 Task: Go to Program & Features. Select Whole Food Market. Add to cart Organic Energy Drinks-2. Place order for Karla Gonzalez, _x000D_
5440 Windswept Trce_x000D_
Buford, Georgia(GA), 30518, Cell Number (678) 714-9141
Action: Mouse moved to (33, 72)
Screenshot: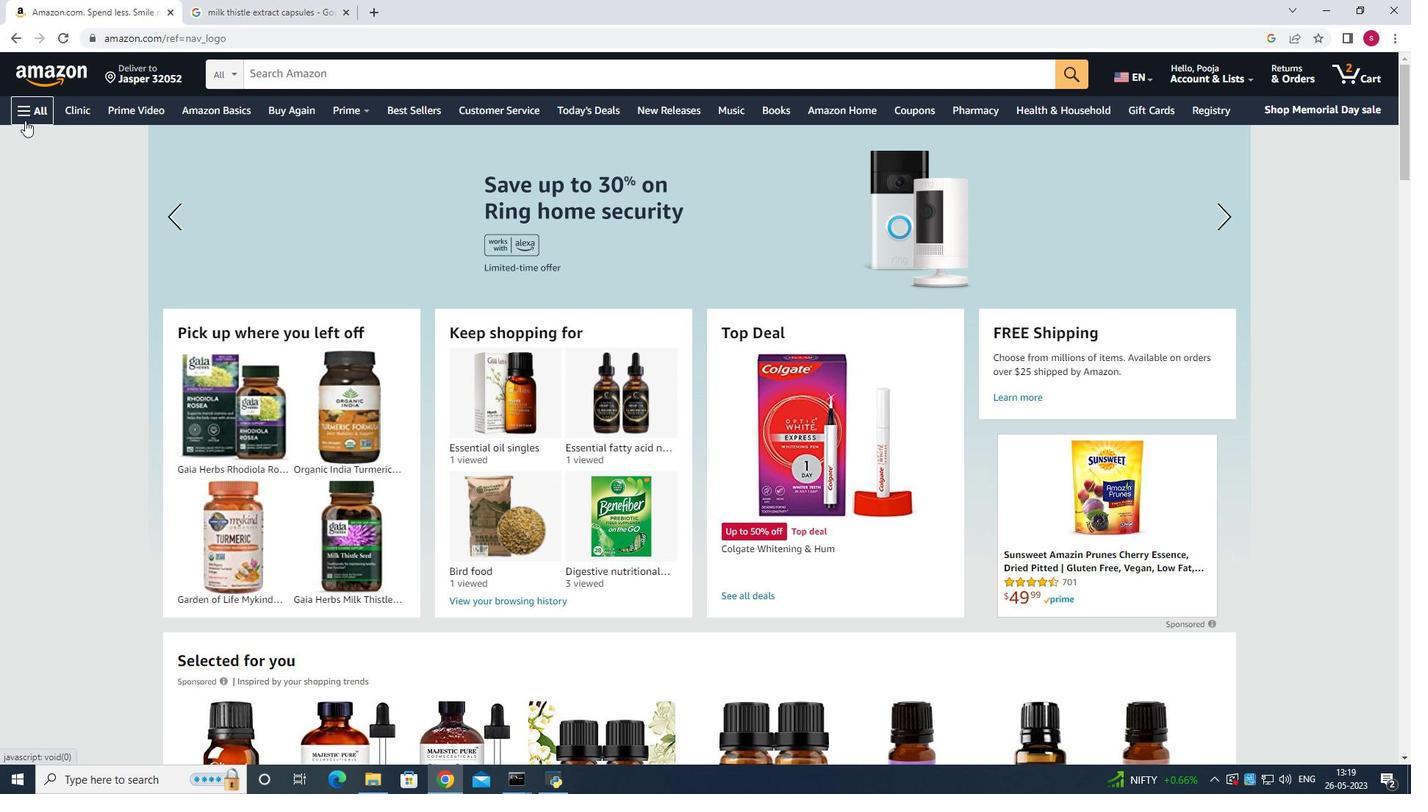 
Action: Mouse pressed left at (33, 72)
Screenshot: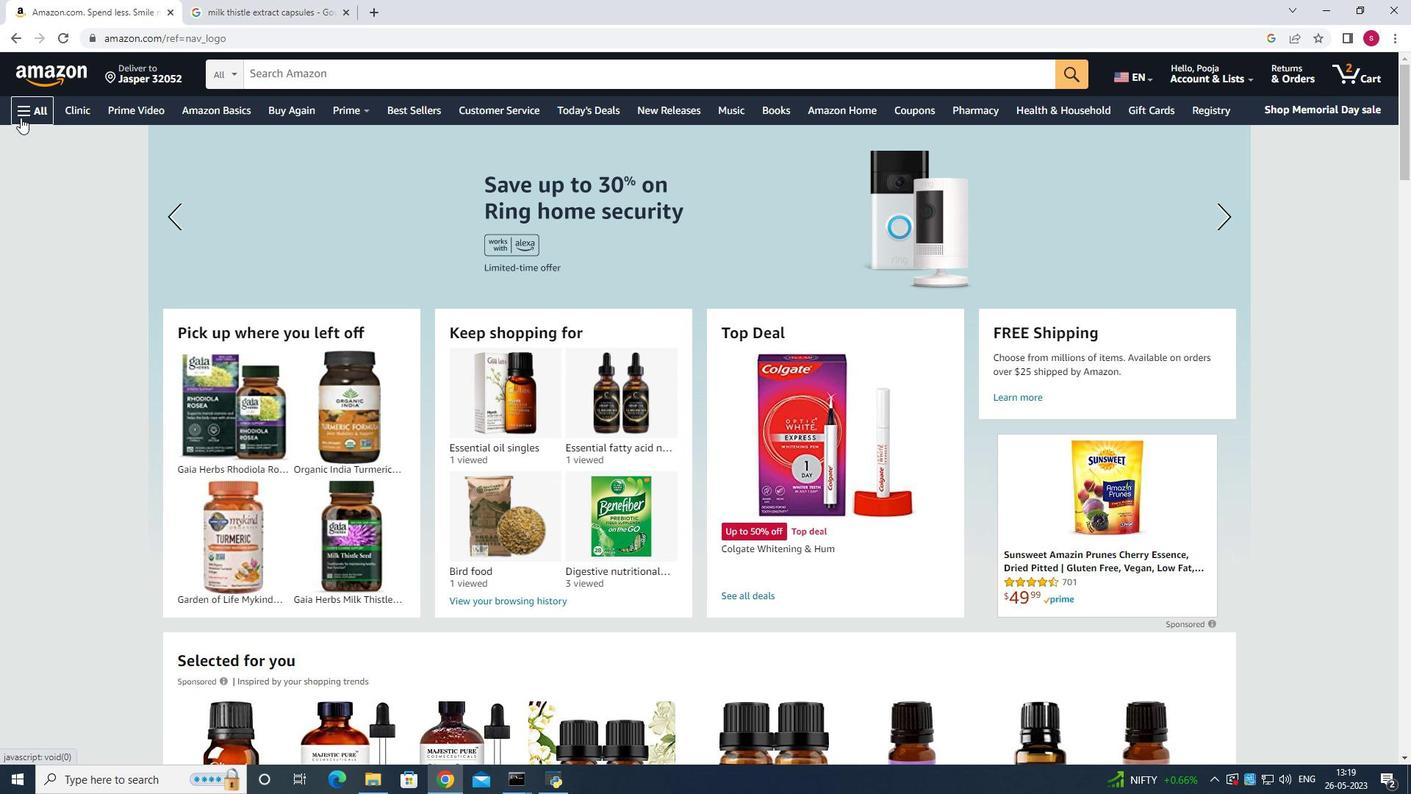 
Action: Mouse moved to (20, 105)
Screenshot: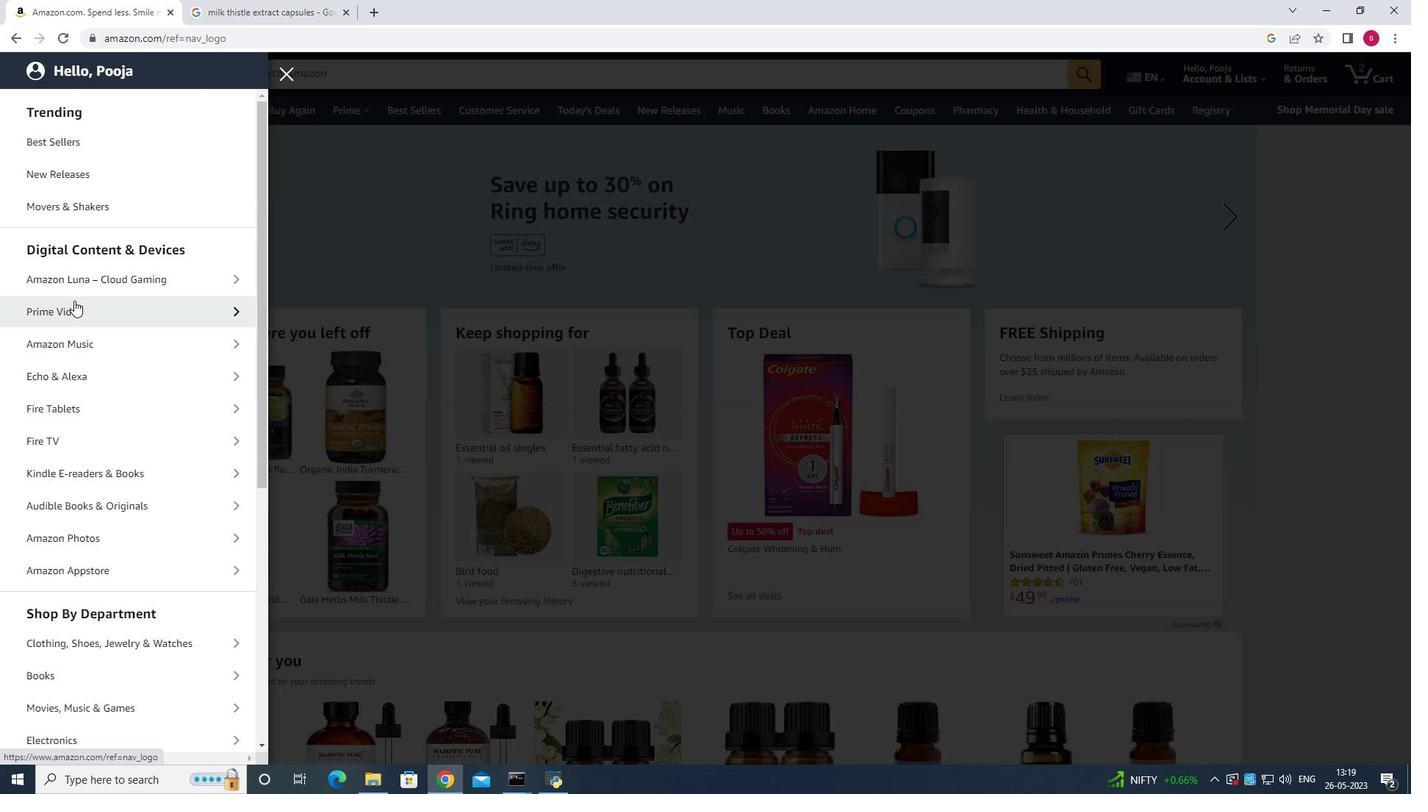 
Action: Mouse pressed left at (20, 105)
Screenshot: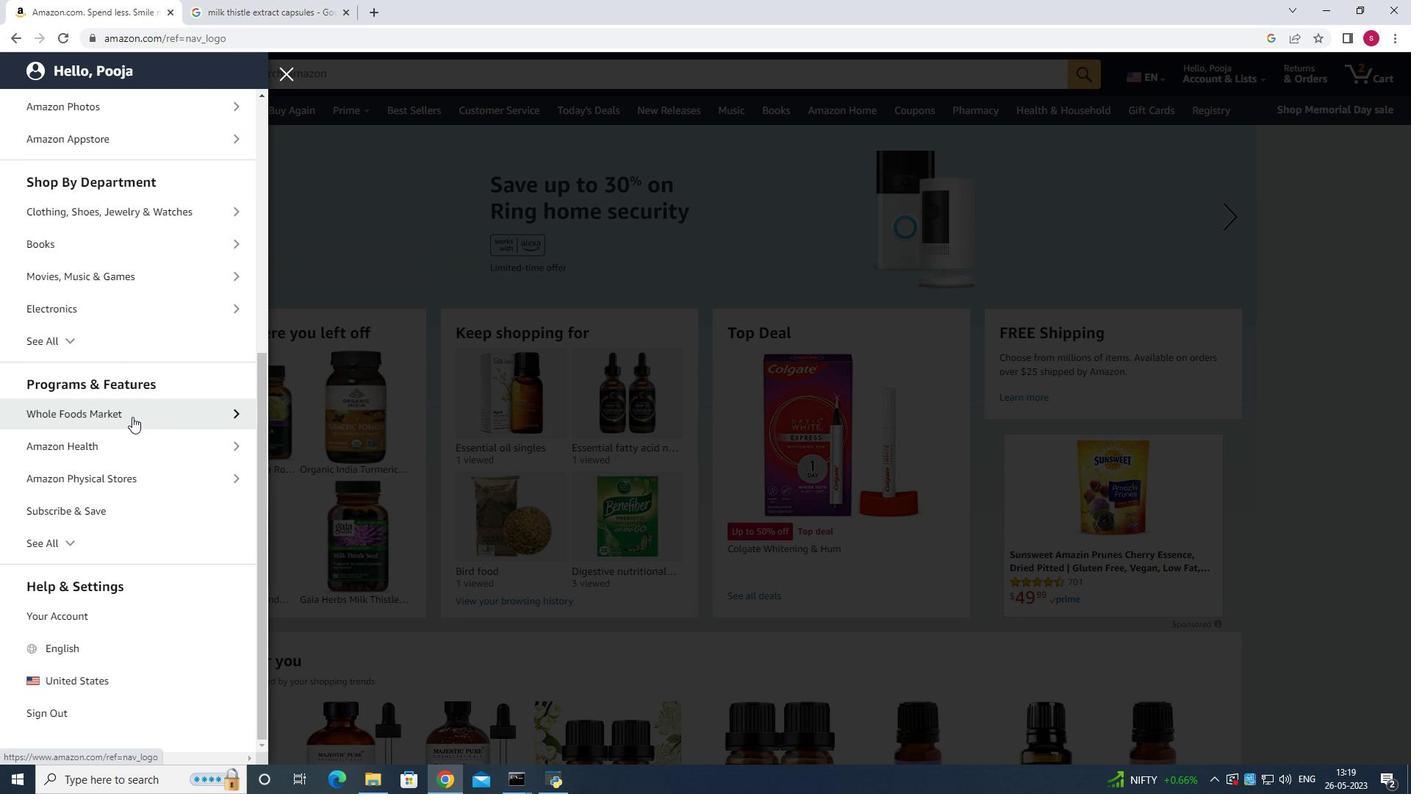 
Action: Mouse moved to (90, 335)
Screenshot: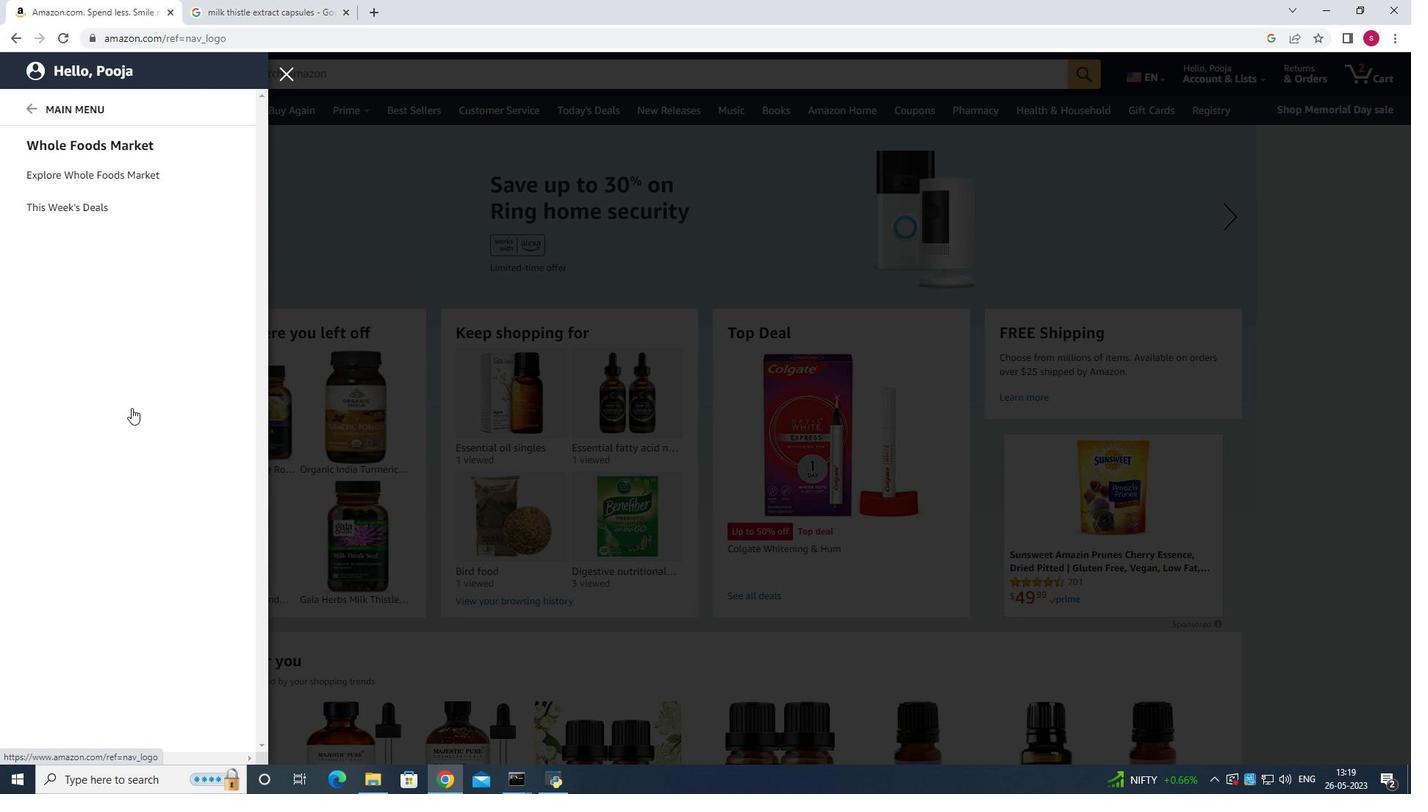 
Action: Mouse scrolled (90, 334) with delta (0, 0)
Screenshot: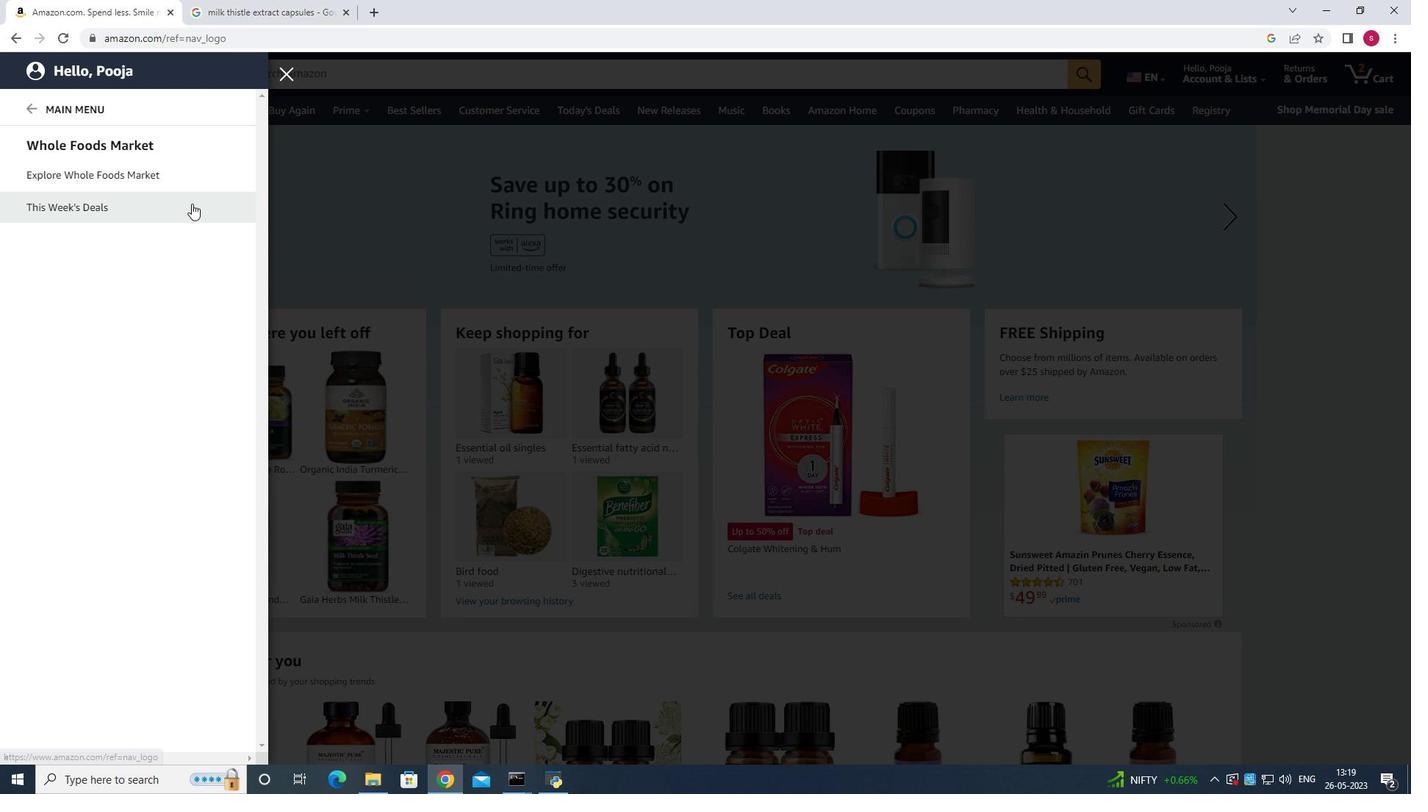 
Action: Mouse scrolled (90, 334) with delta (0, 0)
Screenshot: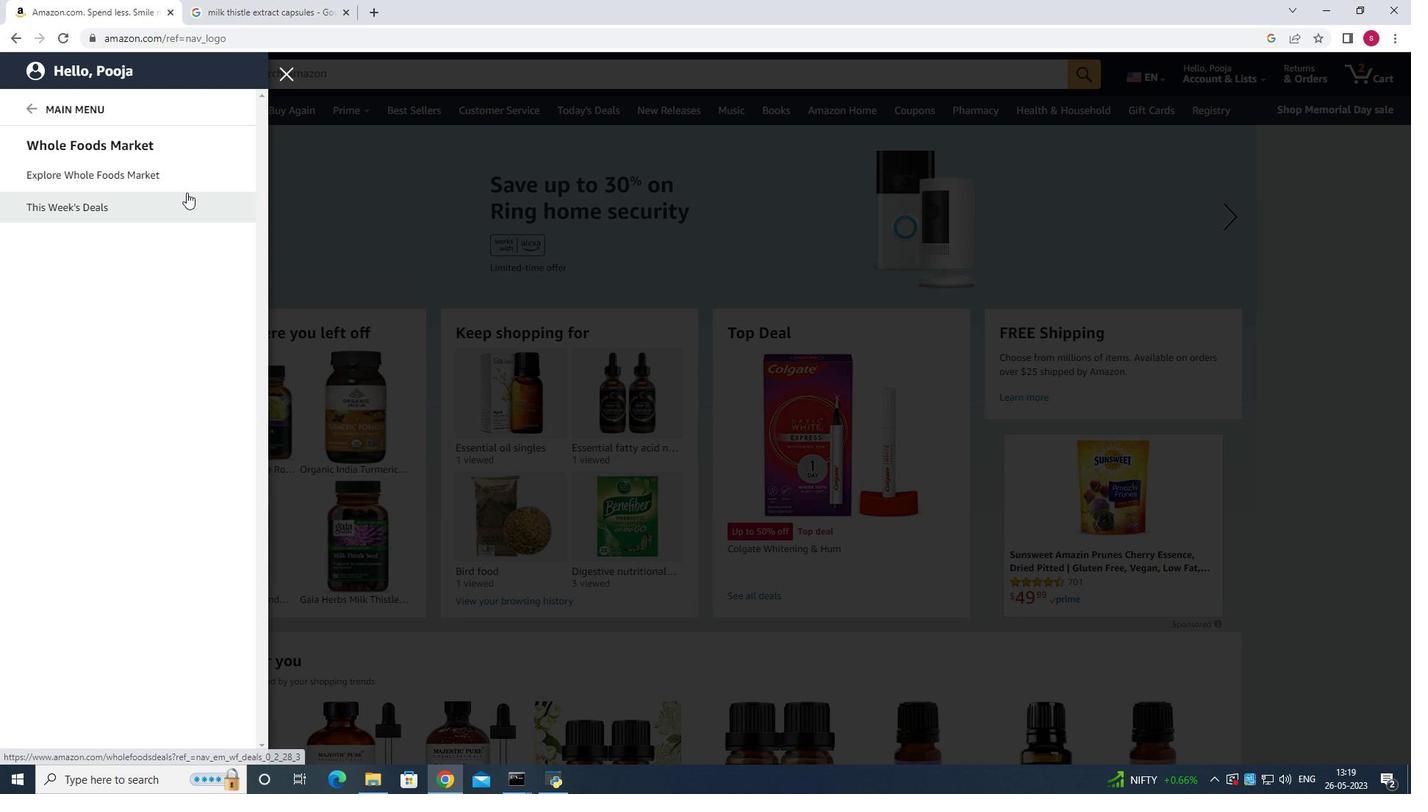 
Action: Mouse moved to (90, 335)
Screenshot: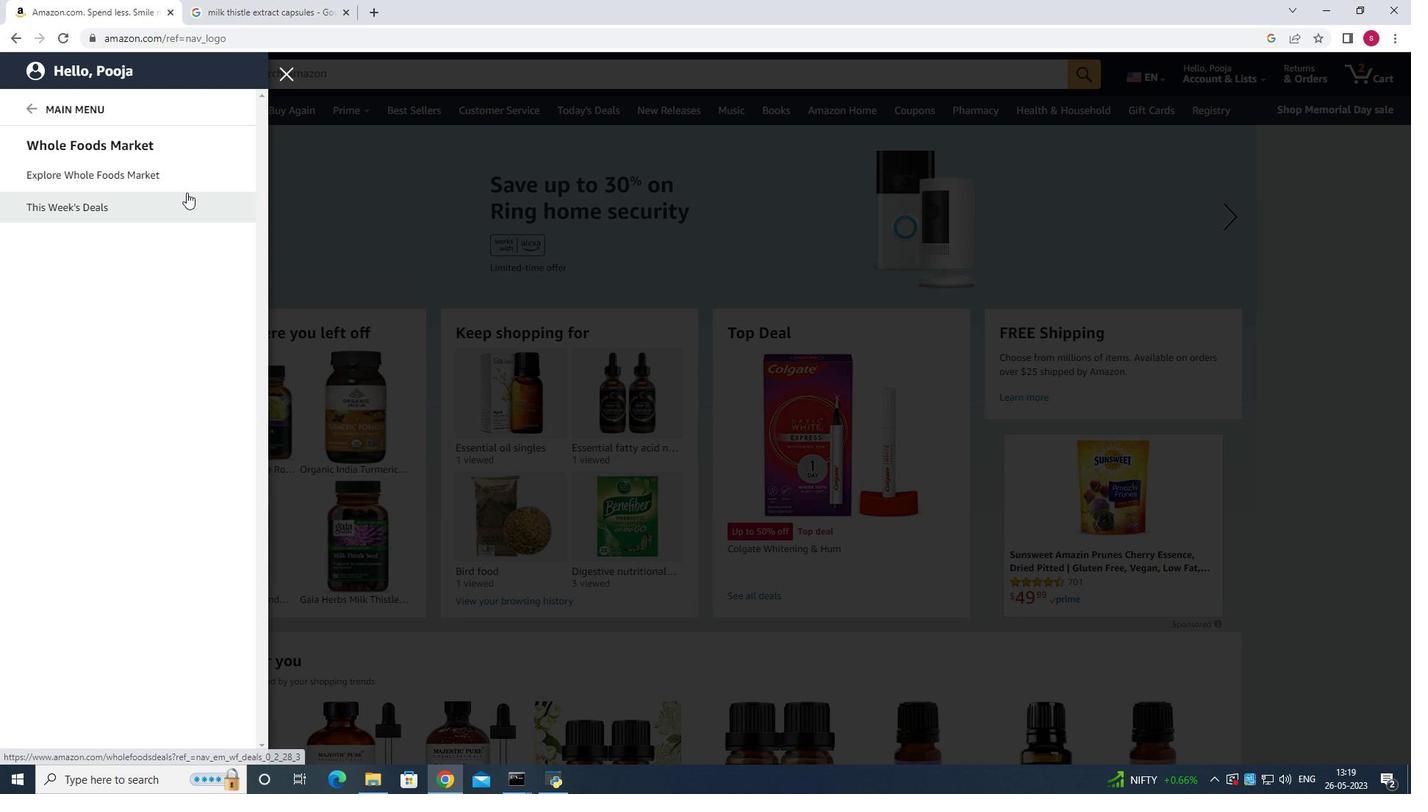 
Action: Mouse scrolled (90, 334) with delta (0, 0)
Screenshot: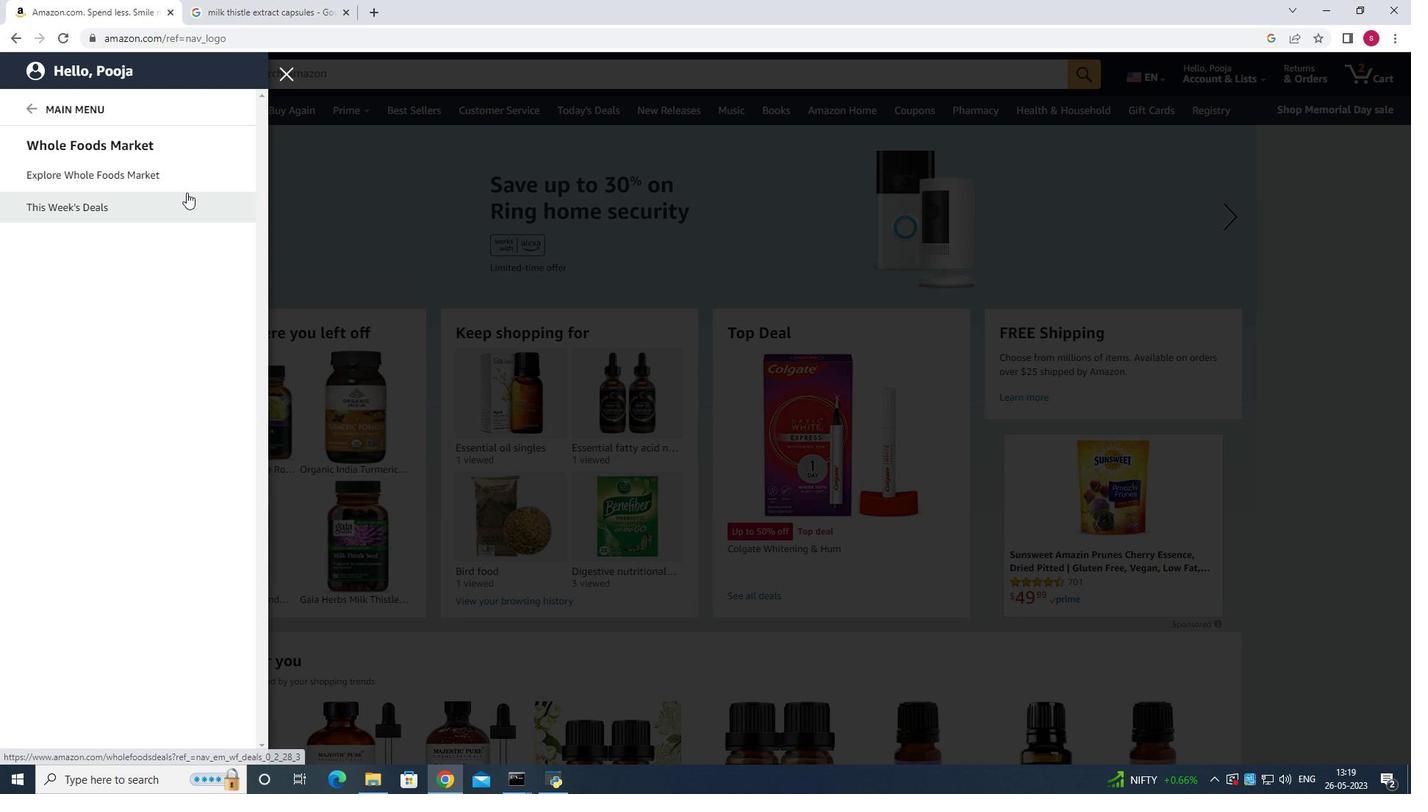 
Action: Mouse scrolled (90, 334) with delta (0, 0)
Screenshot: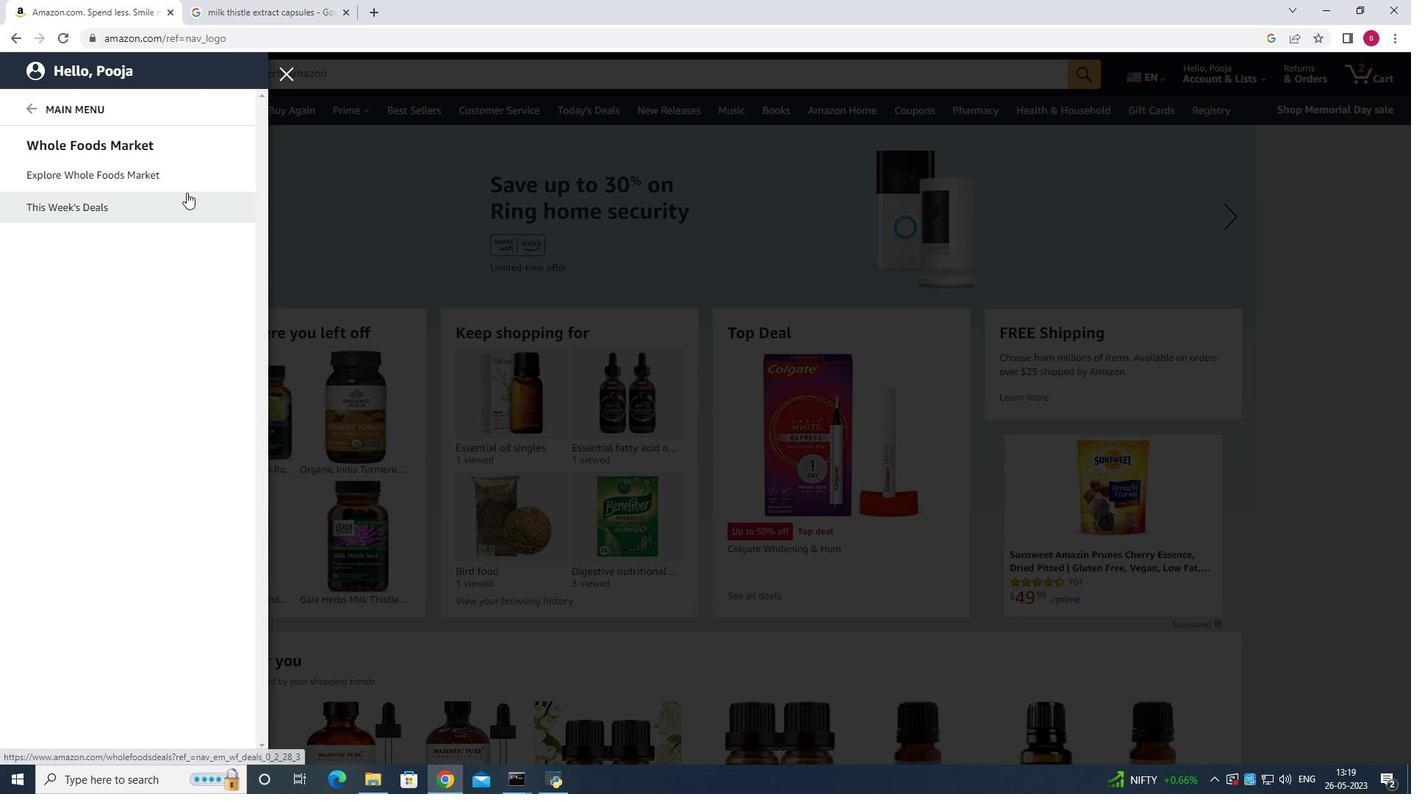 
Action: Mouse scrolled (90, 334) with delta (0, 0)
Screenshot: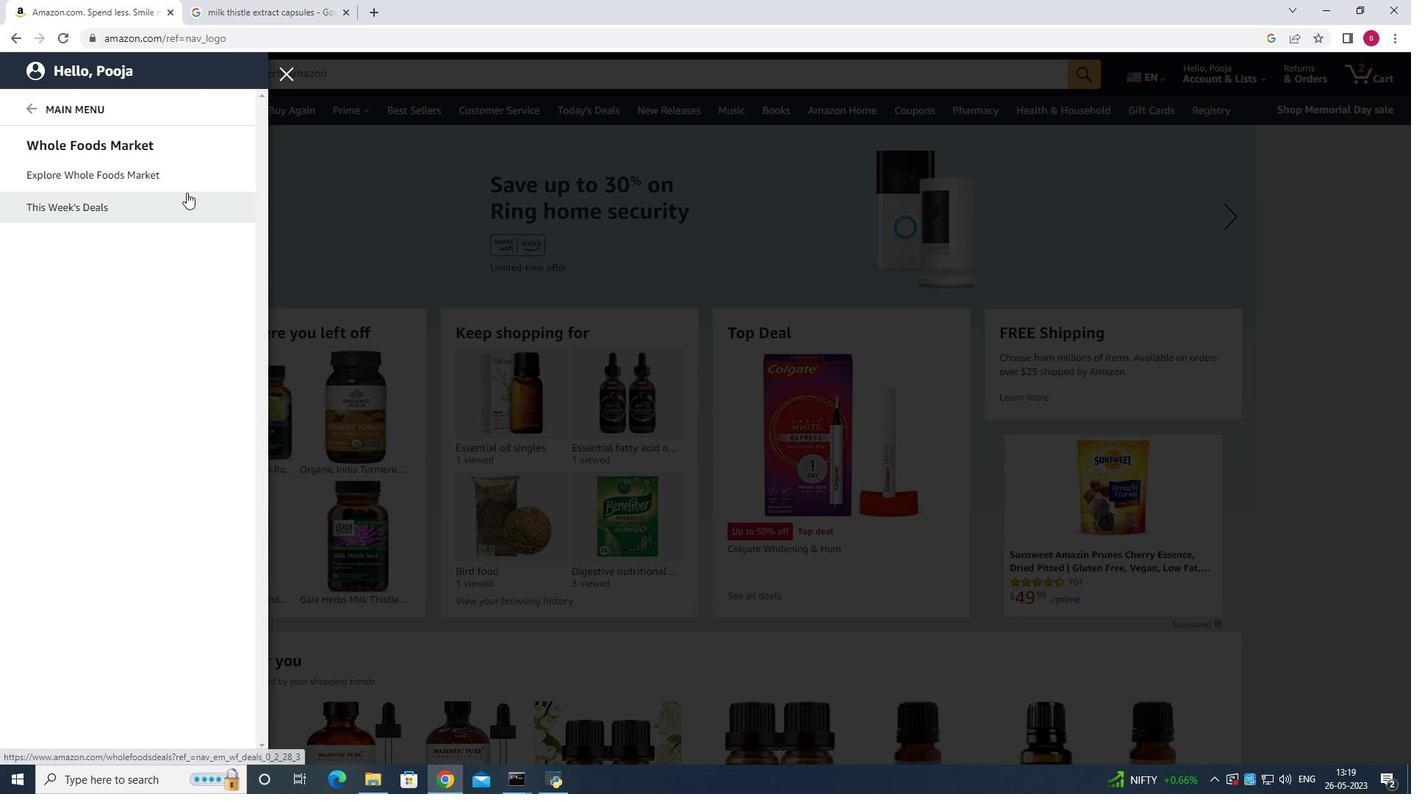 
Action: Mouse scrolled (90, 334) with delta (0, 0)
Screenshot: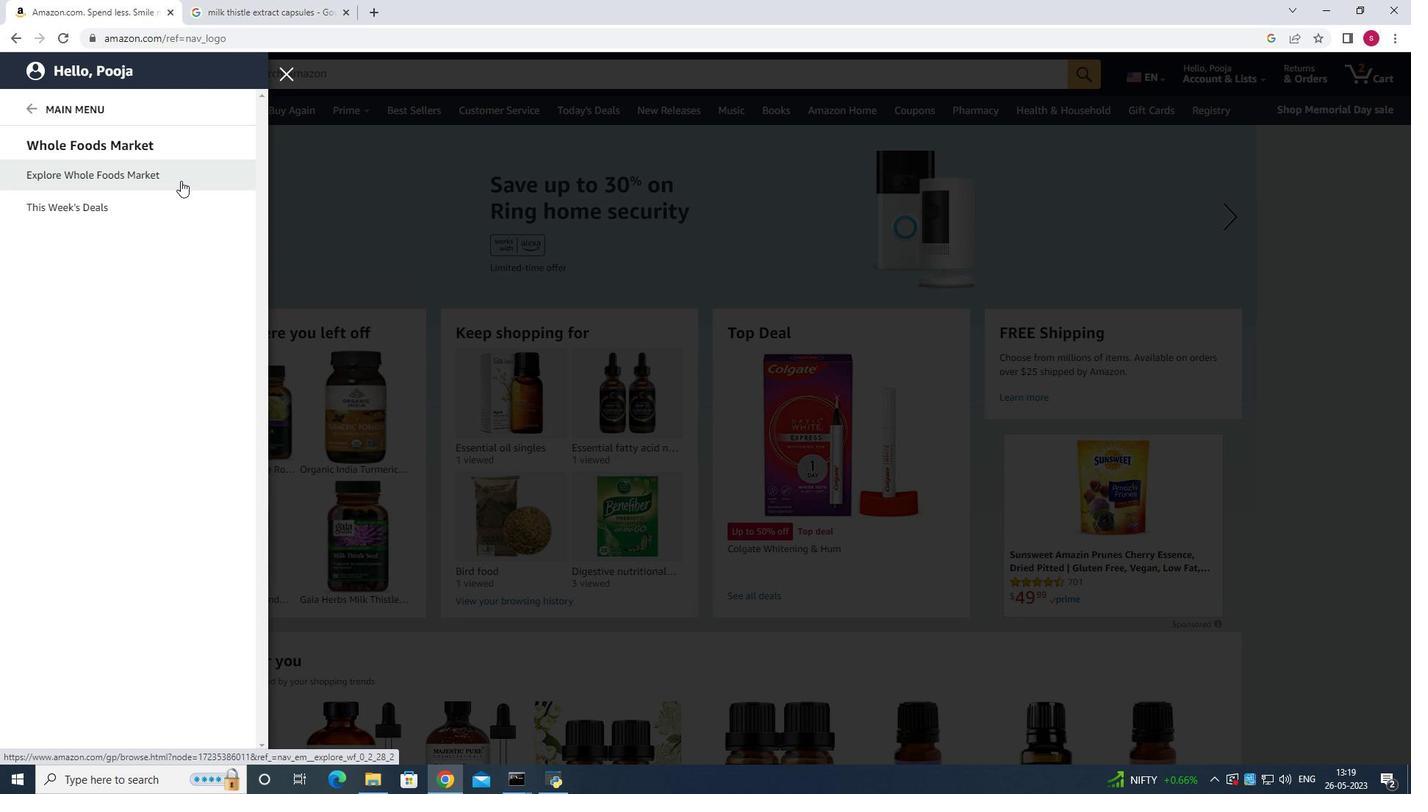 
Action: Mouse scrolled (90, 334) with delta (0, 0)
Screenshot: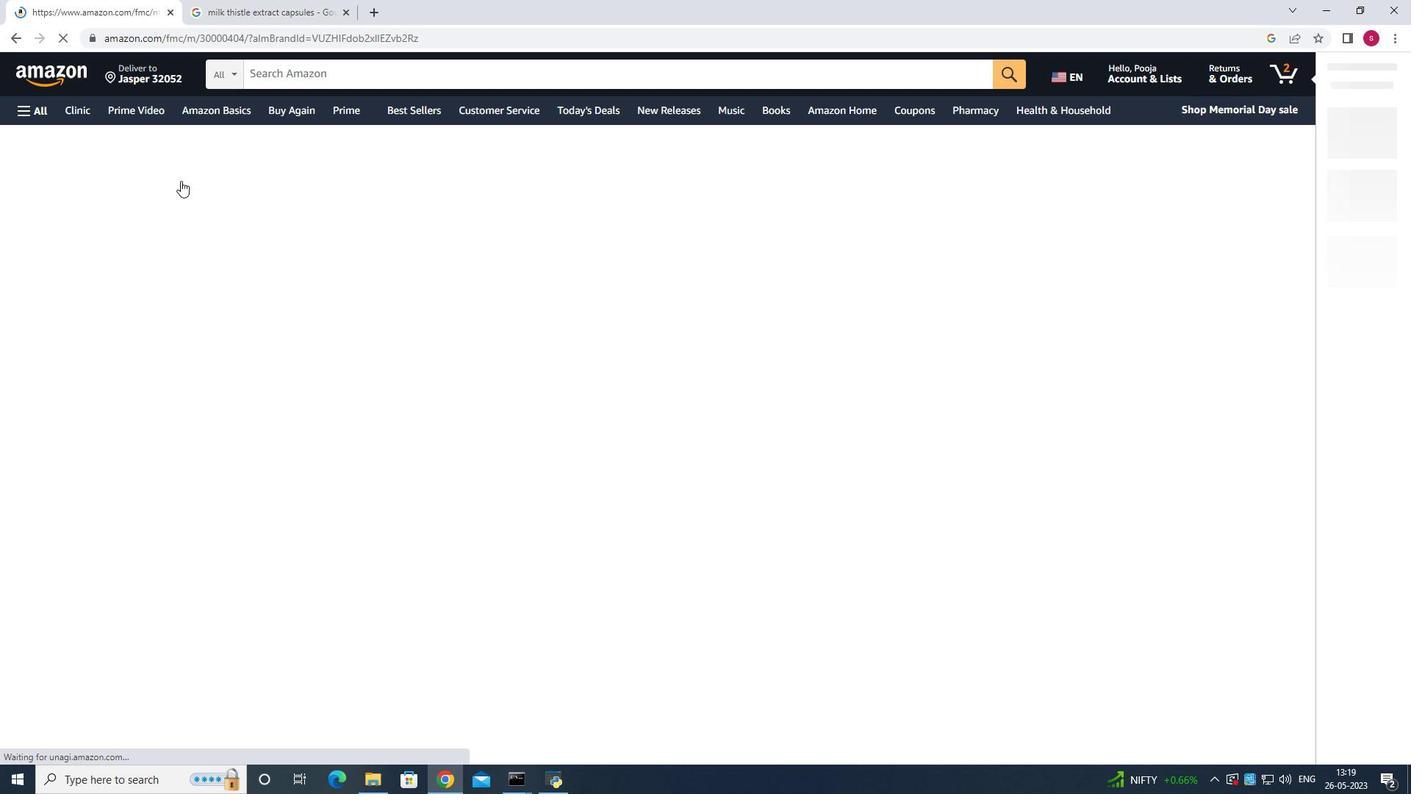 
Action: Mouse scrolled (90, 334) with delta (0, 0)
Screenshot: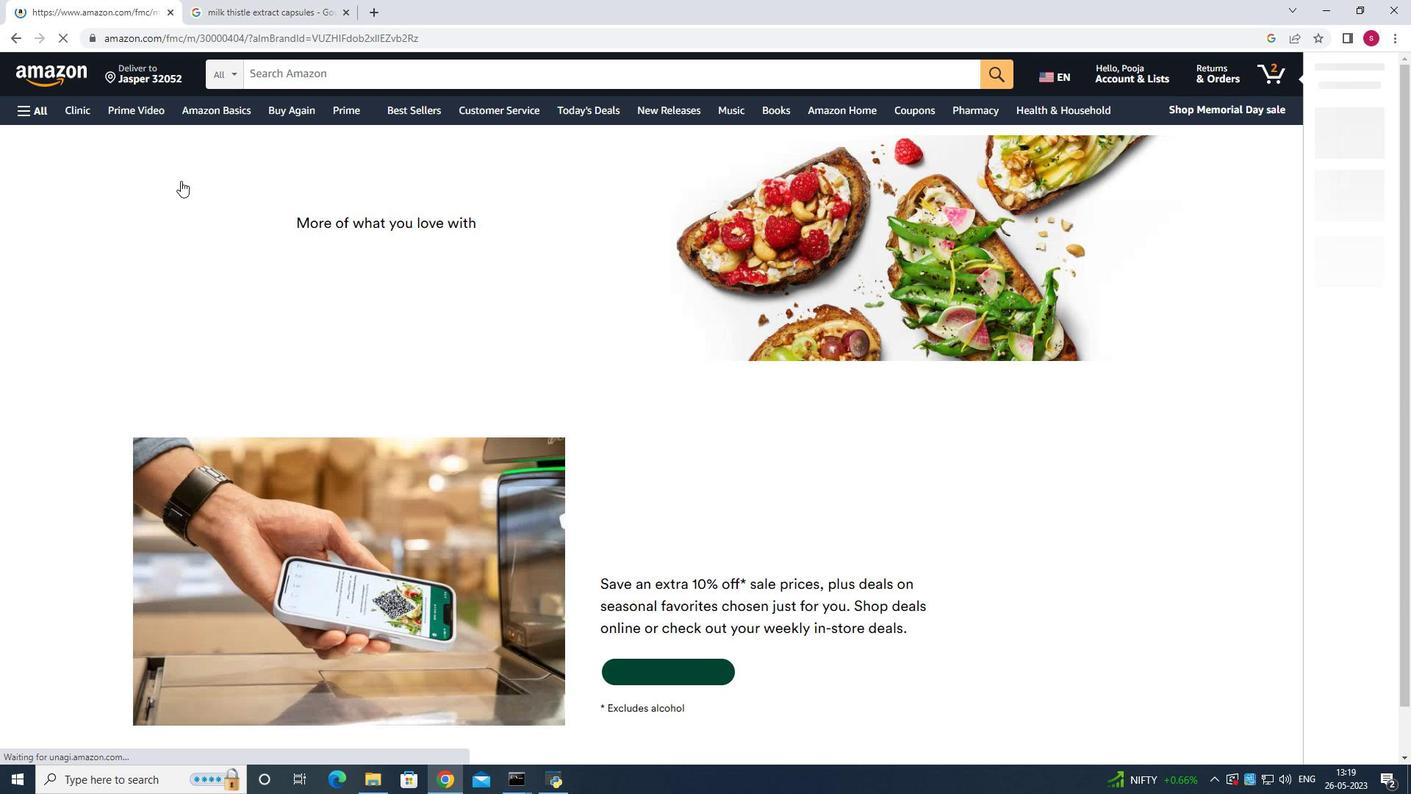 
Action: Mouse moved to (19, 116)
Screenshot: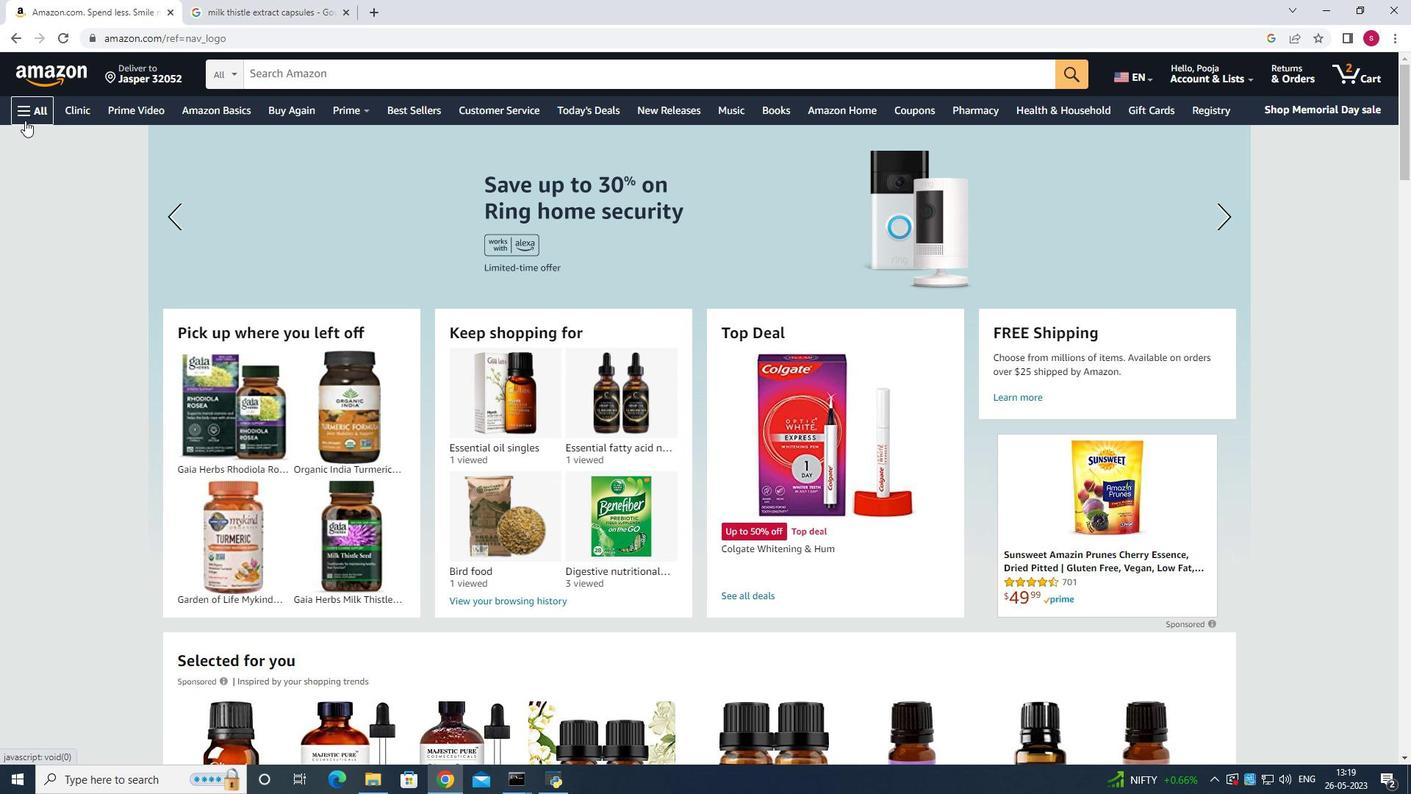 
Action: Mouse pressed left at (19, 116)
Screenshot: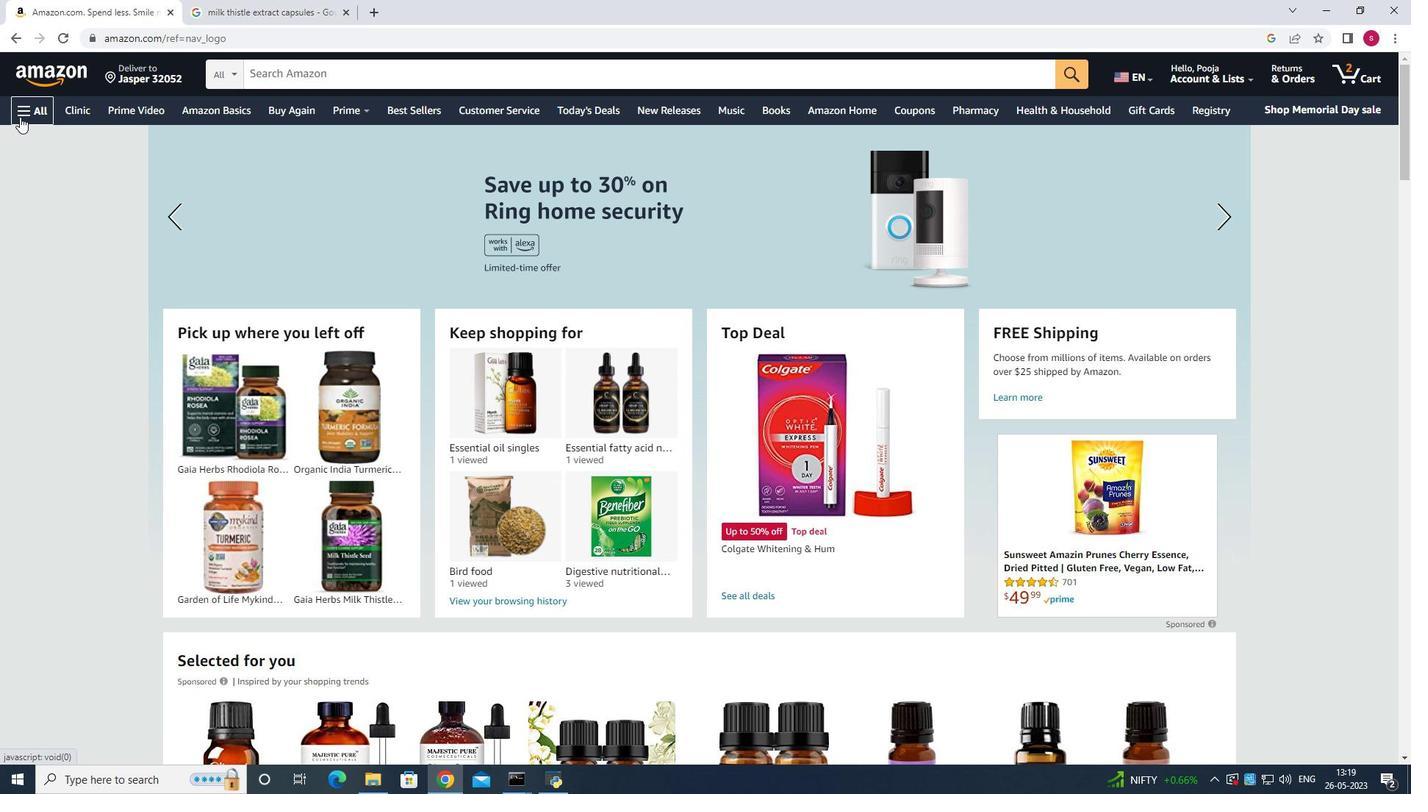 
Action: Mouse moved to (103, 353)
Screenshot: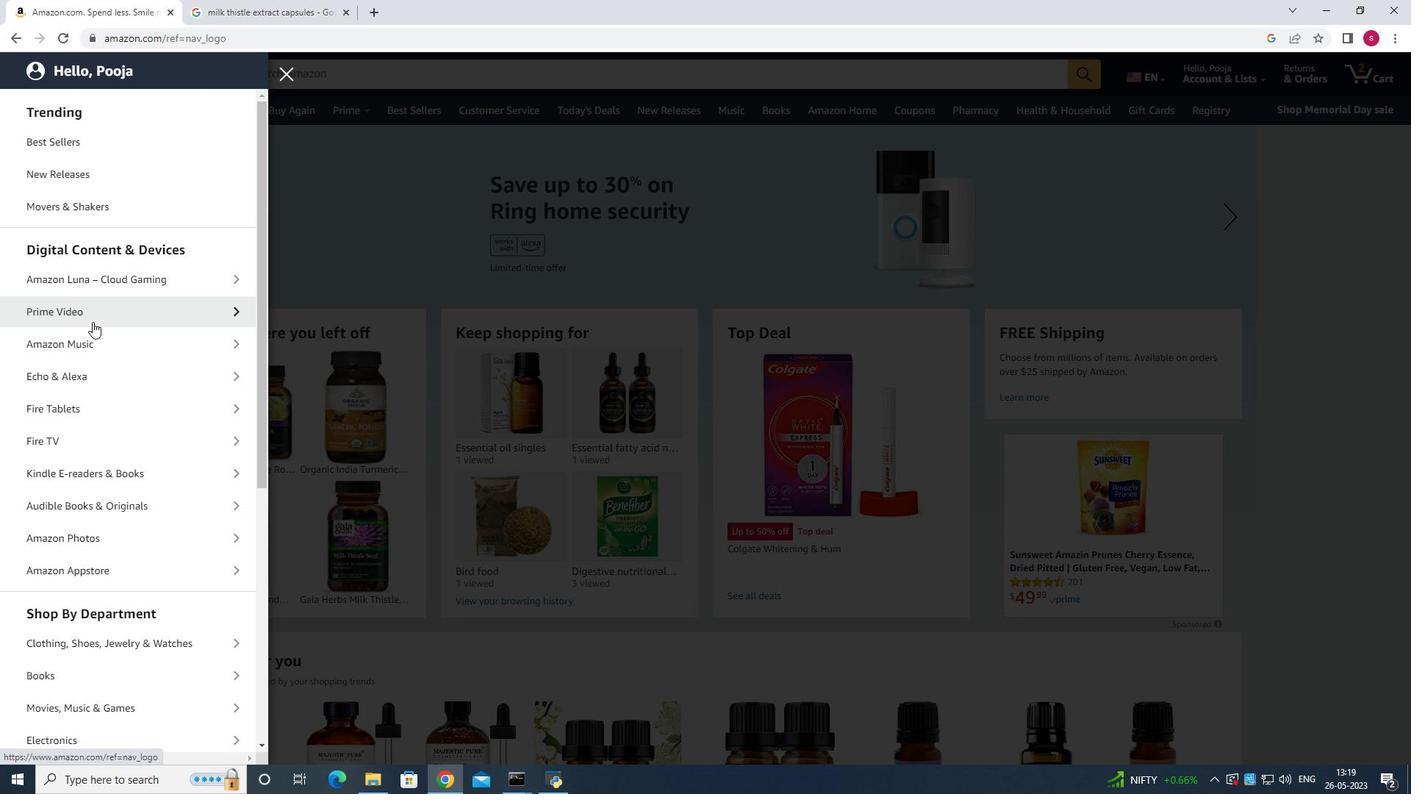 
Action: Mouse scrolled (103, 352) with delta (0, 0)
Screenshot: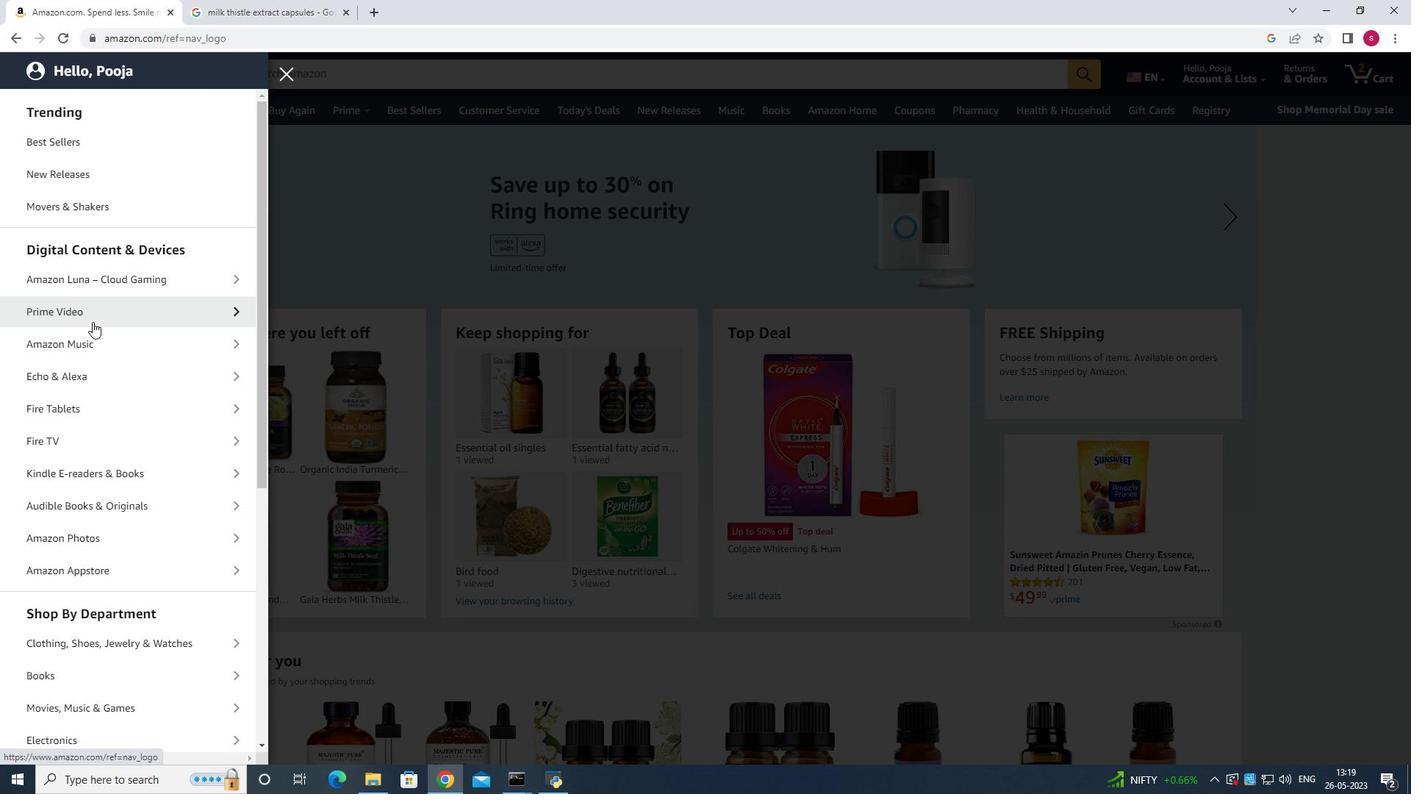 
Action: Mouse moved to (108, 358)
Screenshot: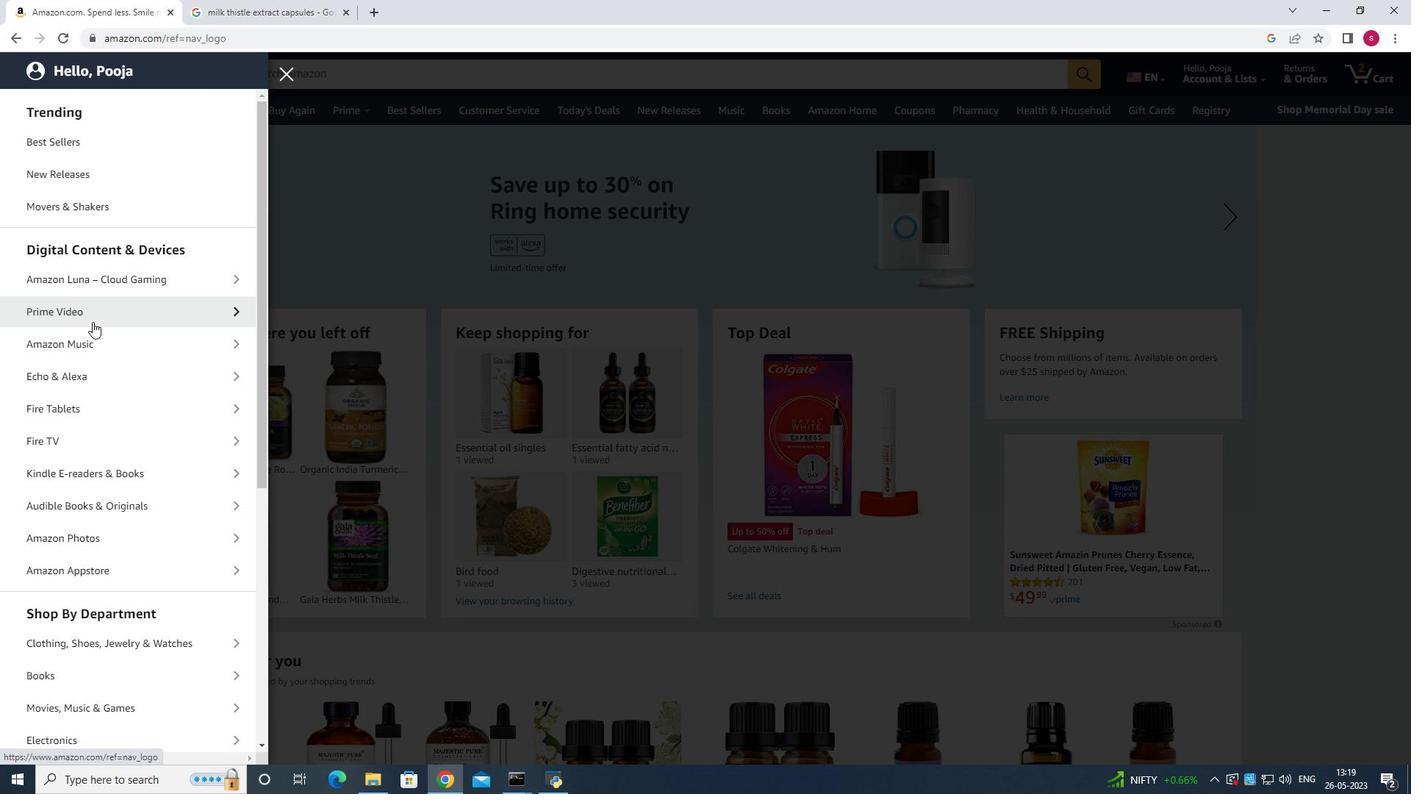 
Action: Mouse scrolled (108, 358) with delta (0, 0)
Screenshot: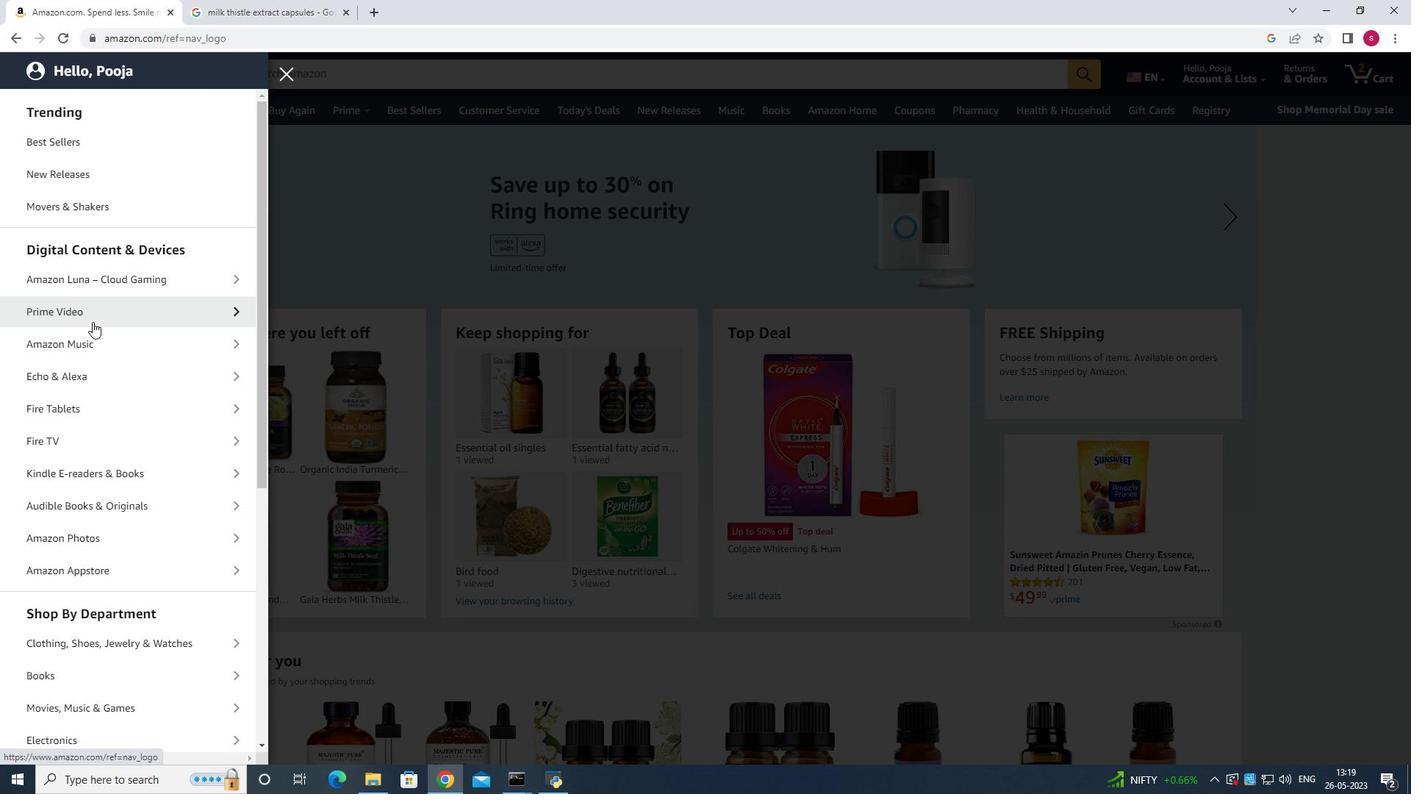 
Action: Mouse moved to (111, 360)
Screenshot: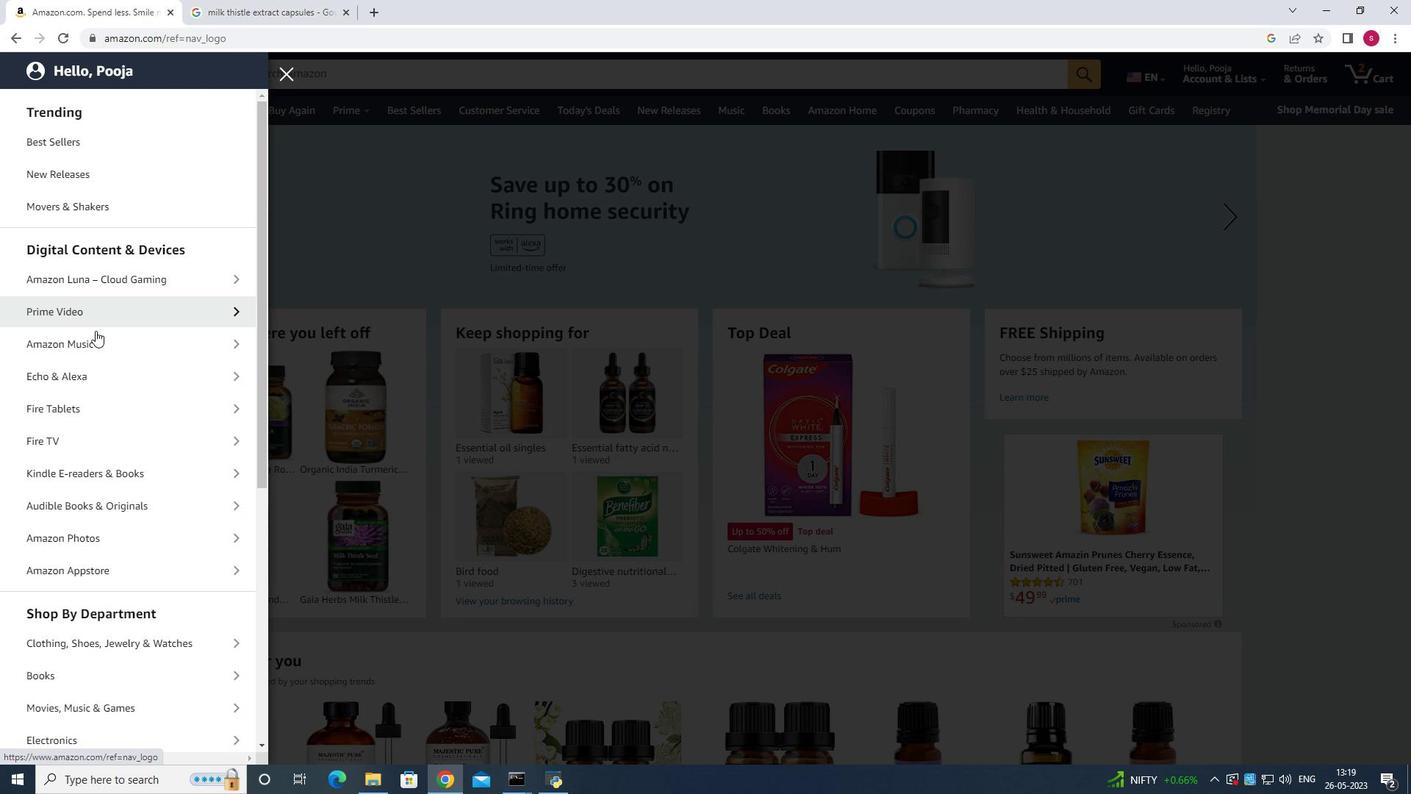 
Action: Mouse scrolled (111, 359) with delta (0, 0)
Screenshot: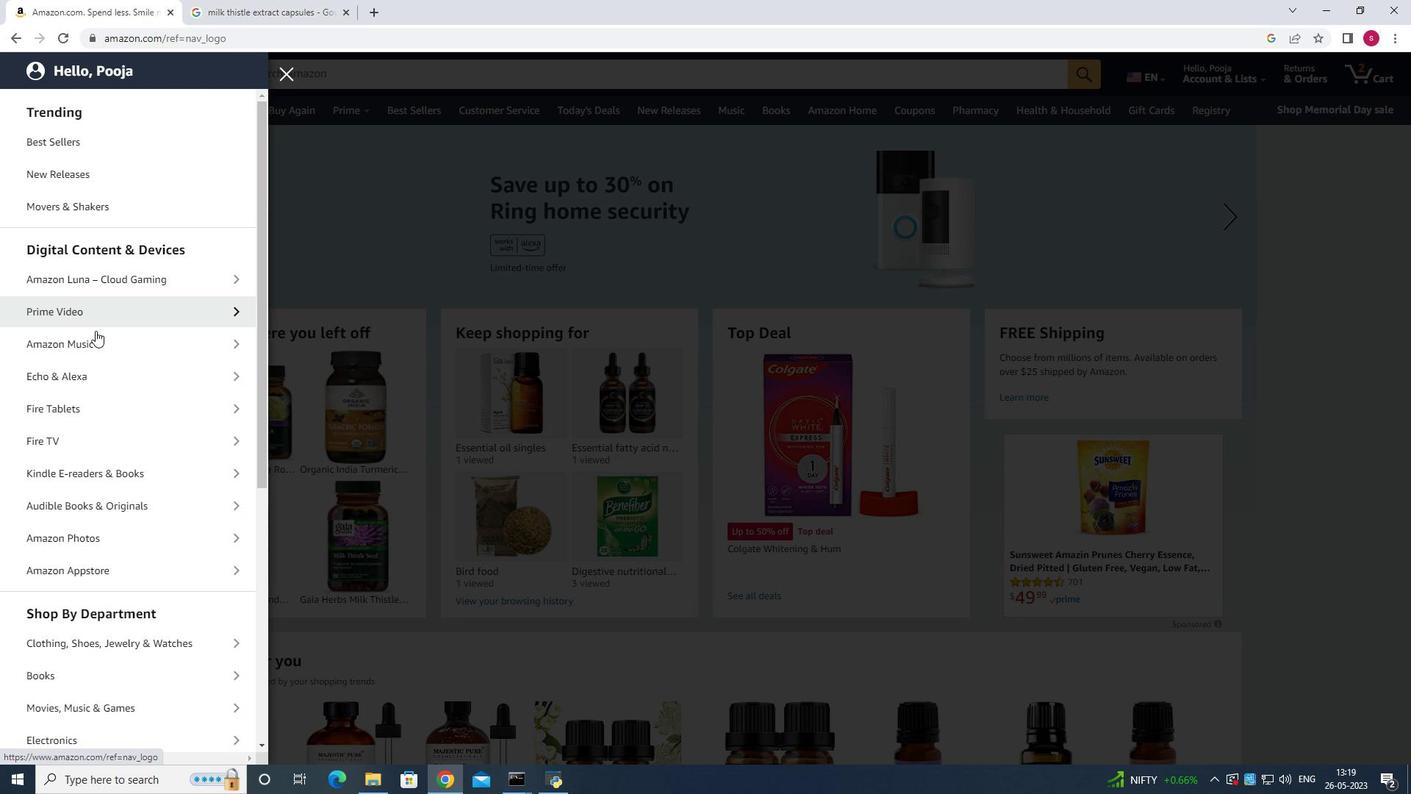 
Action: Mouse moved to (112, 361)
Screenshot: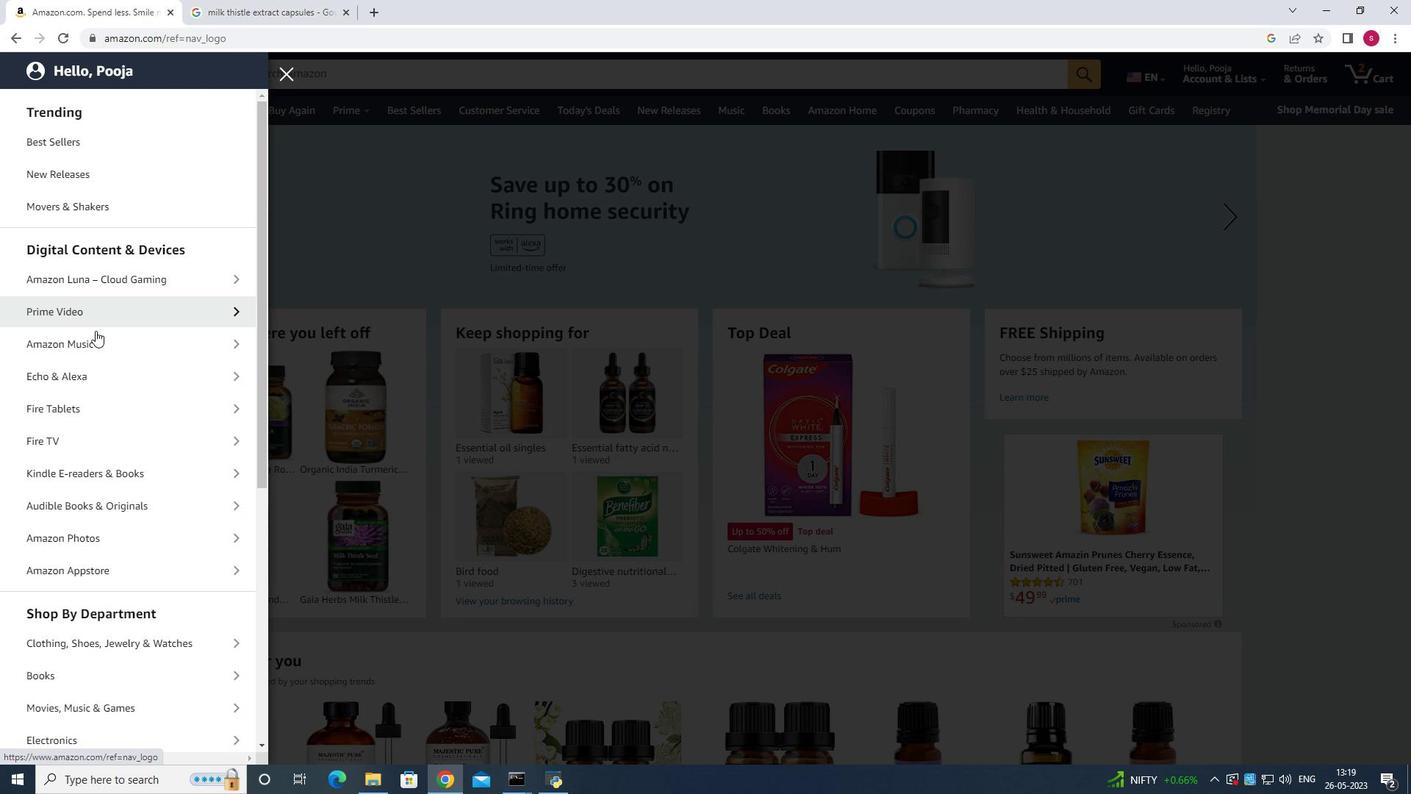 
Action: Mouse scrolled (112, 360) with delta (0, 0)
Screenshot: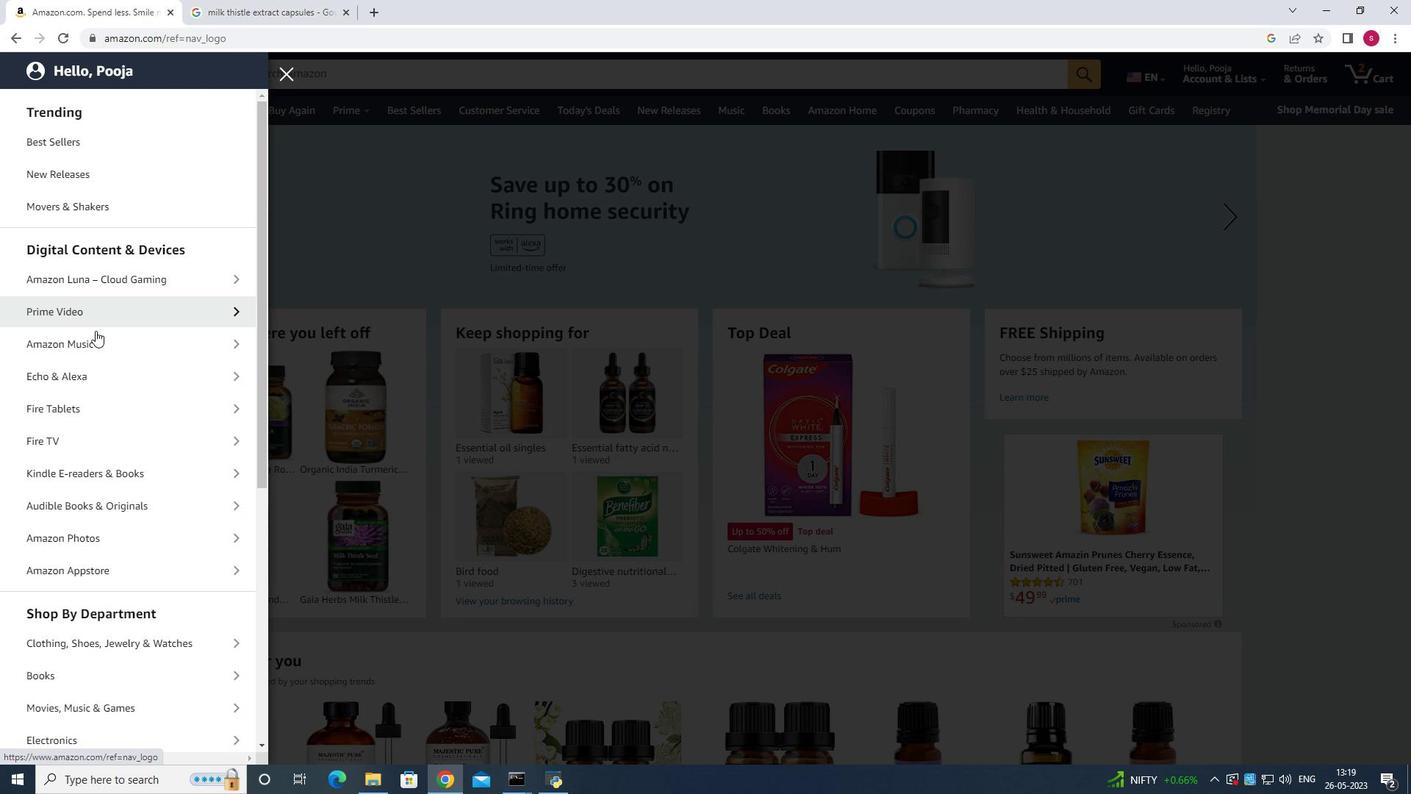 
Action: Mouse moved to (114, 364)
Screenshot: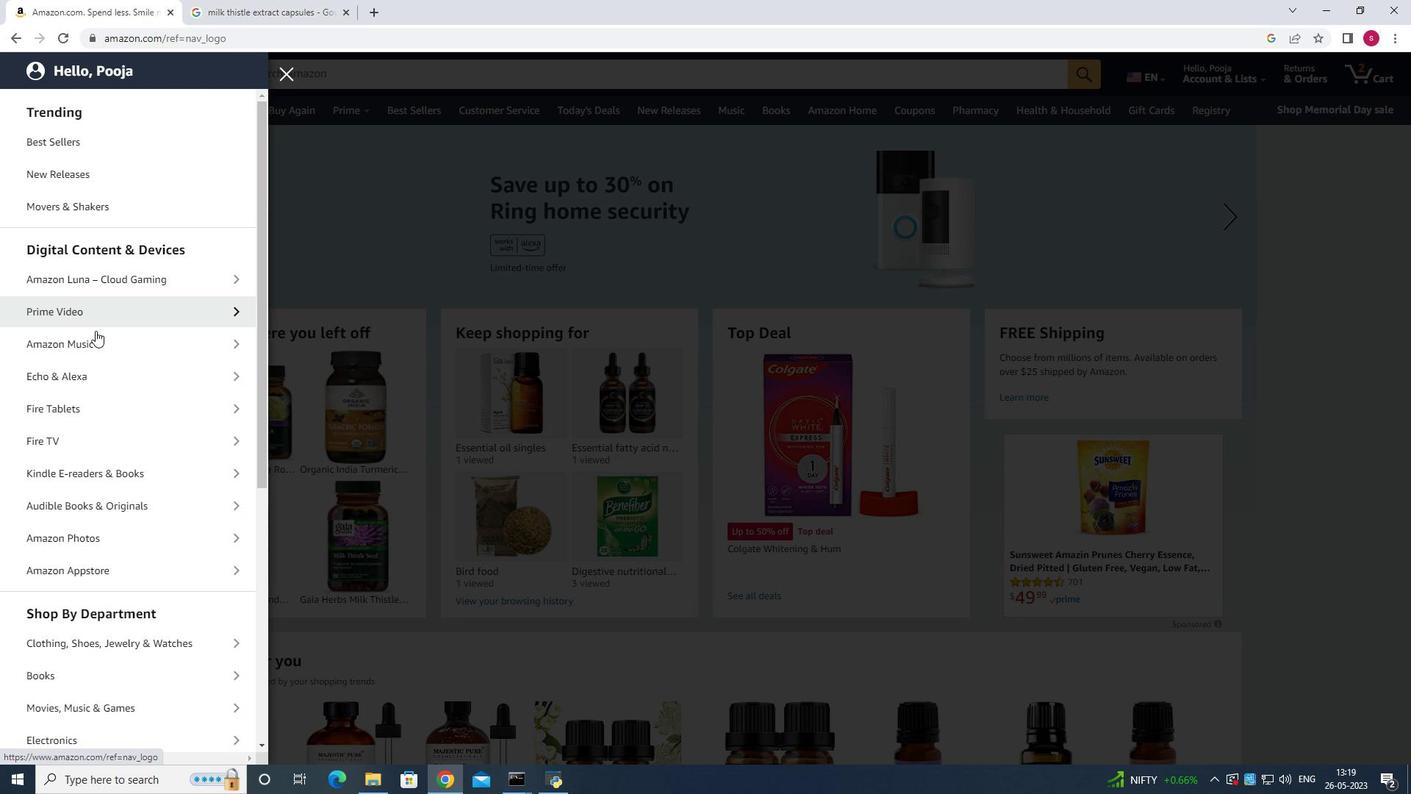 
Action: Mouse scrolled (114, 363) with delta (0, 0)
Screenshot: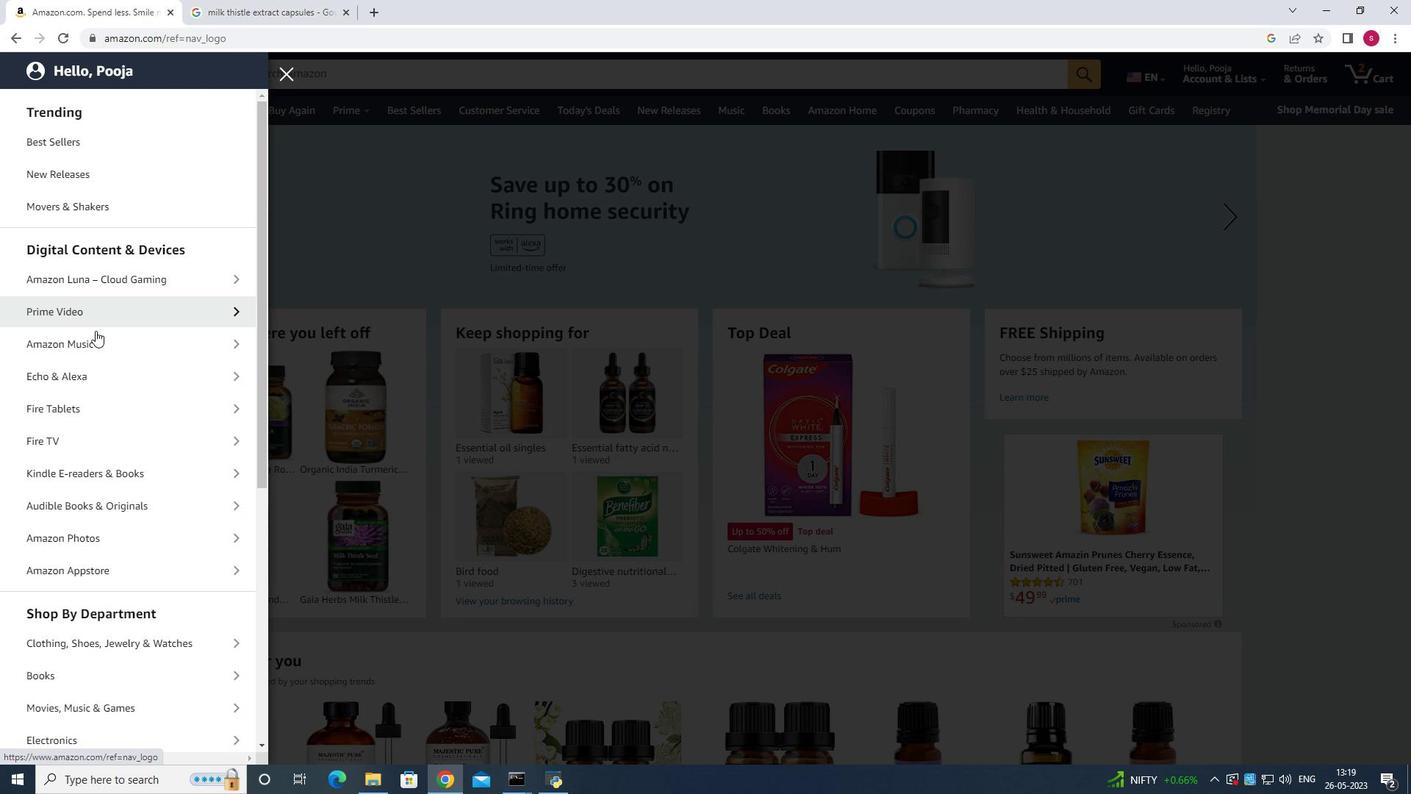 
Action: Mouse moved to (114, 367)
Screenshot: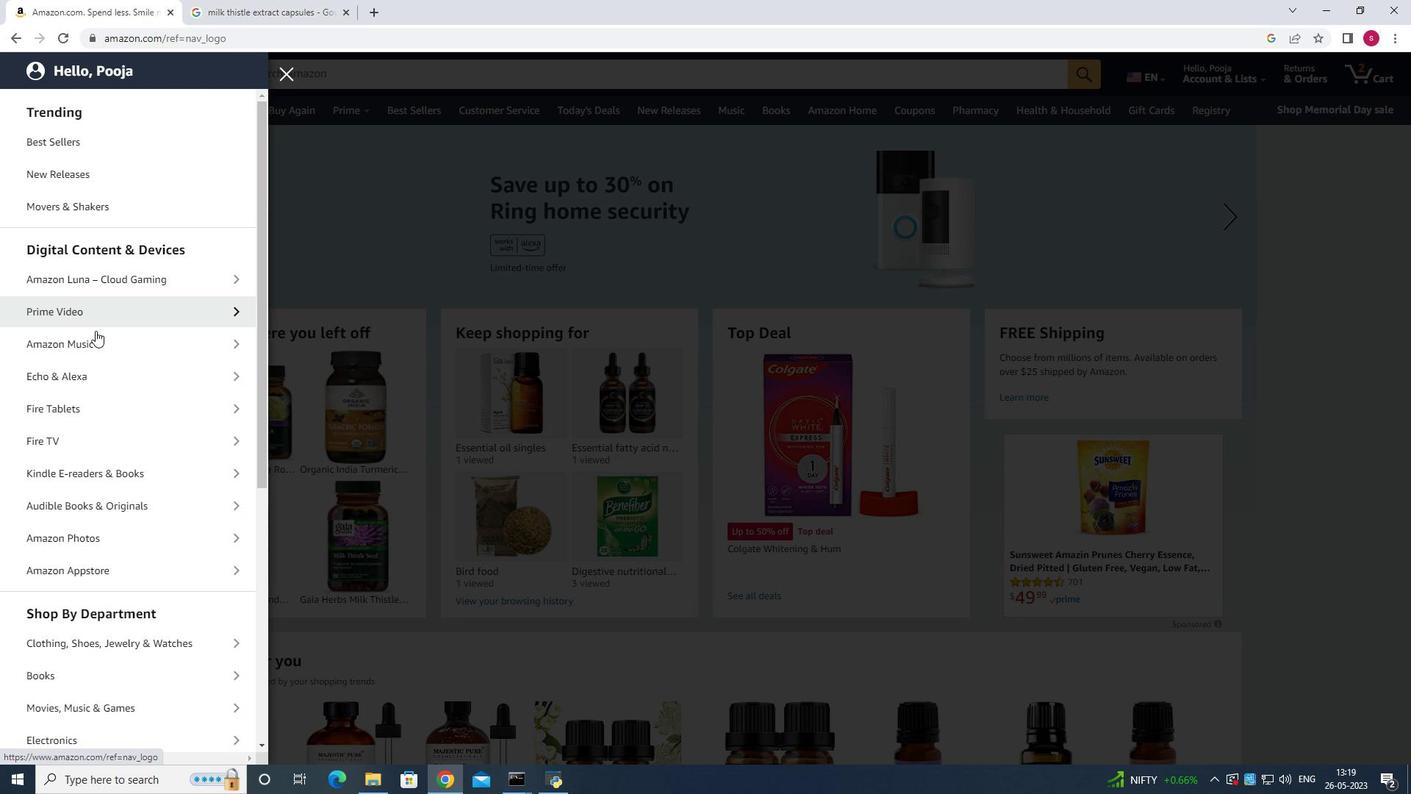 
Action: Mouse scrolled (114, 366) with delta (0, 0)
Screenshot: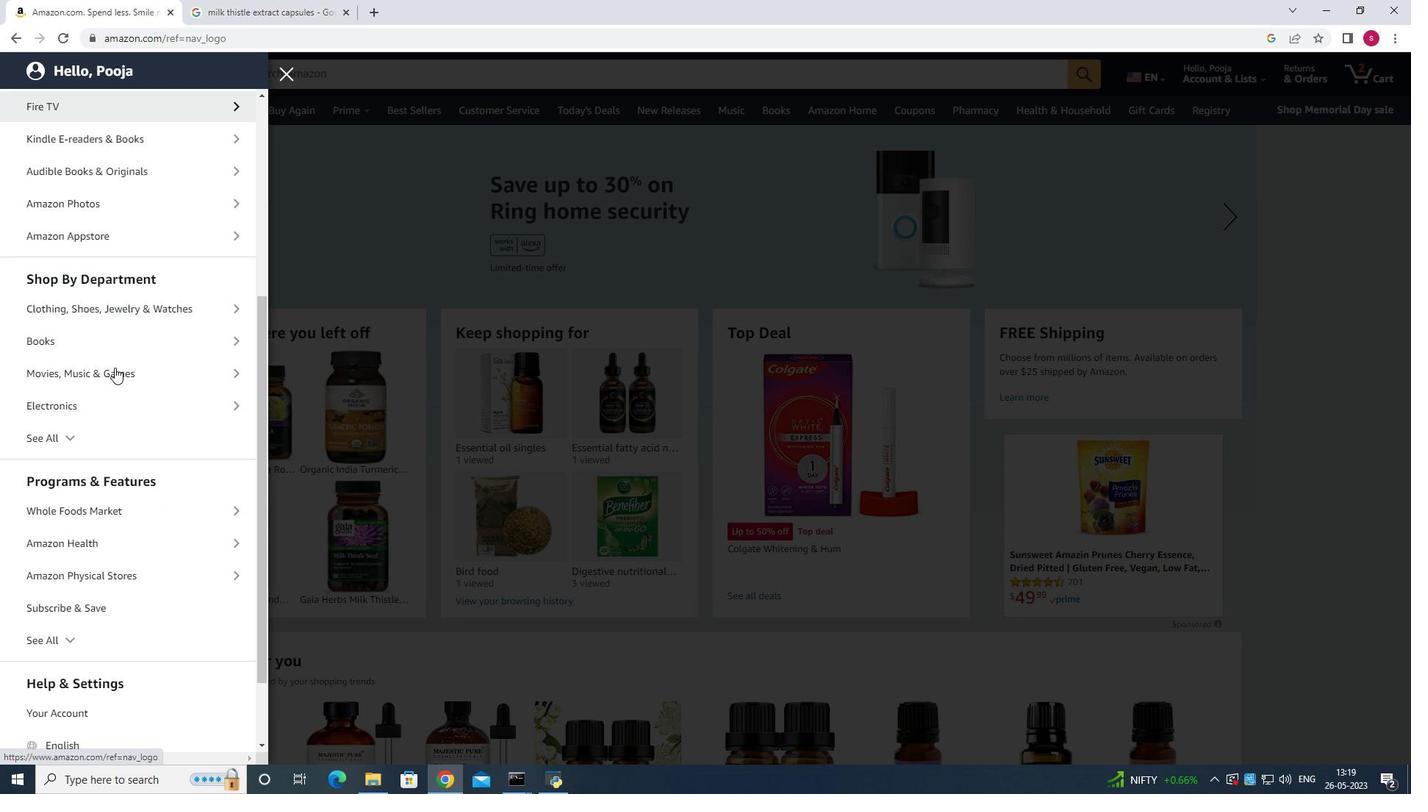 
Action: Mouse scrolled (114, 366) with delta (0, 0)
Screenshot: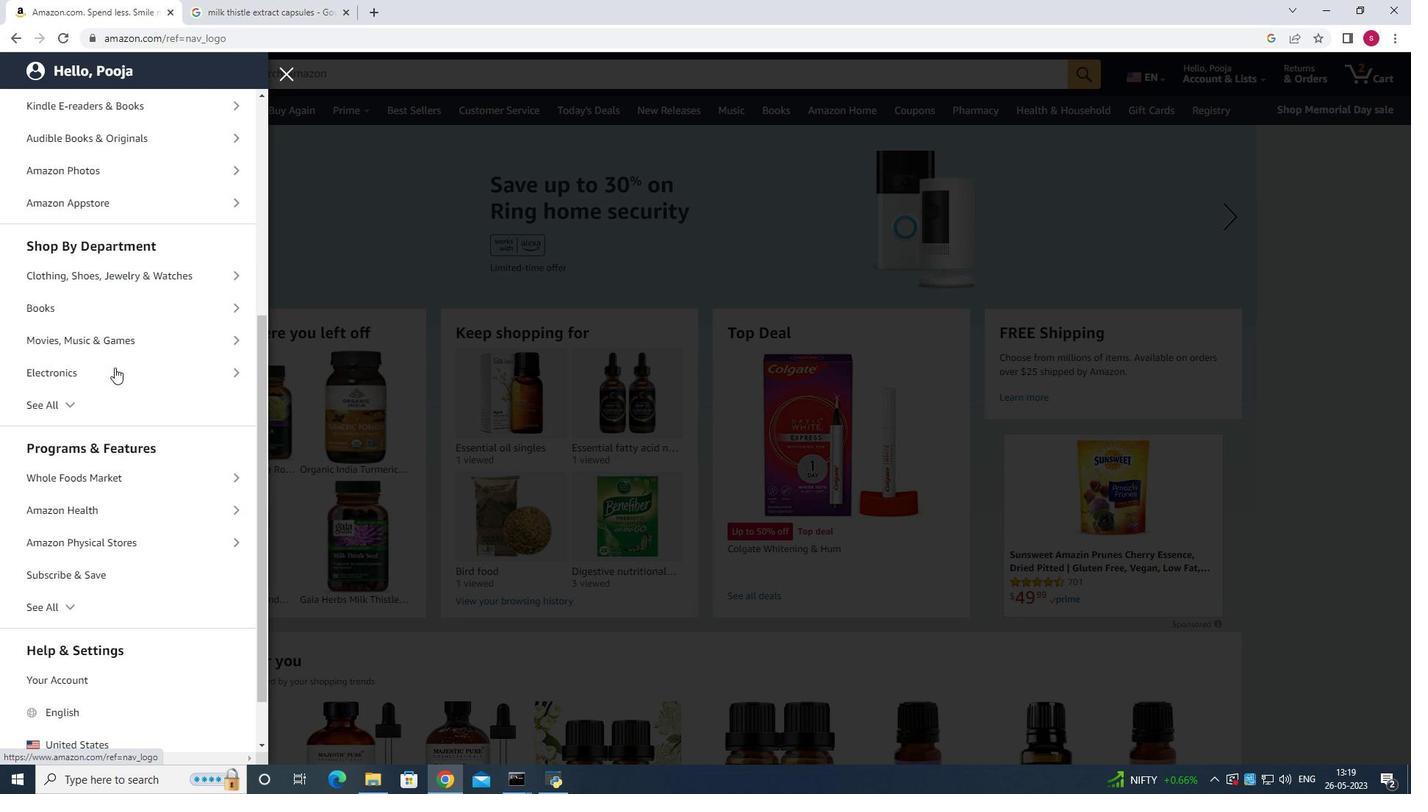
Action: Mouse scrolled (114, 366) with delta (0, 0)
Screenshot: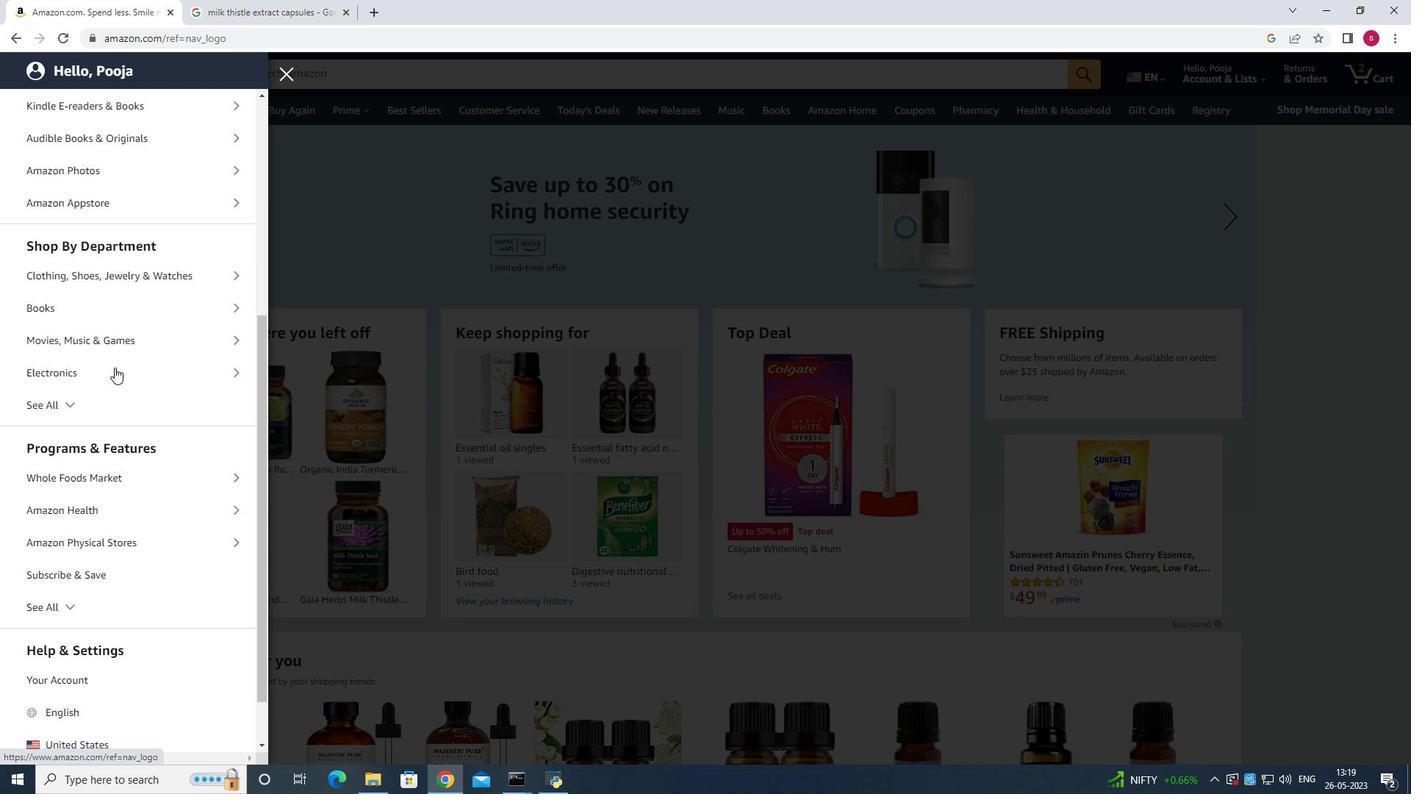 
Action: Mouse moved to (115, 368)
Screenshot: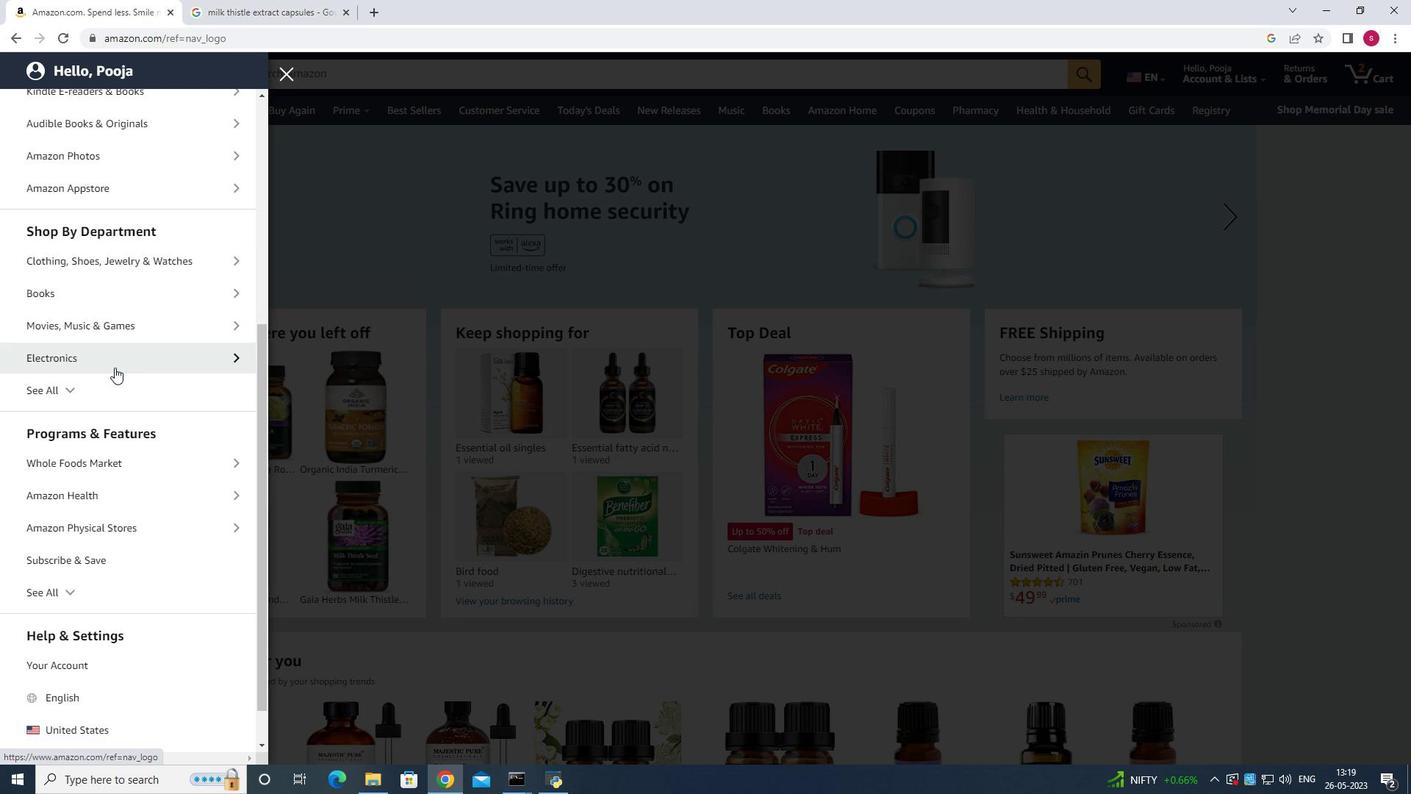 
Action: Mouse scrolled (115, 367) with delta (0, 0)
Screenshot: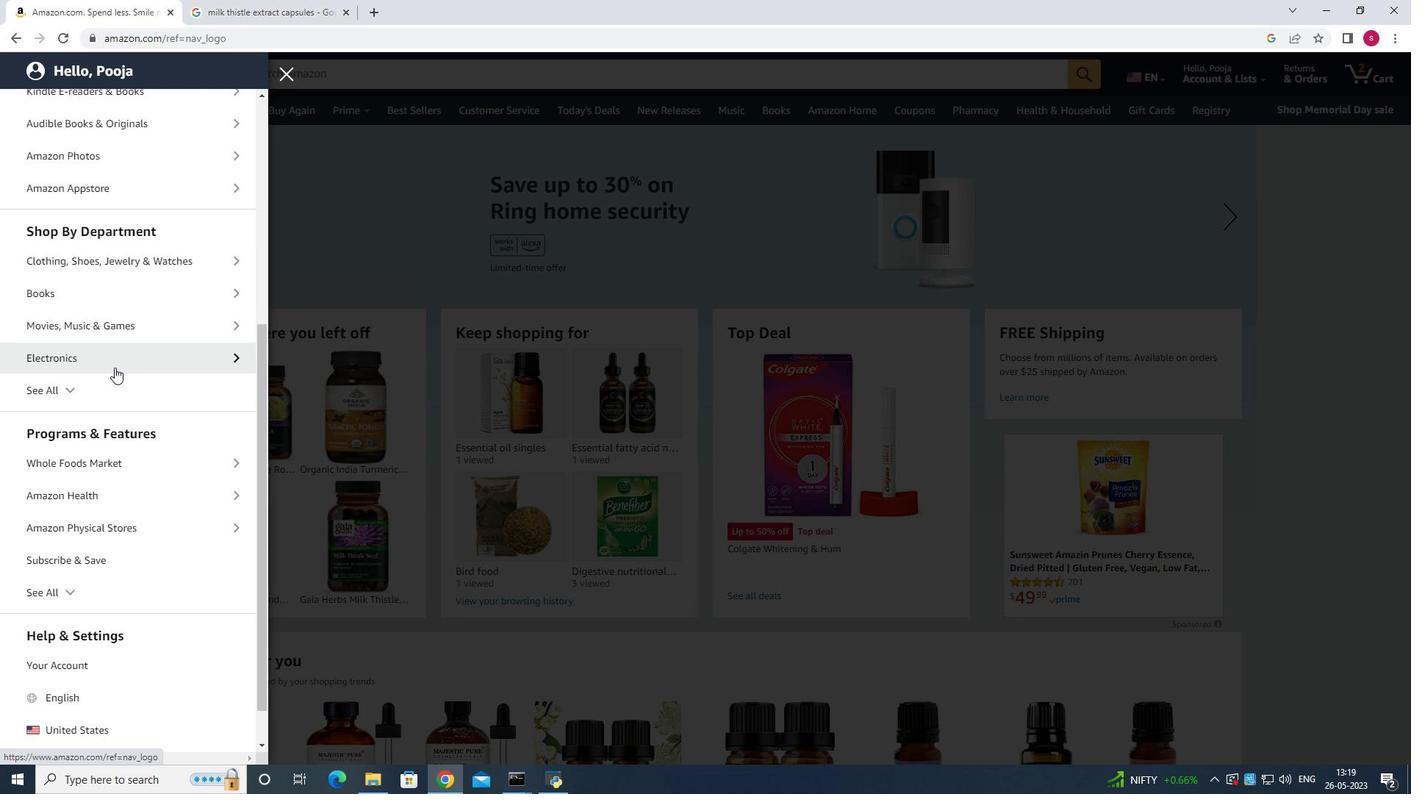 
Action: Mouse scrolled (115, 367) with delta (0, 0)
Screenshot: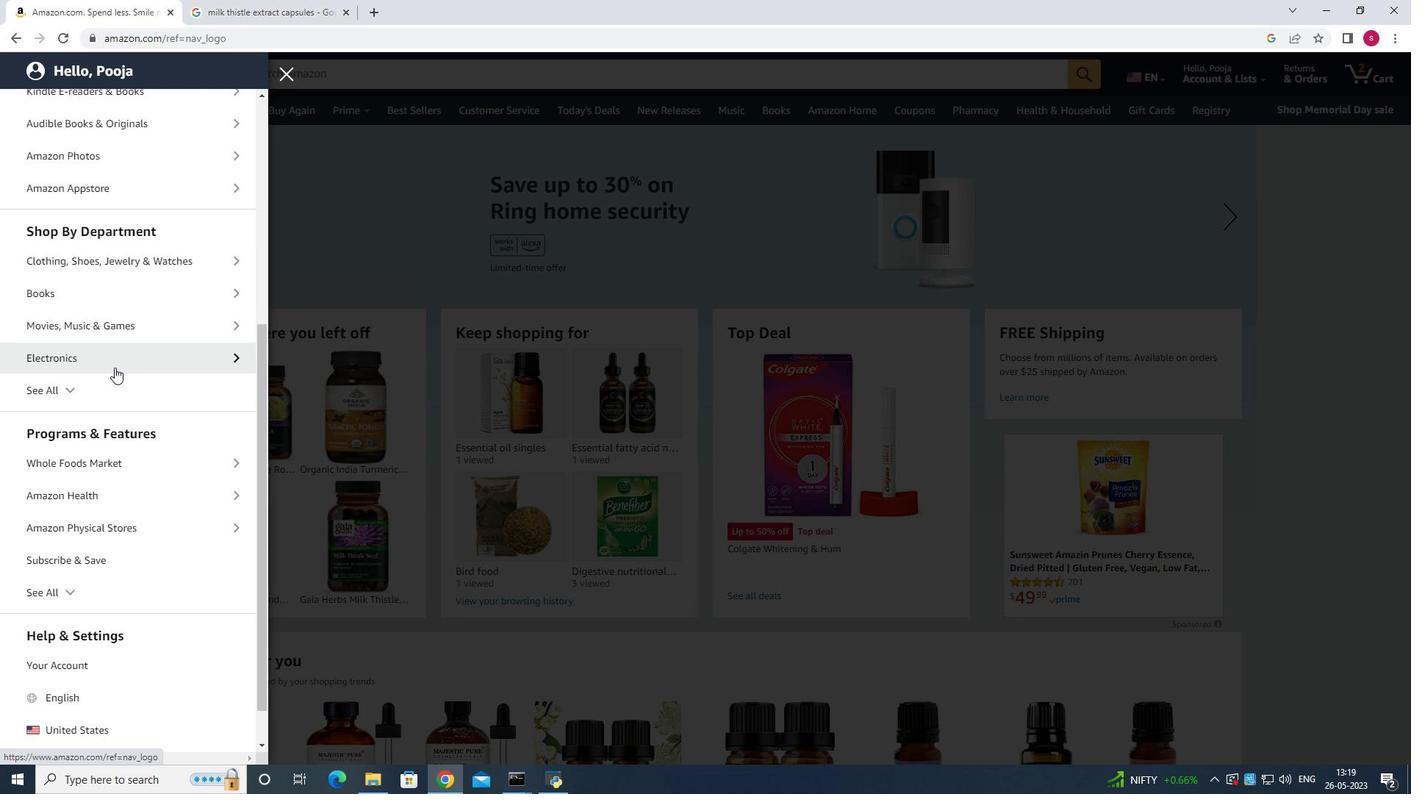 
Action: Mouse scrolled (115, 367) with delta (0, 0)
Screenshot: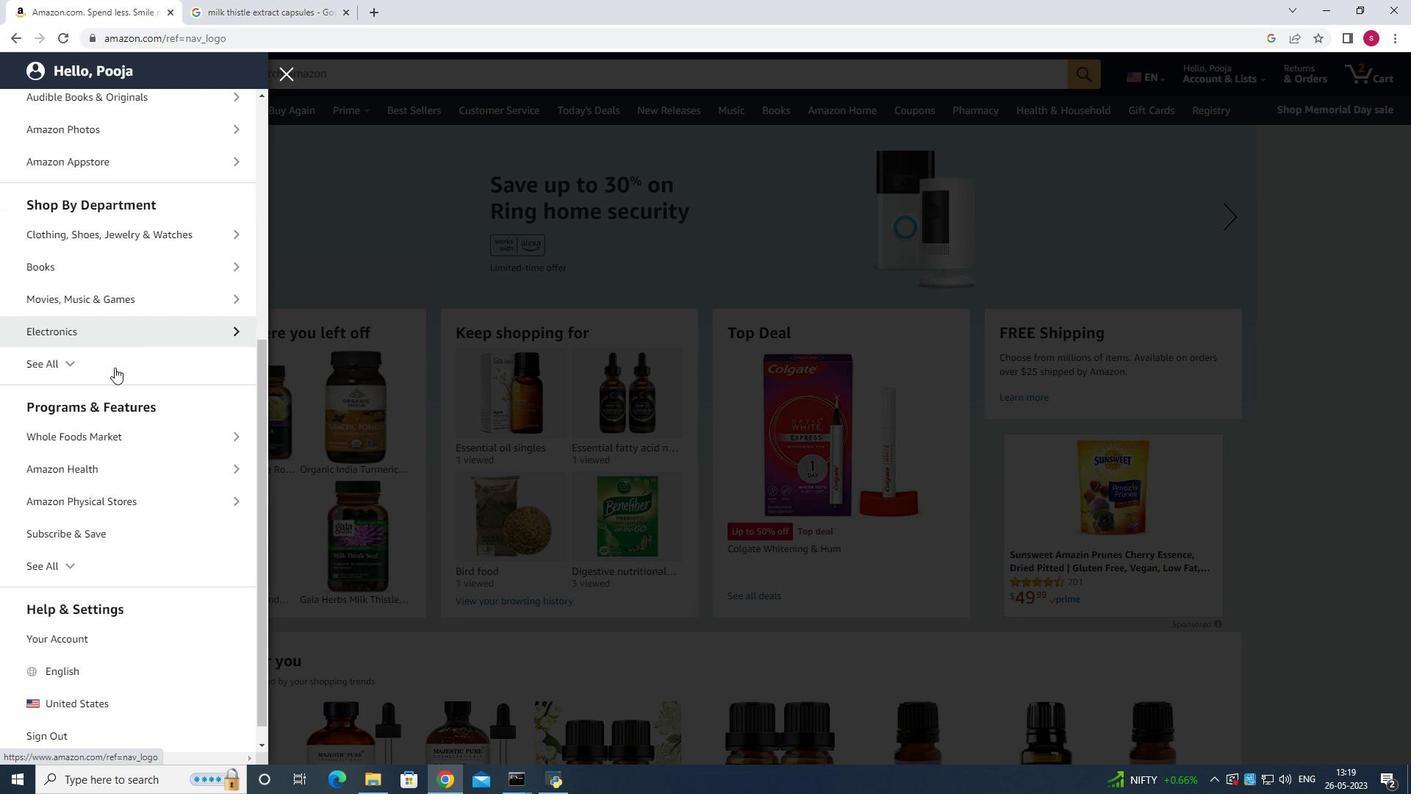 
Action: Mouse moved to (116, 369)
Screenshot: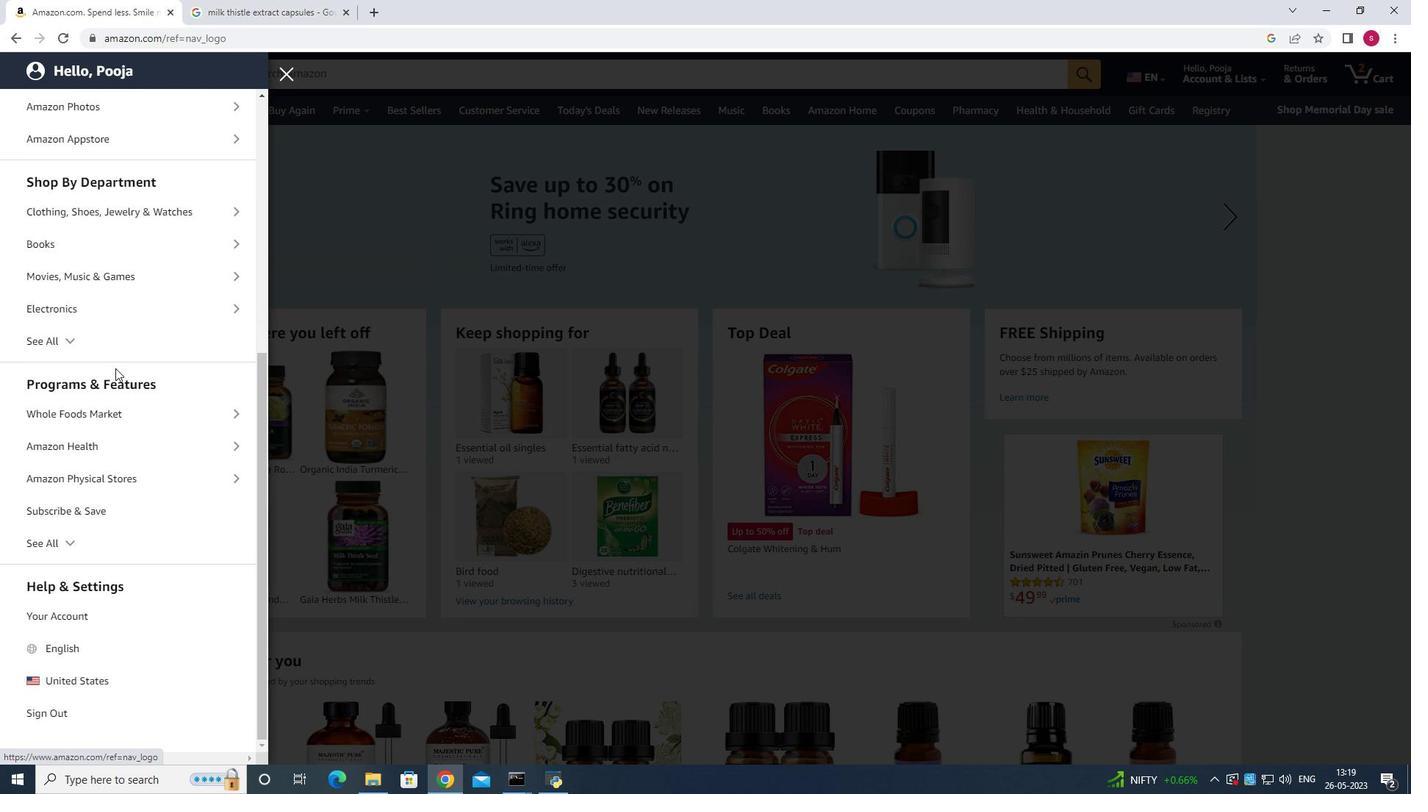 
Action: Mouse scrolled (116, 369) with delta (0, 0)
Screenshot: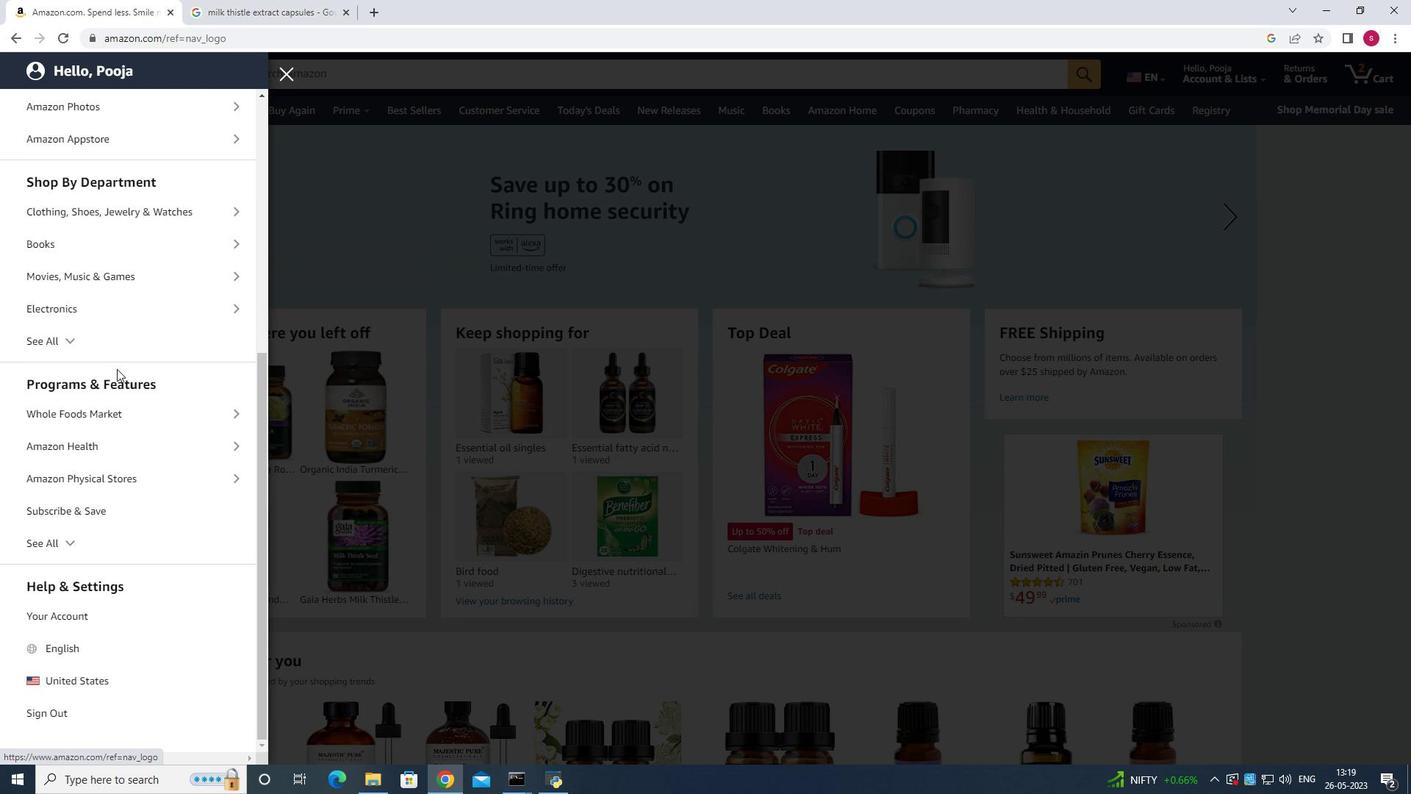 
Action: Mouse scrolled (116, 369) with delta (0, 0)
Screenshot: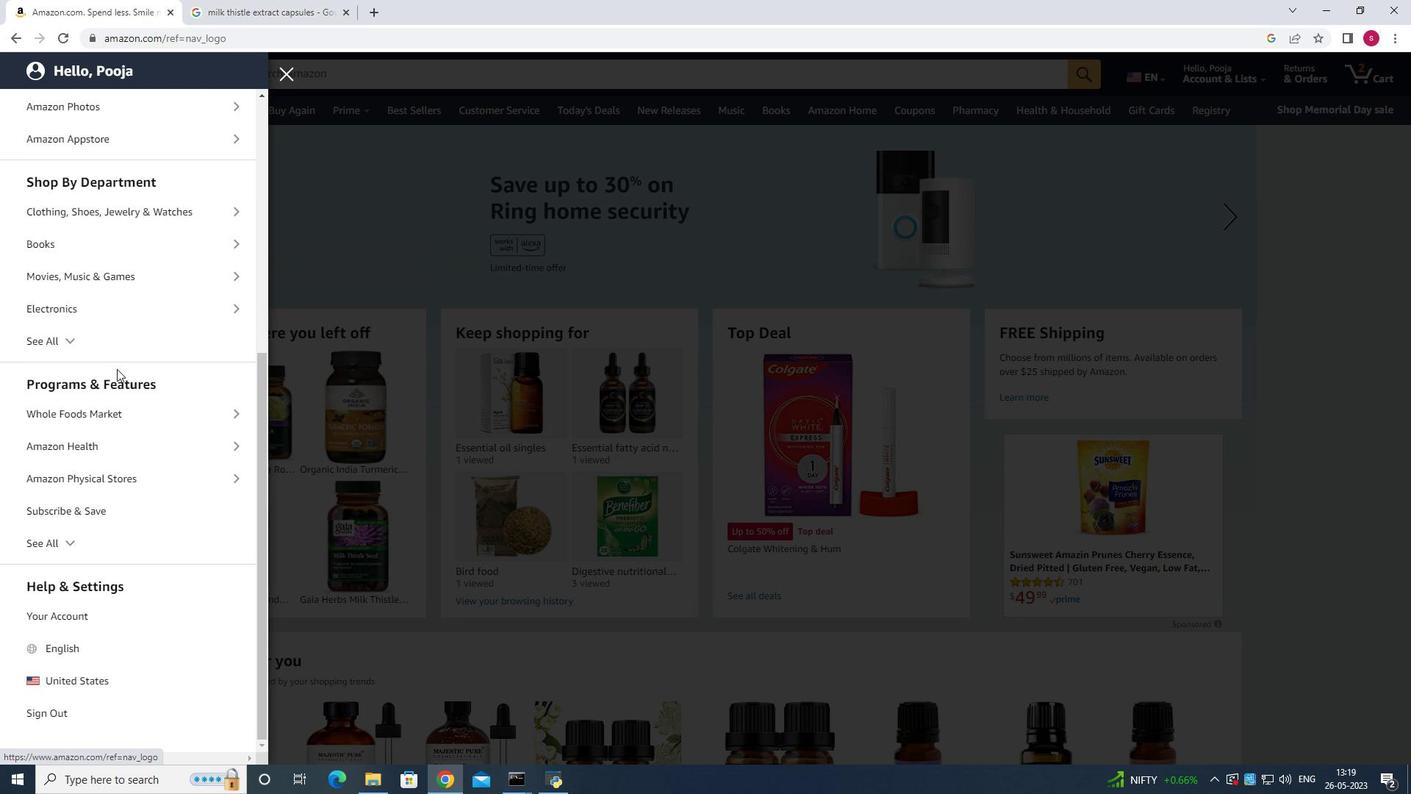 
Action: Mouse moved to (131, 408)
Screenshot: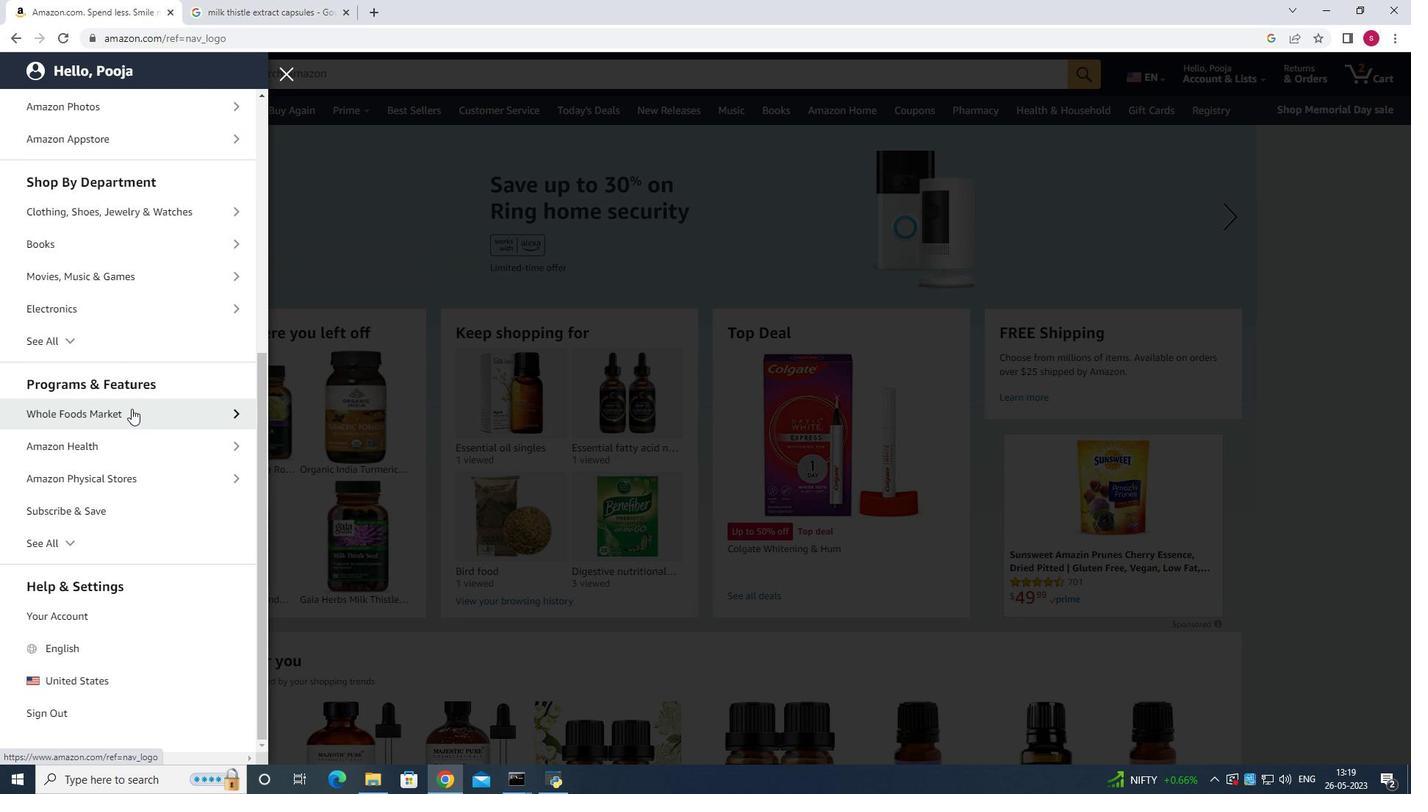 
Action: Mouse pressed left at (131, 408)
Screenshot: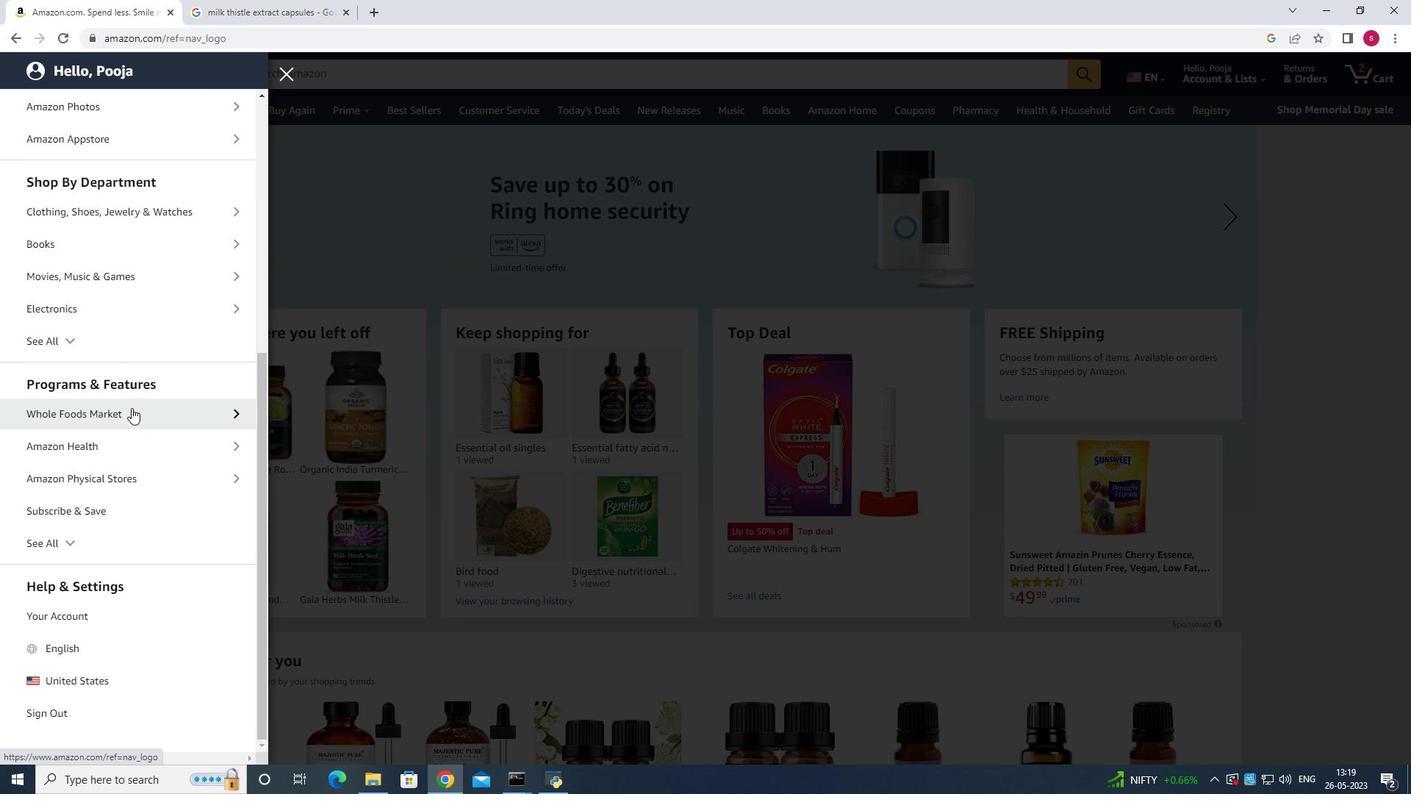 
Action: Mouse moved to (180, 180)
Screenshot: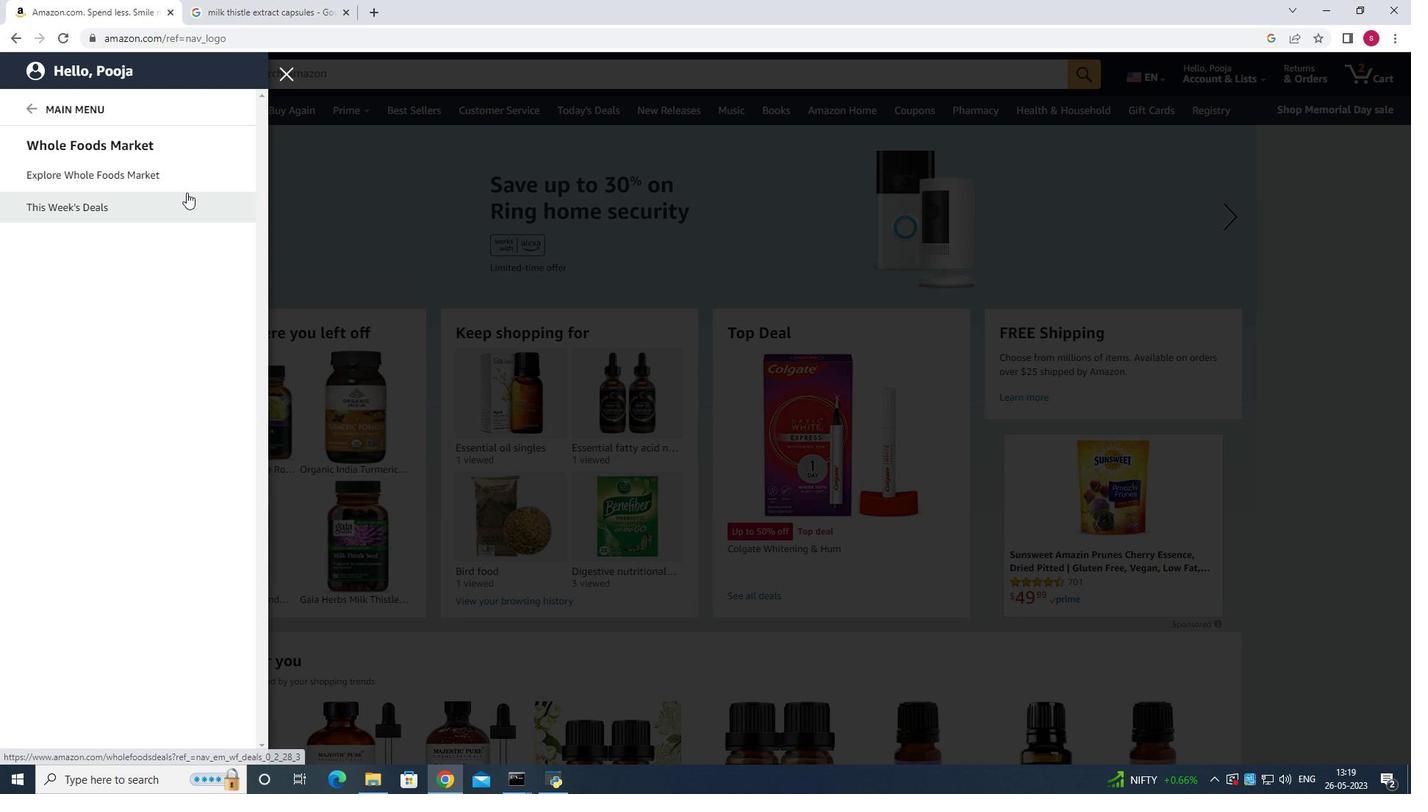 
Action: Mouse pressed left at (180, 180)
Screenshot: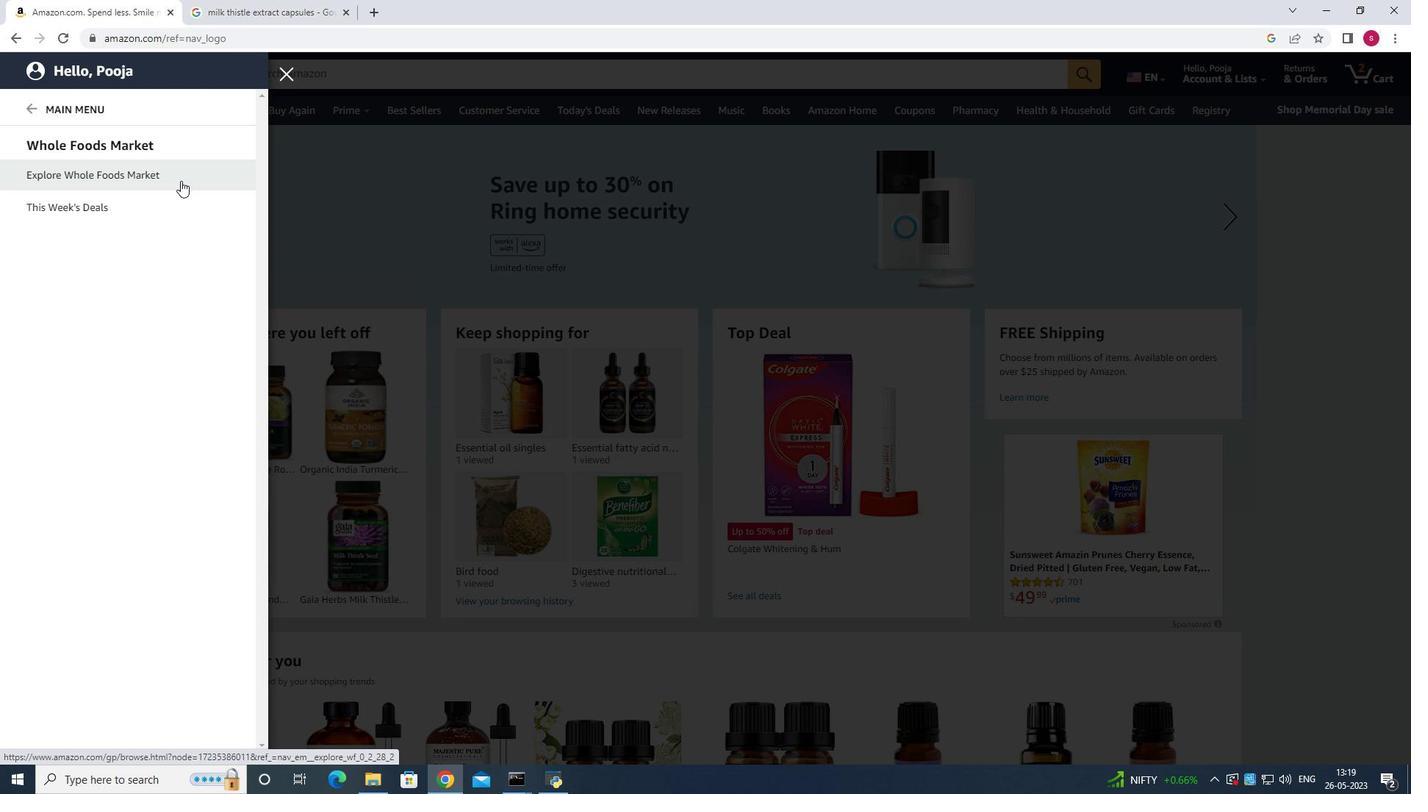 
Action: Mouse moved to (286, 82)
Screenshot: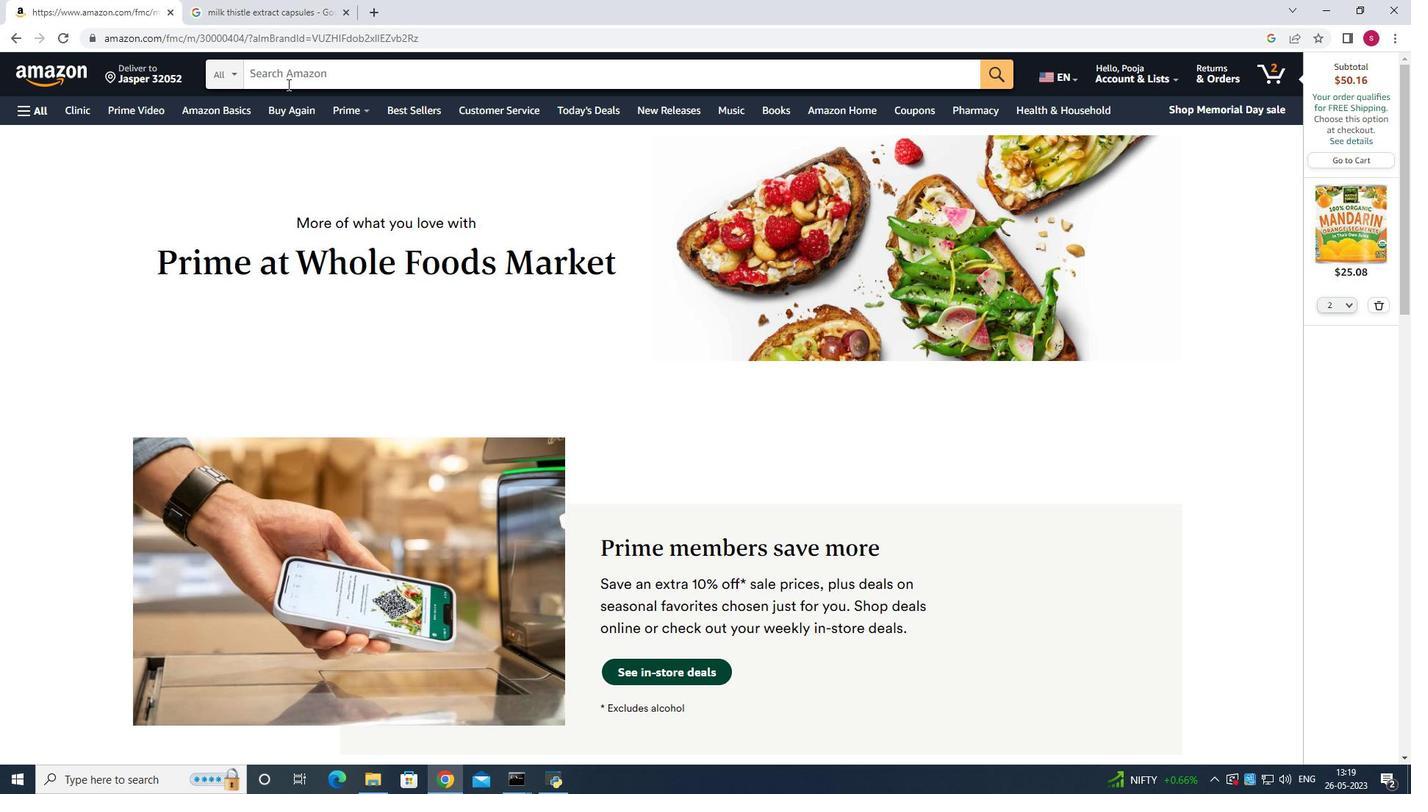 
Action: Mouse pressed left at (286, 82)
Screenshot: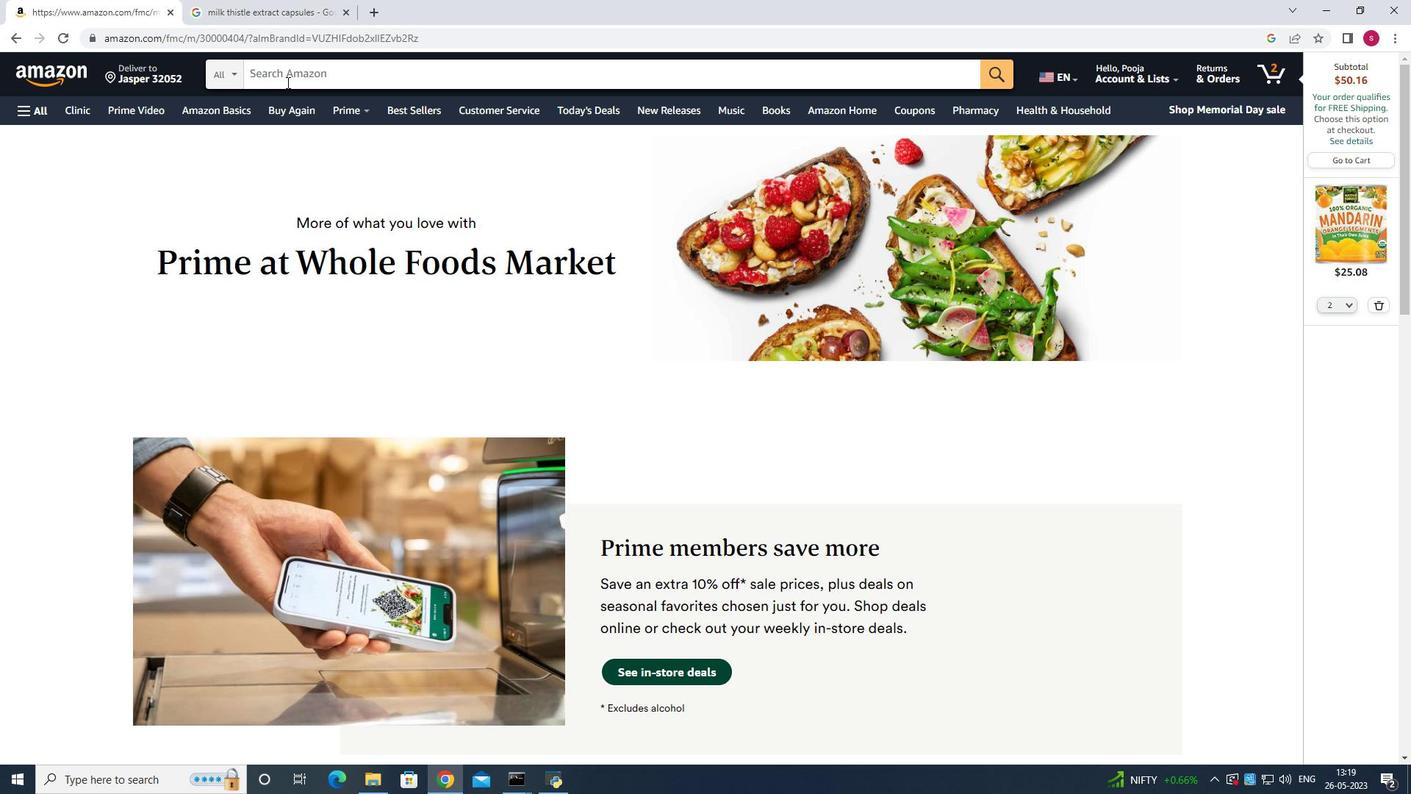
Action: Mouse moved to (286, 82)
Screenshot: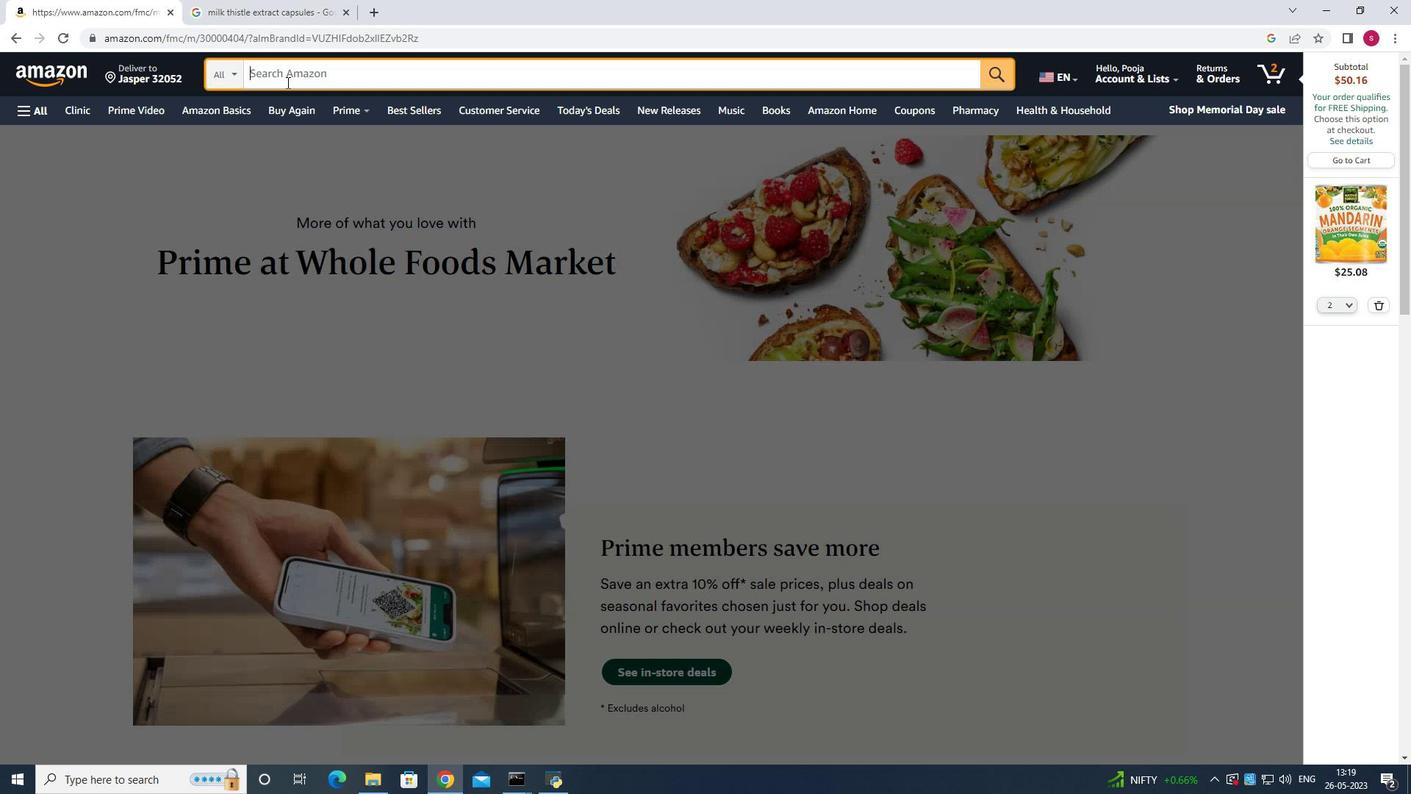 
Action: Key pressed <Key.shift>Organic<Key.space>enrgy<Key.space>dr<Key.down><Key.enter>
Screenshot: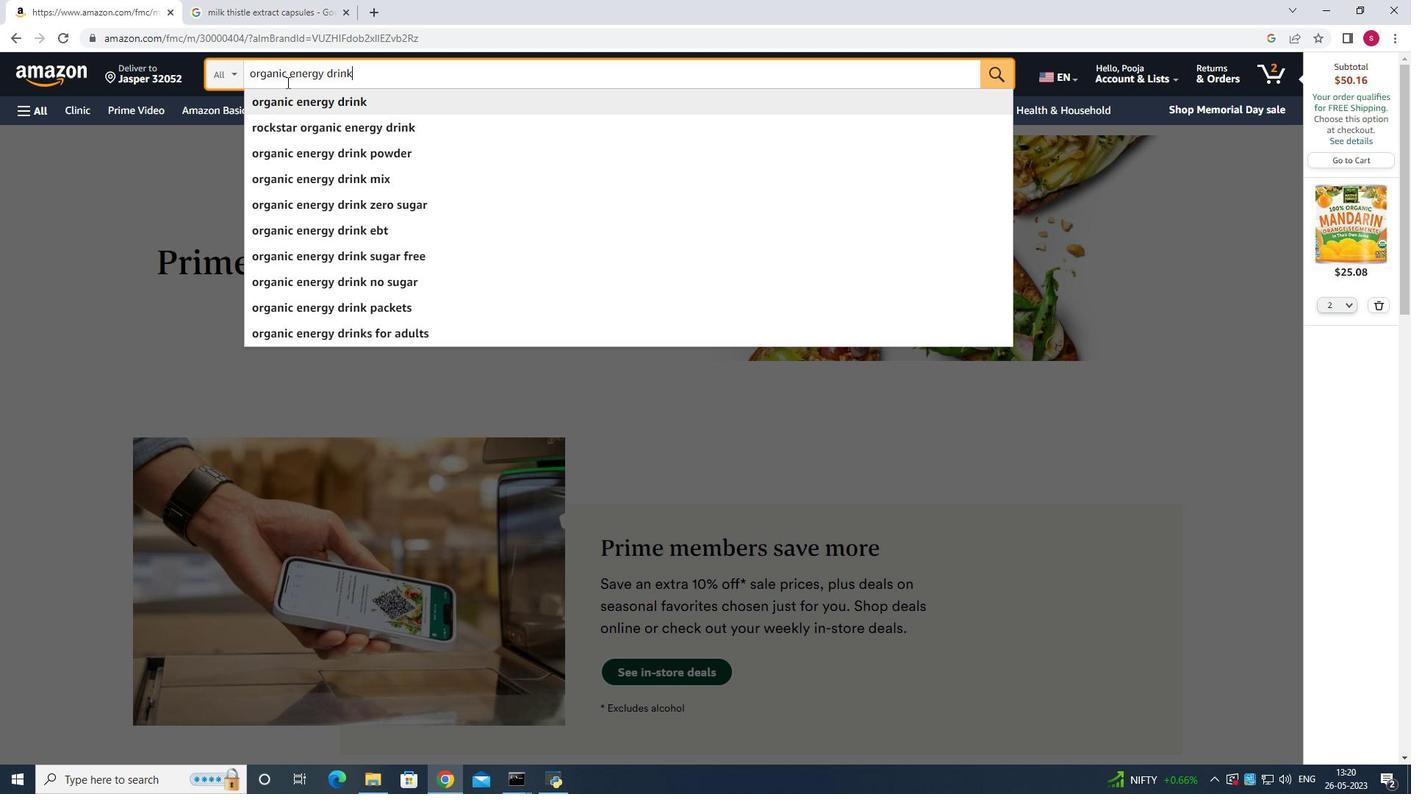
Action: Mouse moved to (297, 88)
Screenshot: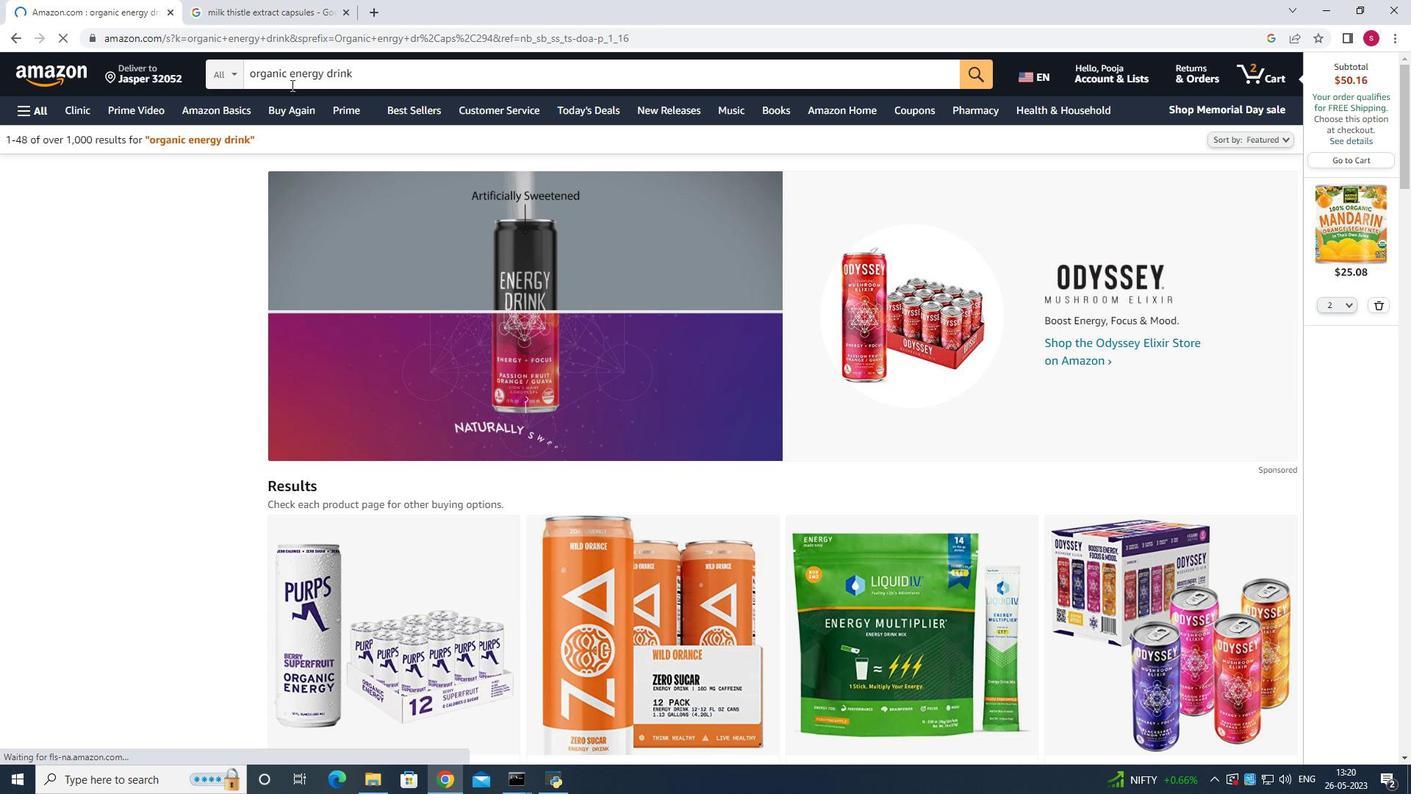 
Action: Mouse scrolled (297, 87) with delta (0, 0)
Screenshot: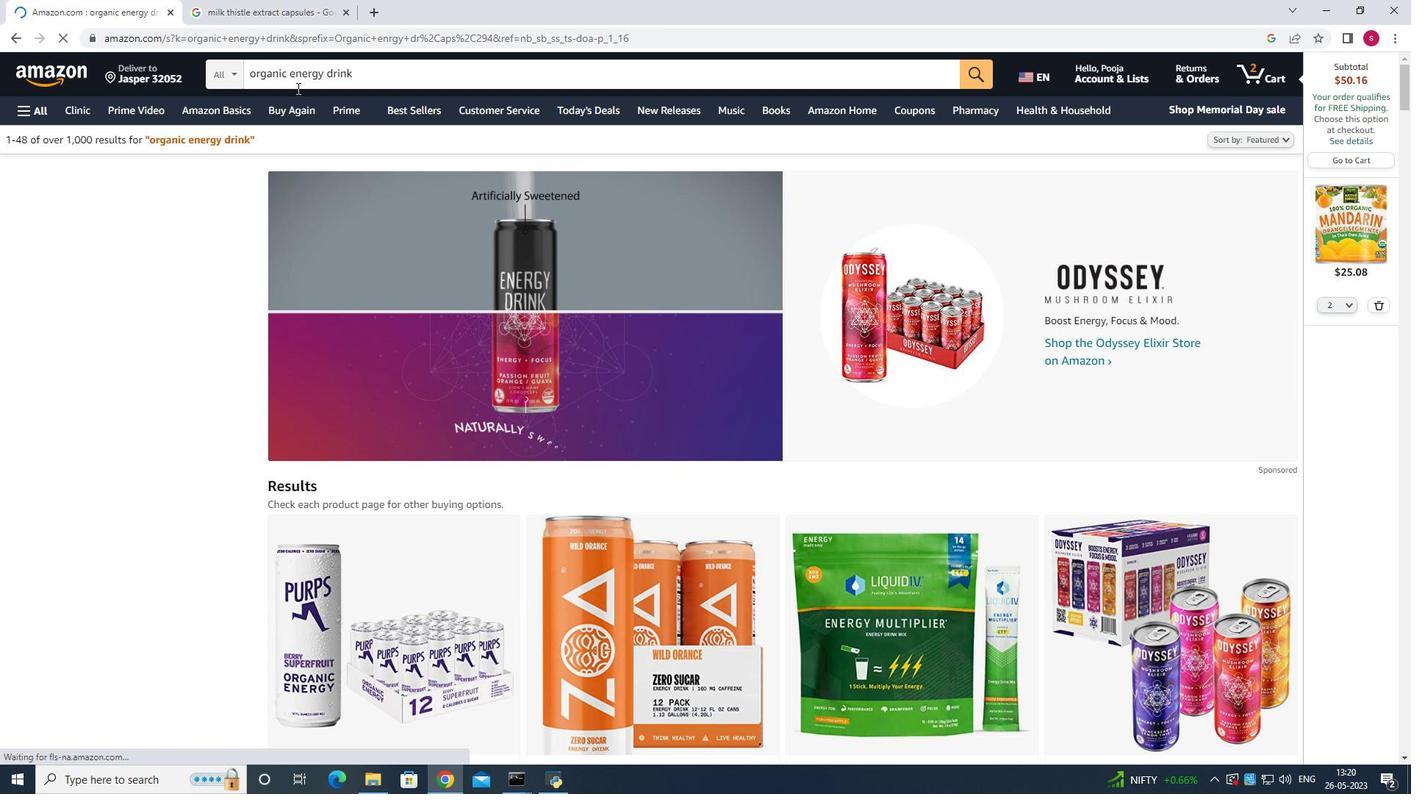 
Action: Mouse moved to (322, 230)
Screenshot: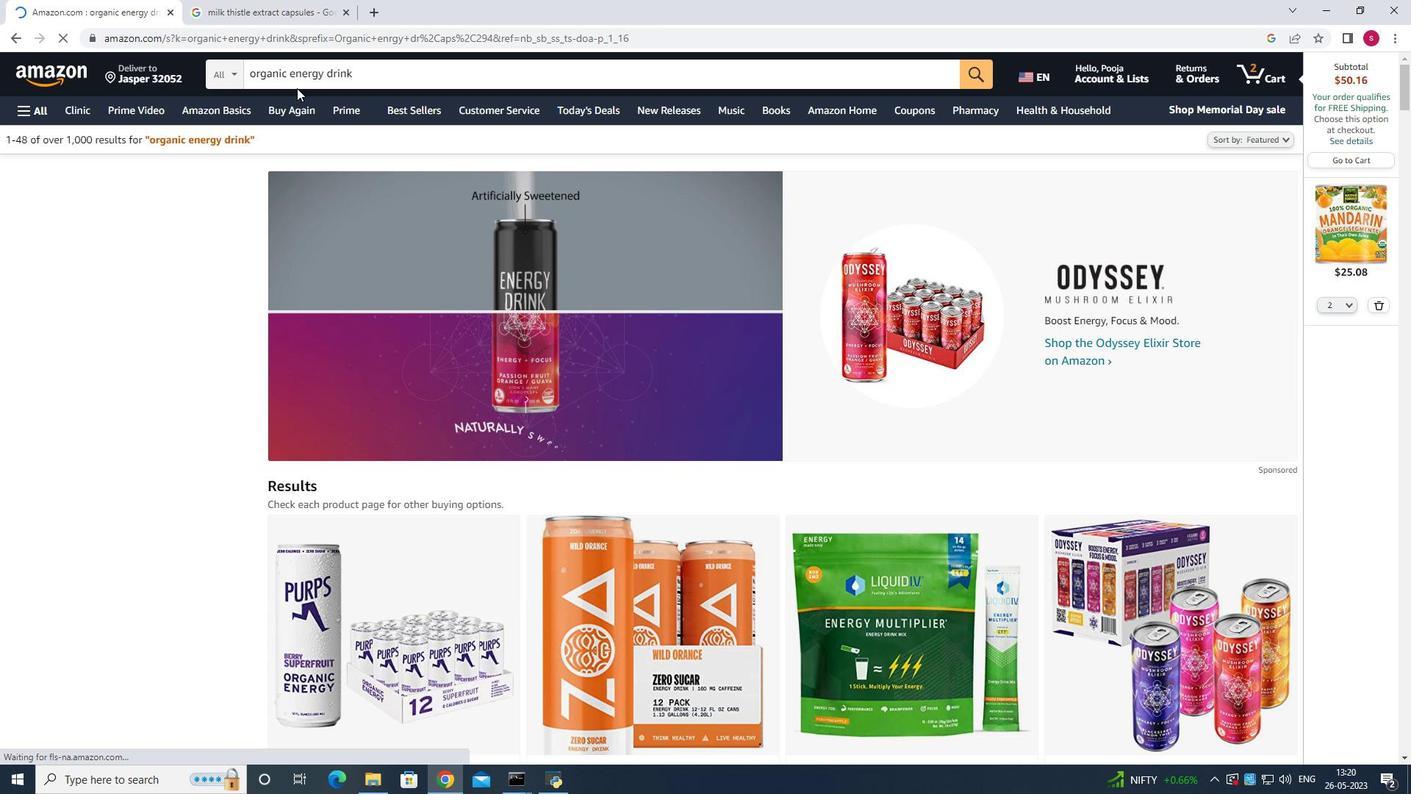
Action: Mouse scrolled (322, 229) with delta (0, 0)
Screenshot: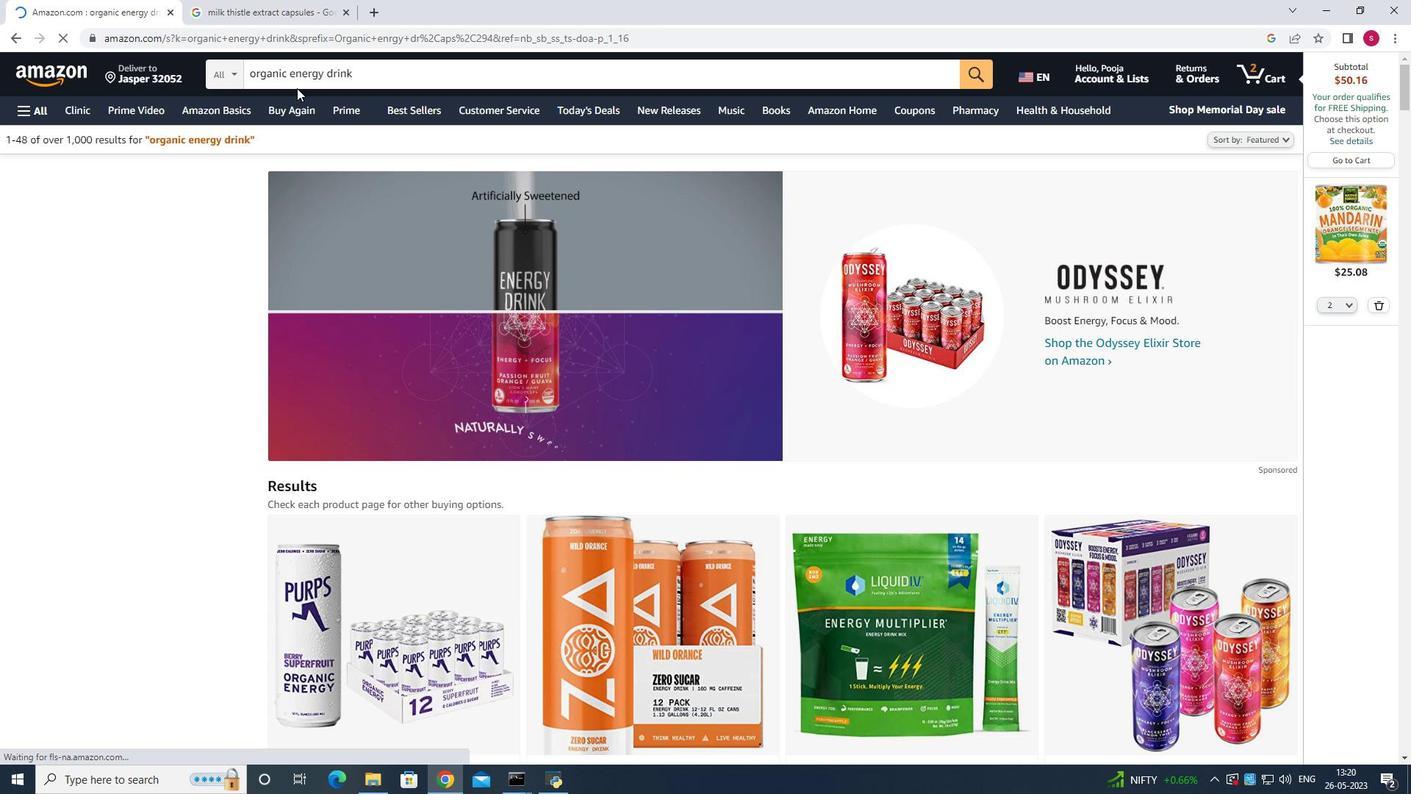 
Action: Mouse moved to (610, 433)
Screenshot: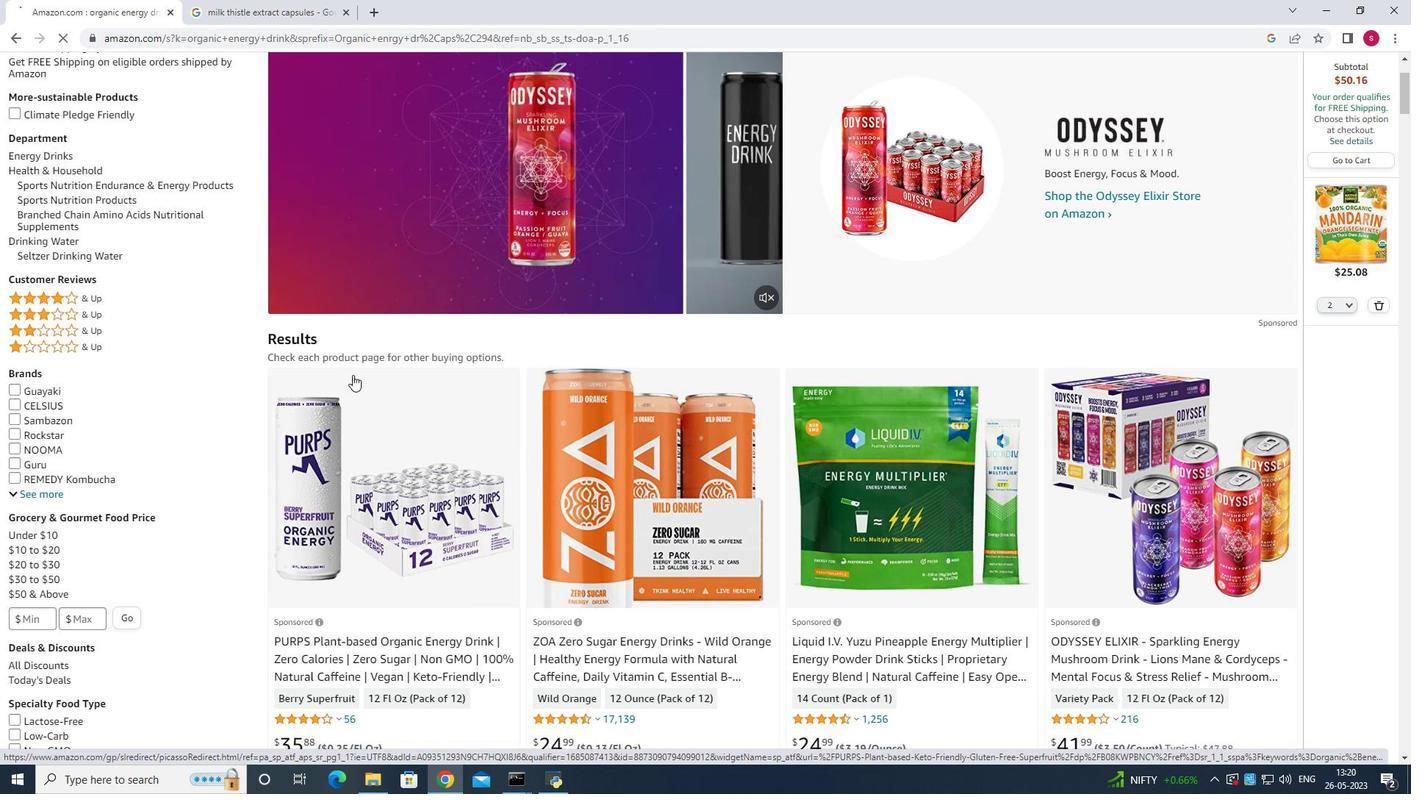 
Action: Mouse scrolled (610, 433) with delta (0, 0)
Screenshot: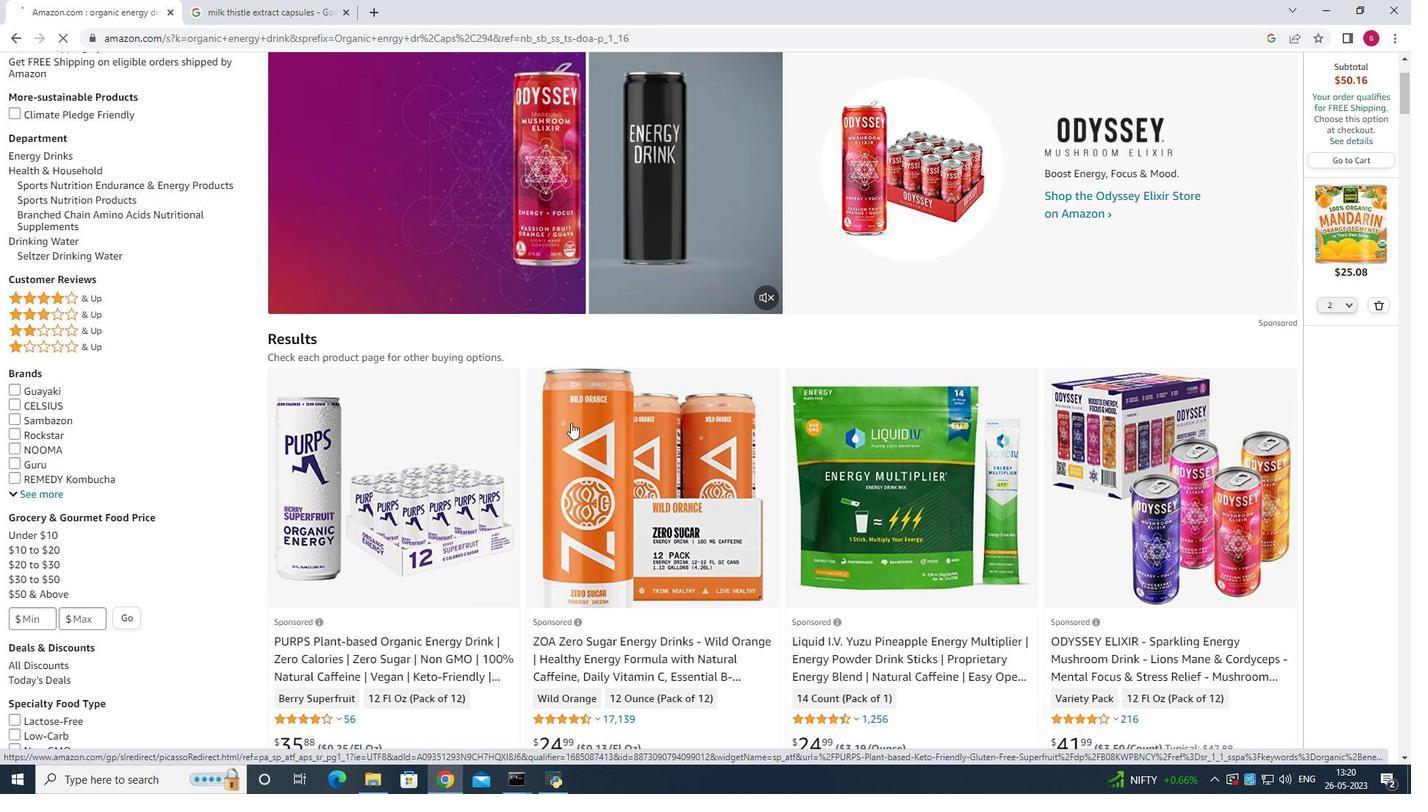 
Action: Mouse moved to (852, 331)
Screenshot: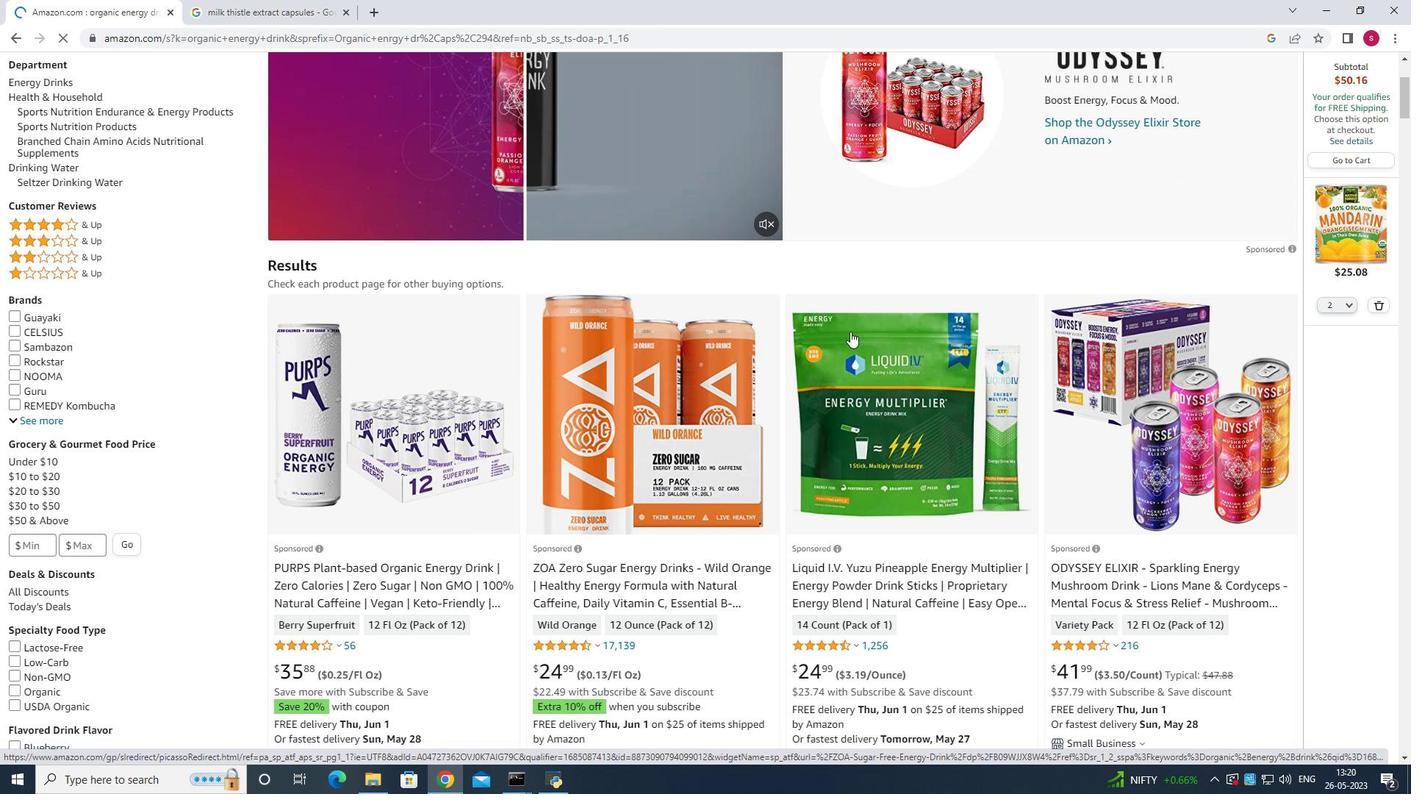 
Action: Mouse scrolled (852, 330) with delta (0, 0)
Screenshot: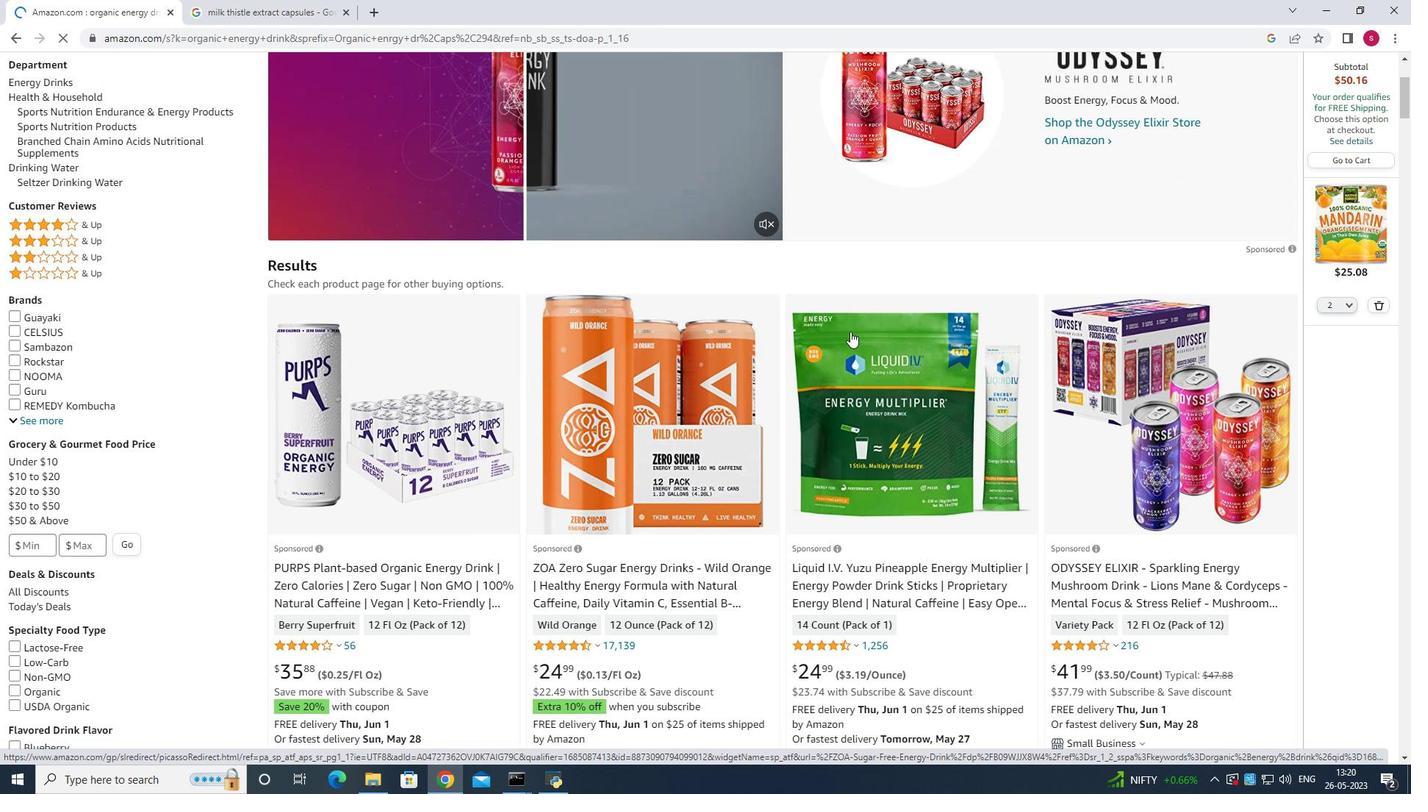 
Action: Mouse moved to (852, 331)
Screenshot: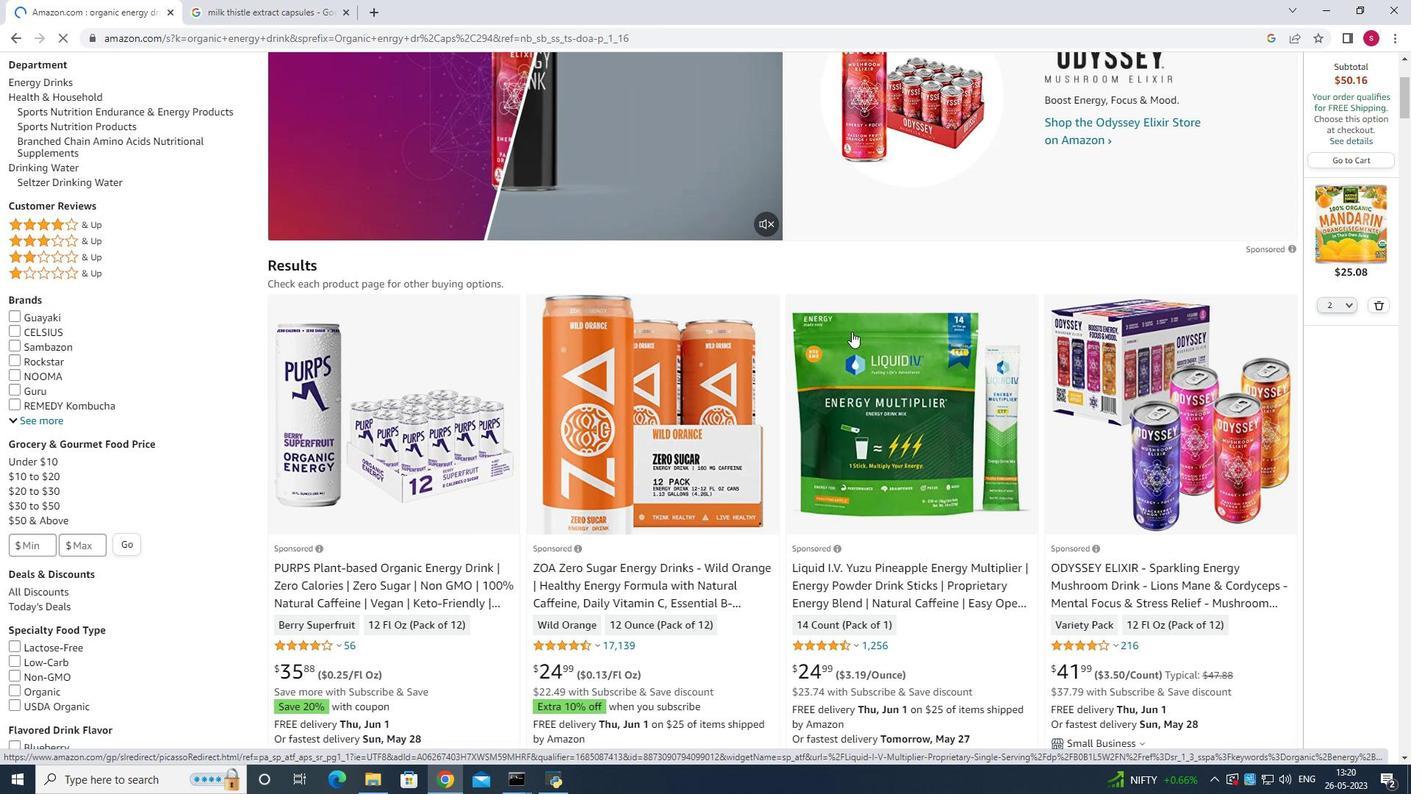 
Action: Mouse scrolled (852, 330) with delta (0, 0)
Screenshot: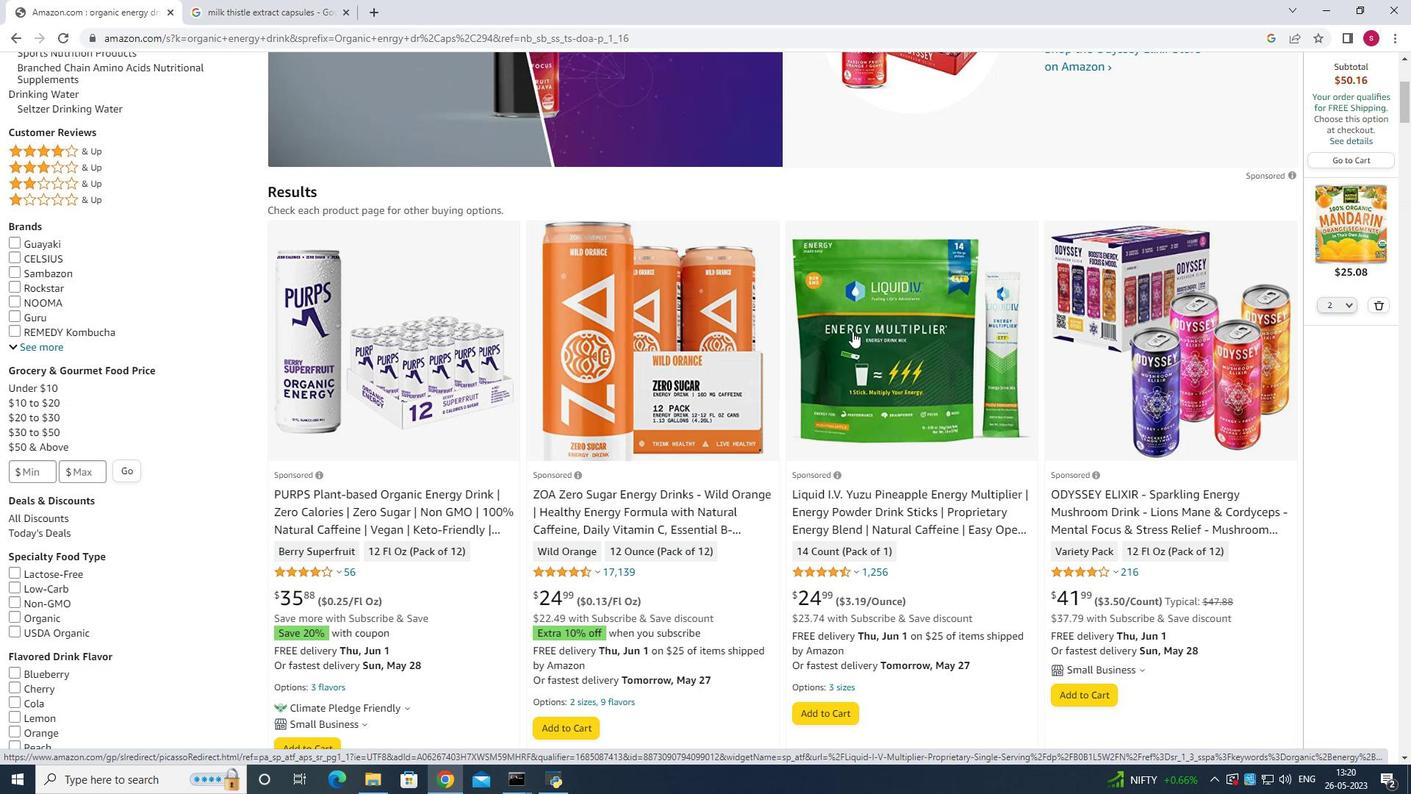 
Action: Mouse scrolled (852, 330) with delta (0, 0)
Screenshot: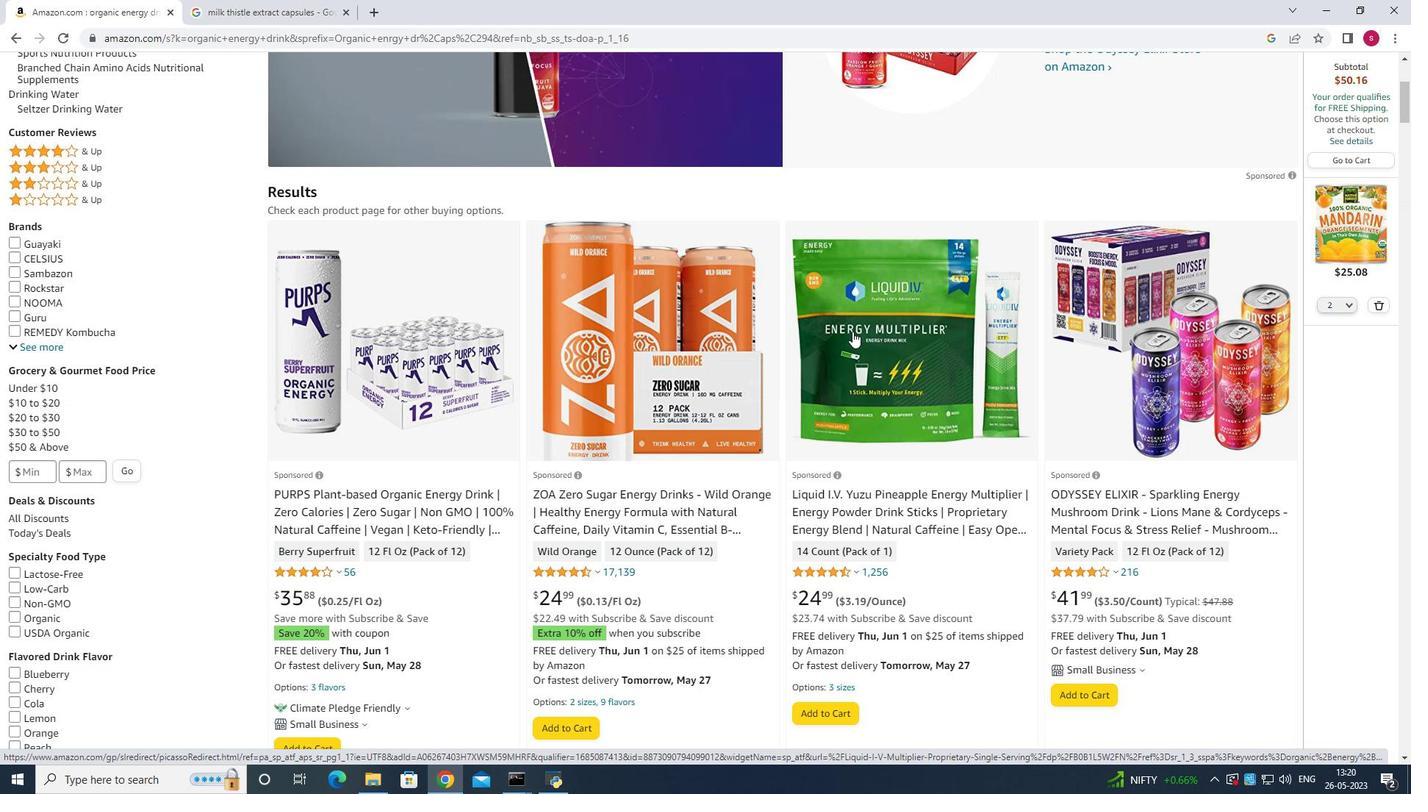 
Action: Mouse scrolled (852, 330) with delta (0, 0)
Screenshot: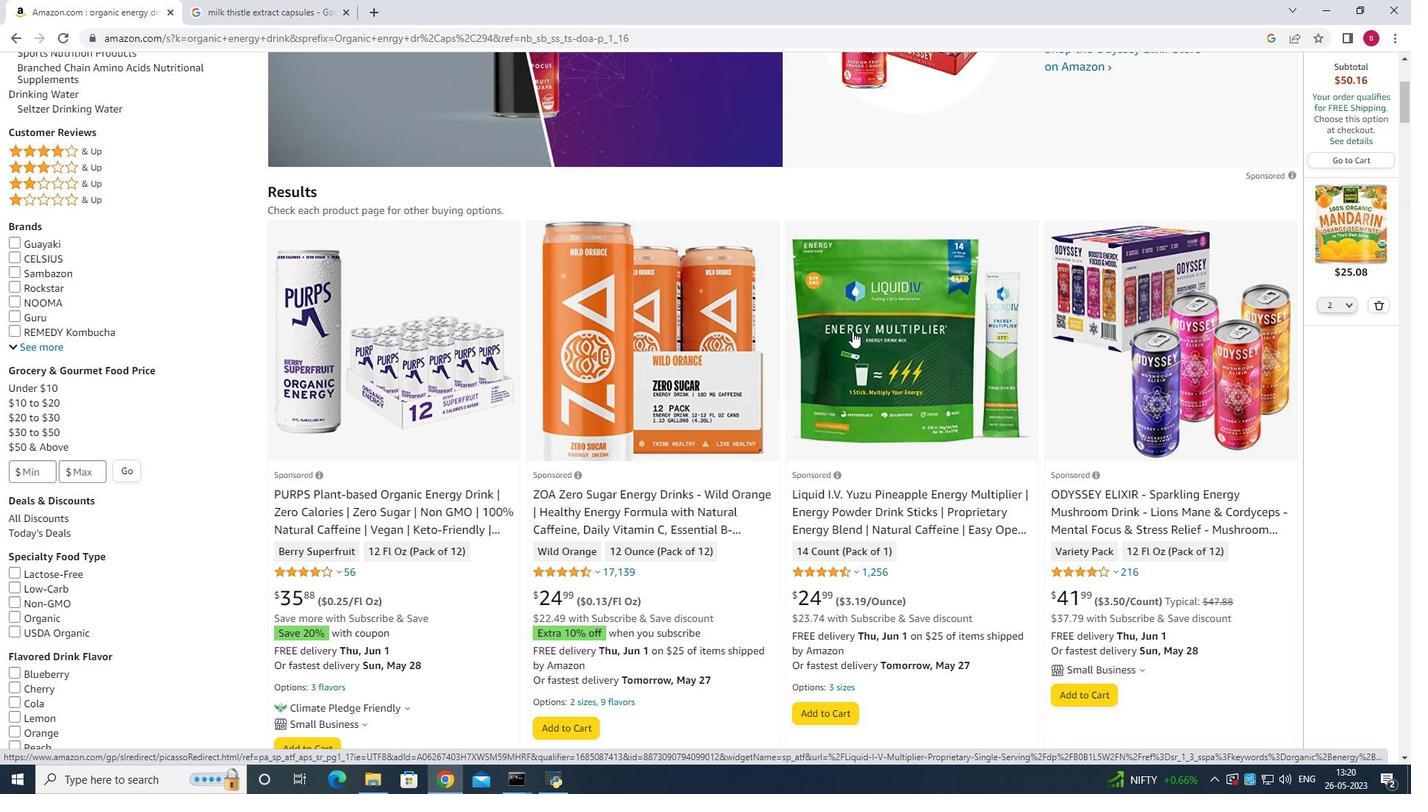 
Action: Mouse scrolled (852, 330) with delta (0, 0)
Screenshot: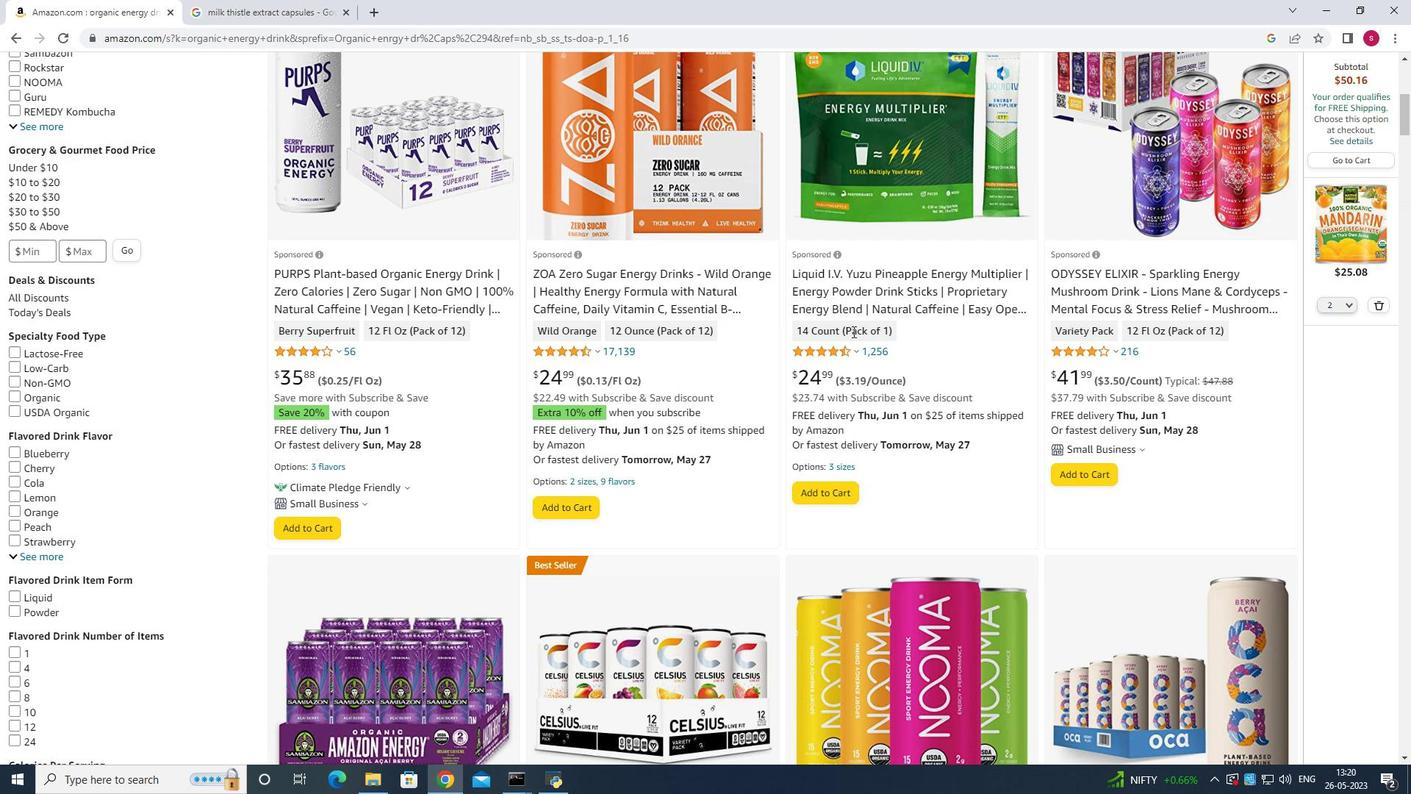 
Action: Mouse scrolled (852, 330) with delta (0, 0)
Screenshot: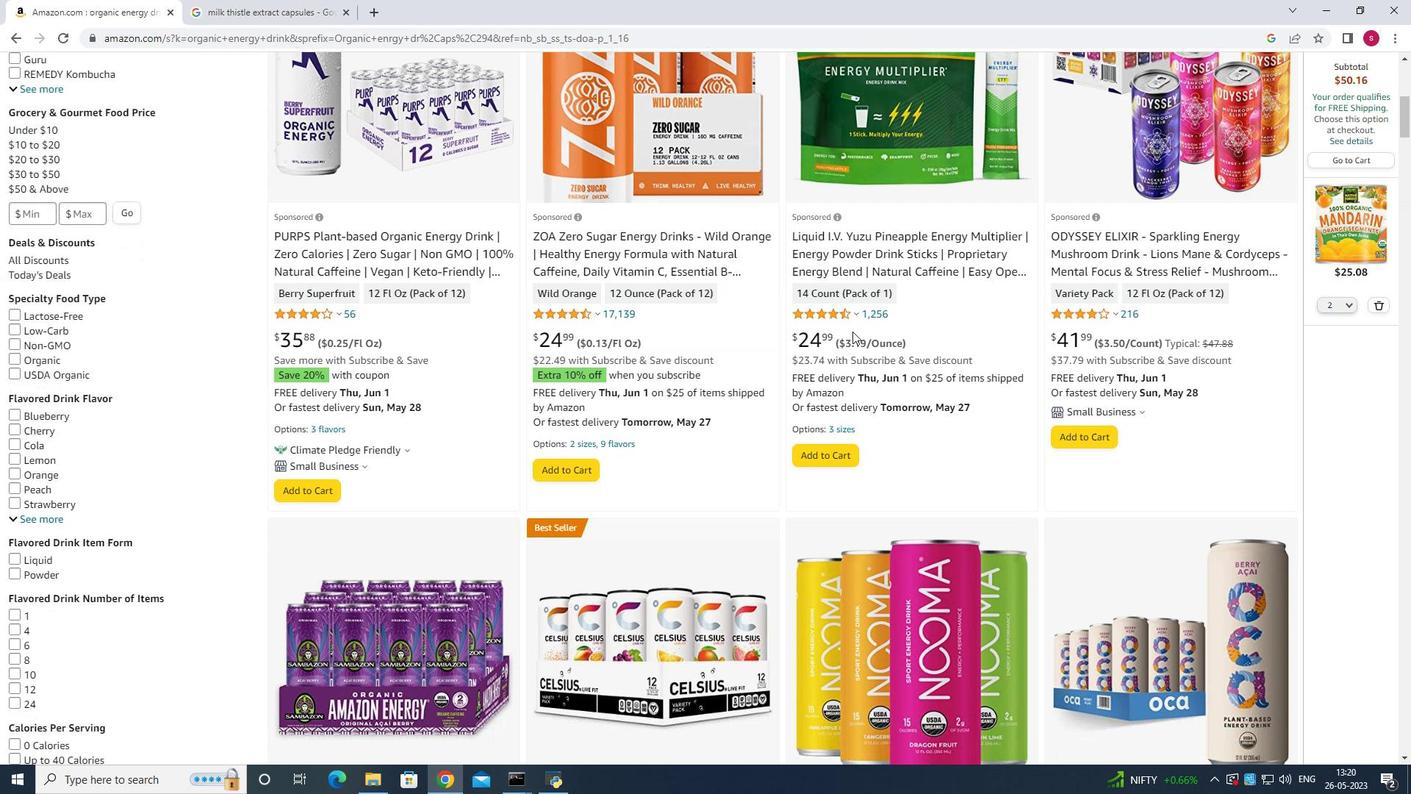 
Action: Mouse scrolled (852, 330) with delta (0, 0)
Screenshot: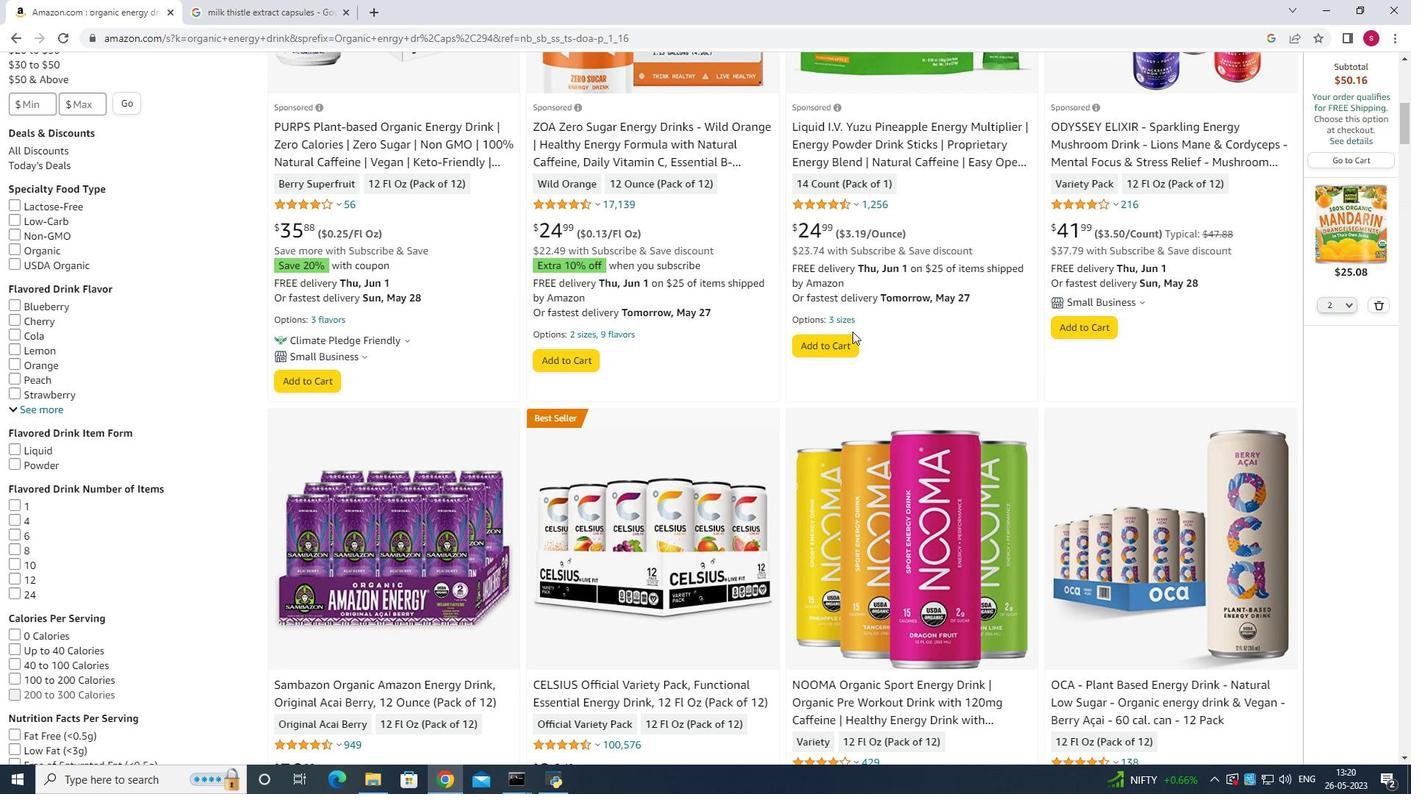 
Action: Mouse scrolled (852, 330) with delta (0, 0)
Screenshot: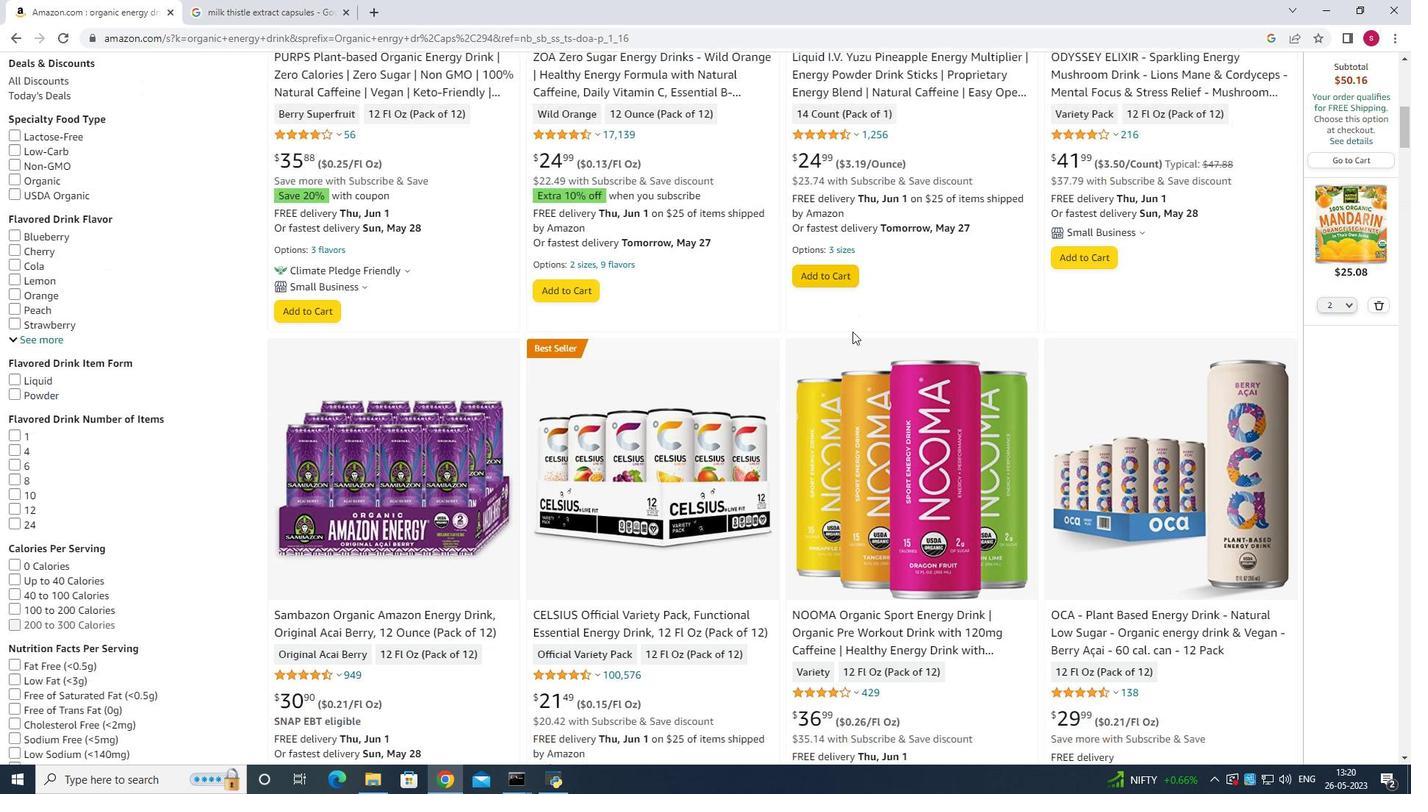 
Action: Mouse scrolled (852, 330) with delta (0, 0)
Screenshot: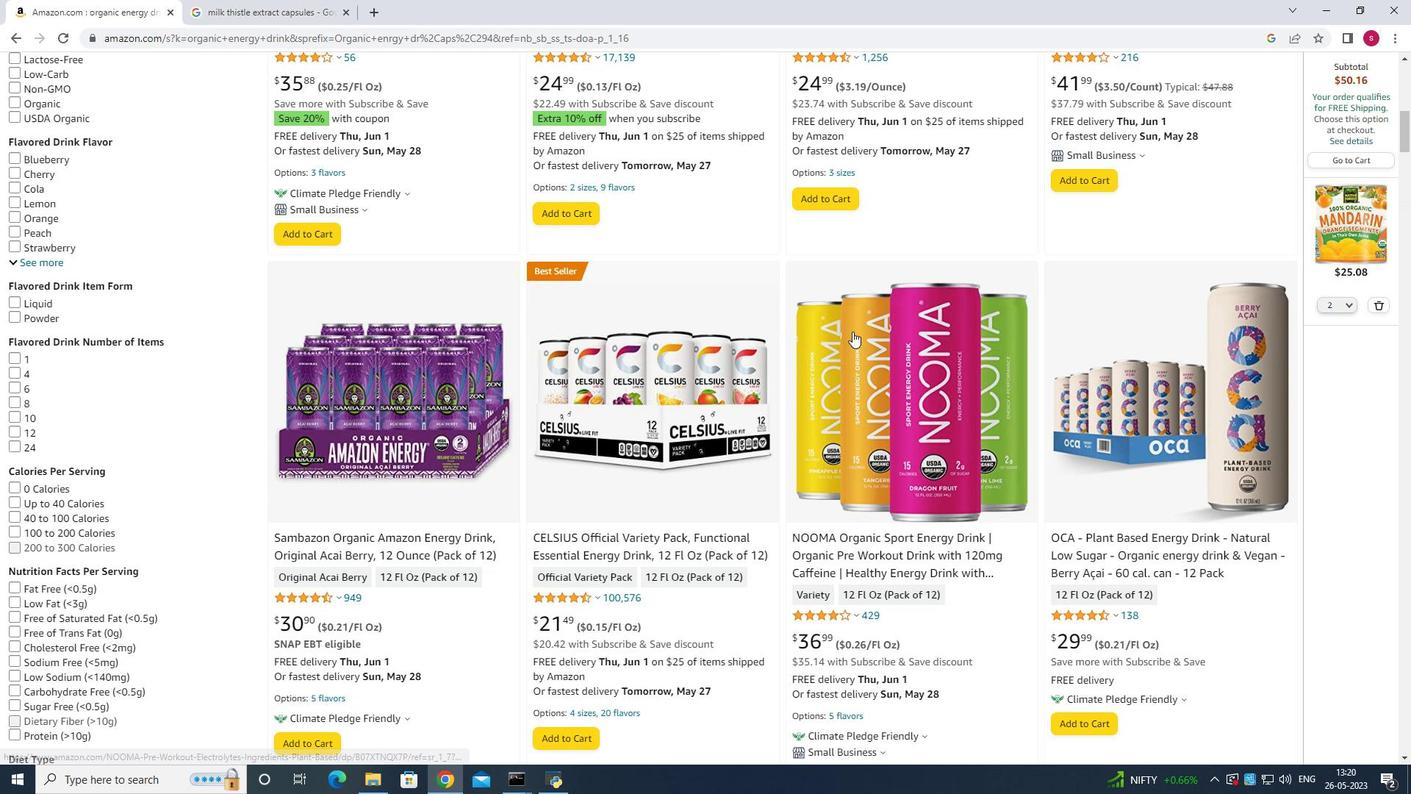 
Action: Mouse scrolled (852, 330) with delta (0, 0)
Screenshot: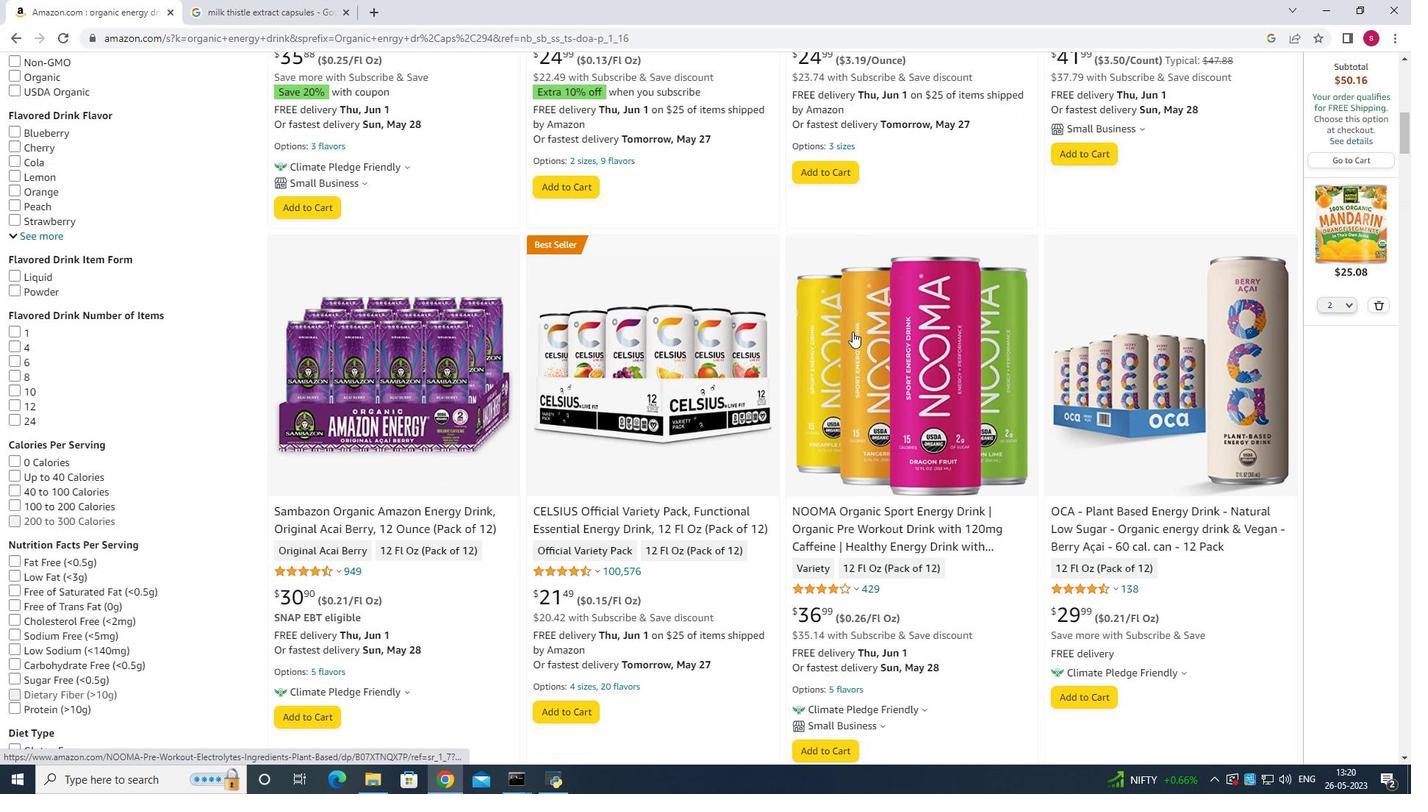 
Action: Mouse scrolled (852, 330) with delta (0, 0)
Screenshot: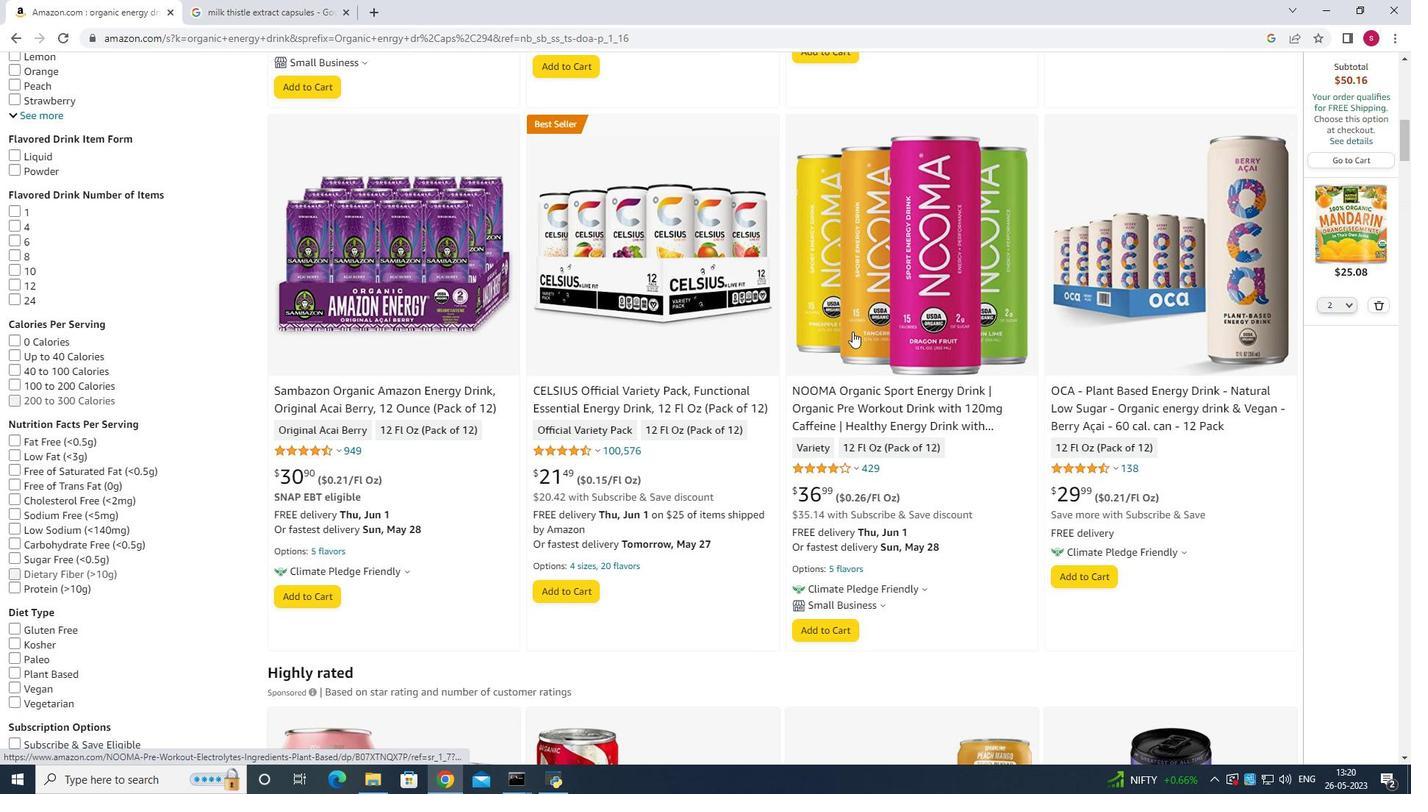 
Action: Mouse scrolled (852, 330) with delta (0, 0)
Screenshot: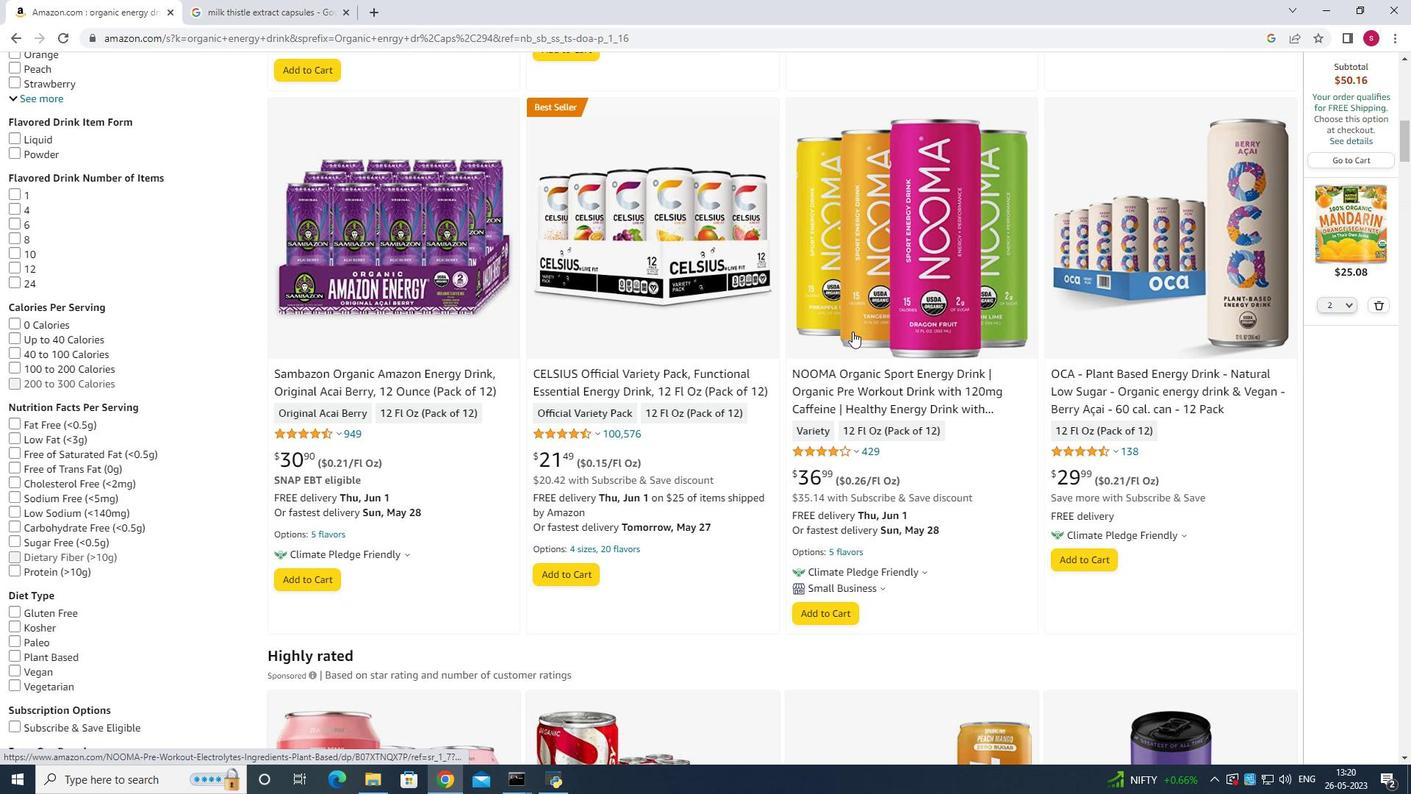 
Action: Mouse scrolled (852, 330) with delta (0, 0)
Screenshot: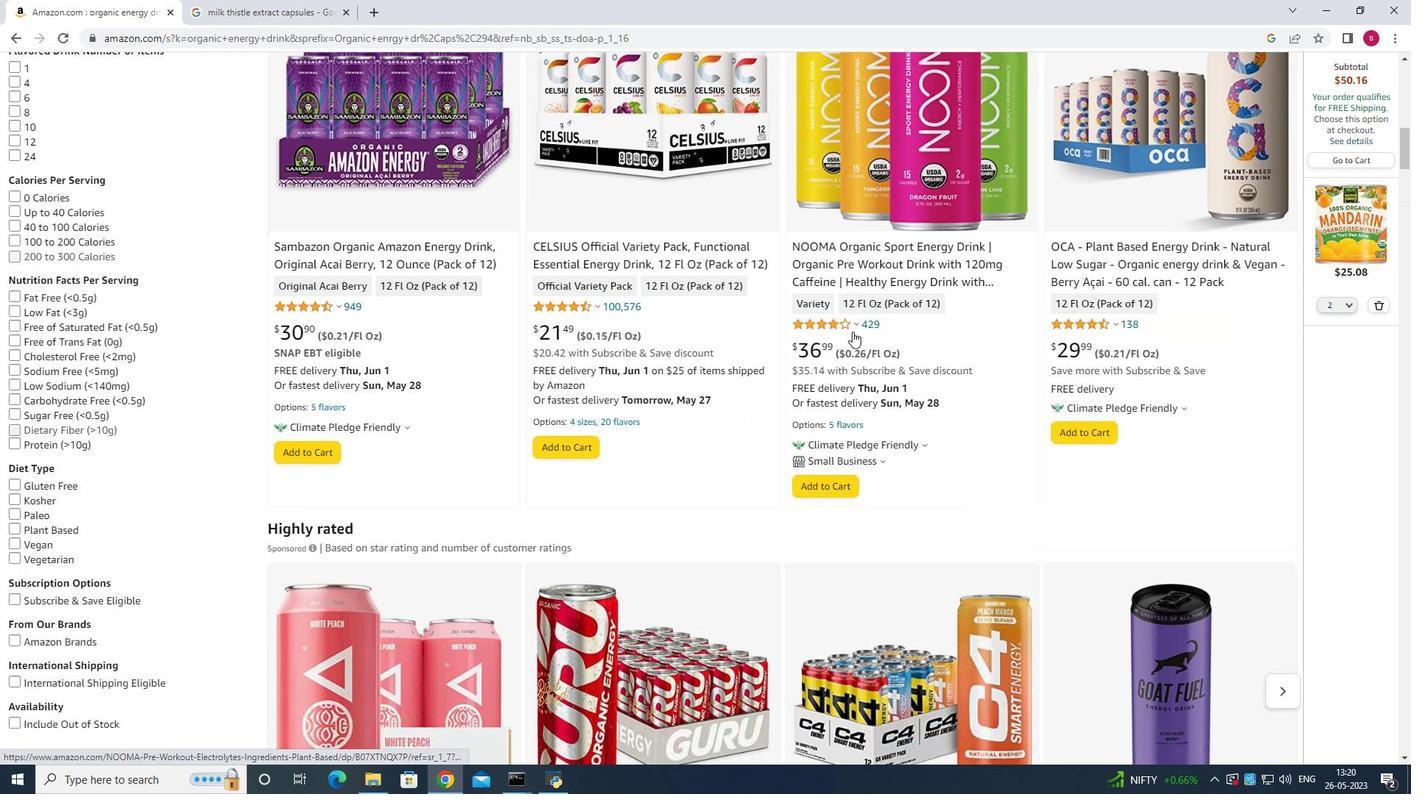 
Action: Mouse scrolled (852, 330) with delta (0, 0)
Screenshot: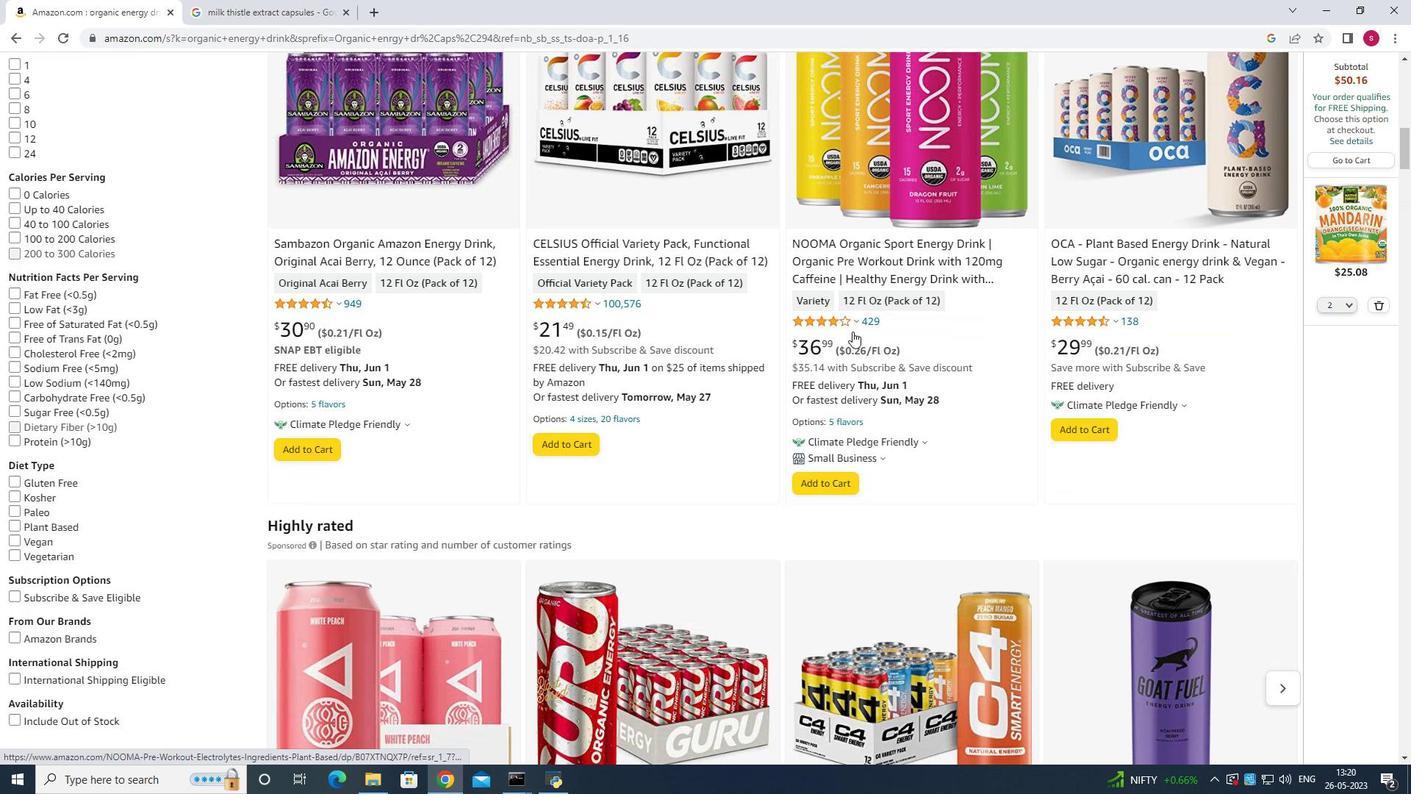 
Action: Mouse scrolled (852, 330) with delta (0, 0)
Screenshot: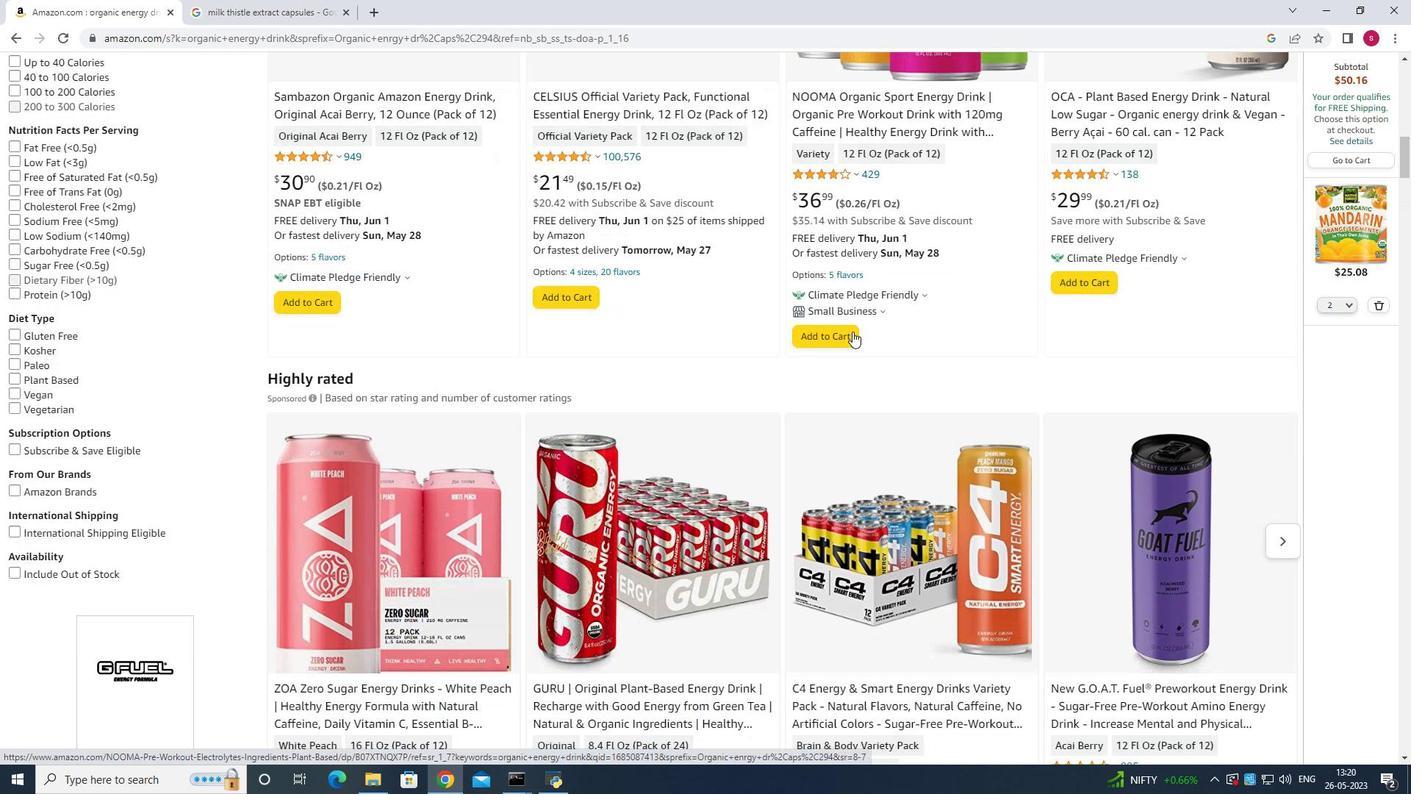 
Action: Mouse scrolled (852, 330) with delta (0, 0)
Screenshot: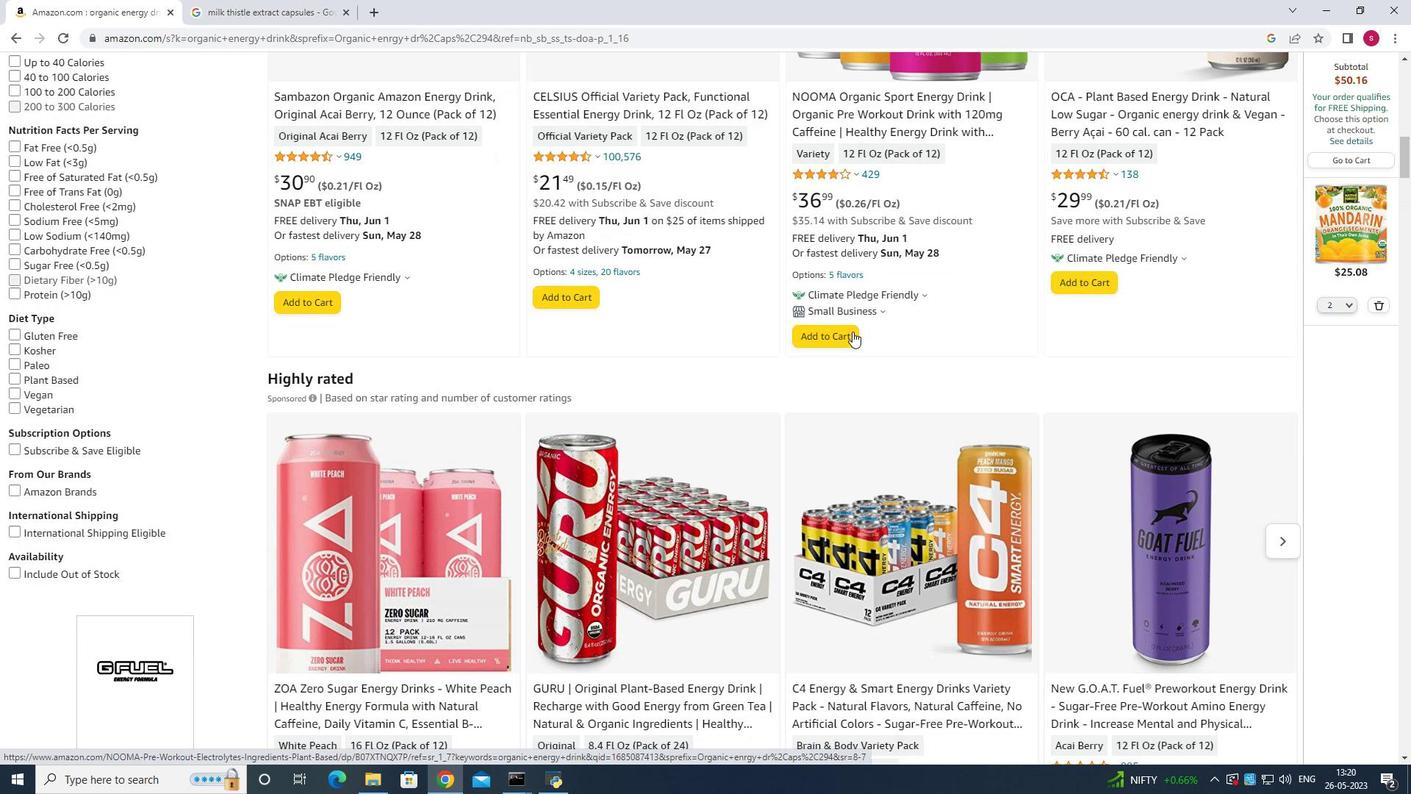 
Action: Mouse scrolled (852, 330) with delta (0, 0)
Screenshot: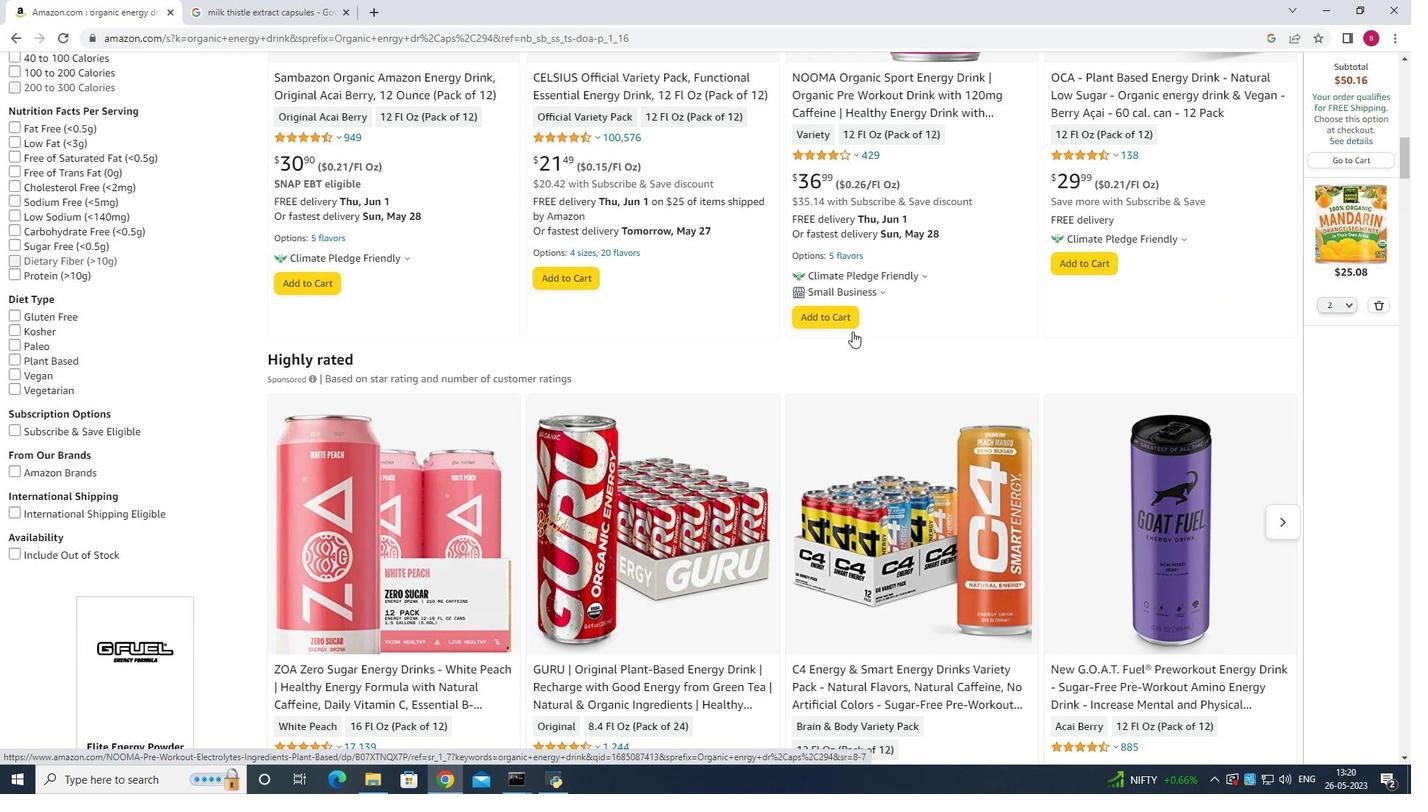 
Action: Mouse moved to (680, 358)
Screenshot: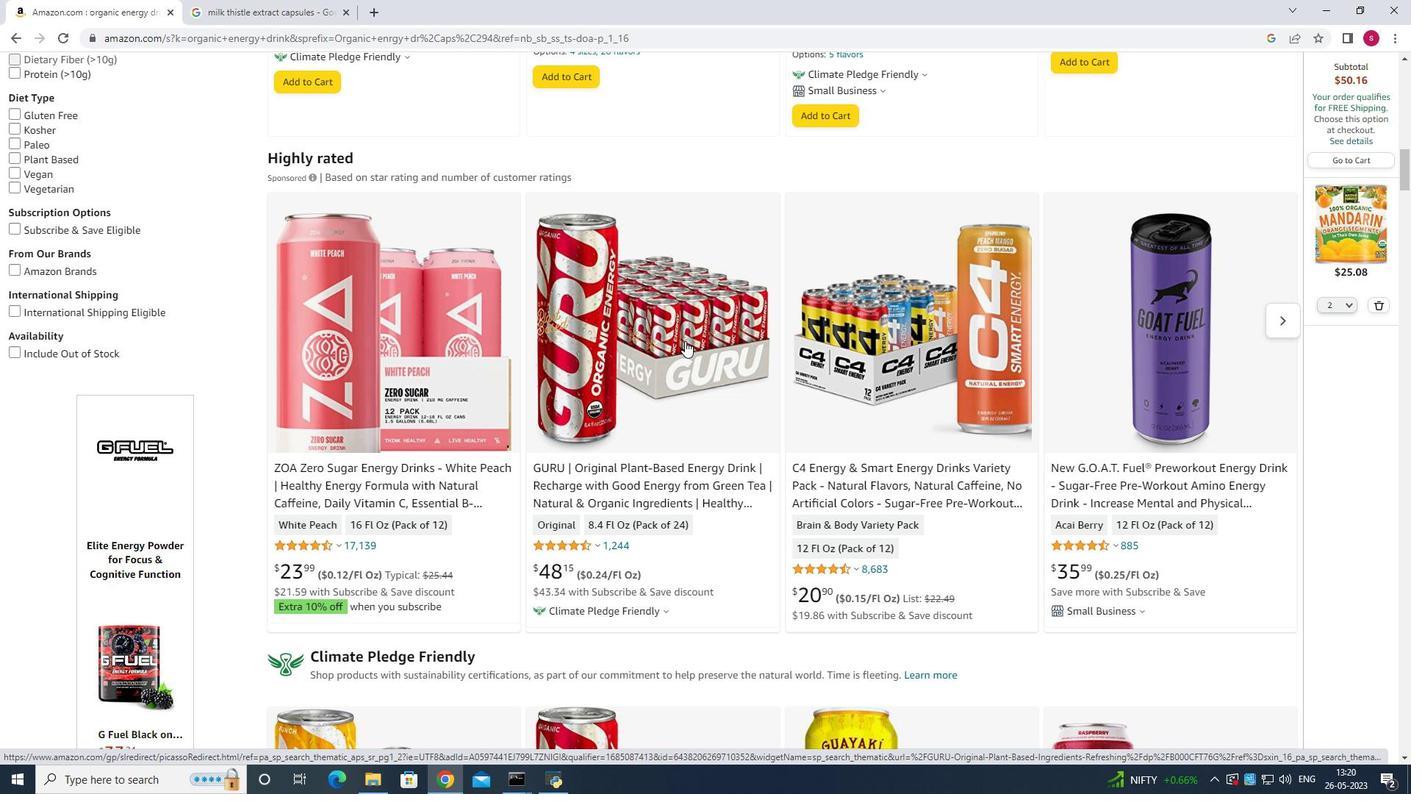 
Action: Mouse scrolled (680, 357) with delta (0, 0)
Screenshot: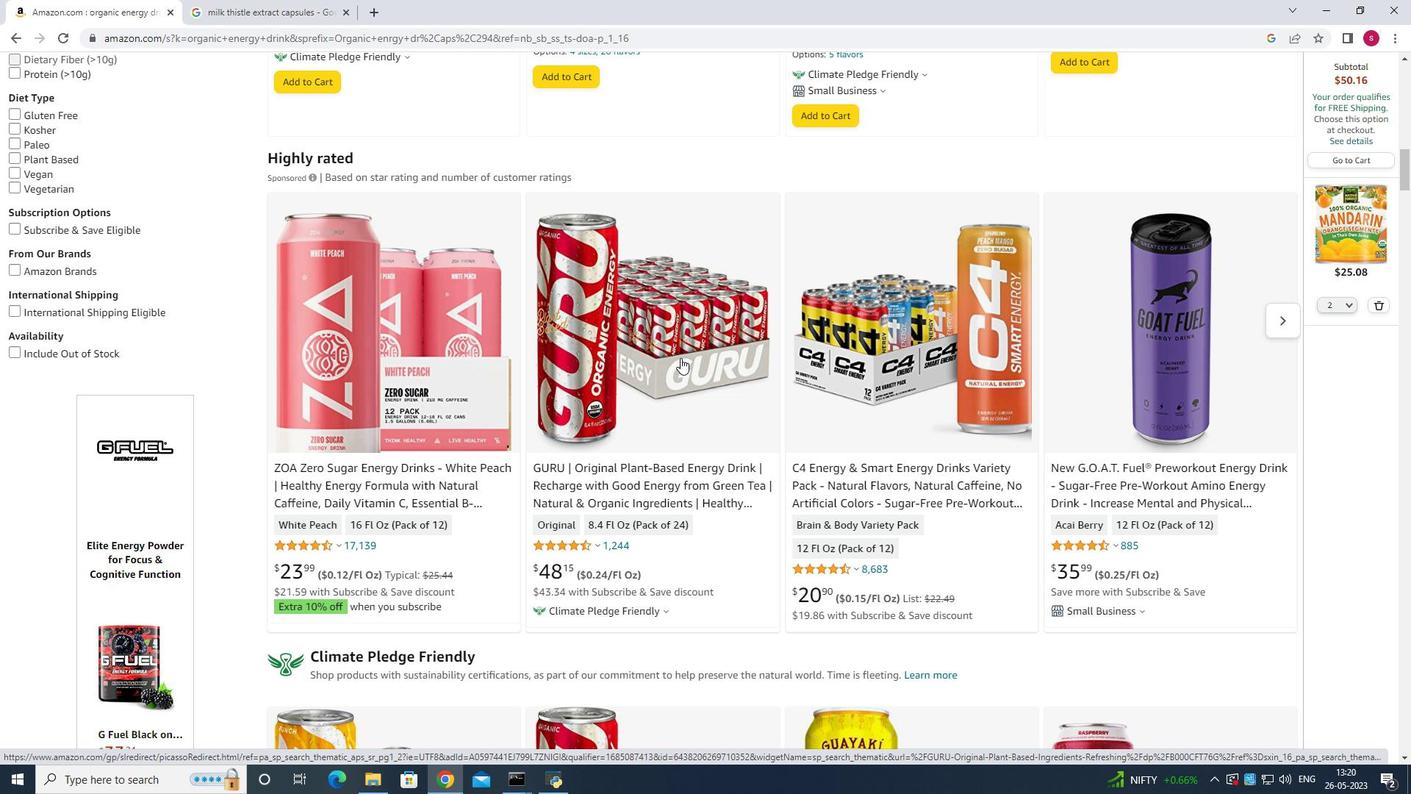 
Action: Mouse scrolled (680, 357) with delta (0, 0)
Screenshot: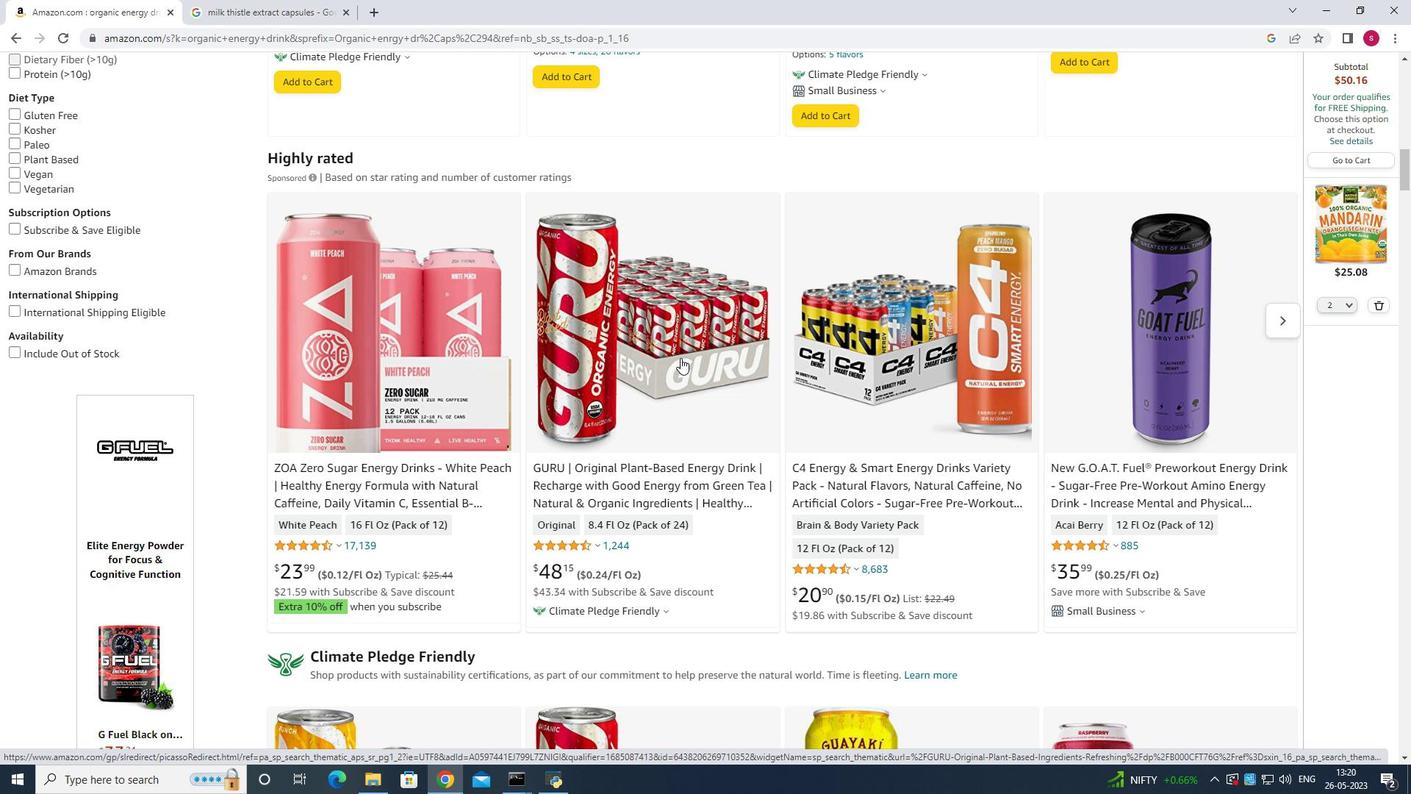 
Action: Mouse scrolled (680, 357) with delta (0, 0)
Screenshot: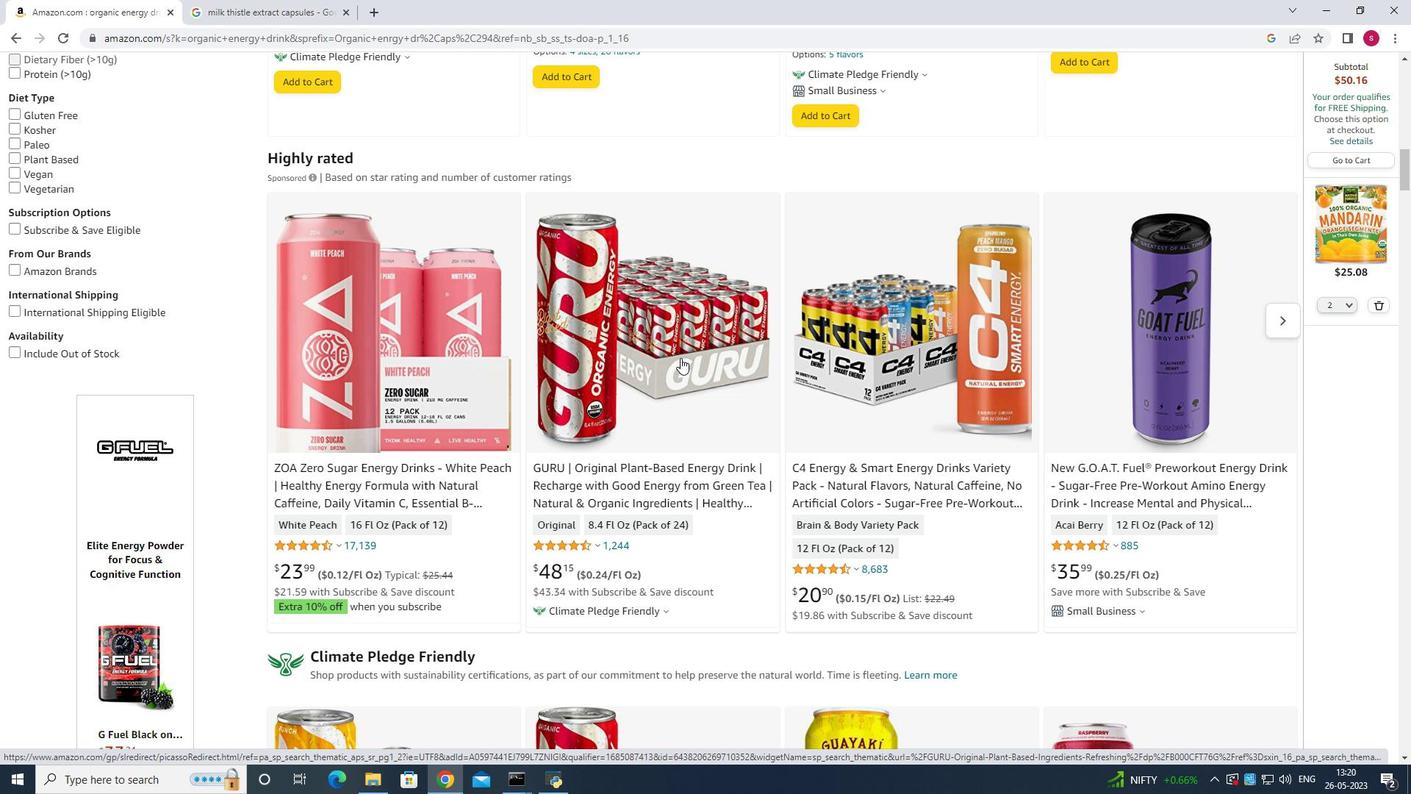 
Action: Mouse scrolled (680, 357) with delta (0, 0)
Screenshot: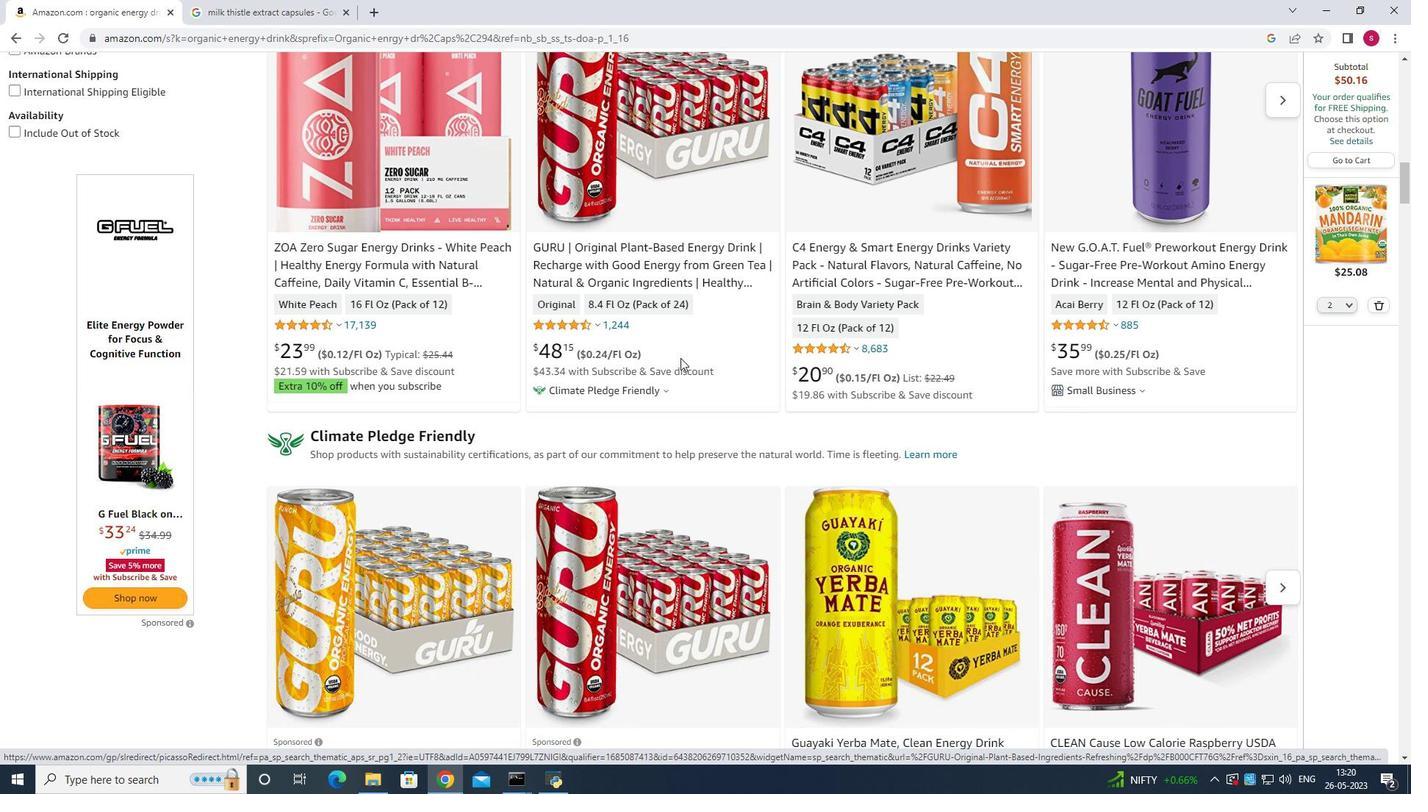 
Action: Mouse moved to (658, 349)
Screenshot: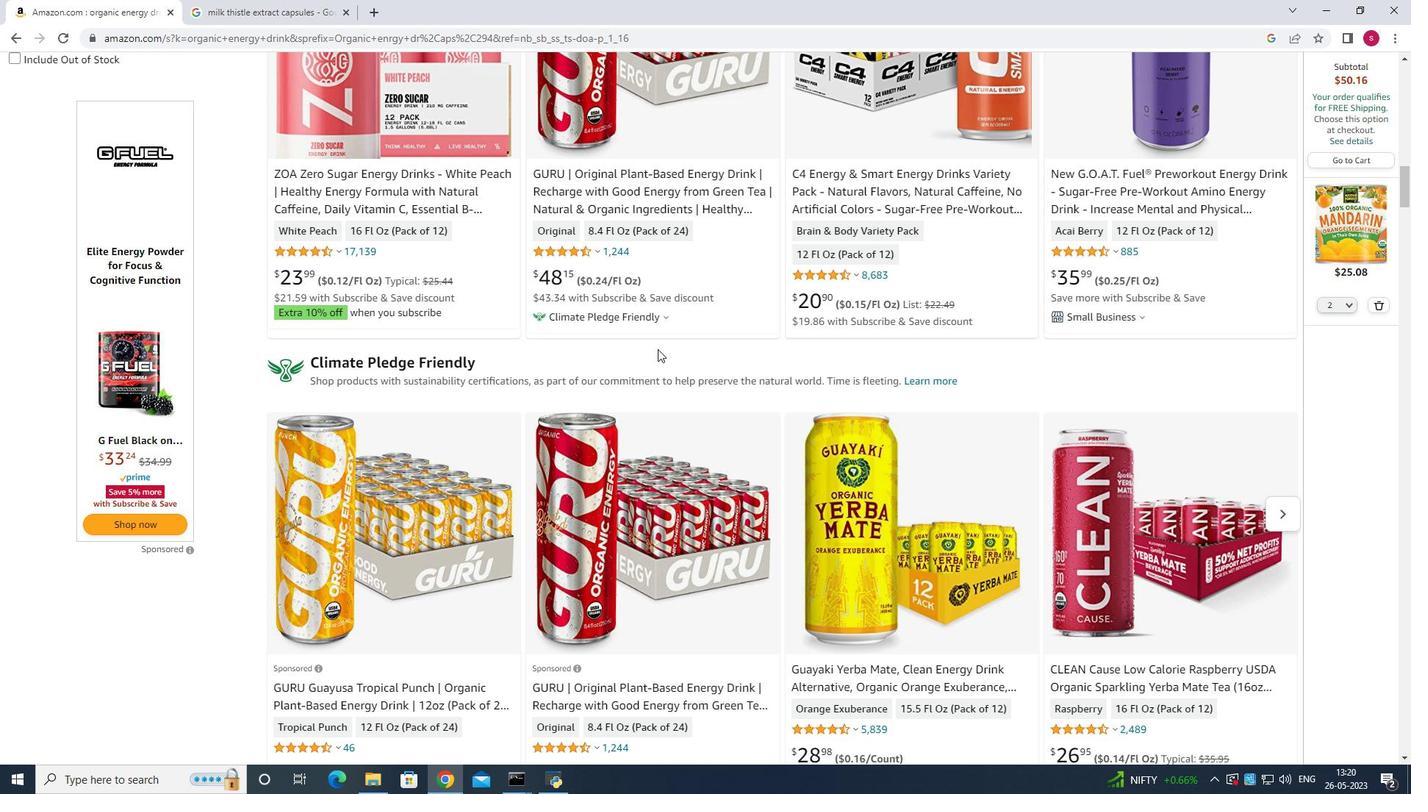 
Action: Mouse scrolled (658, 348) with delta (0, 0)
Screenshot: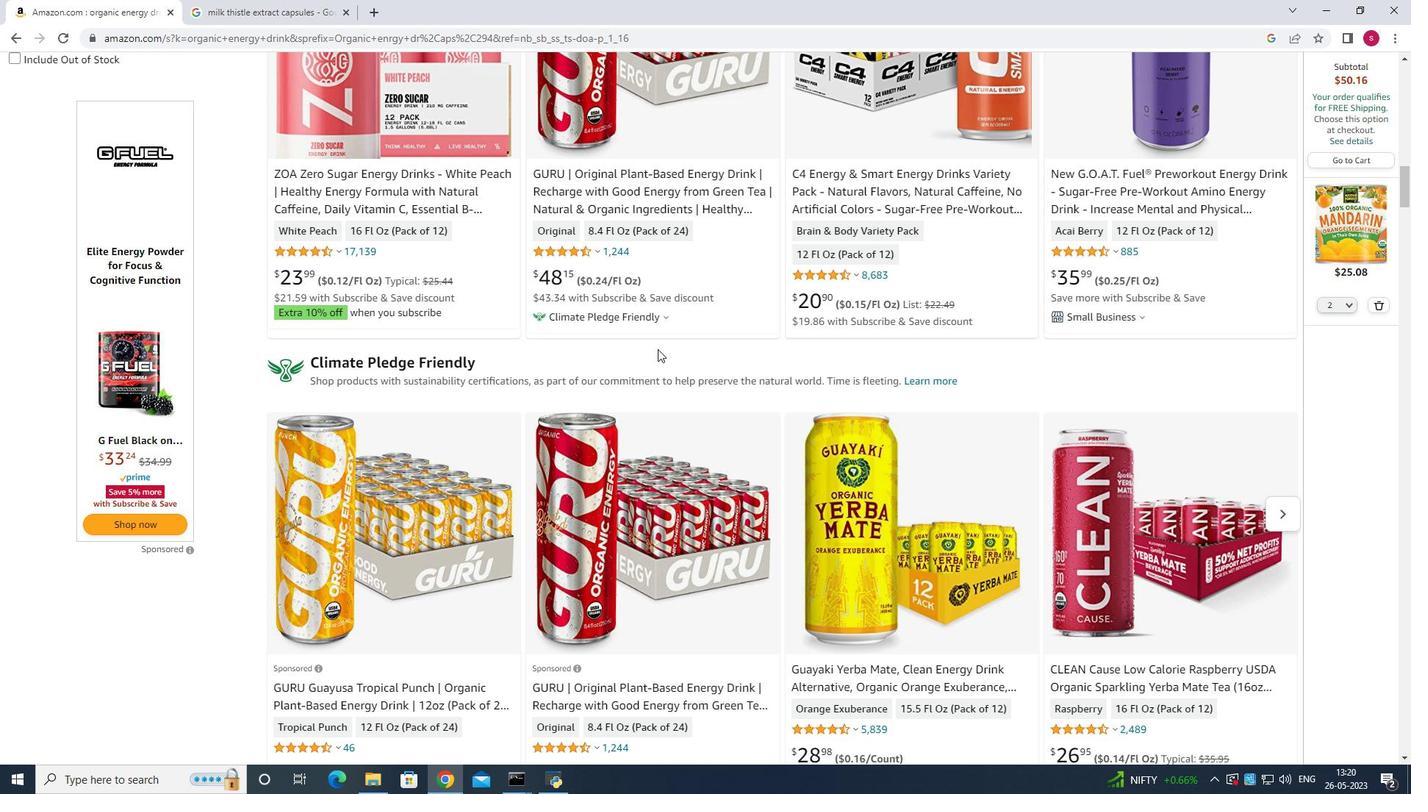 
Action: Mouse moved to (658, 349)
Screenshot: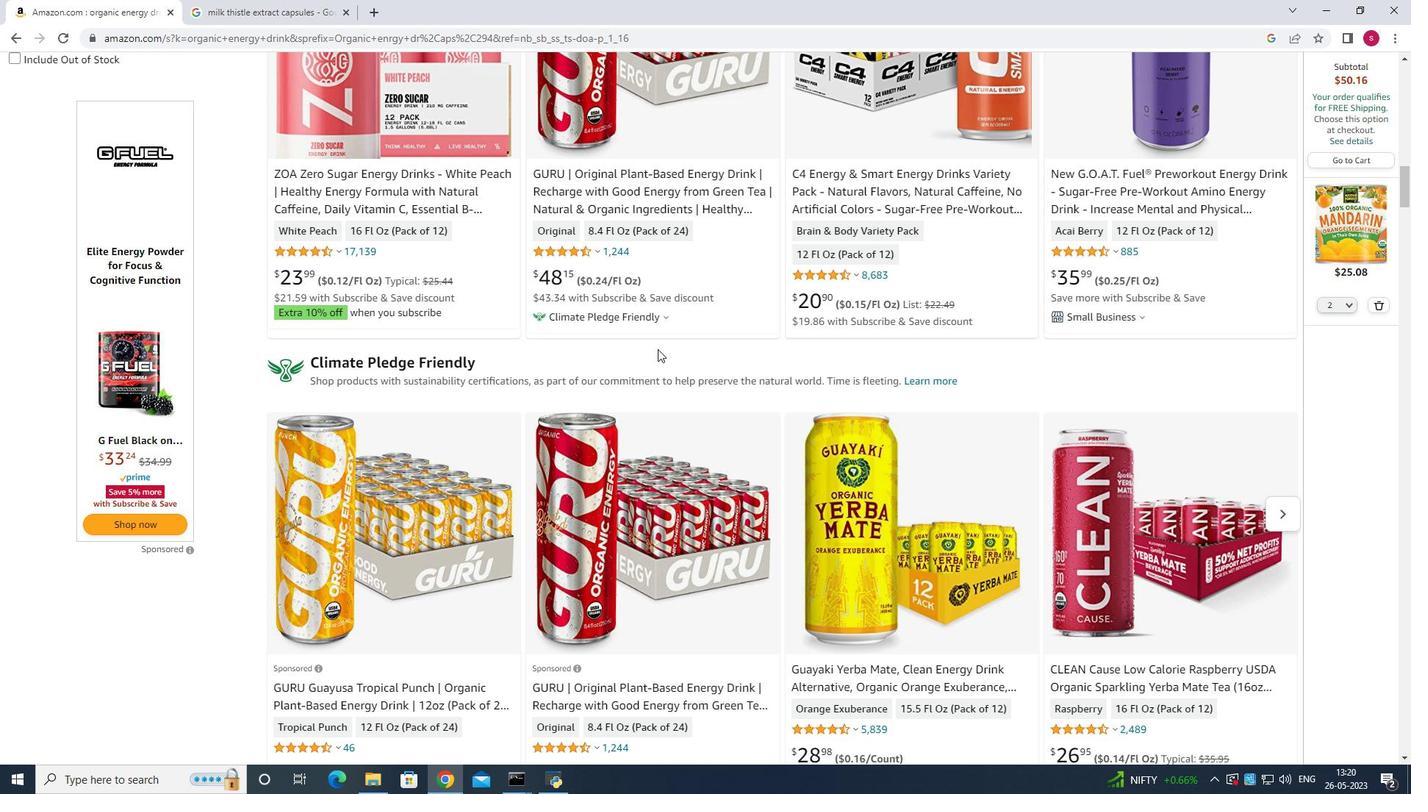
Action: Mouse scrolled (658, 348) with delta (0, 0)
Screenshot: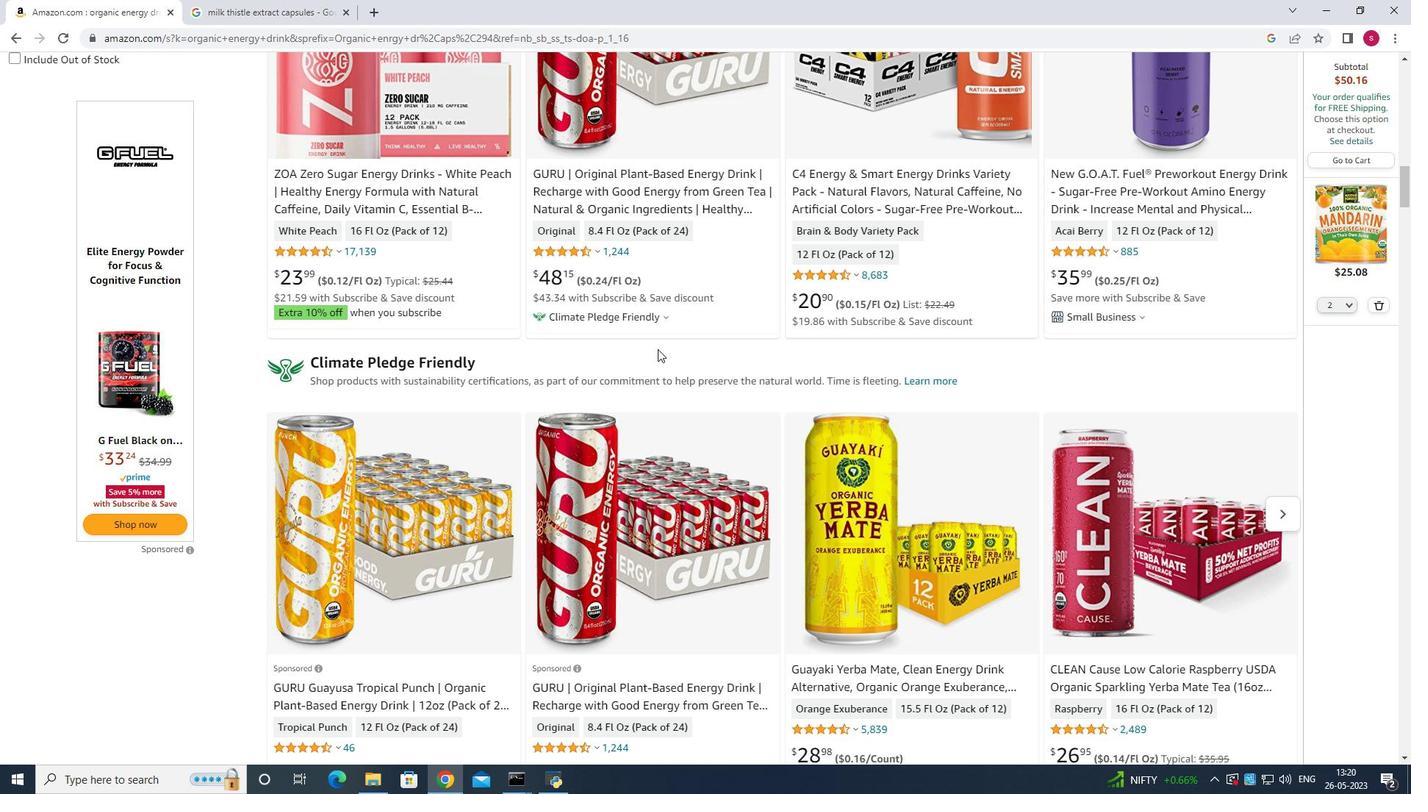 
Action: Mouse moved to (649, 345)
Screenshot: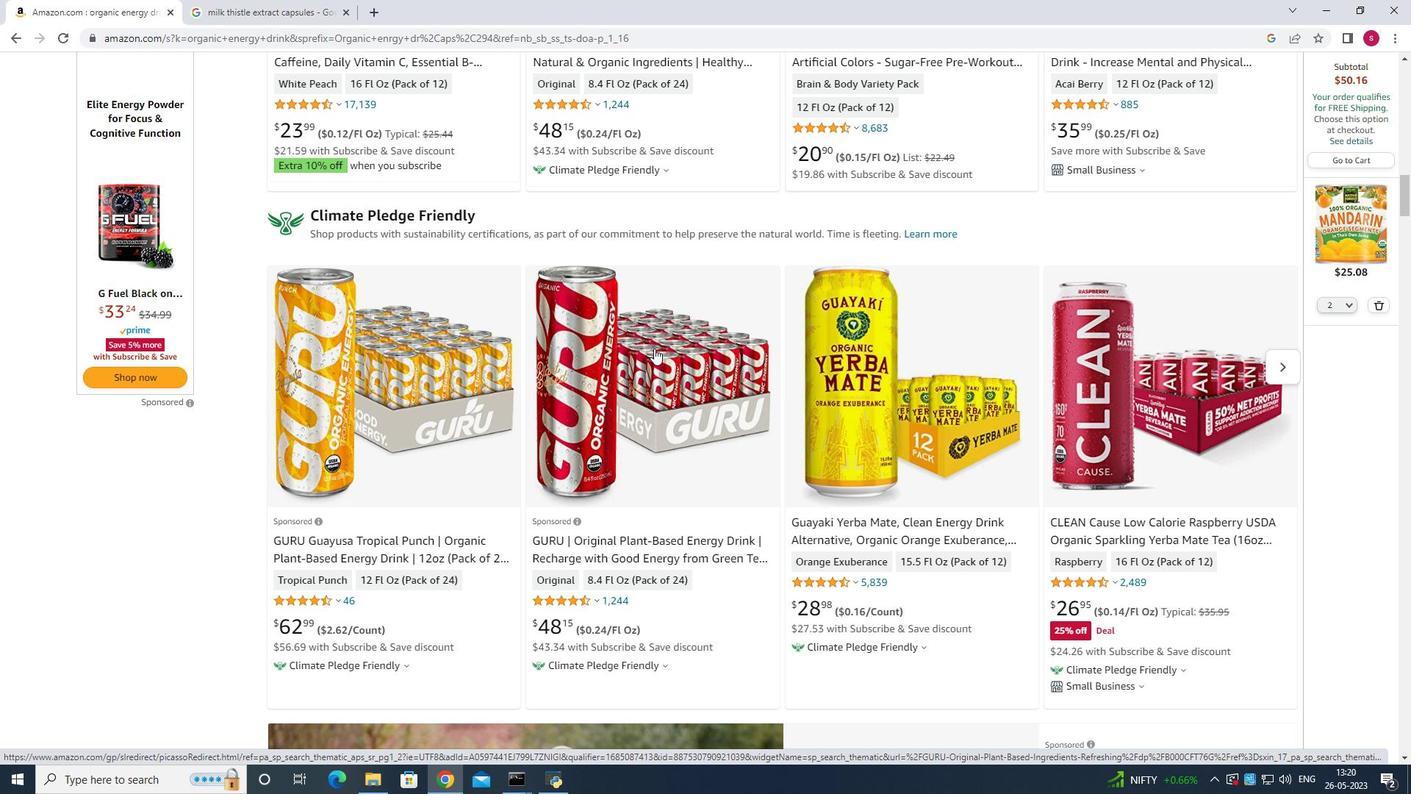 
Action: Mouse scrolled (649, 344) with delta (0, 0)
Screenshot: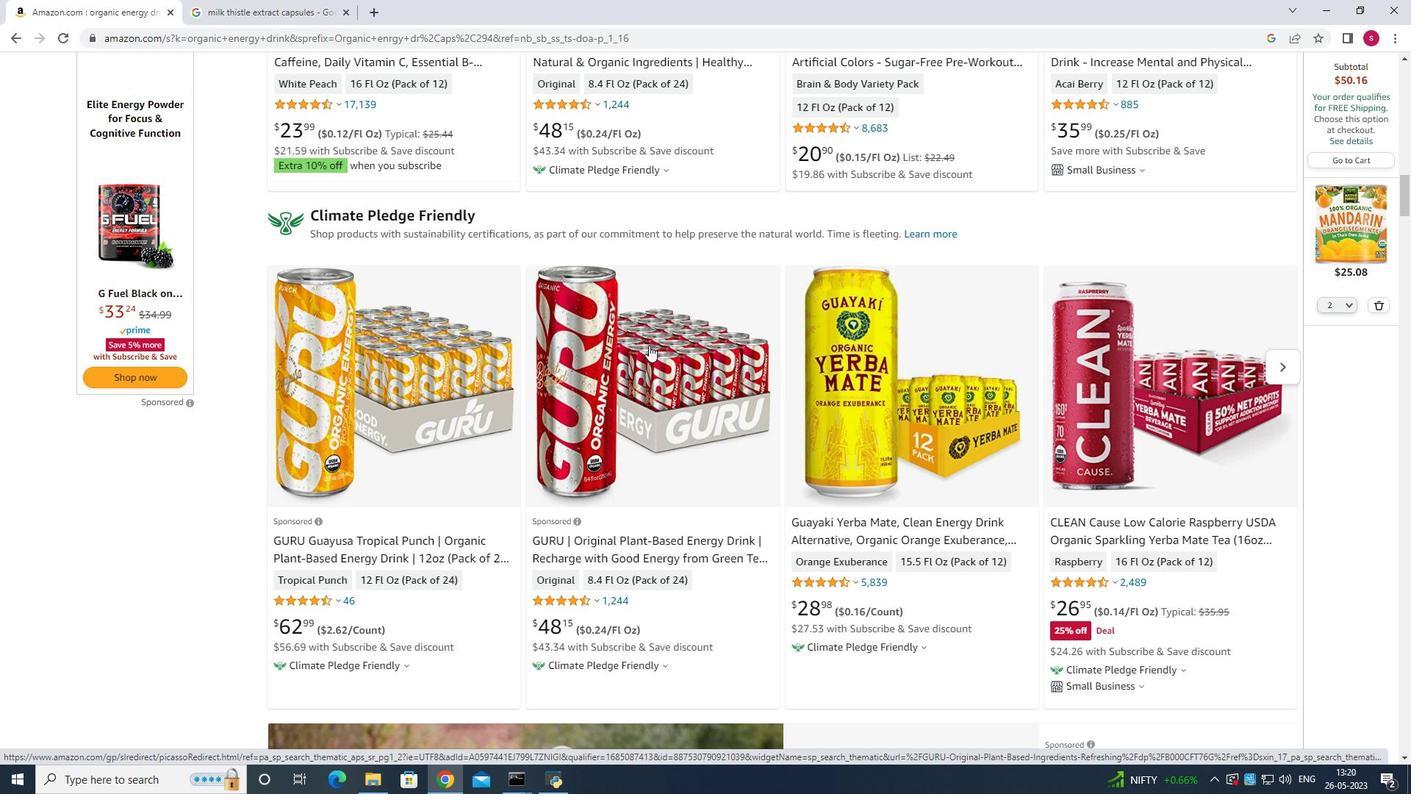 
Action: Mouse scrolled (649, 344) with delta (0, 0)
Screenshot: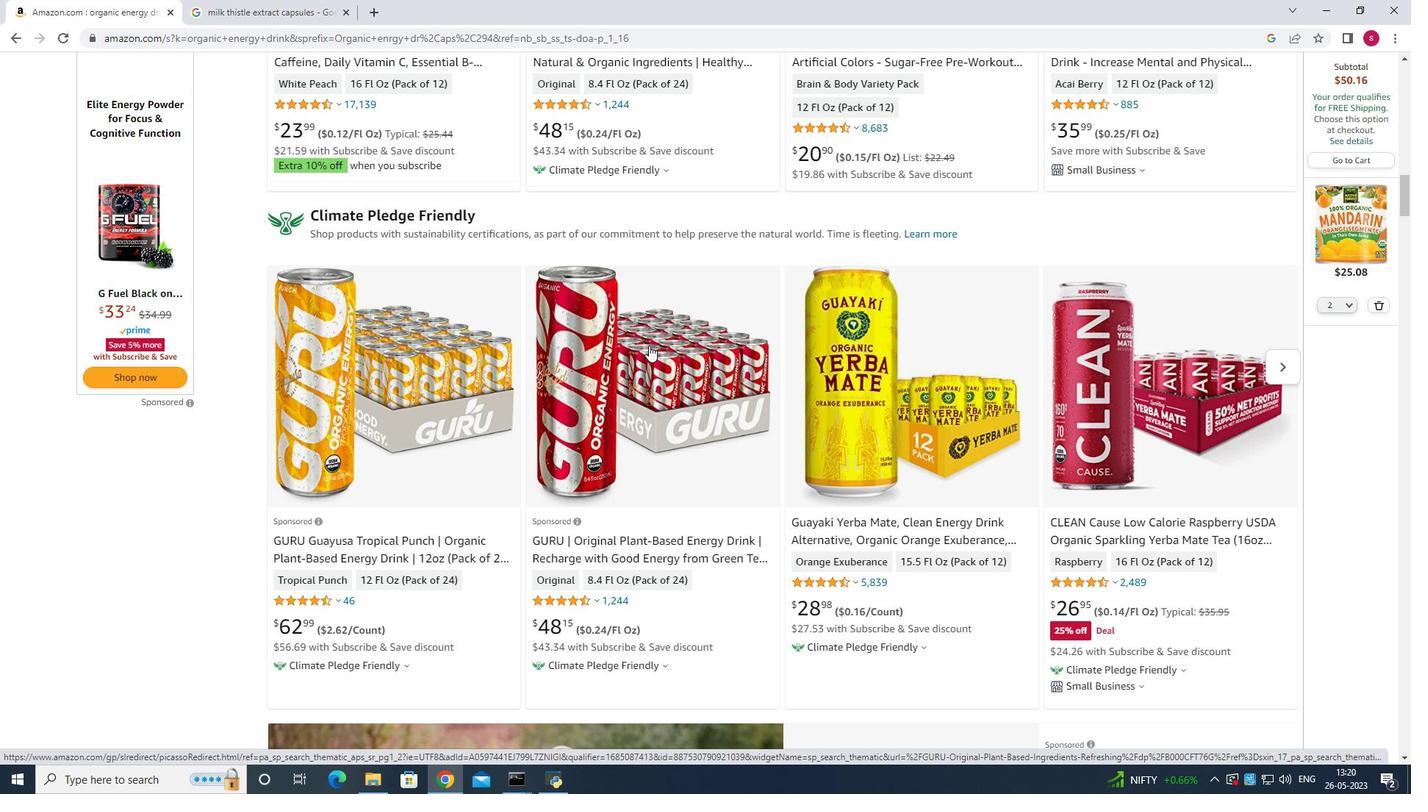 
Action: Mouse scrolled (649, 344) with delta (0, 0)
Screenshot: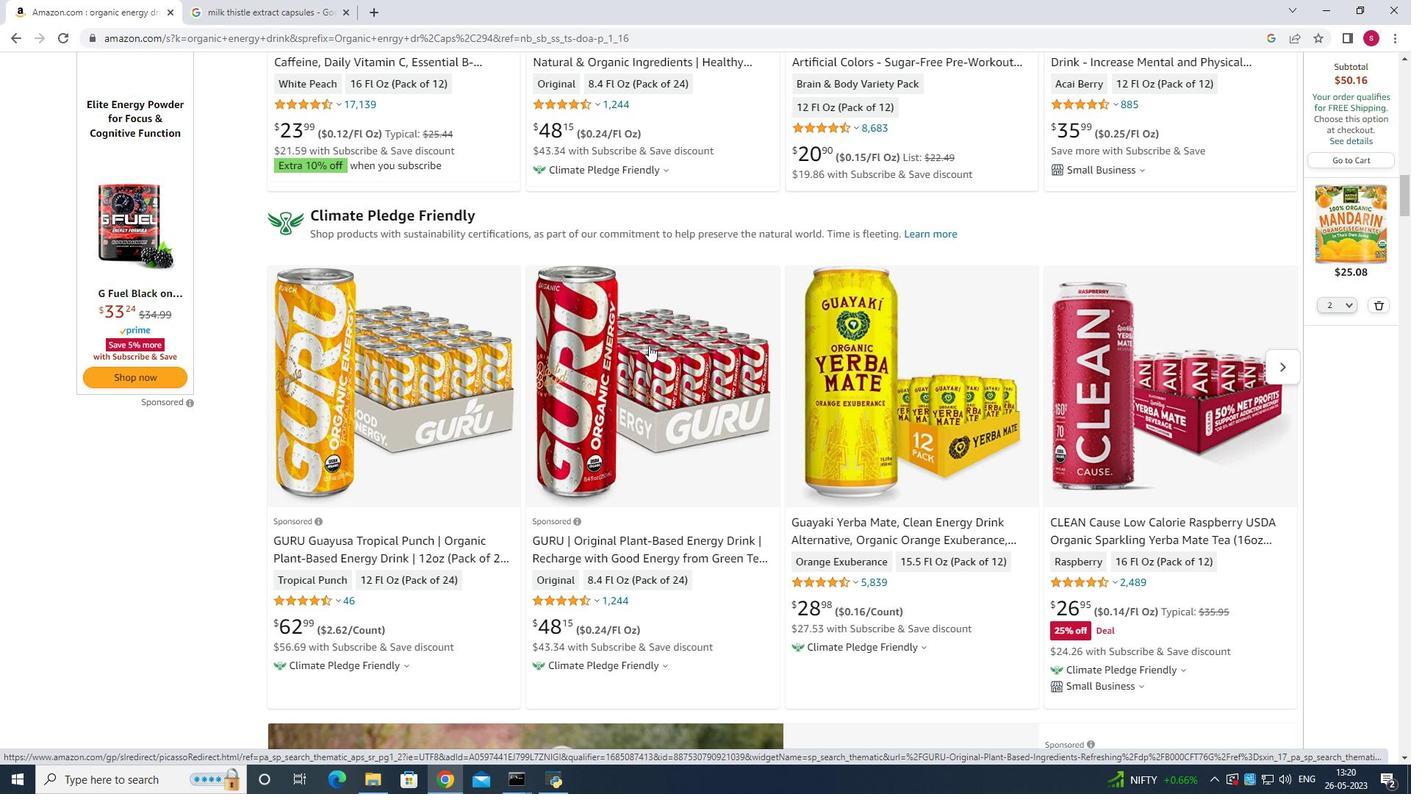 
Action: Mouse moved to (642, 341)
Screenshot: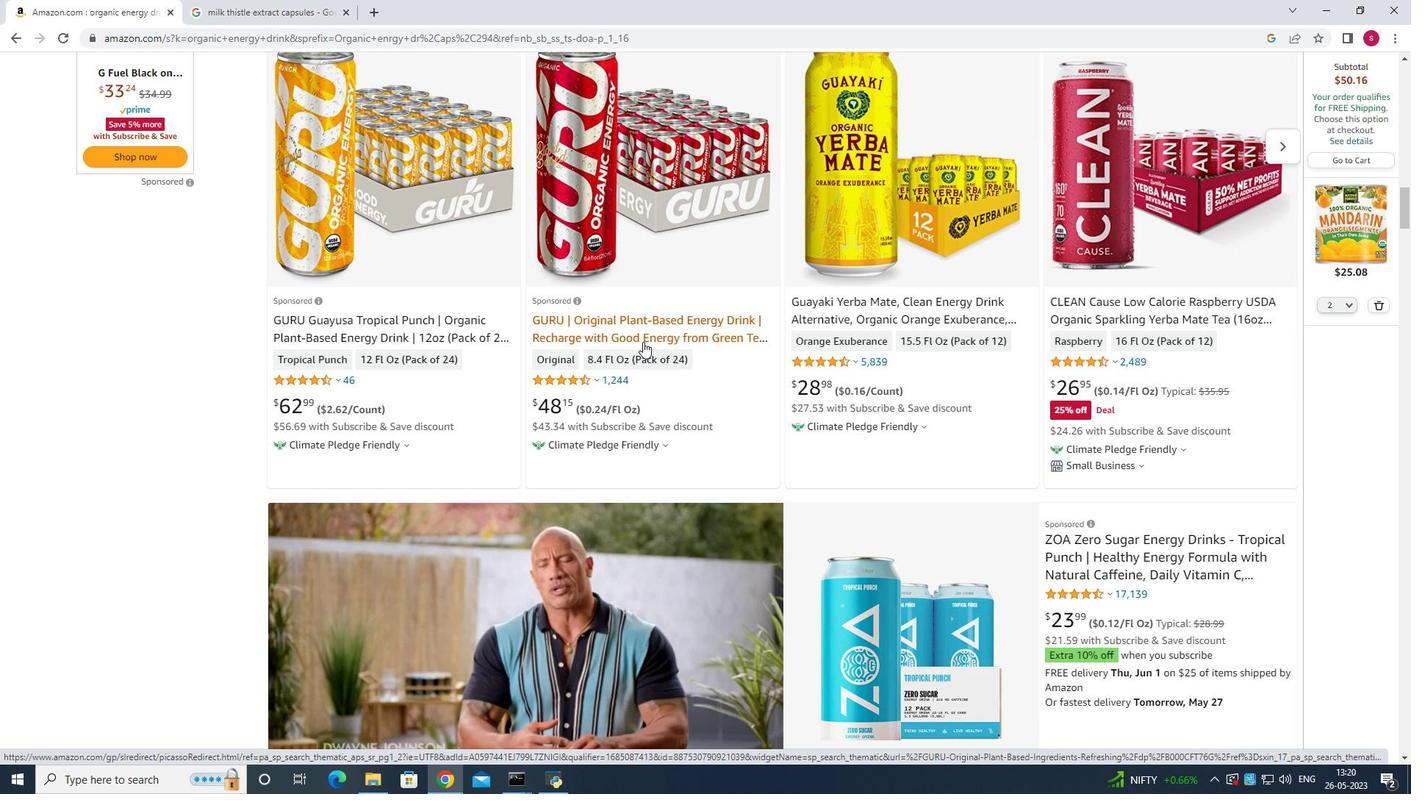 
Action: Mouse scrolled (642, 341) with delta (0, 0)
Screenshot: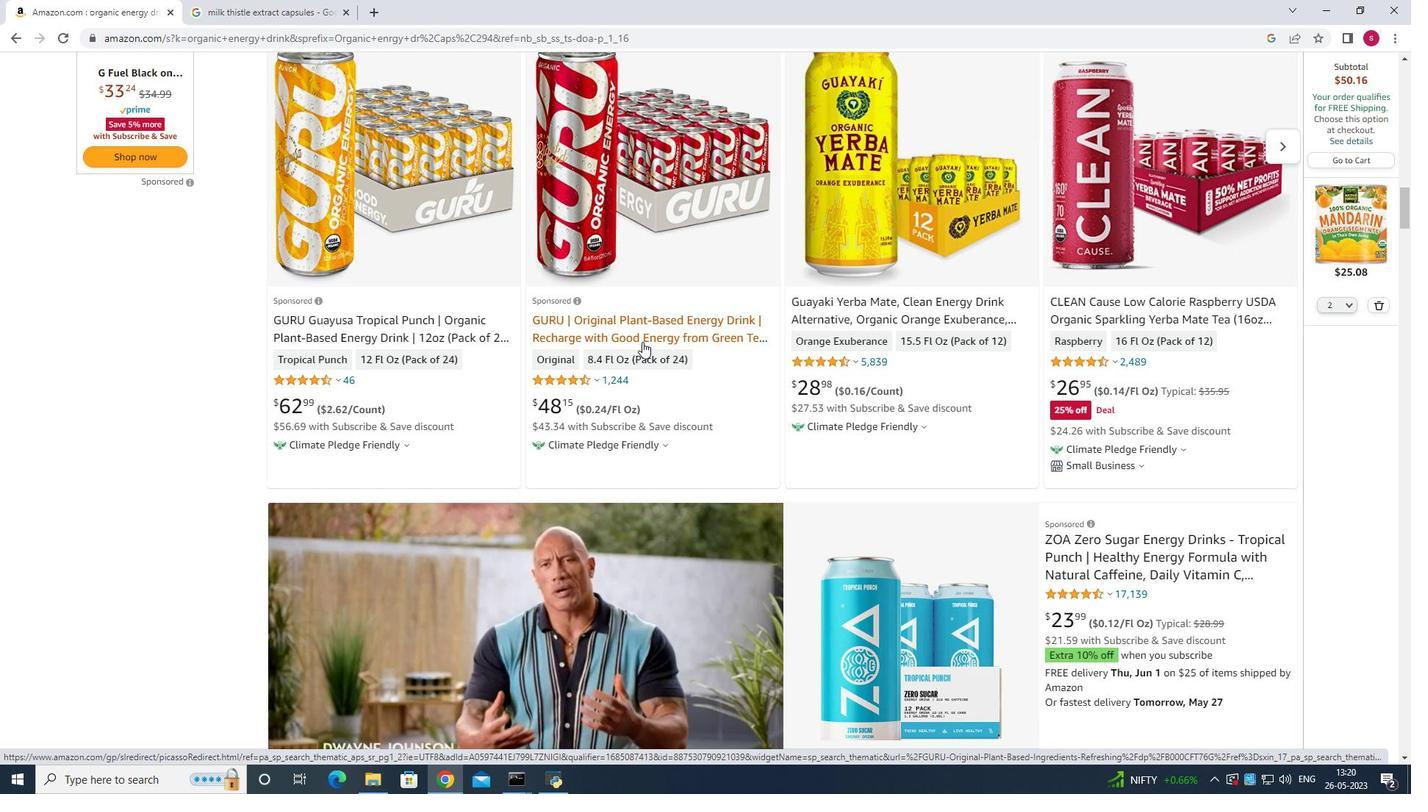 
Action: Mouse moved to (641, 344)
Screenshot: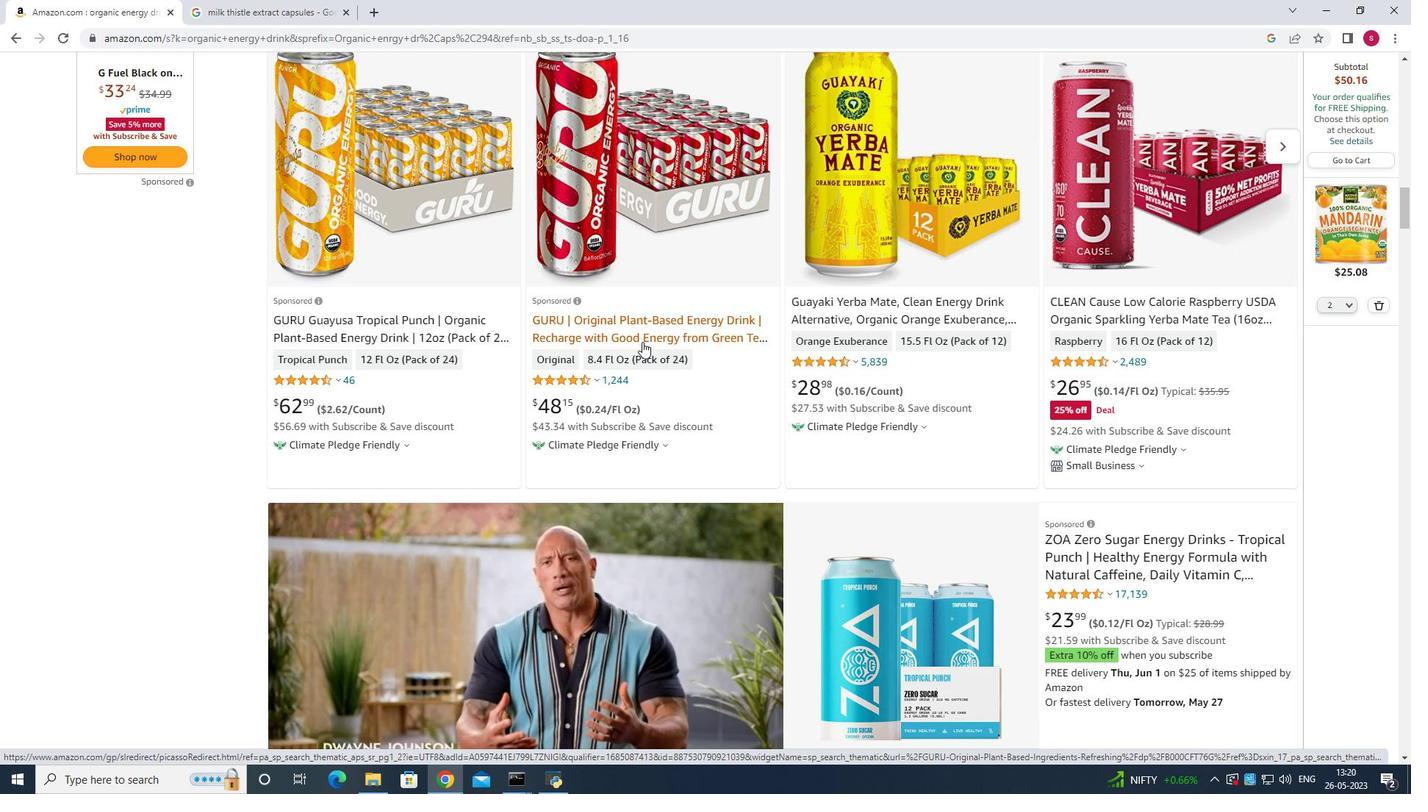 
Action: Mouse scrolled (641, 344) with delta (0, 0)
Screenshot: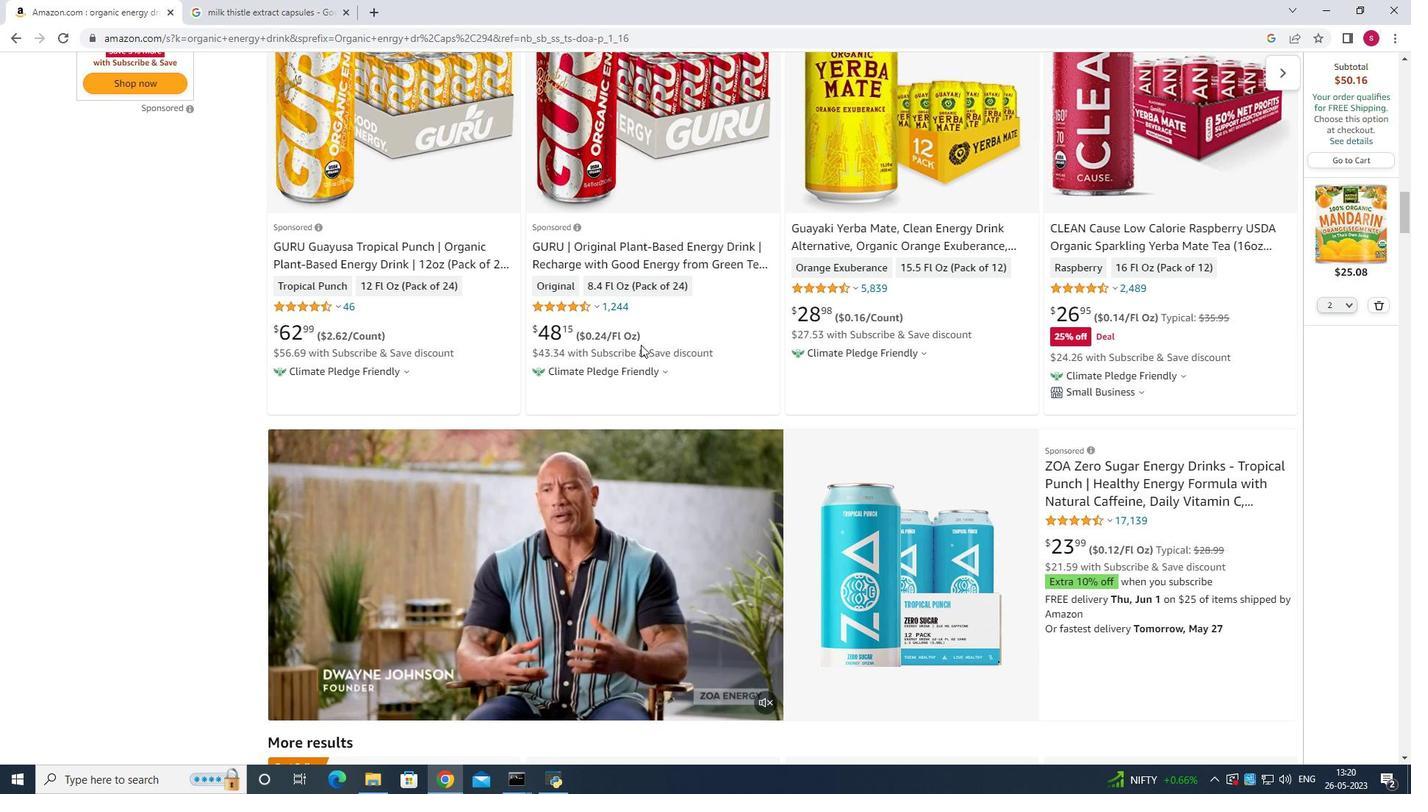 
Action: Mouse scrolled (641, 344) with delta (0, 0)
Screenshot: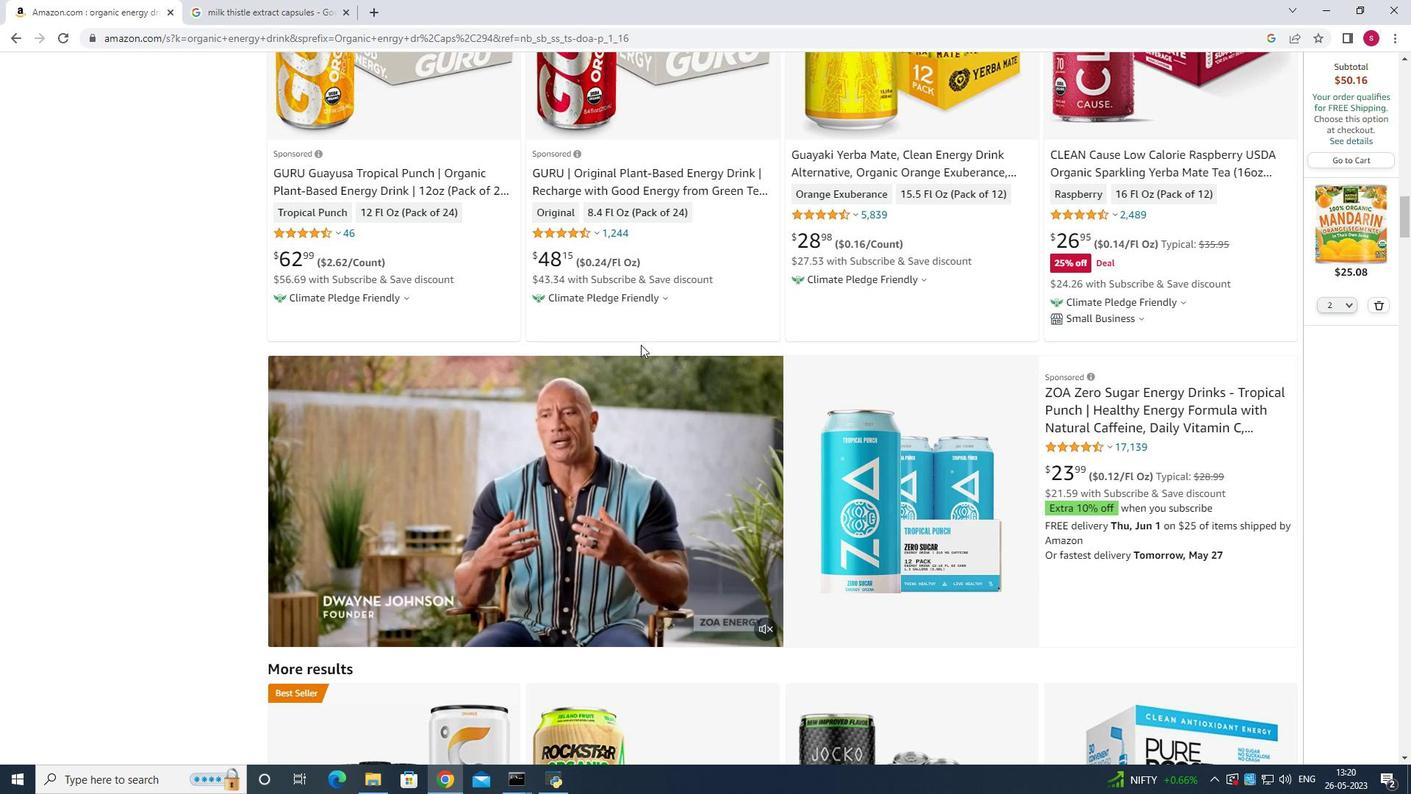 
Action: Mouse scrolled (641, 344) with delta (0, 0)
Screenshot: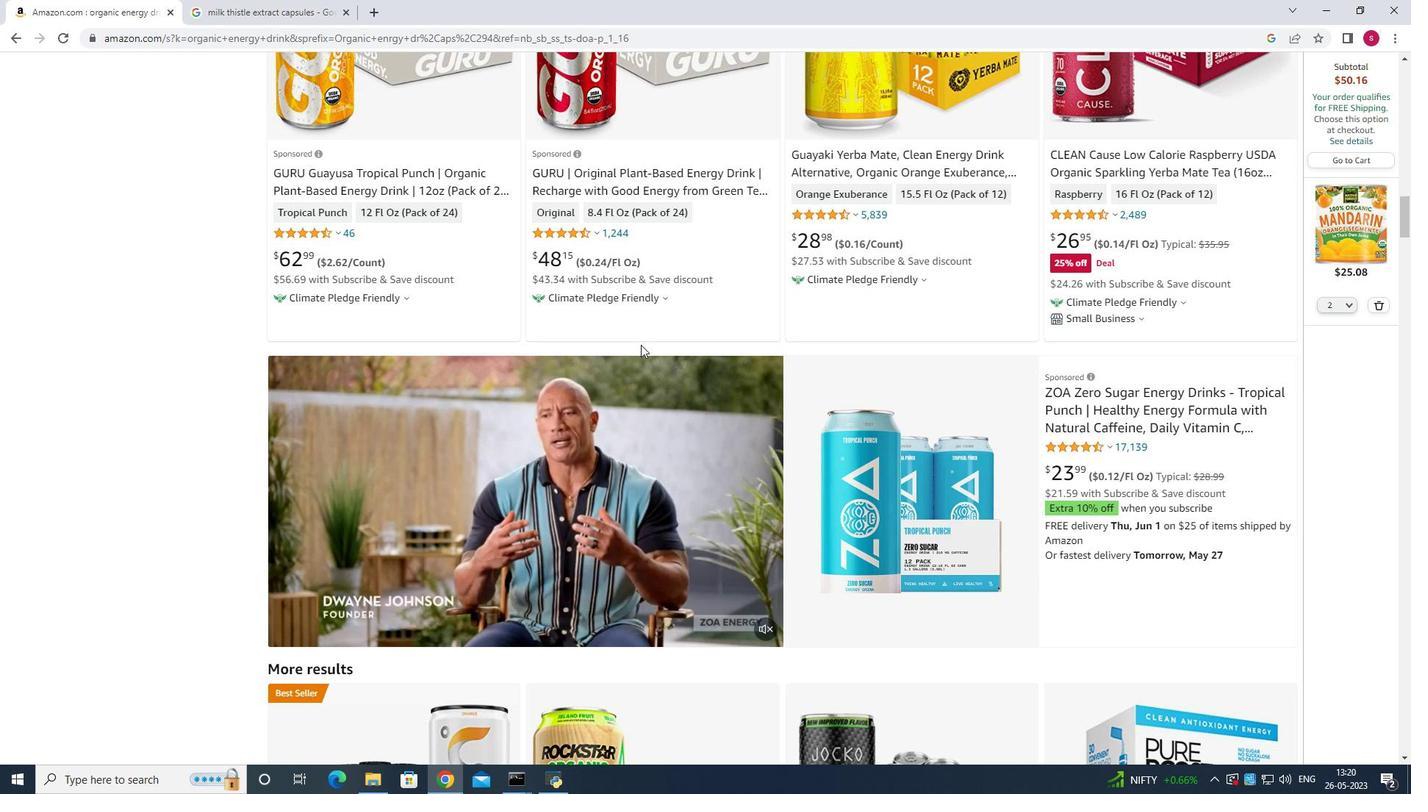 
Action: Mouse scrolled (641, 344) with delta (0, 0)
Screenshot: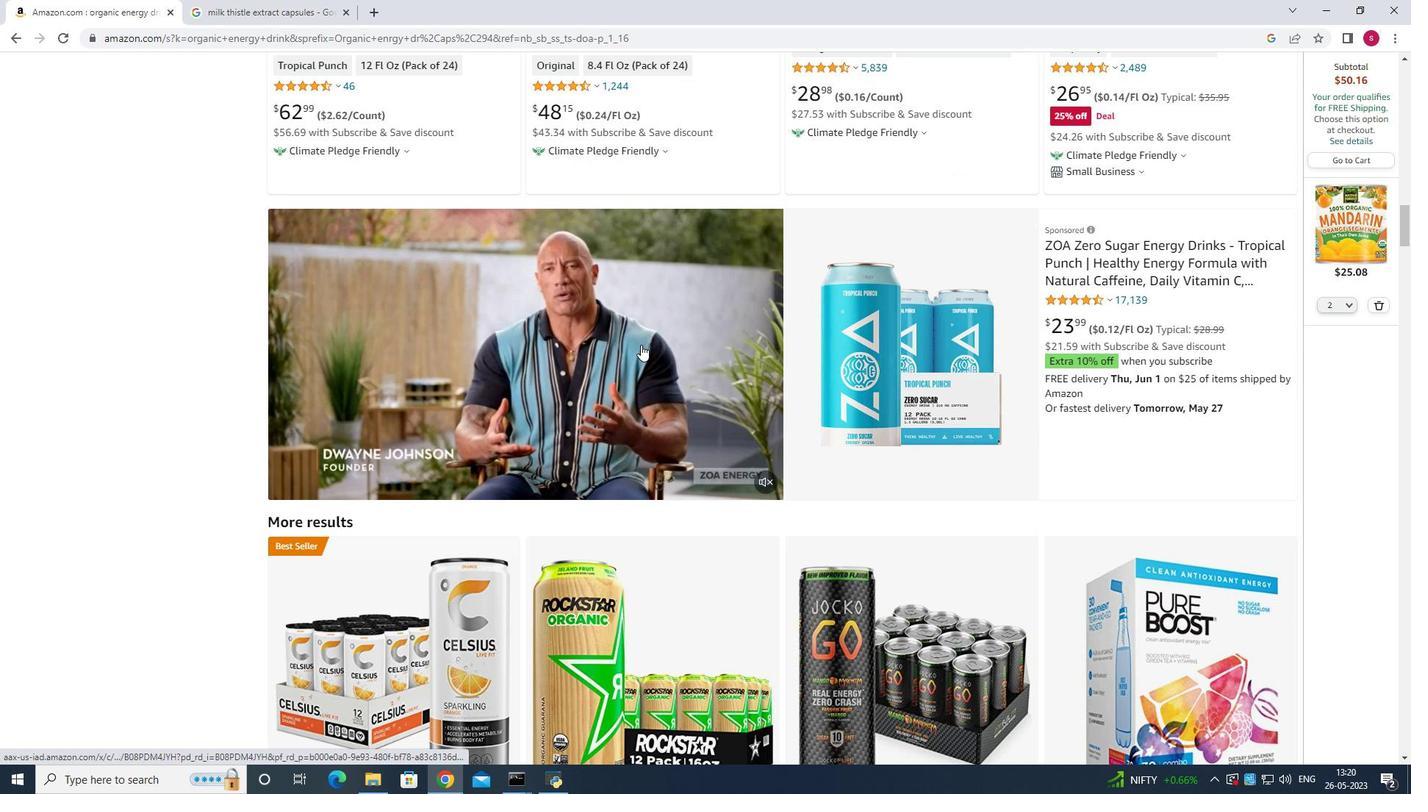 
Action: Mouse moved to (641, 344)
Screenshot: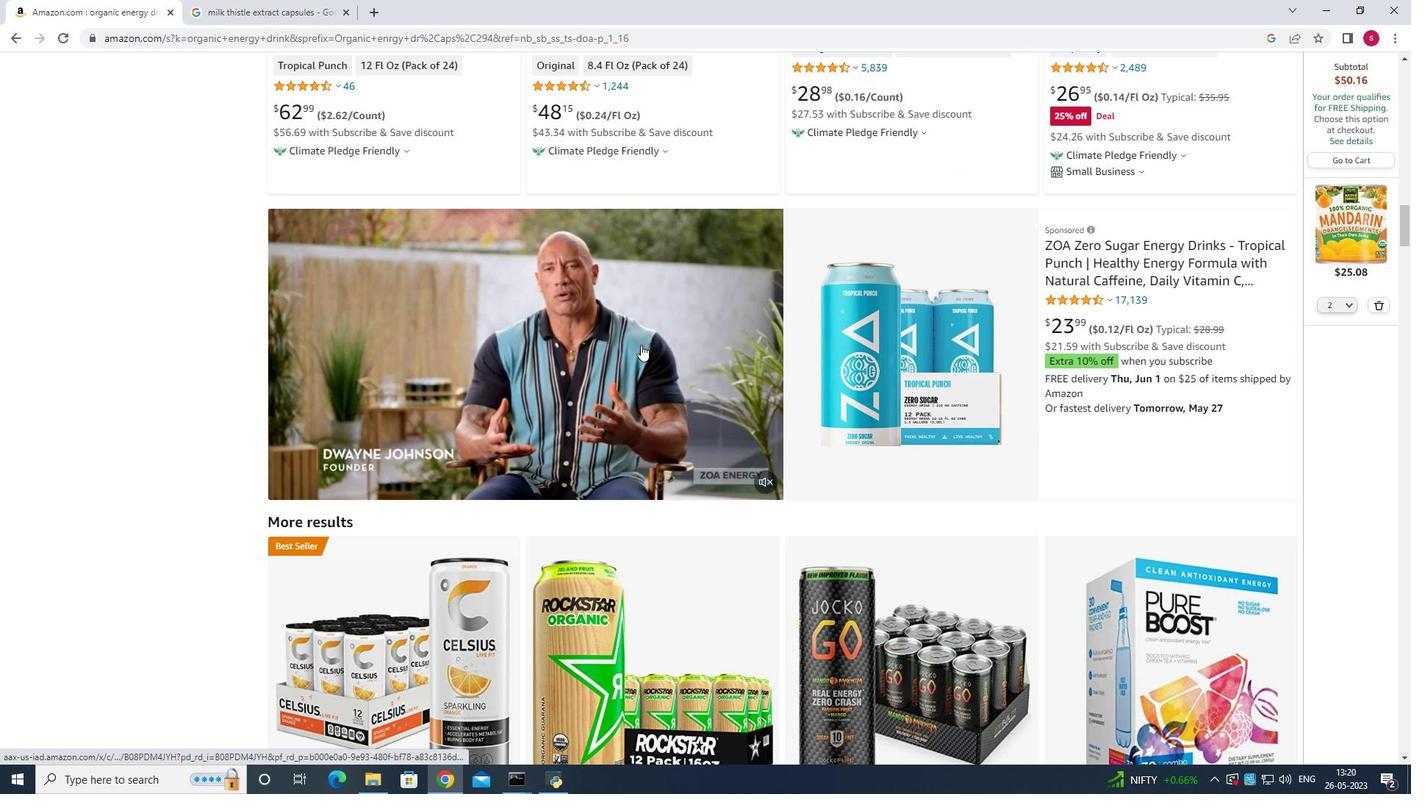 
Action: Mouse scrolled (641, 344) with delta (0, 0)
Screenshot: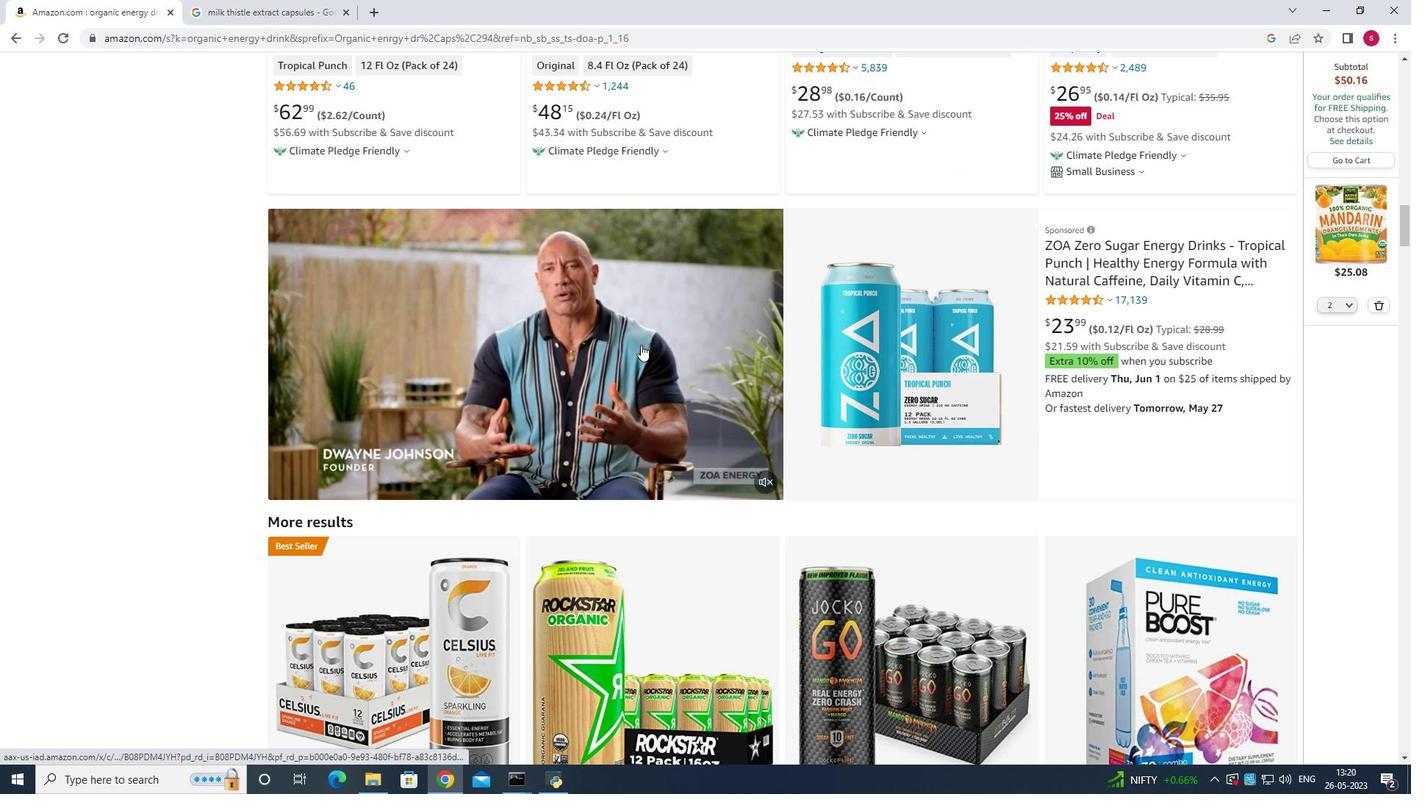 
Action: Mouse moved to (642, 346)
Screenshot: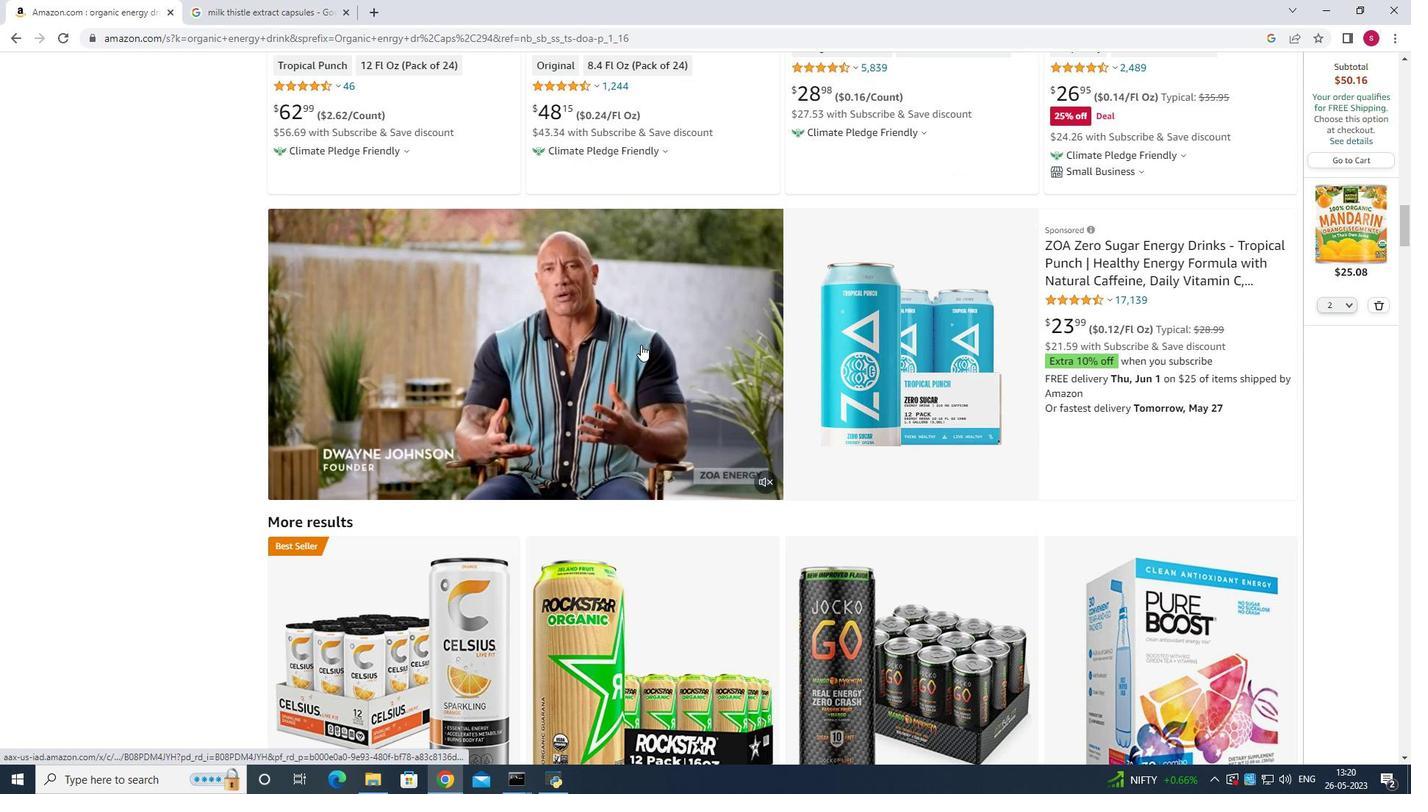 
Action: Mouse scrolled (641, 344) with delta (0, 0)
Screenshot: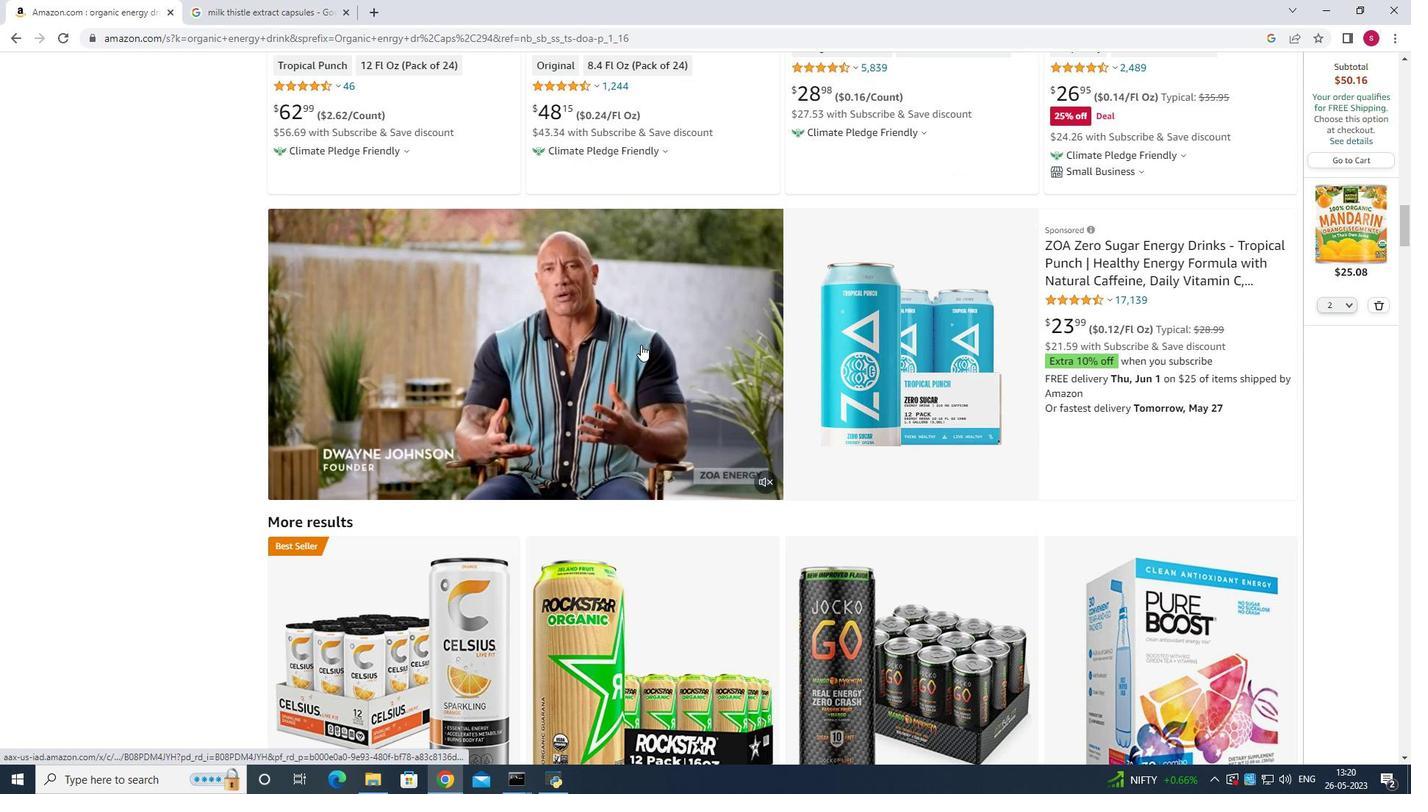 
Action: Mouse moved to (642, 347)
Screenshot: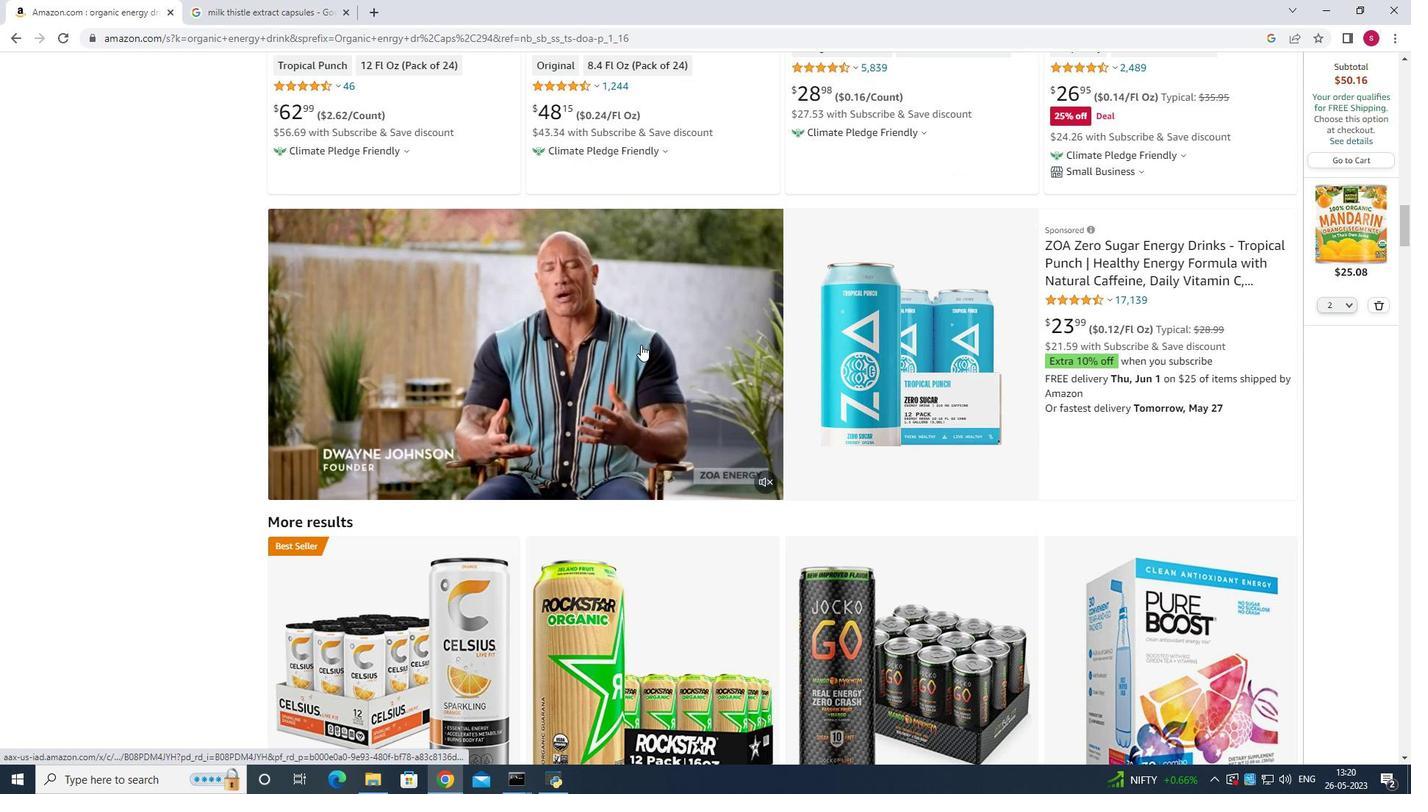 
Action: Mouse scrolled (642, 346) with delta (0, 0)
Screenshot: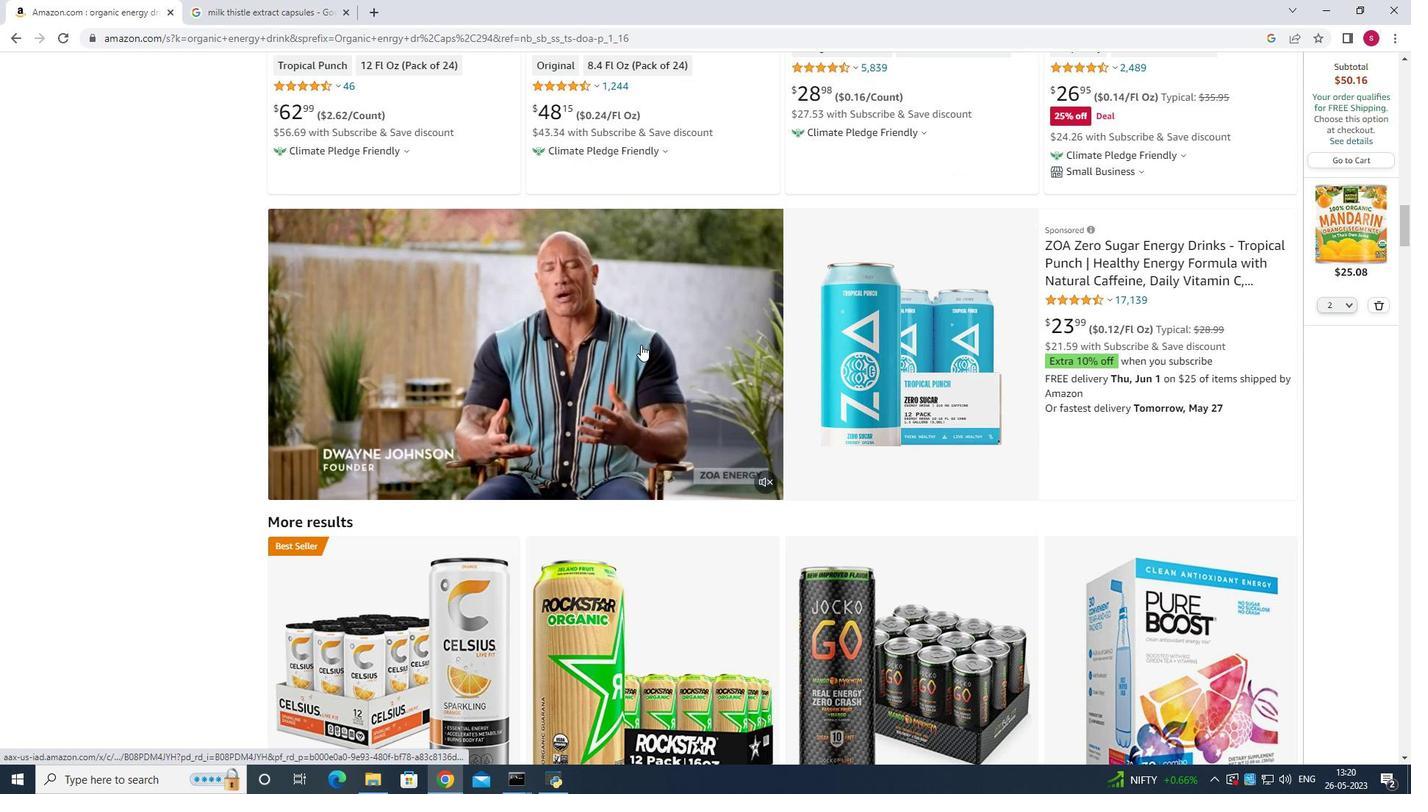 
Action: Mouse scrolled (642, 346) with delta (0, 0)
Screenshot: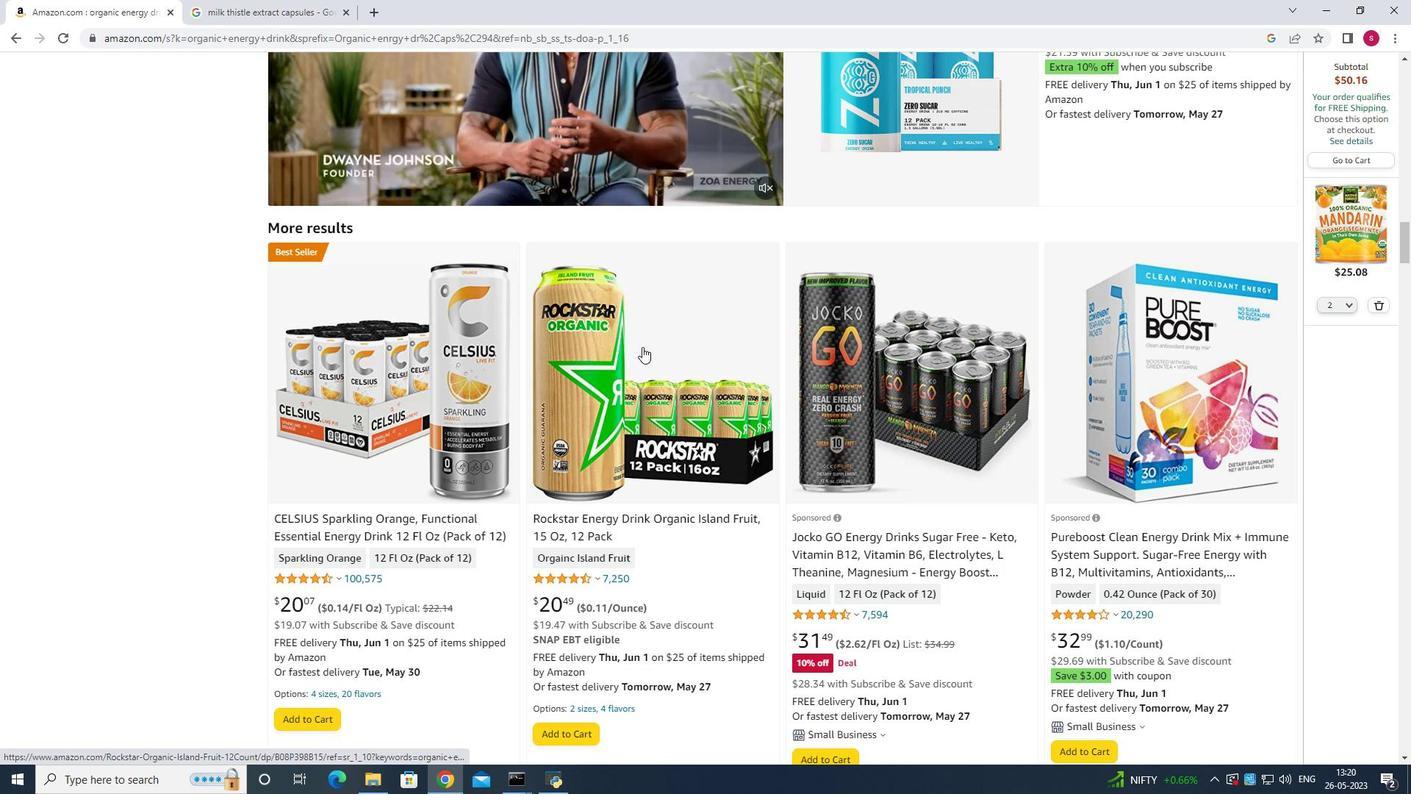 
Action: Mouse scrolled (642, 346) with delta (0, 0)
Screenshot: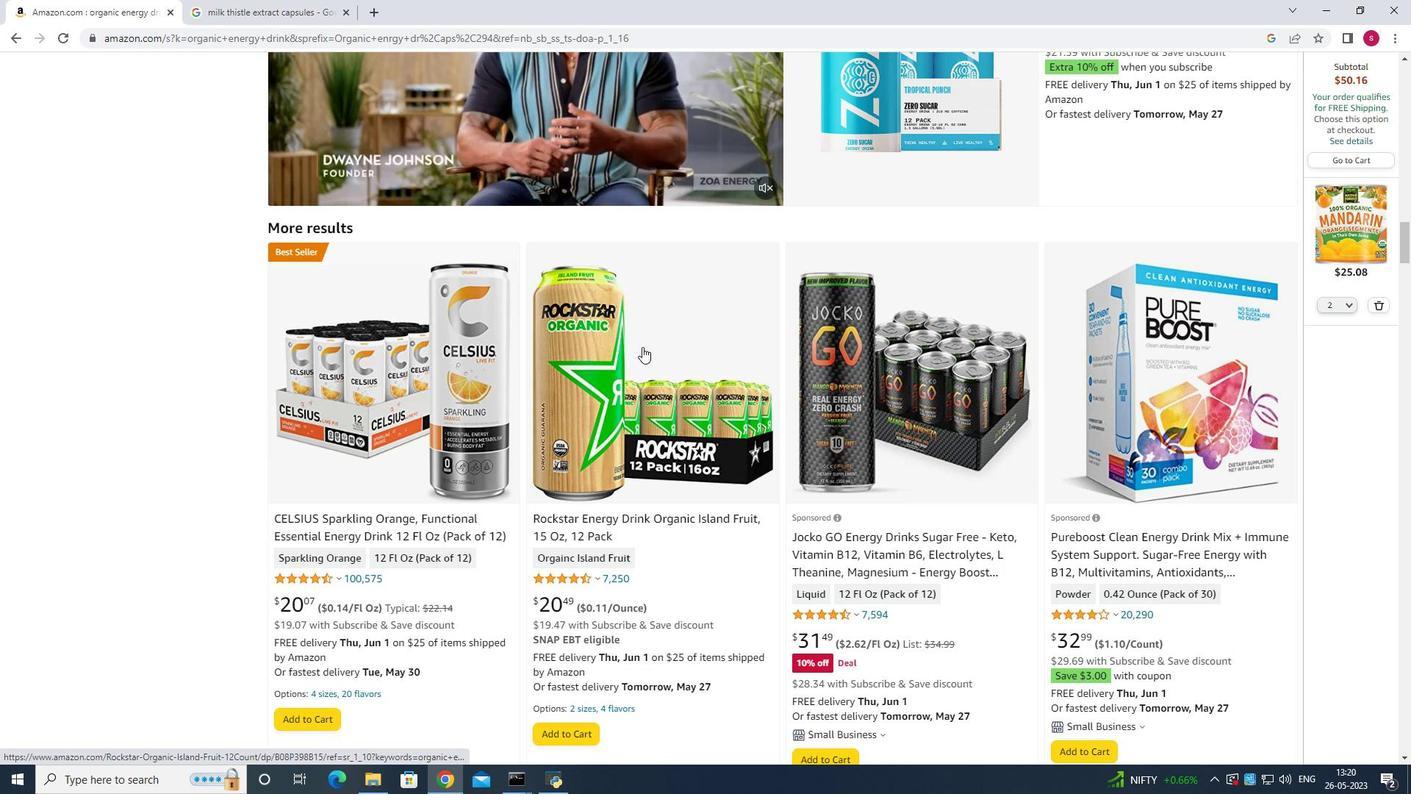 
Action: Mouse scrolled (642, 346) with delta (0, 0)
Screenshot: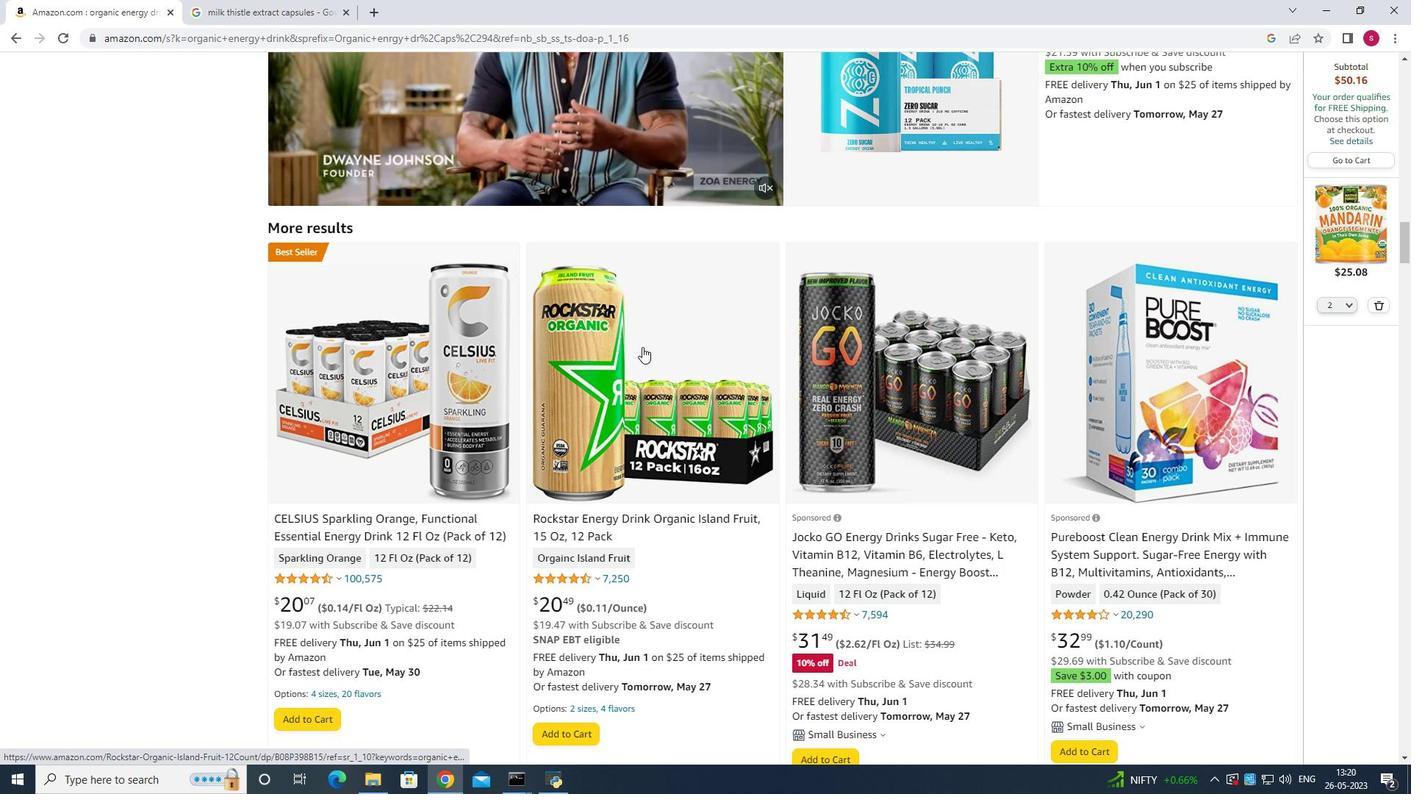 
Action: Mouse scrolled (642, 346) with delta (0, 0)
Screenshot: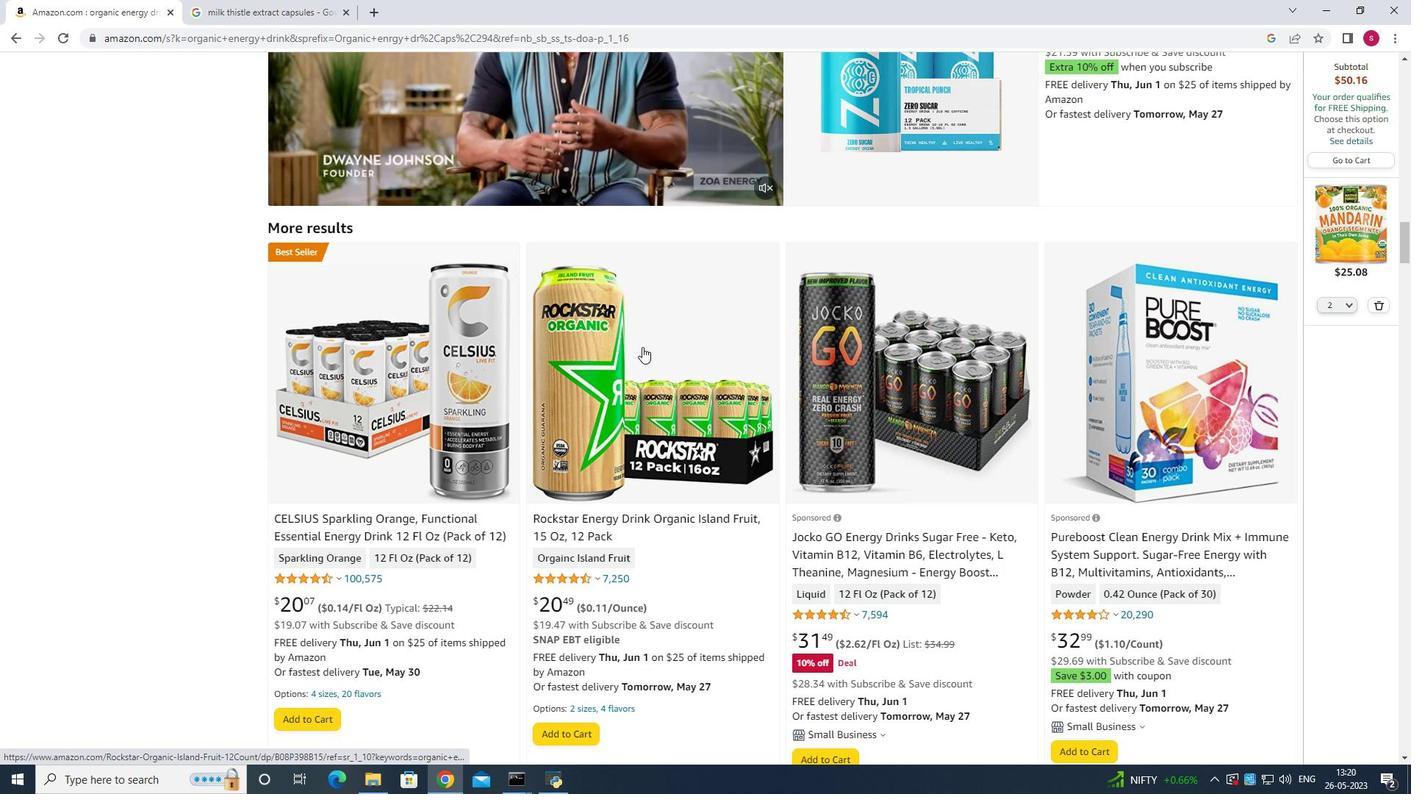 
Action: Mouse scrolled (642, 346) with delta (0, 0)
Screenshot: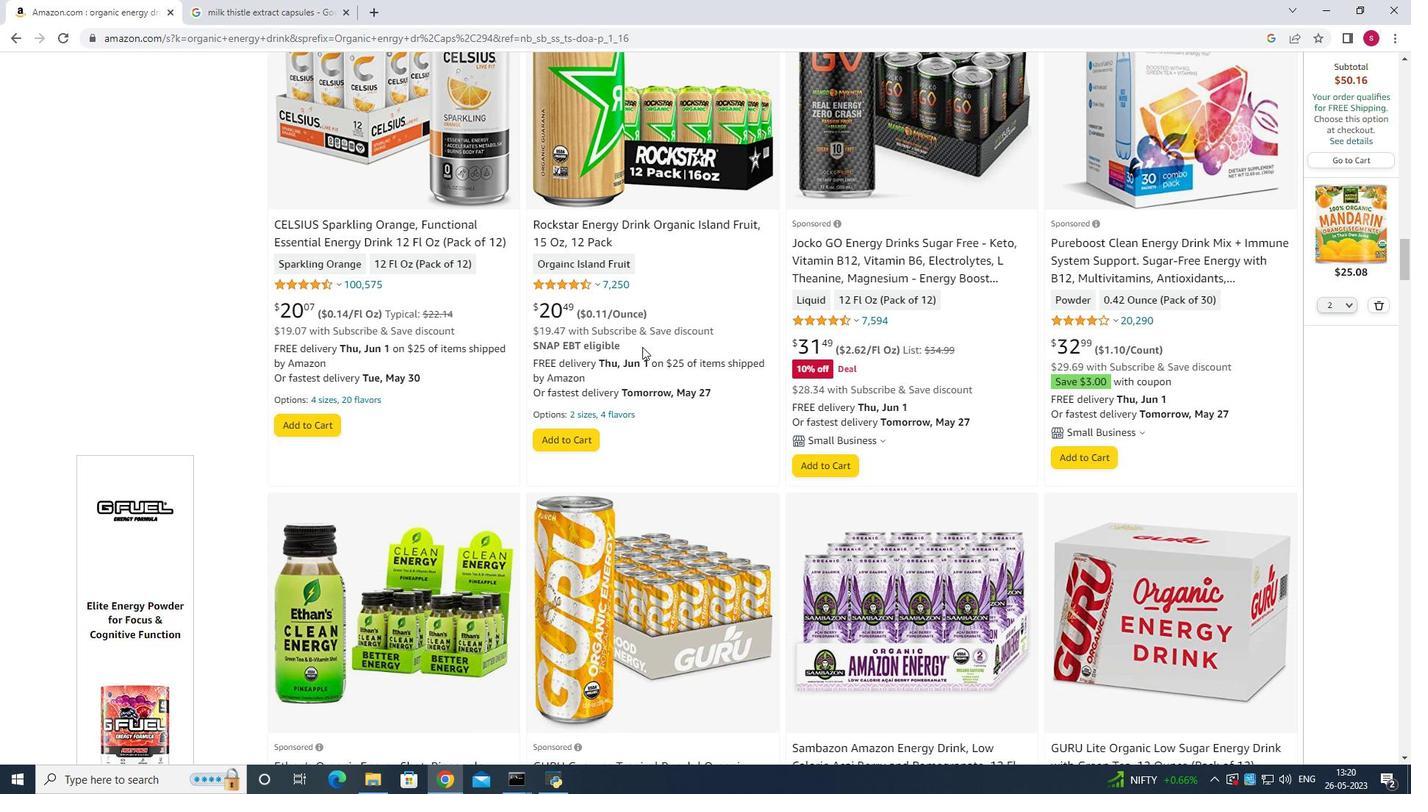 
Action: Mouse scrolled (642, 346) with delta (0, 0)
Screenshot: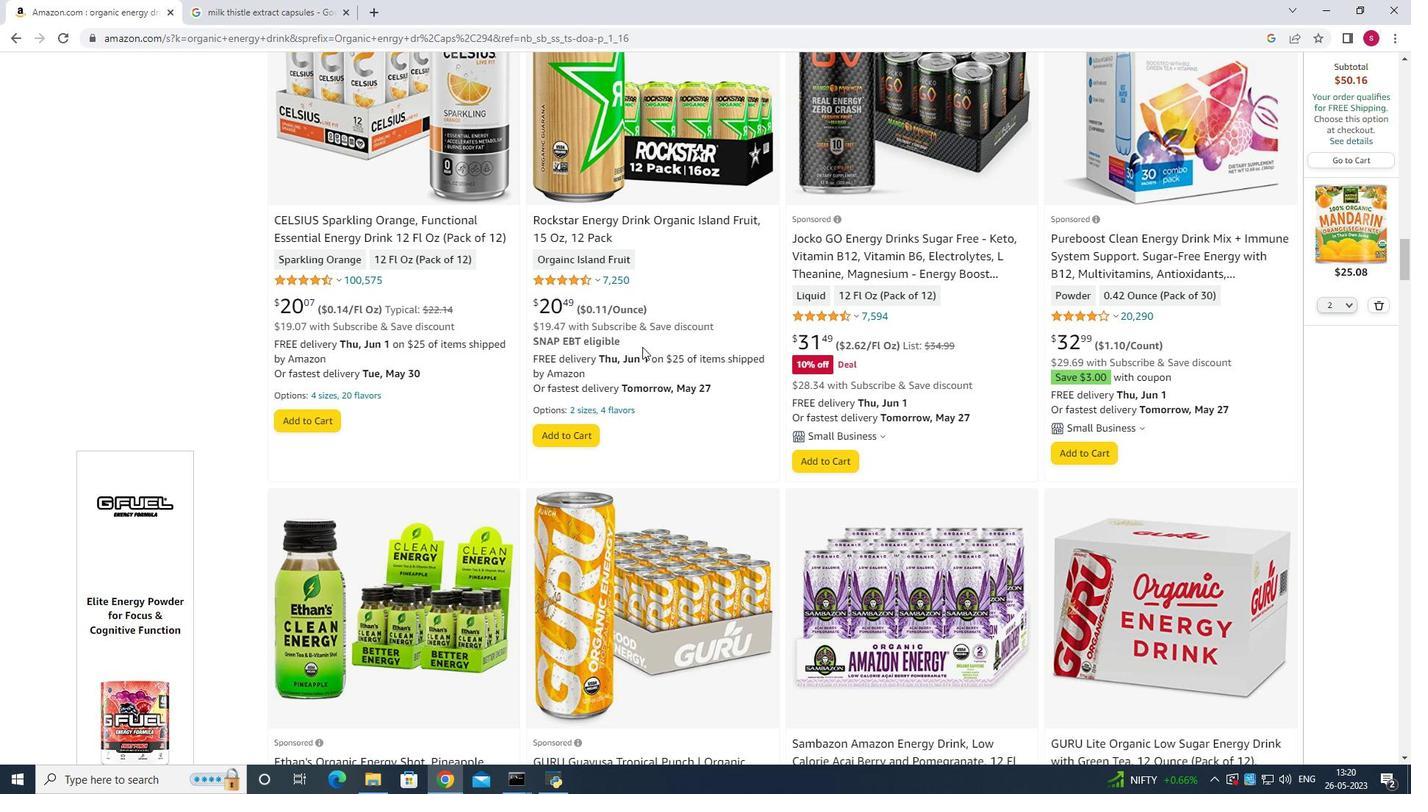 
Action: Mouse moved to (1099, 430)
Screenshot: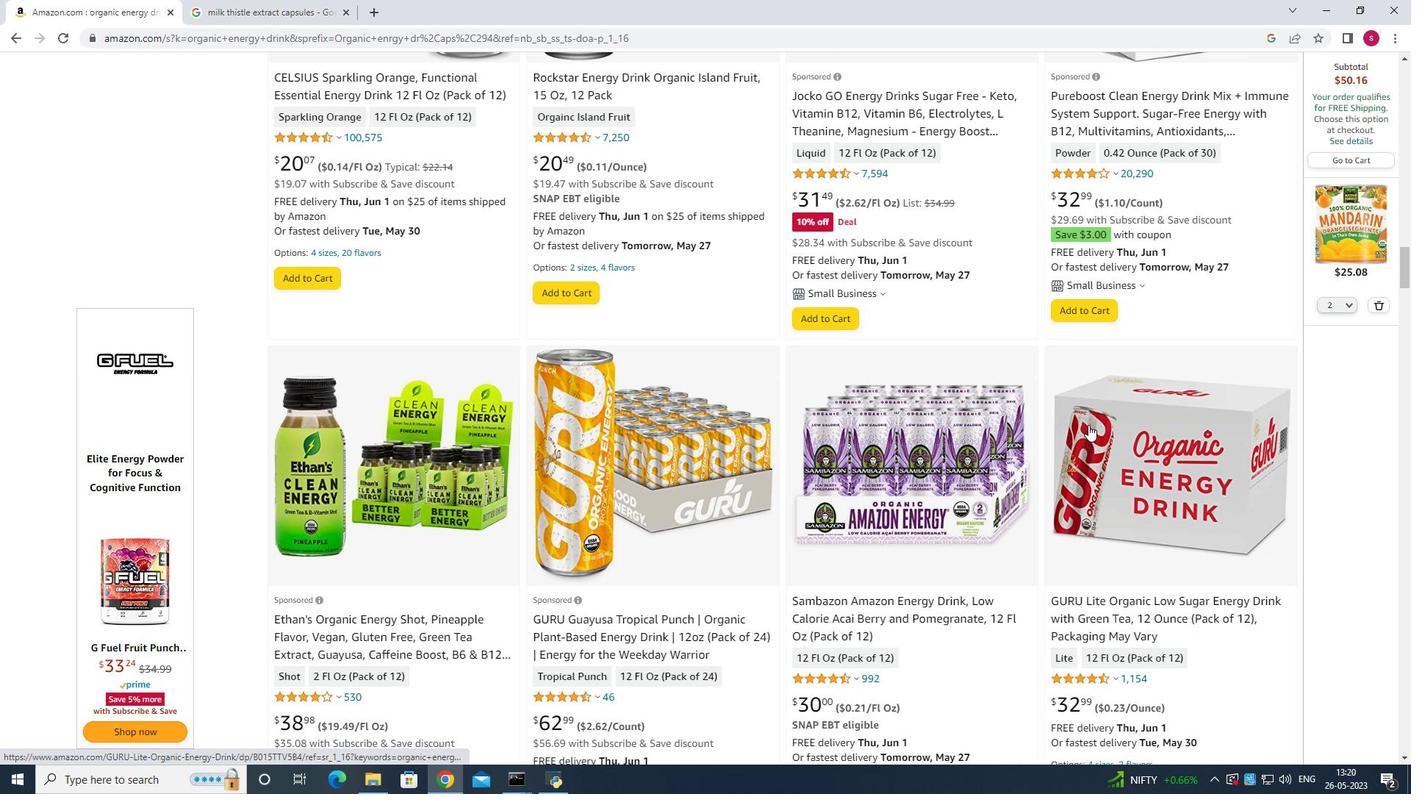 
Action: Mouse pressed left at (1099, 430)
Screenshot: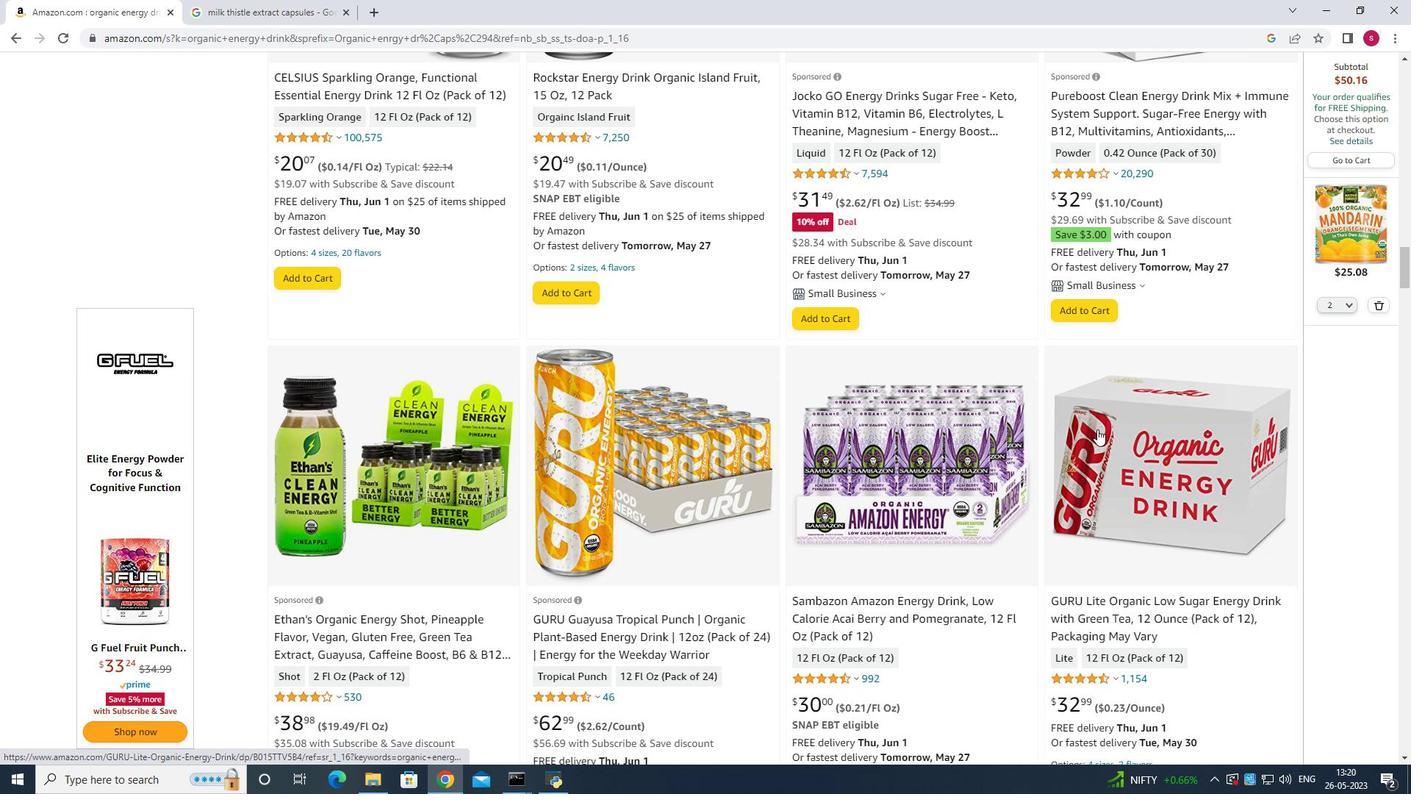 
Action: Mouse moved to (1381, 310)
Screenshot: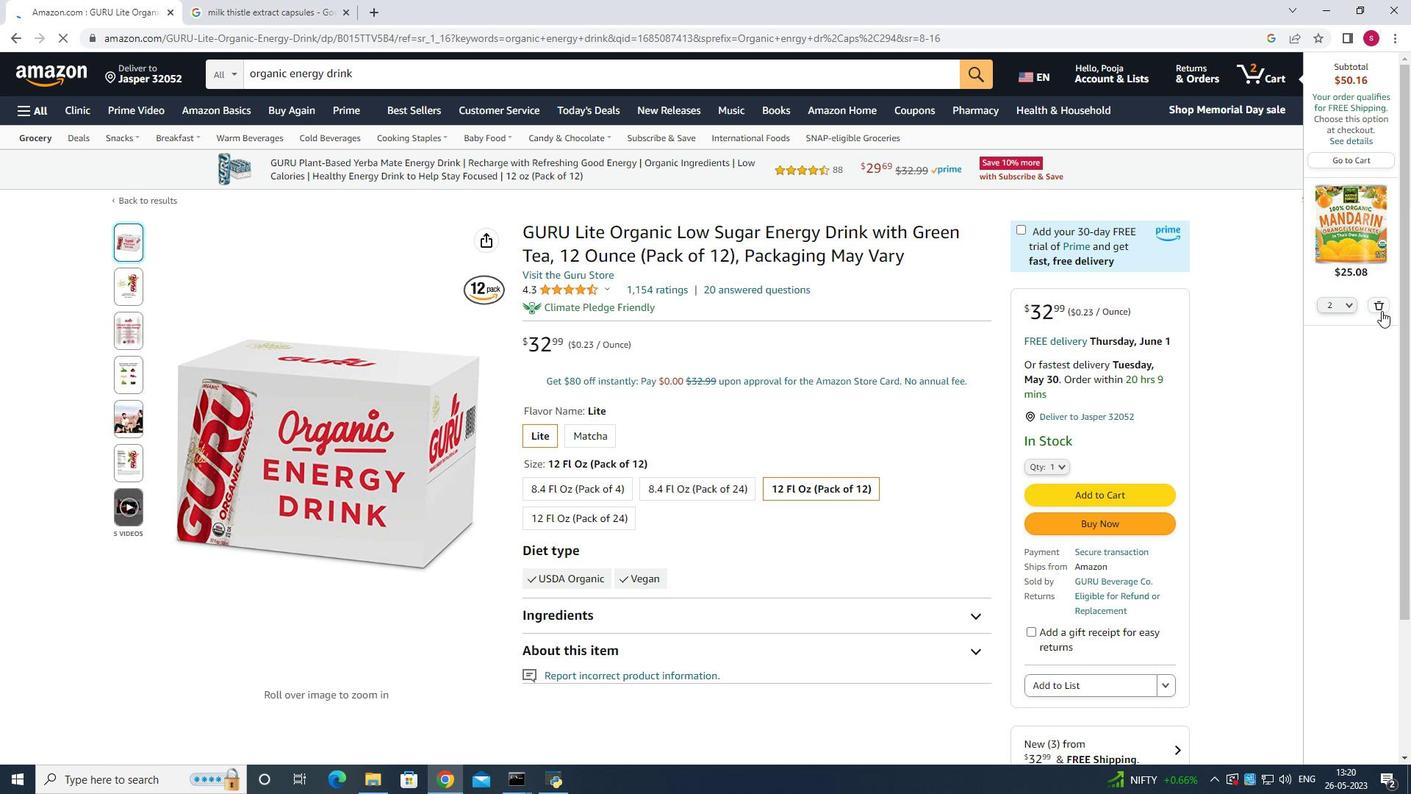
Action: Mouse pressed left at (1381, 310)
Screenshot: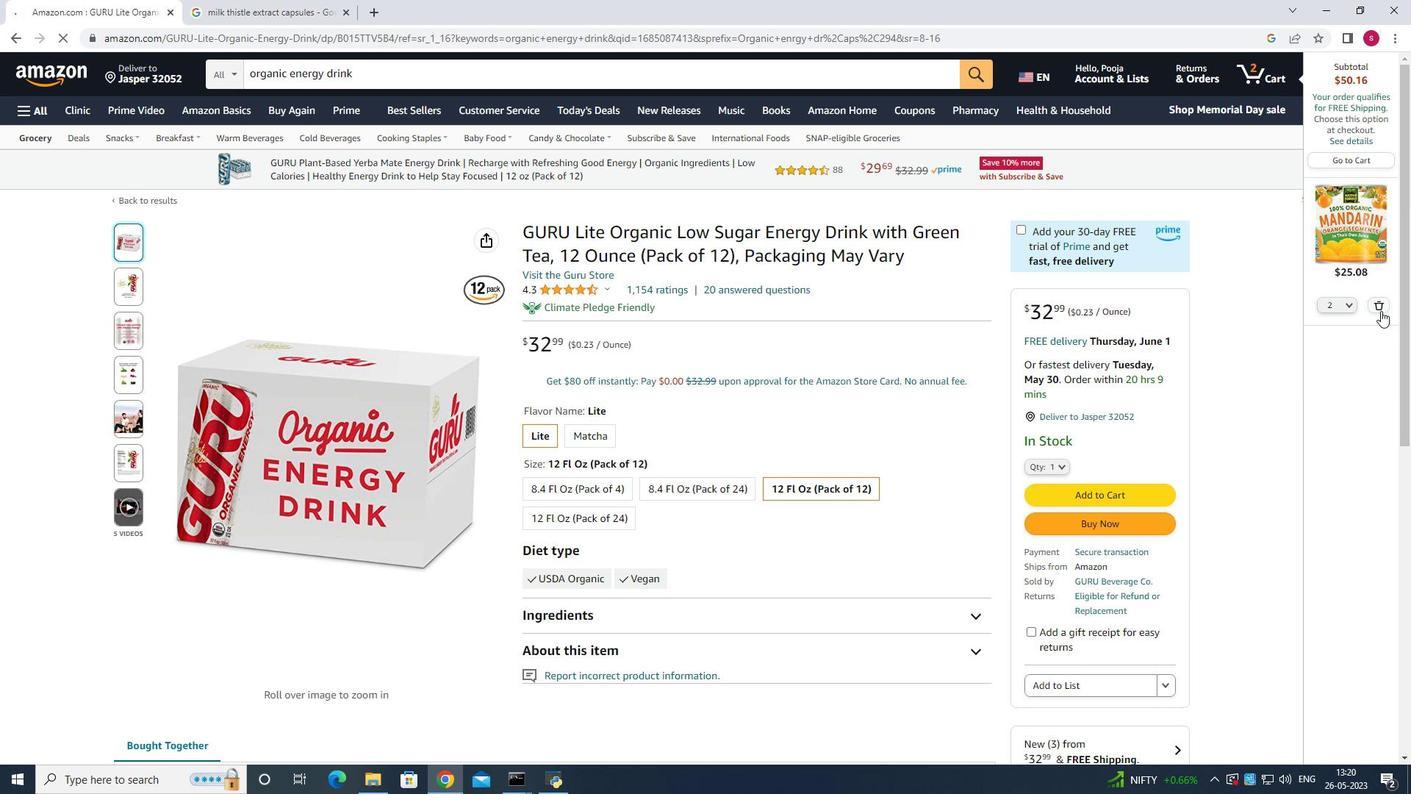 
Action: Mouse moved to (1377, 302)
Screenshot: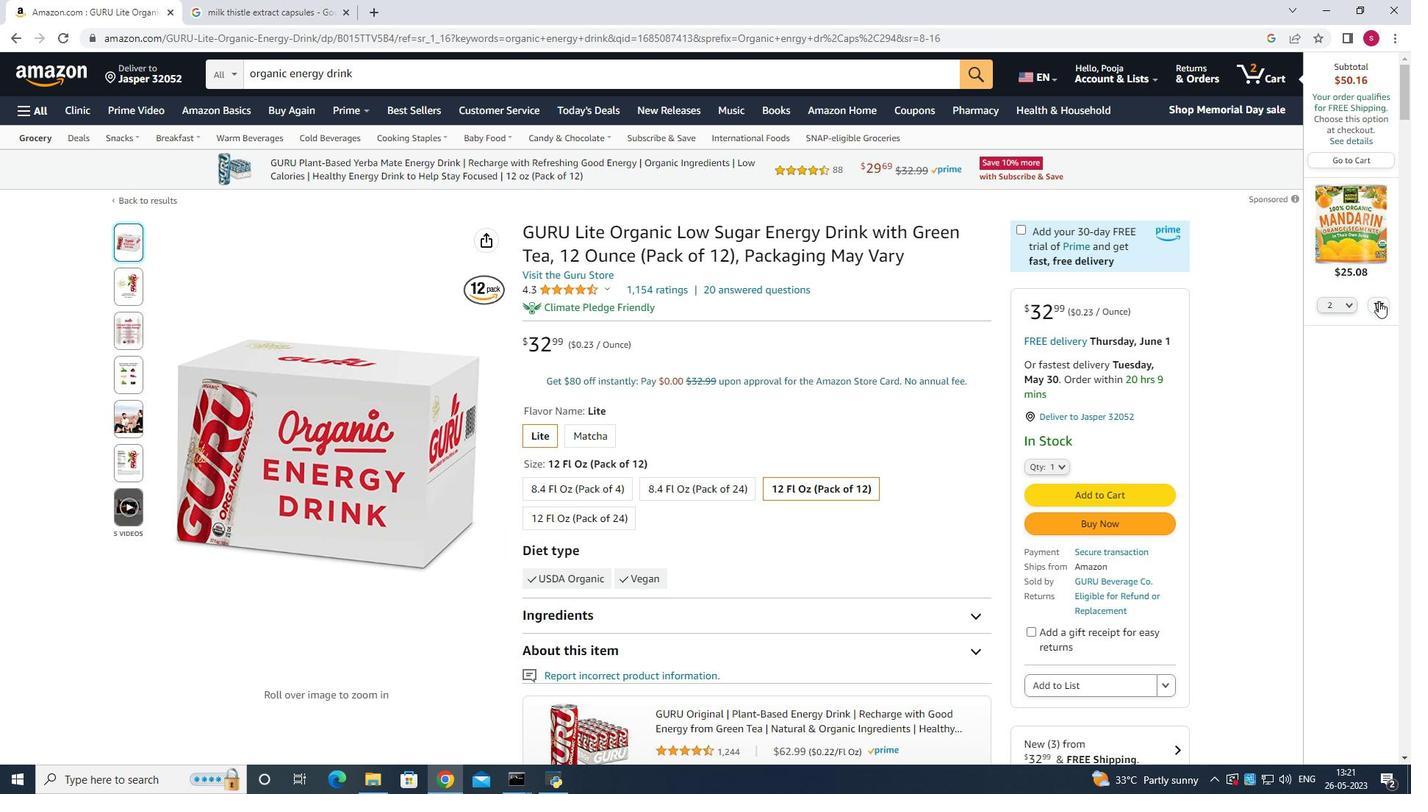 
Action: Mouse pressed left at (1377, 302)
Screenshot: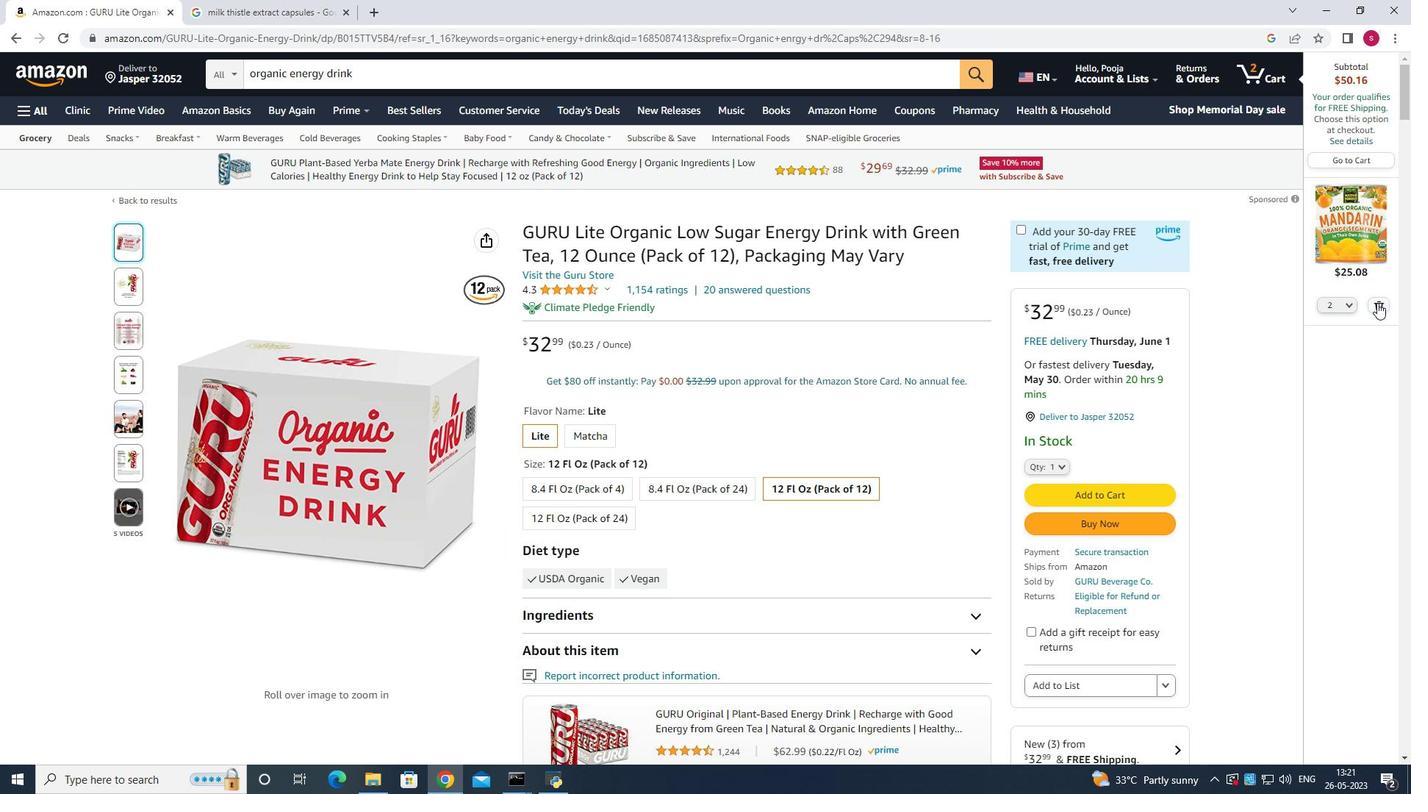 
Action: Mouse moved to (1046, 467)
Screenshot: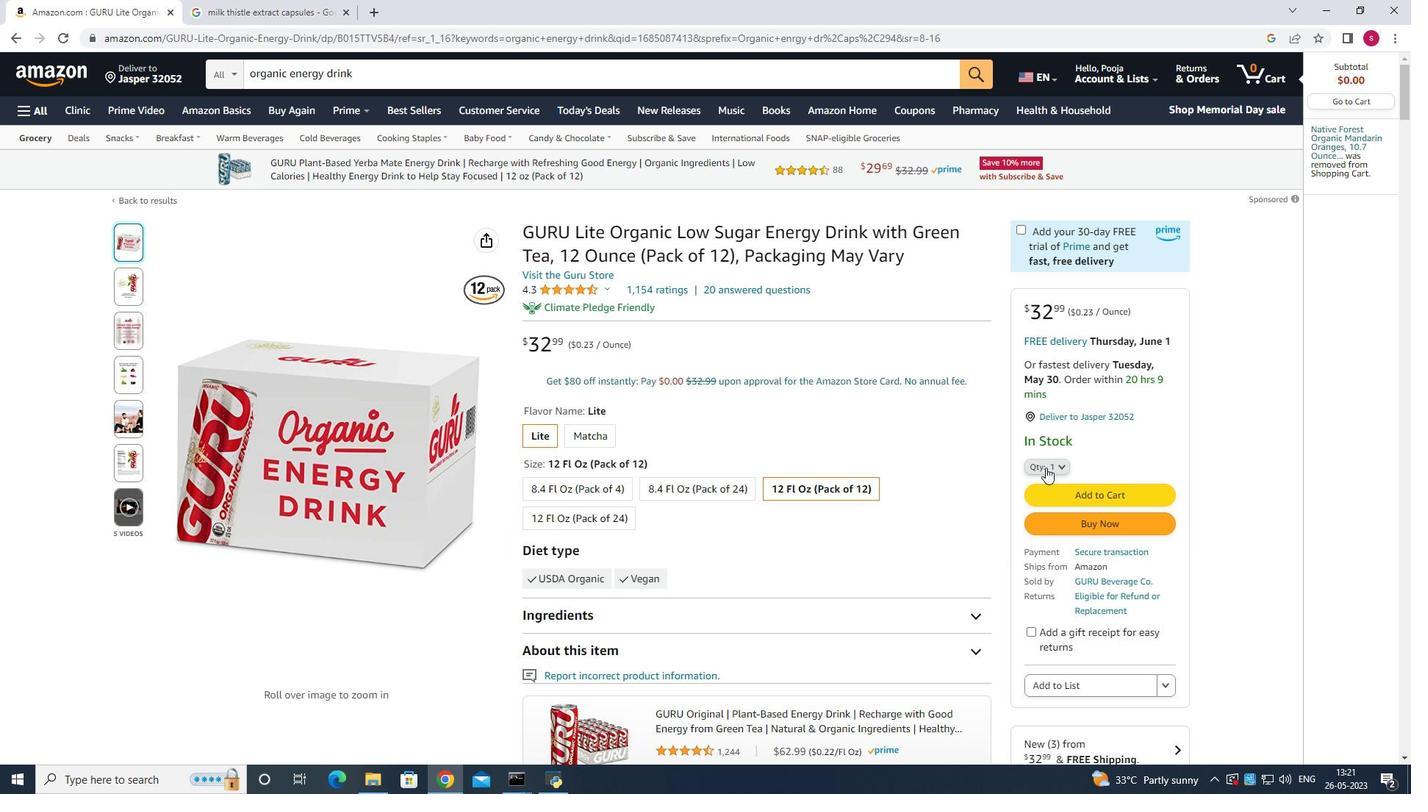 
Action: Mouse pressed left at (1046, 467)
Screenshot: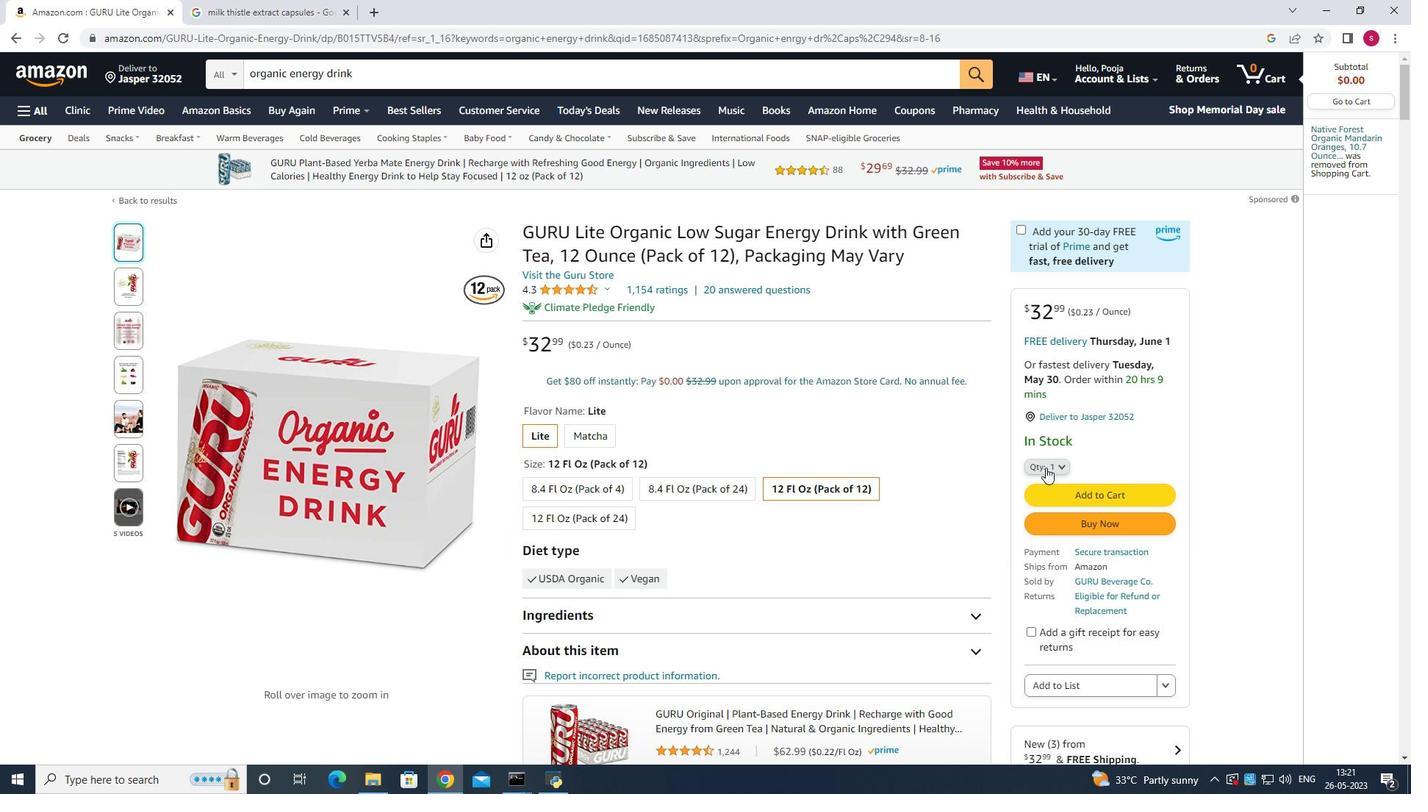 
Action: Mouse moved to (1041, 103)
Screenshot: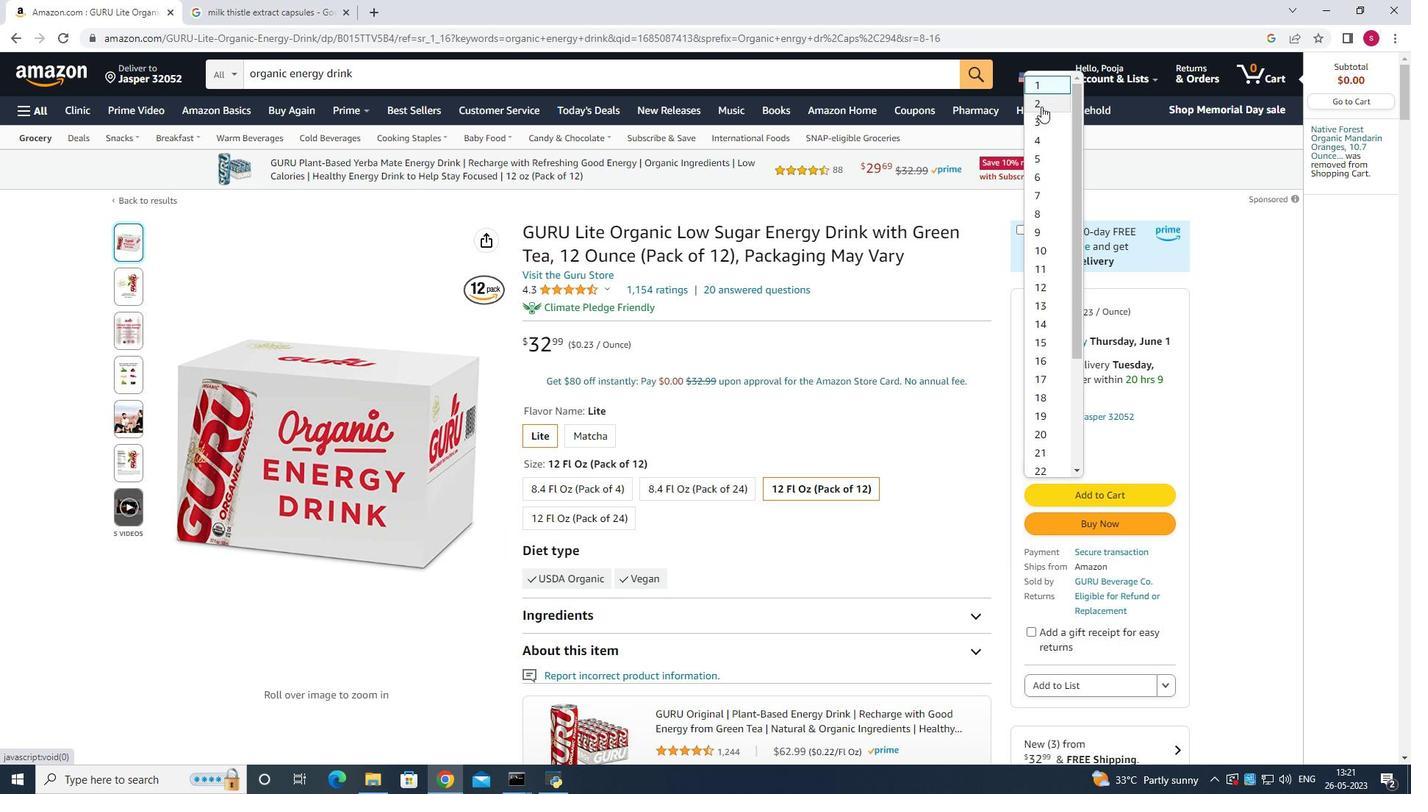 
Action: Mouse pressed left at (1041, 103)
Screenshot: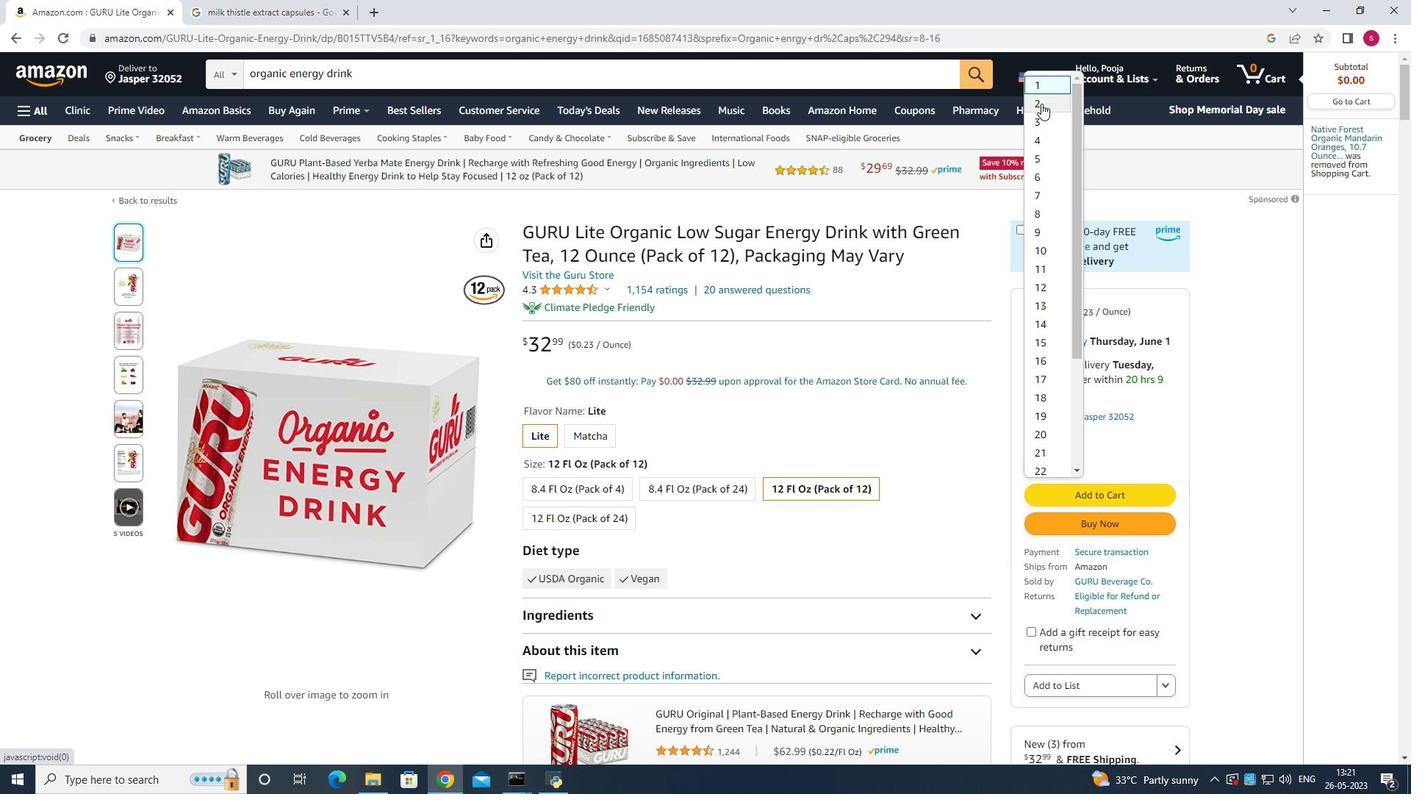 
Action: Mouse moved to (1117, 494)
Screenshot: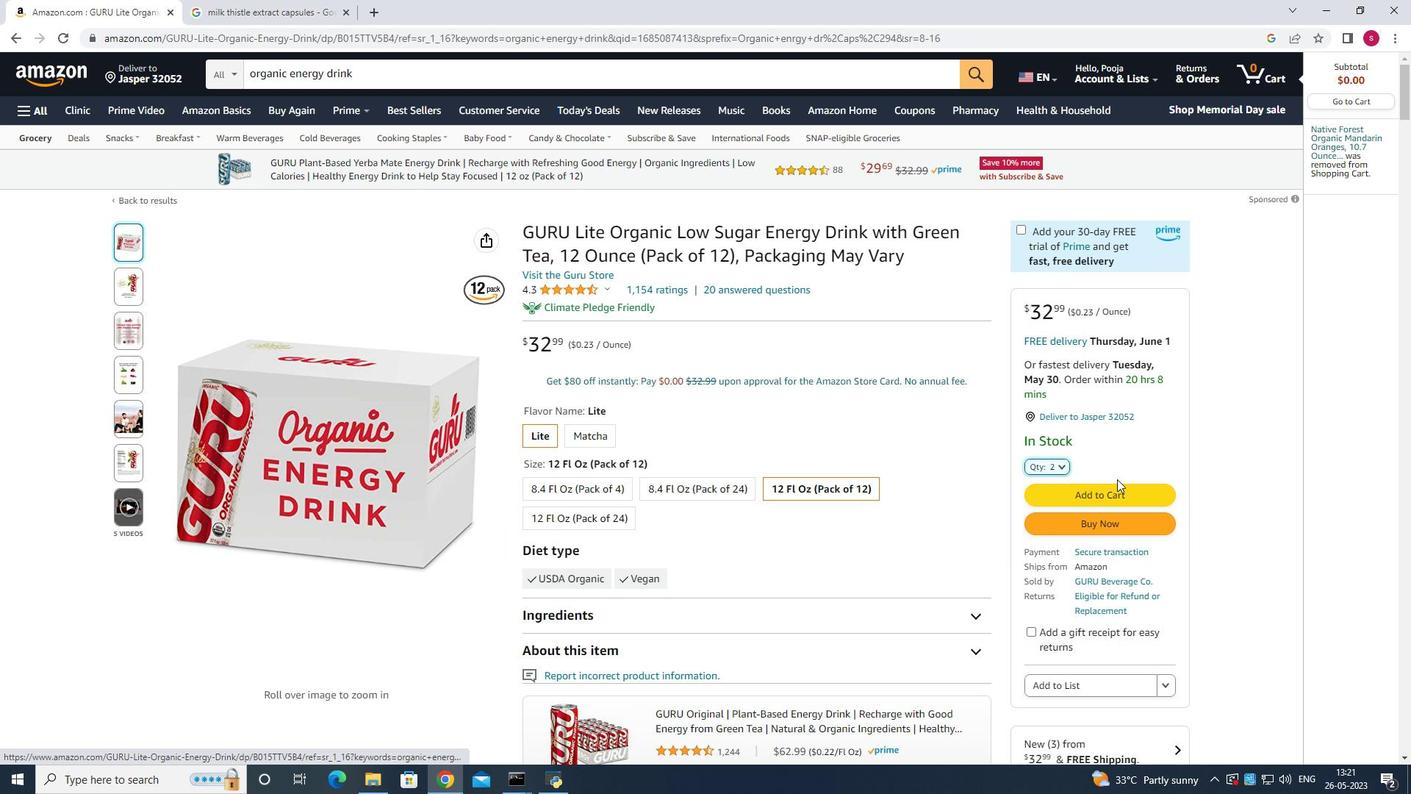 
Action: Mouse pressed left at (1117, 494)
Screenshot: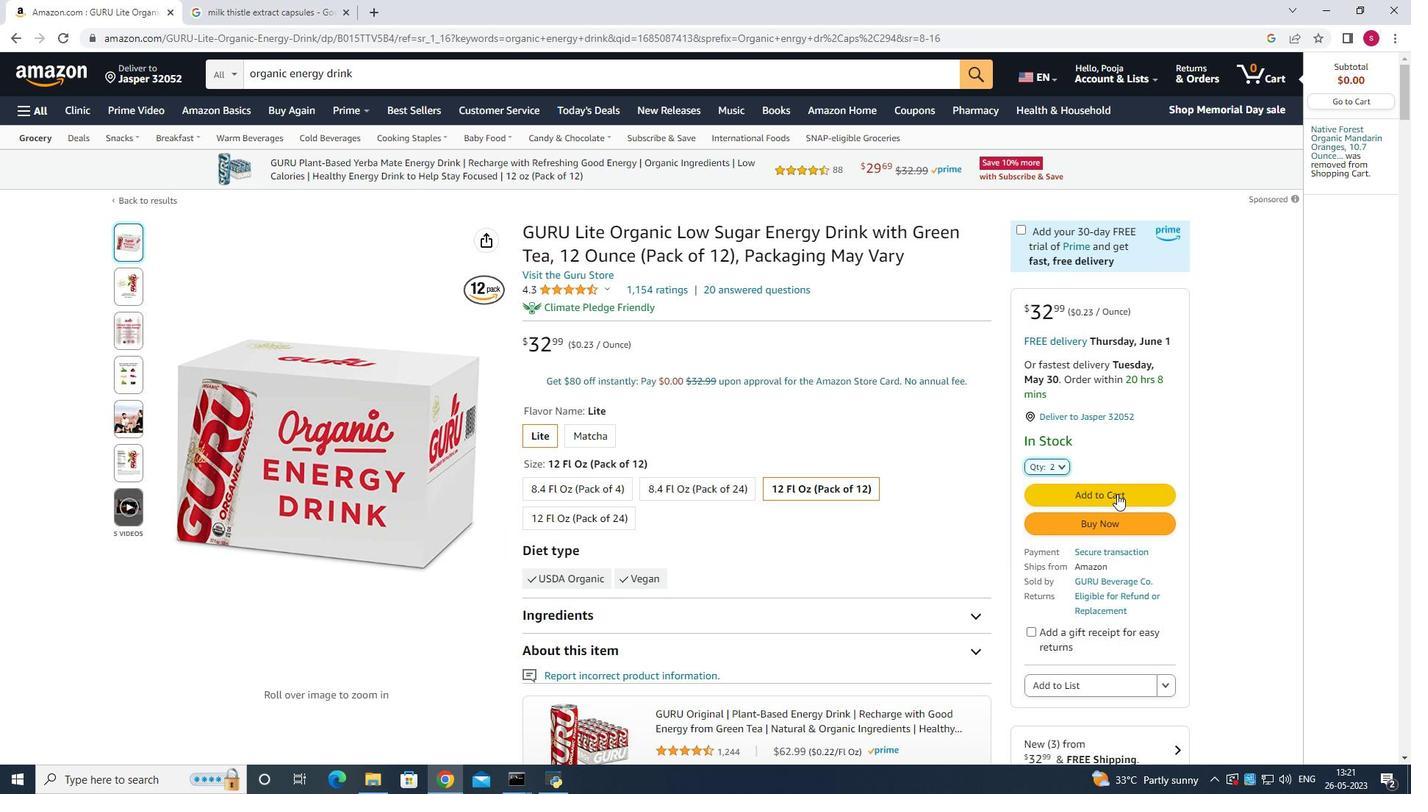 
Action: Mouse moved to (1348, 160)
Screenshot: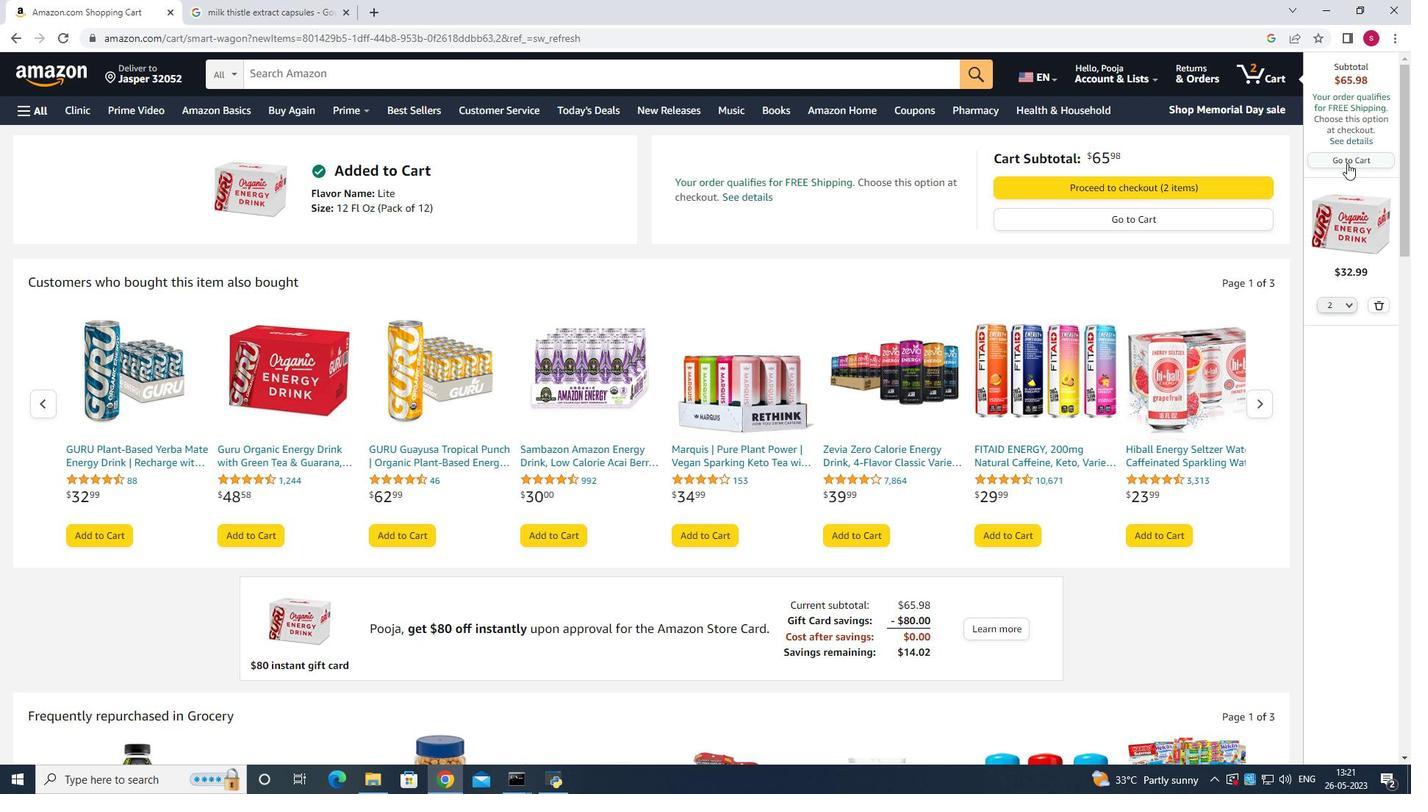 
Action: Mouse pressed left at (1348, 160)
Screenshot: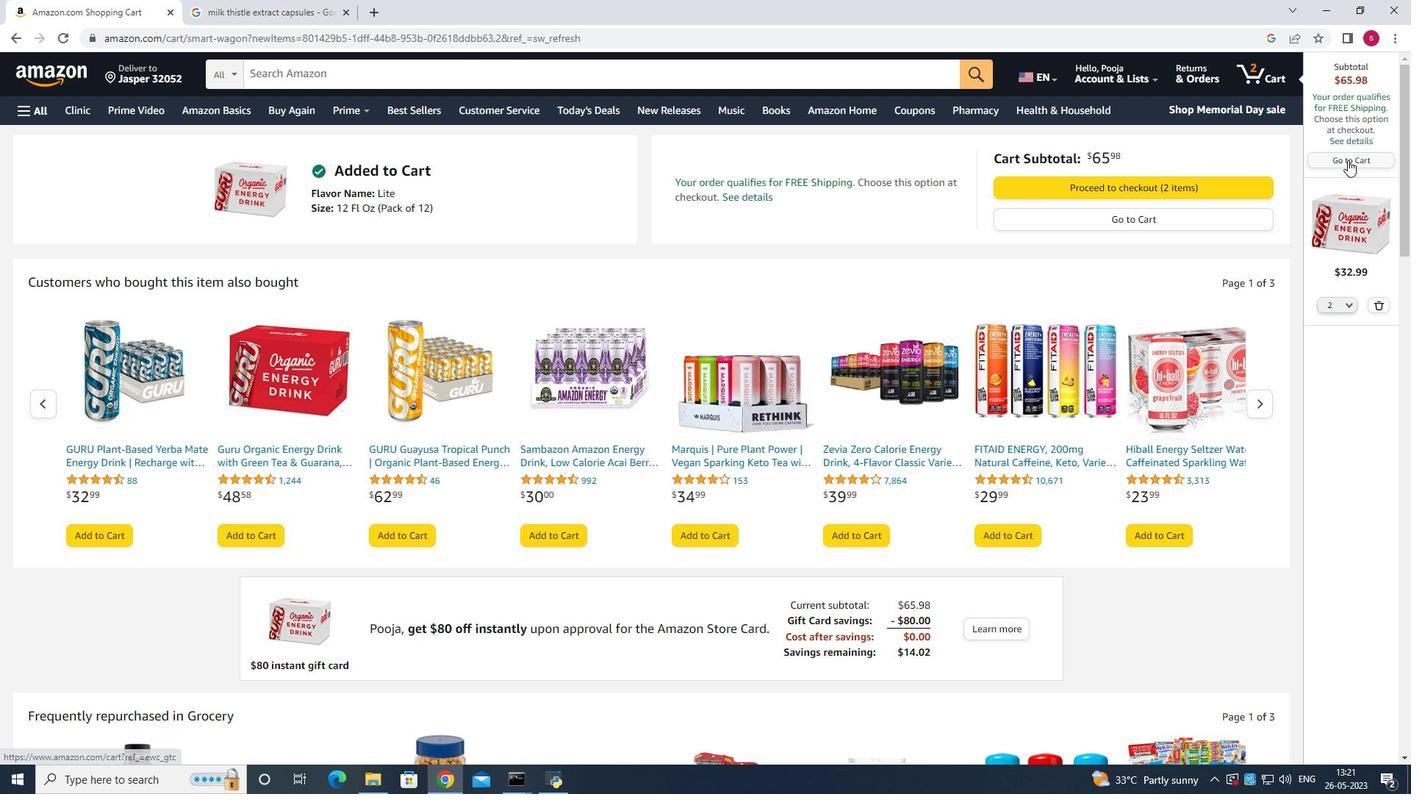 
Action: Mouse moved to (1262, 343)
Screenshot: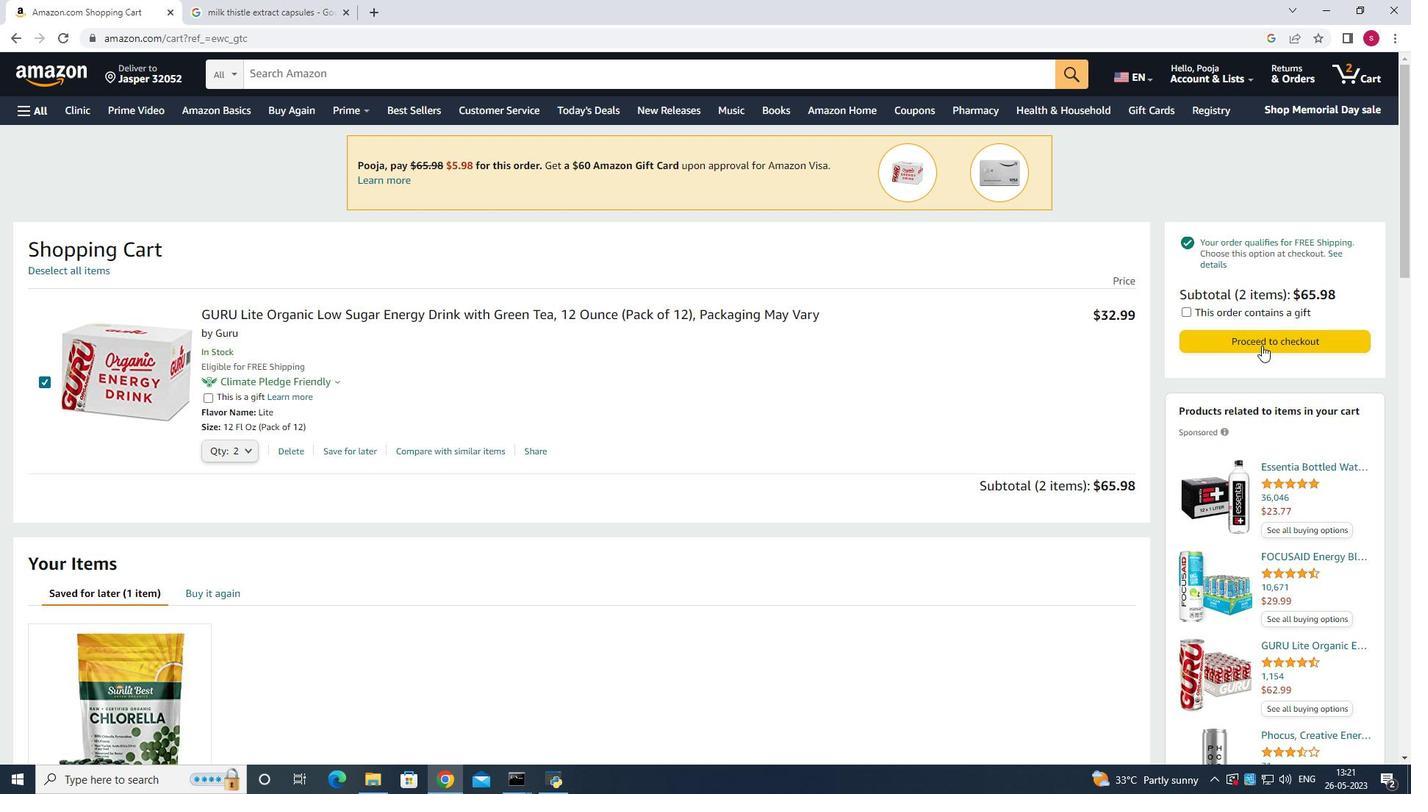 
Action: Mouse pressed left at (1262, 343)
Screenshot: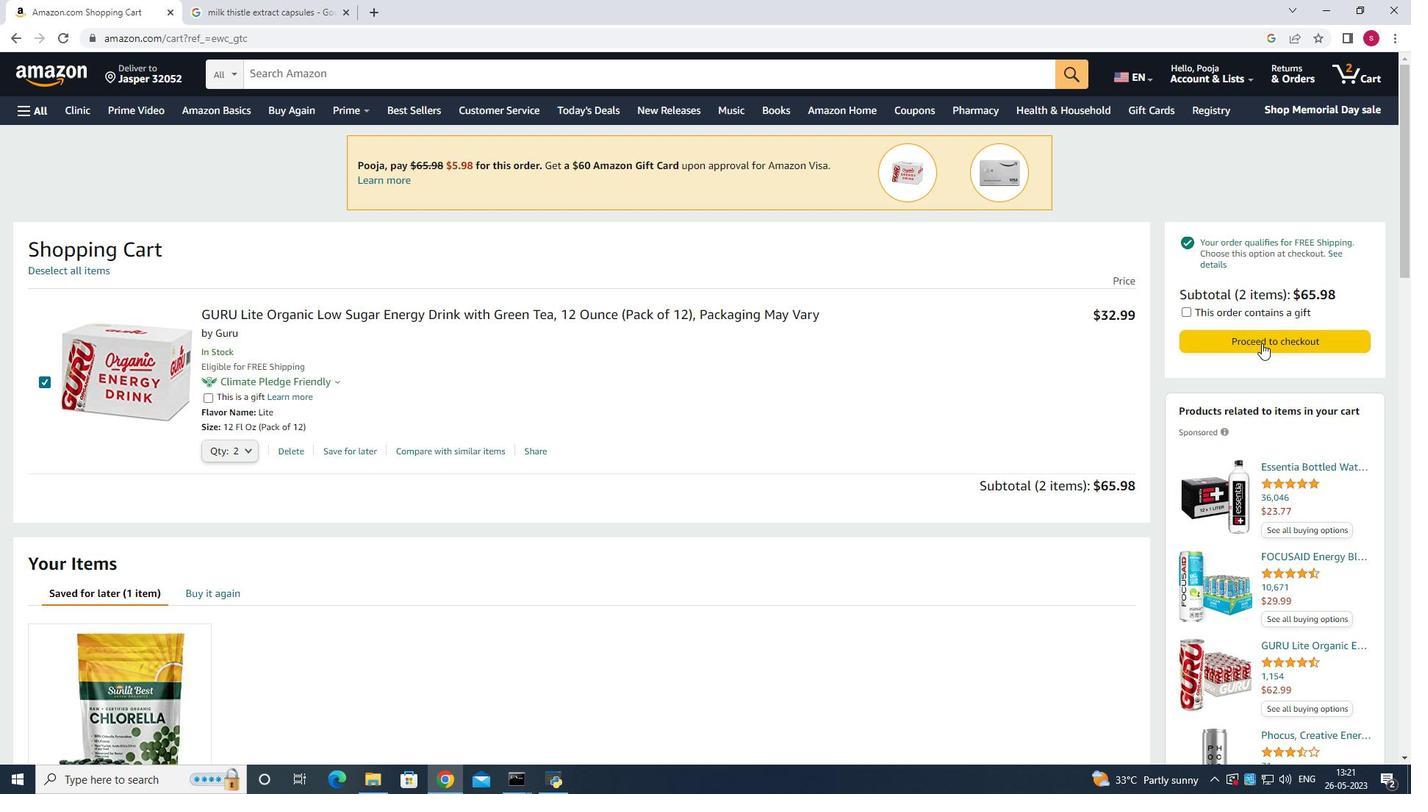 
Action: Mouse moved to (348, 222)
Screenshot: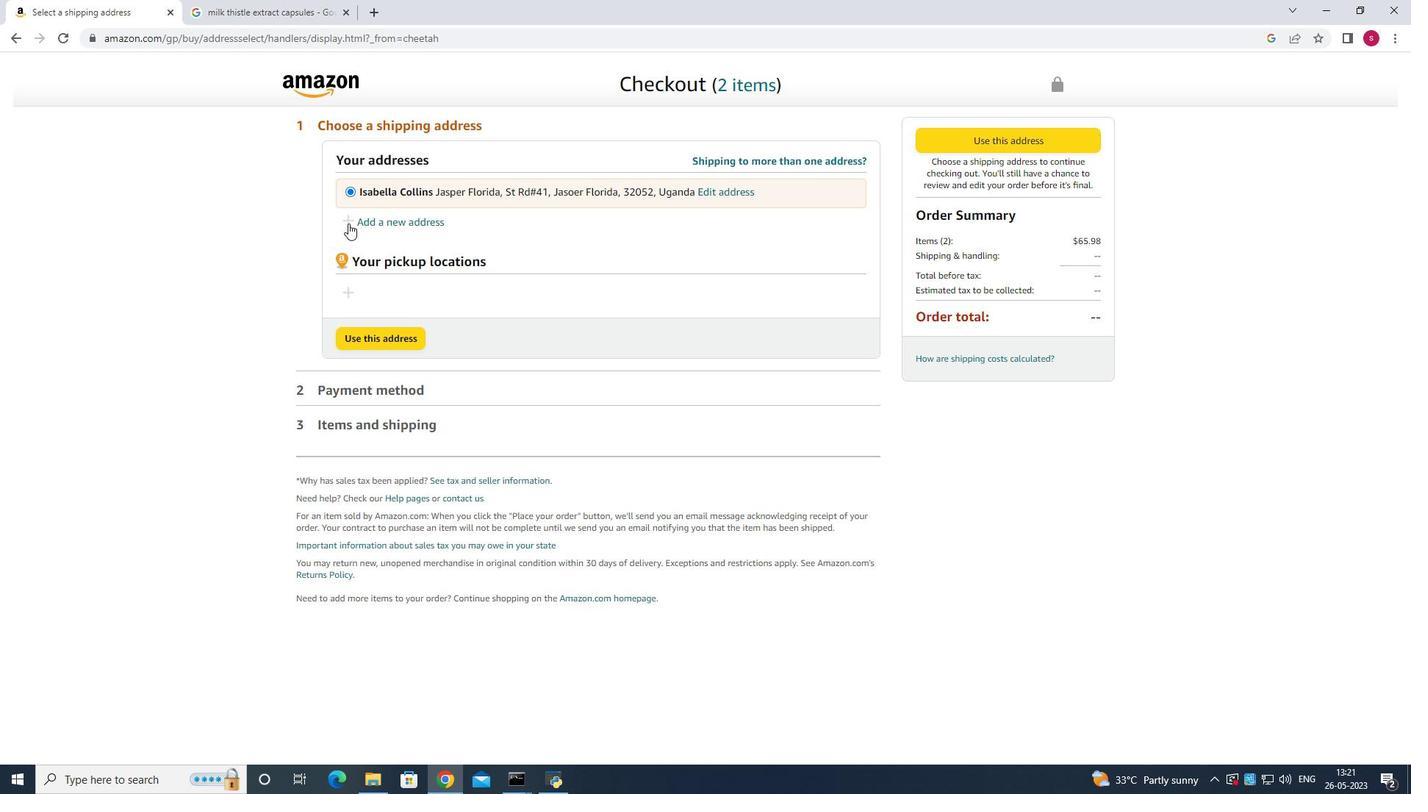 
Action: Mouse pressed left at (348, 222)
Screenshot: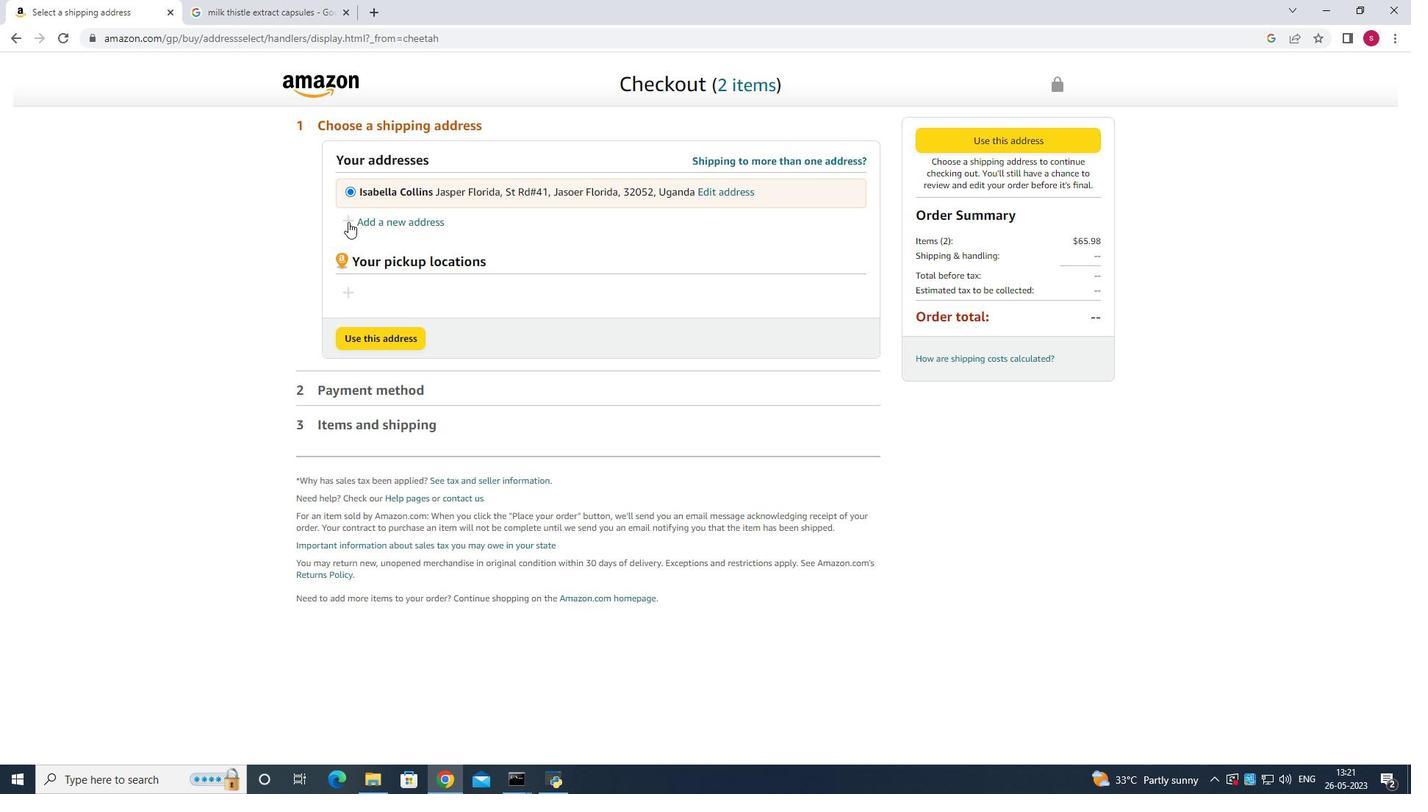 
Action: Mouse moved to (535, 303)
Screenshot: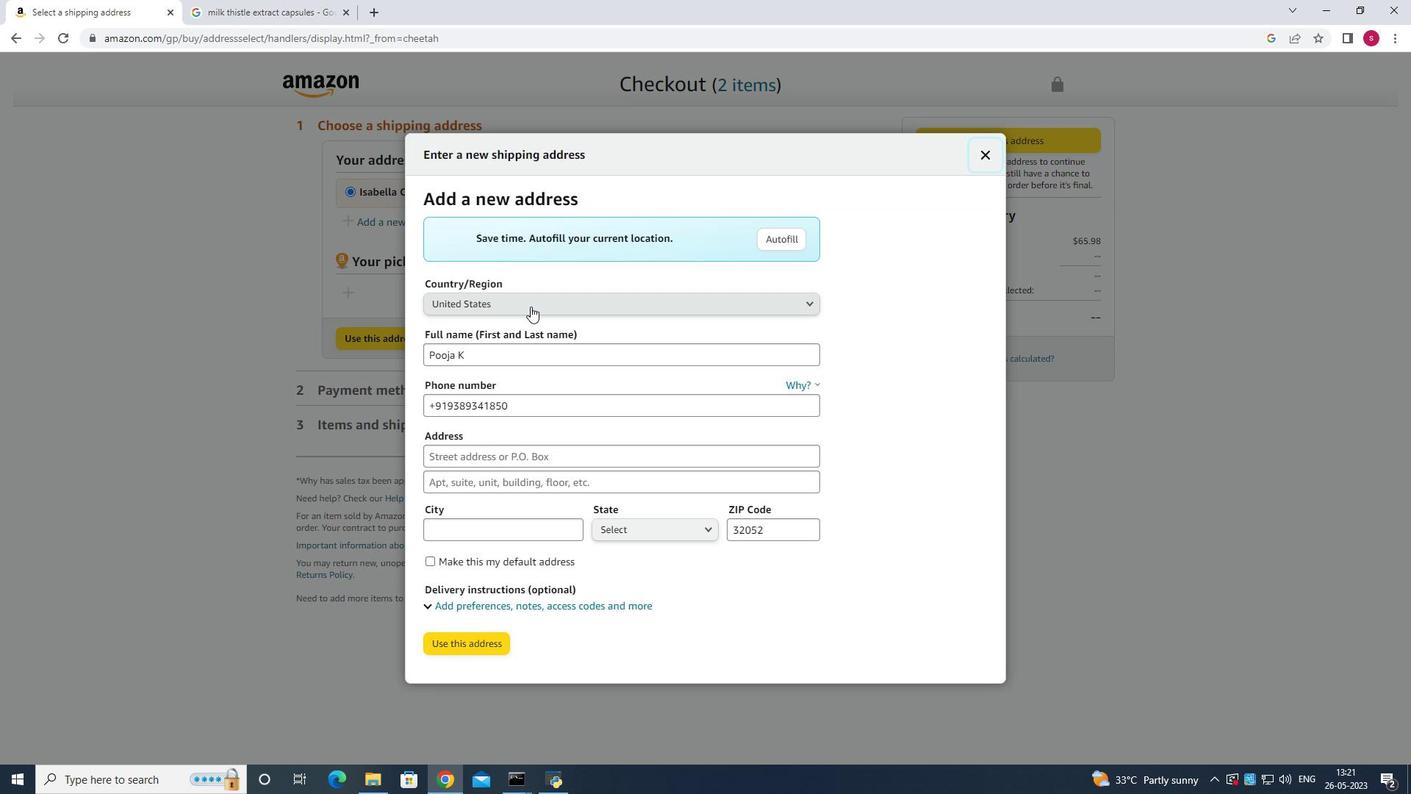 
Action: Mouse pressed left at (535, 303)
Screenshot: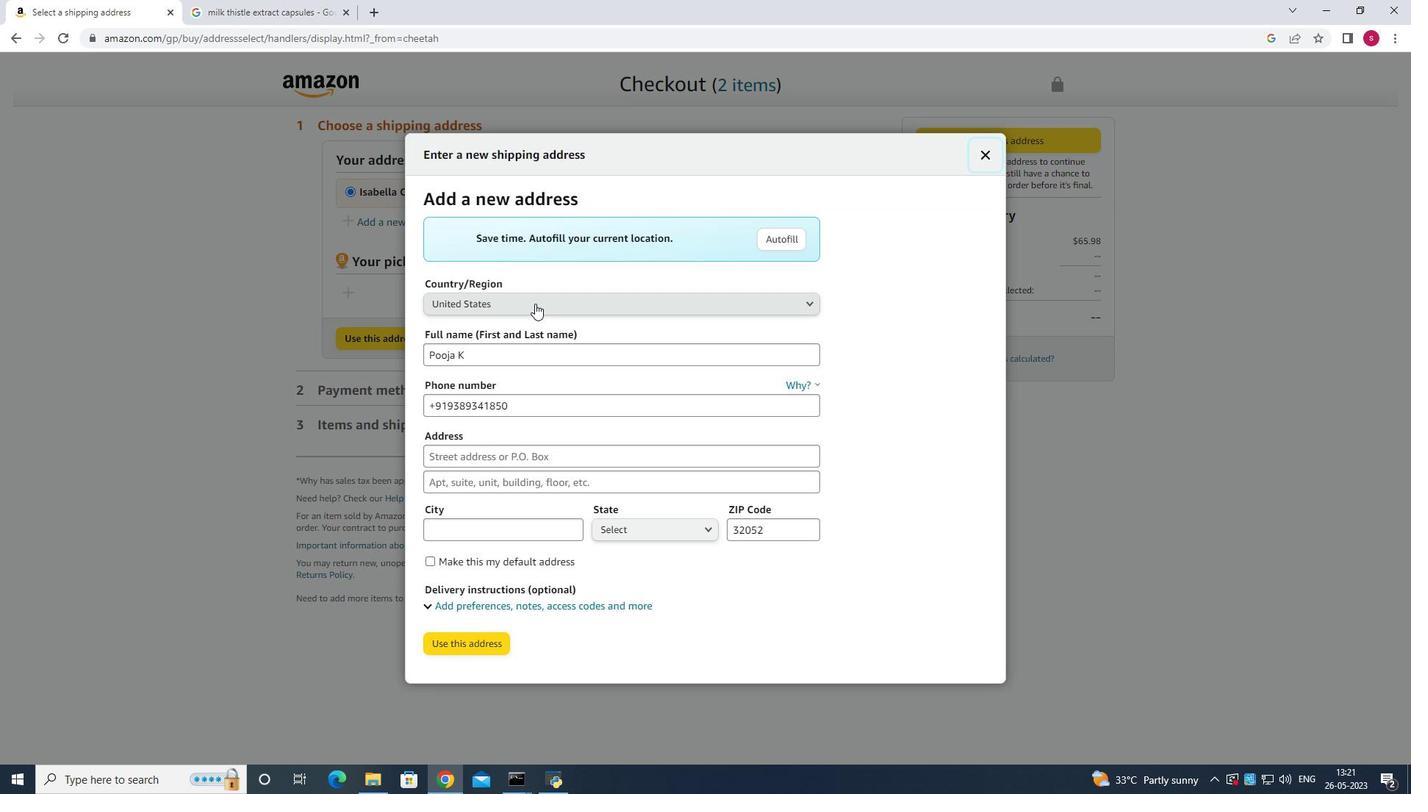 
Action: Mouse moved to (530, 305)
Screenshot: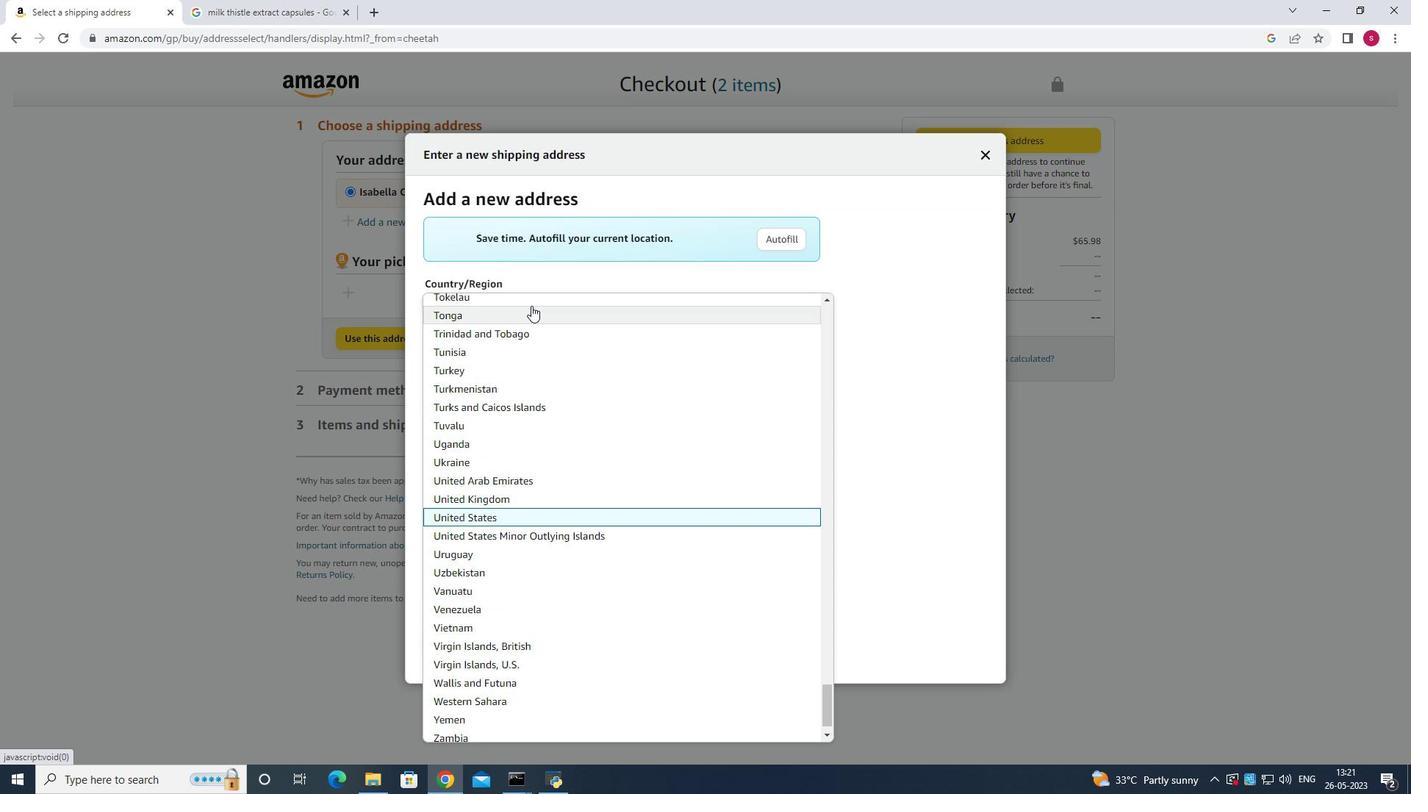 
Action: Key pressed <Key.shift>Buford<Key.space>g<Key.shift>eorgia<Key.enter>
Screenshot: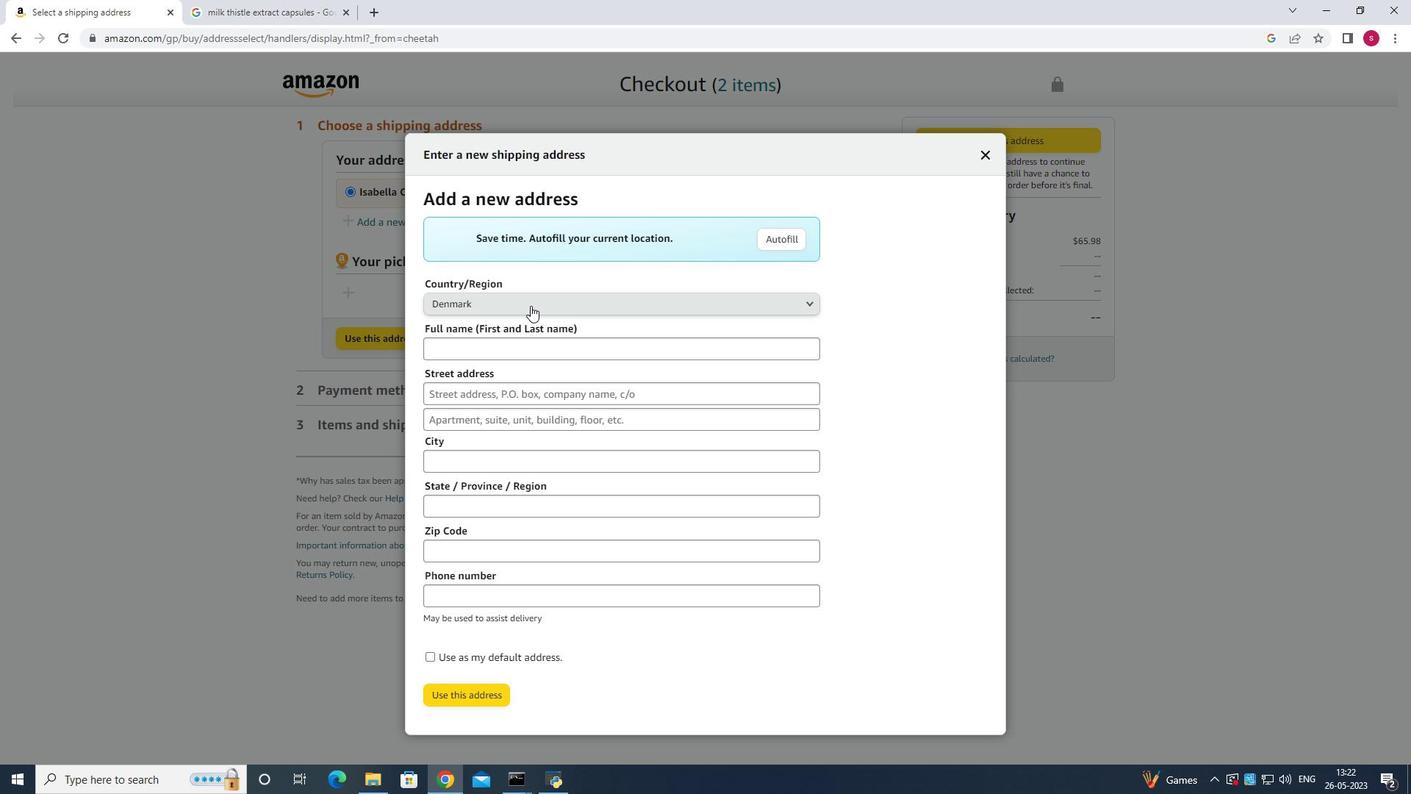 
Action: Mouse moved to (535, 349)
Screenshot: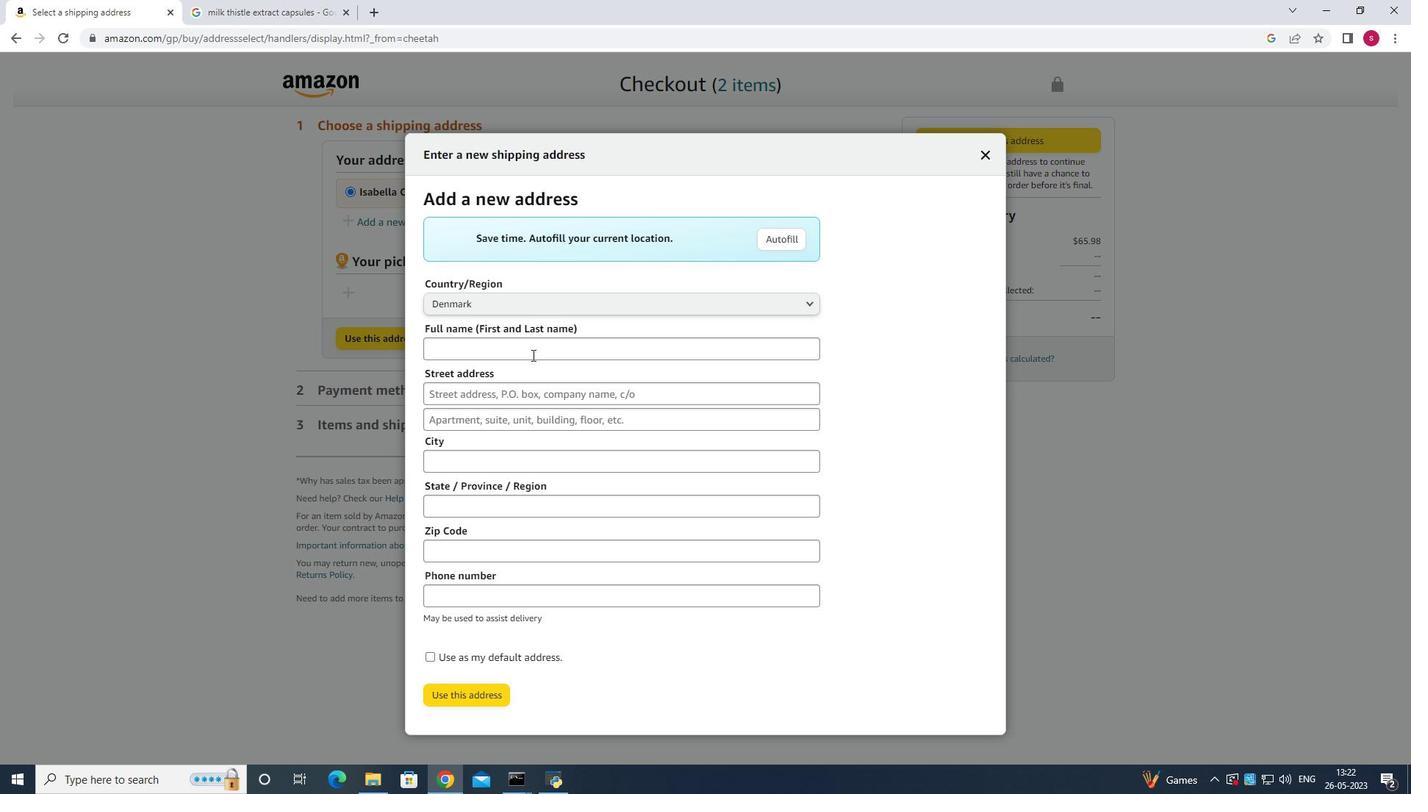 
Action: Mouse pressed left at (535, 349)
Screenshot: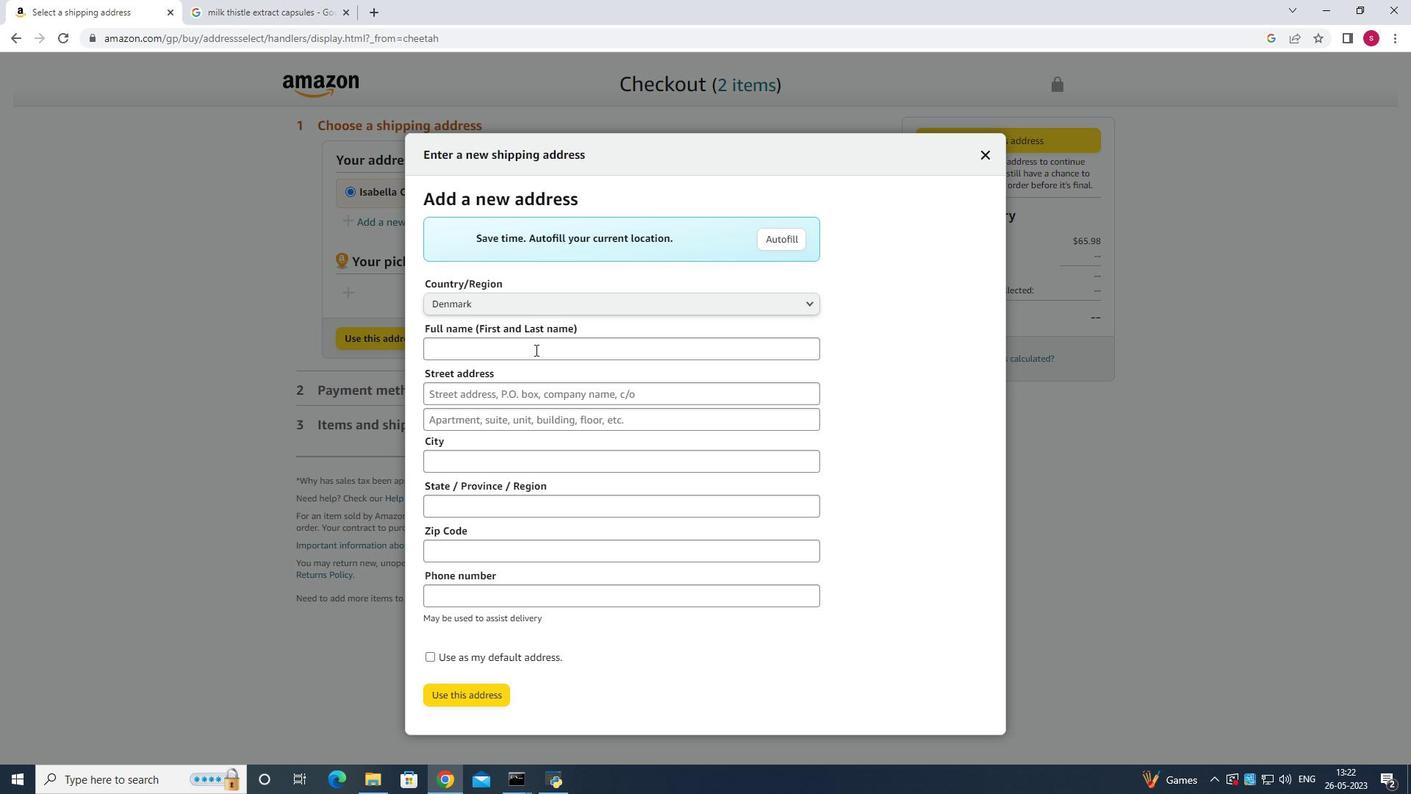 
Action: Mouse moved to (523, 355)
Screenshot: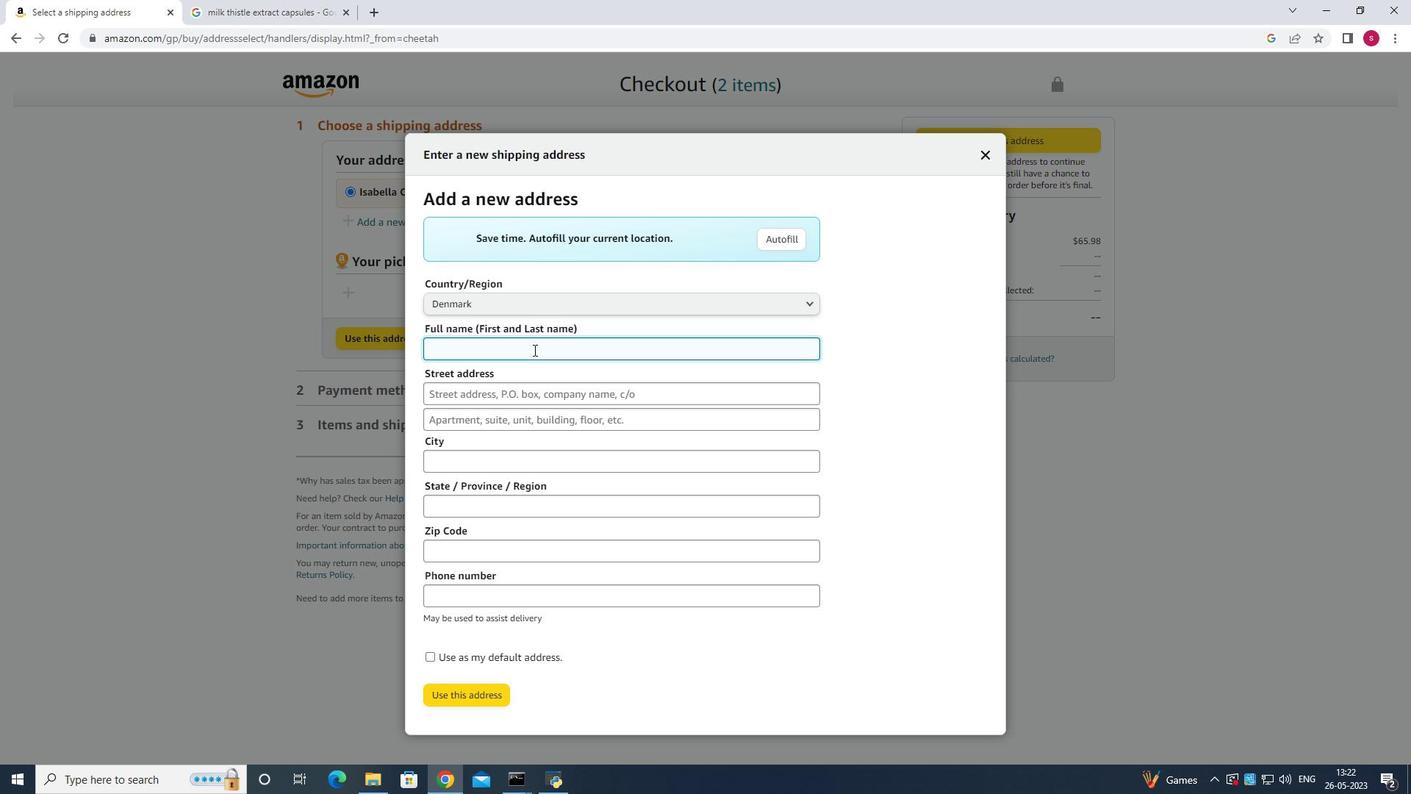 
Action: Key pressed <Key.shift>Karla<Key.space><Key.shift>Gonzalez
Screenshot: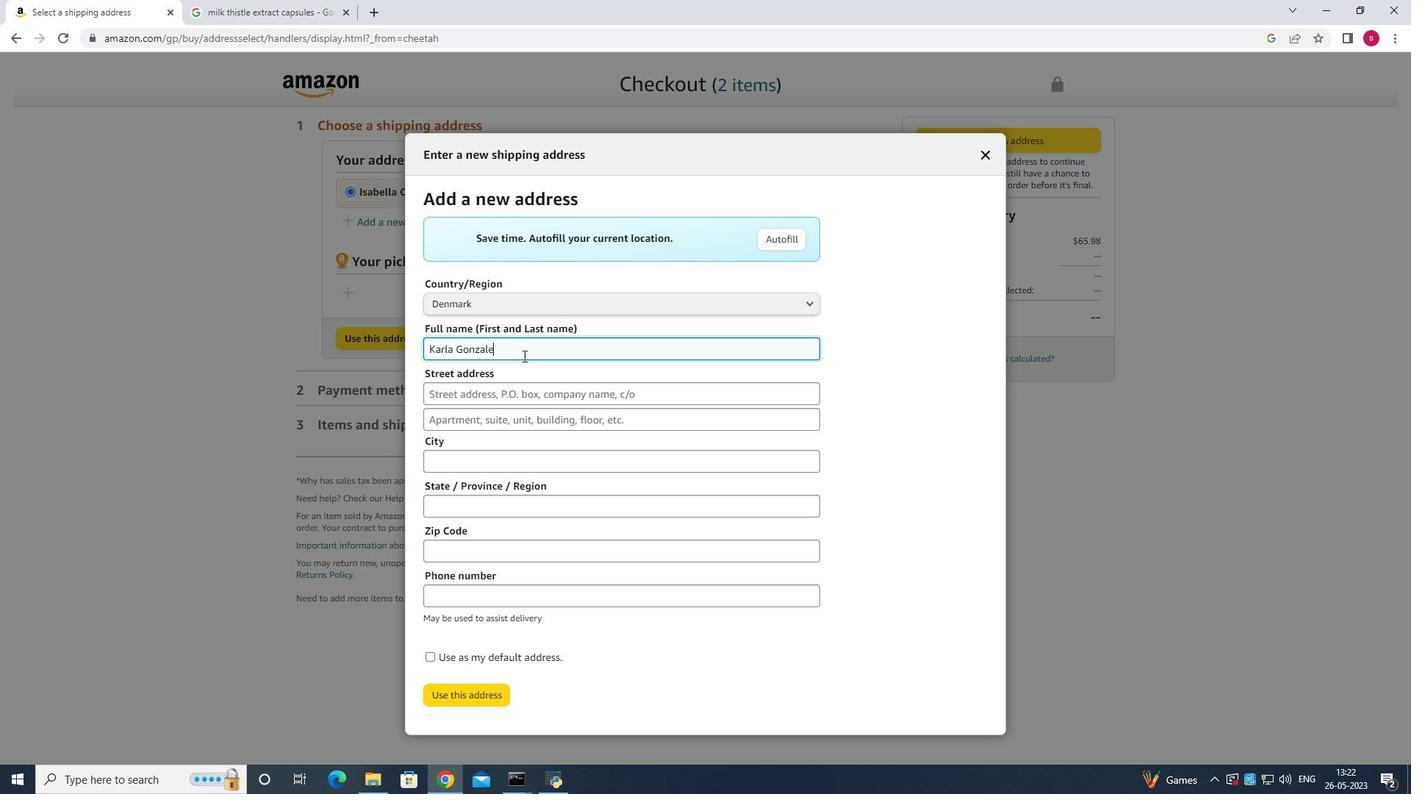 
Action: Mouse moved to (514, 396)
Screenshot: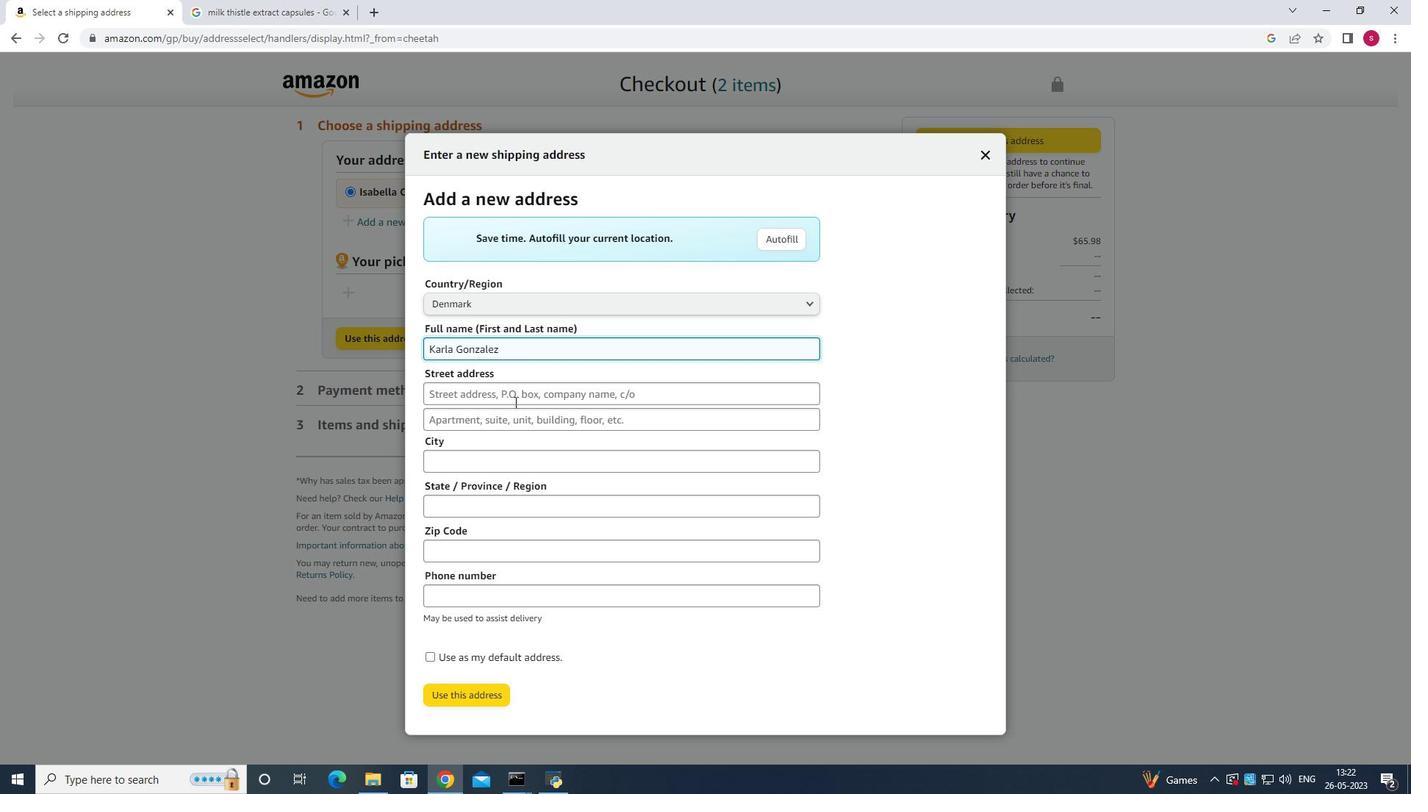 
Action: Mouse pressed left at (514, 396)
Screenshot: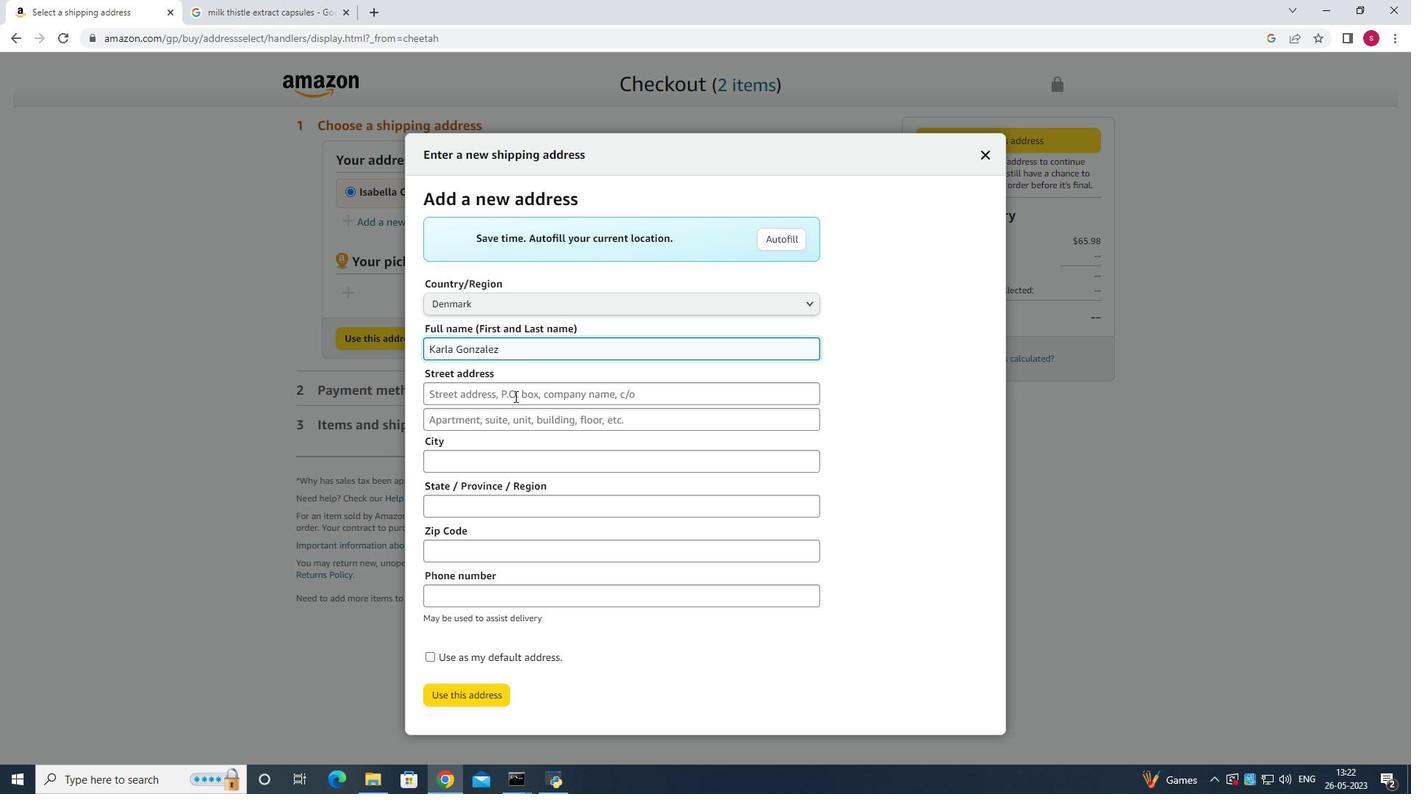 
Action: Mouse moved to (512, 392)
Screenshot: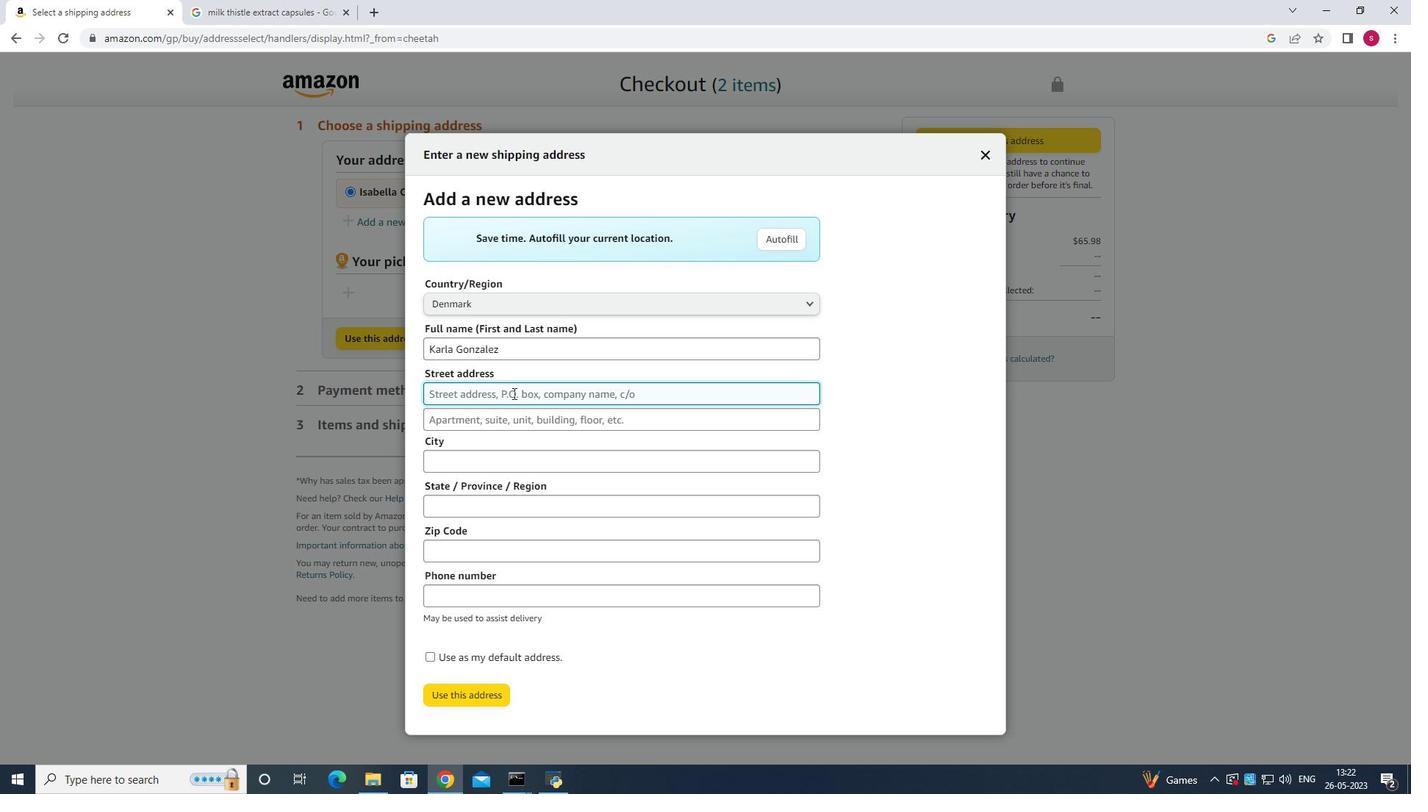 
Action: Key pressed windswept<Key.space><Key.shift>Trc
Screenshot: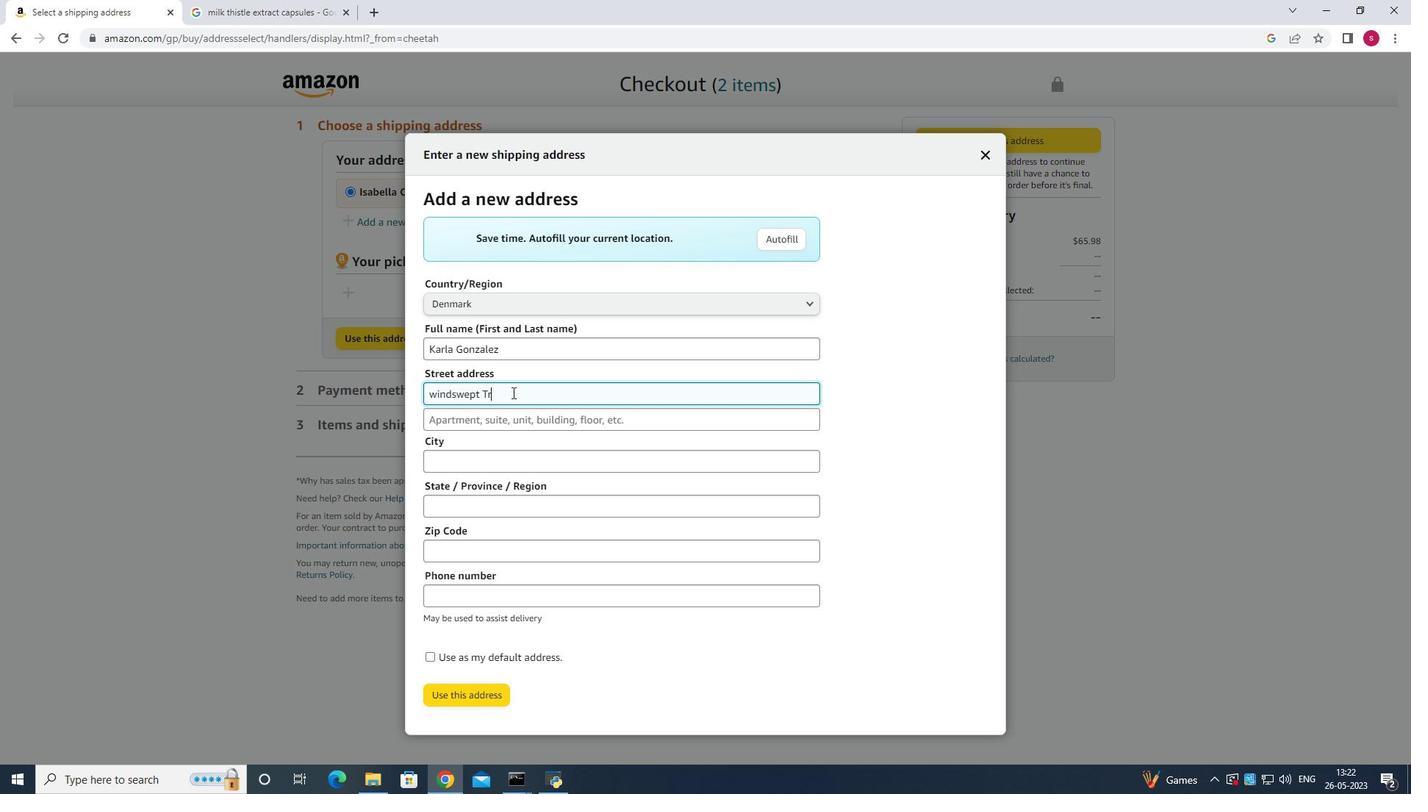 
Action: Mouse moved to (503, 459)
Screenshot: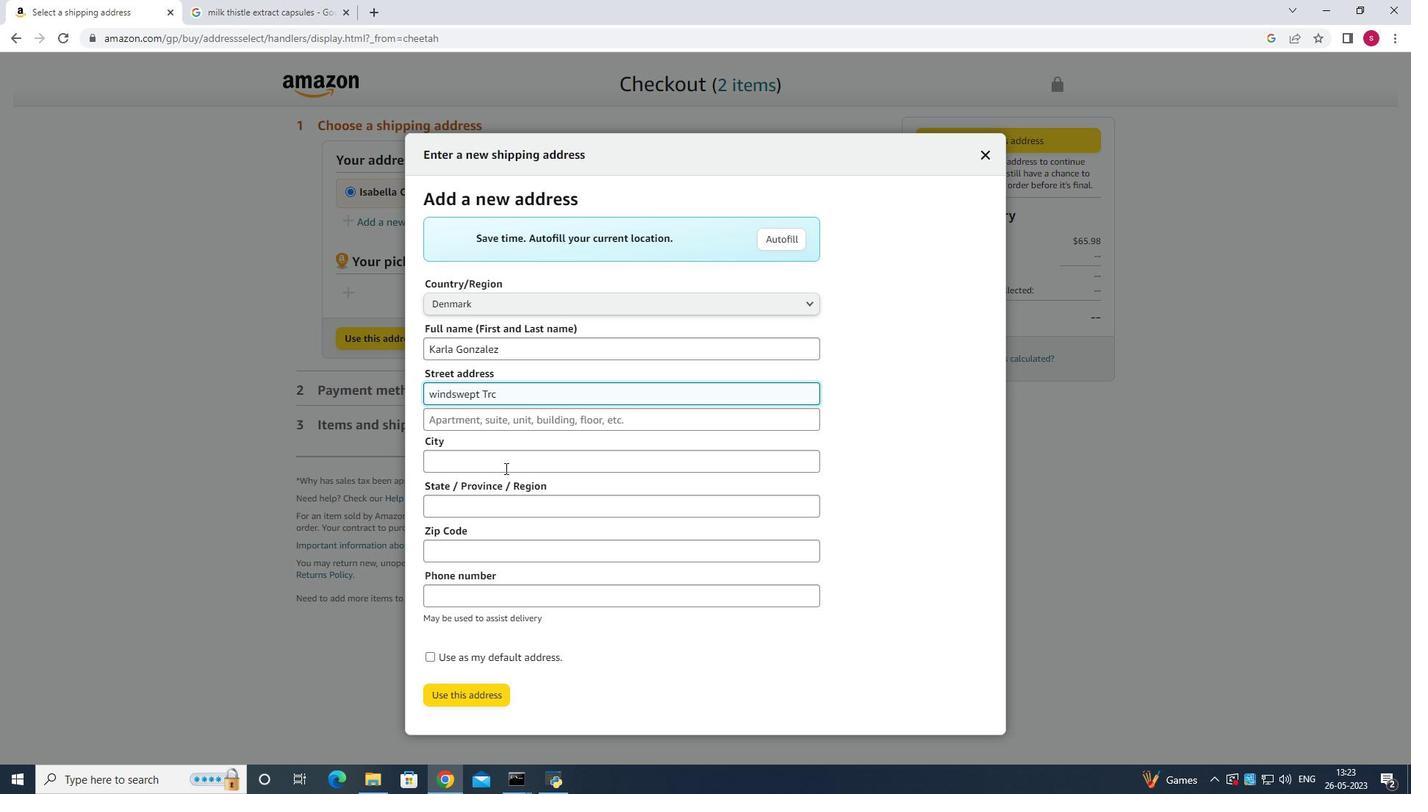 
Action: Mouse pressed left at (503, 459)
Screenshot: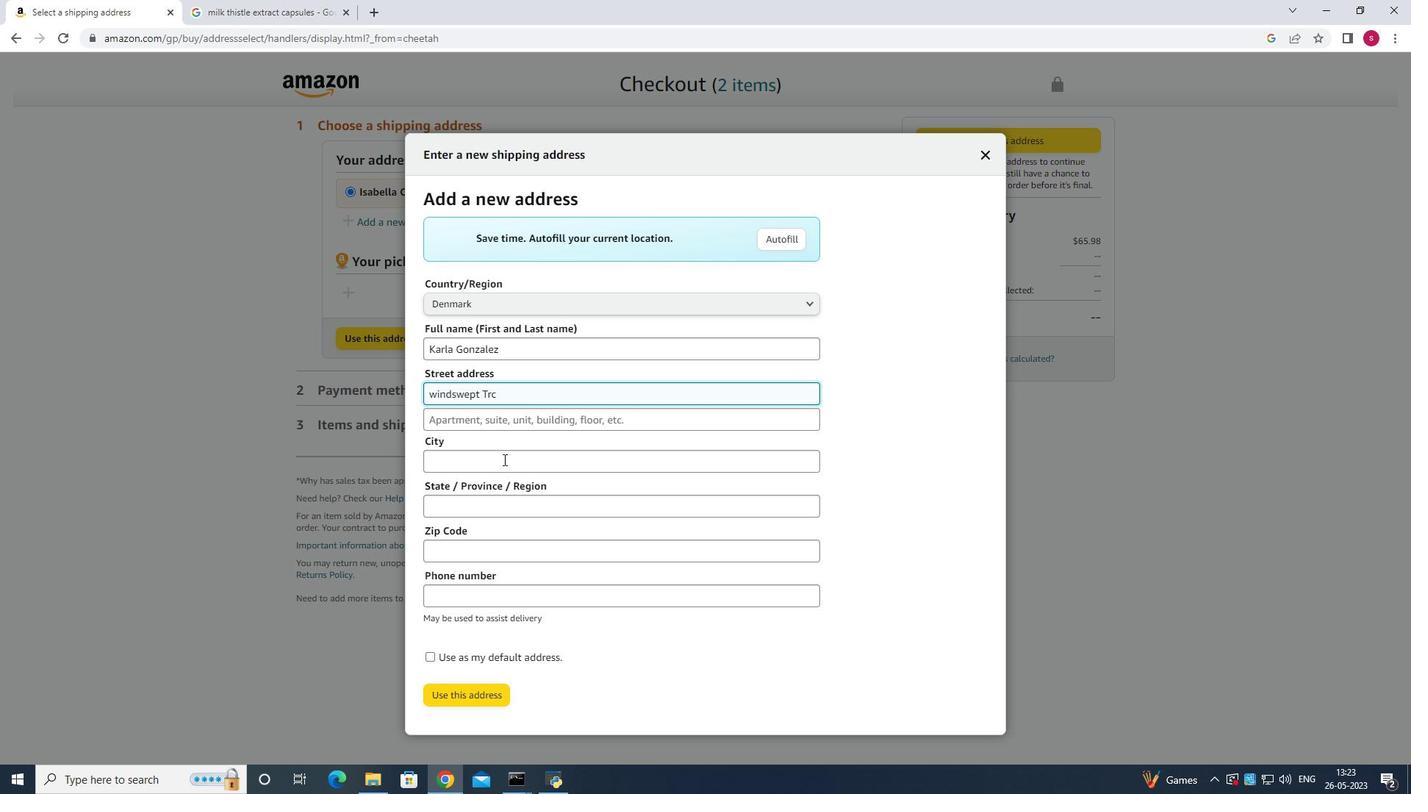 
Action: Mouse moved to (505, 465)
Screenshot: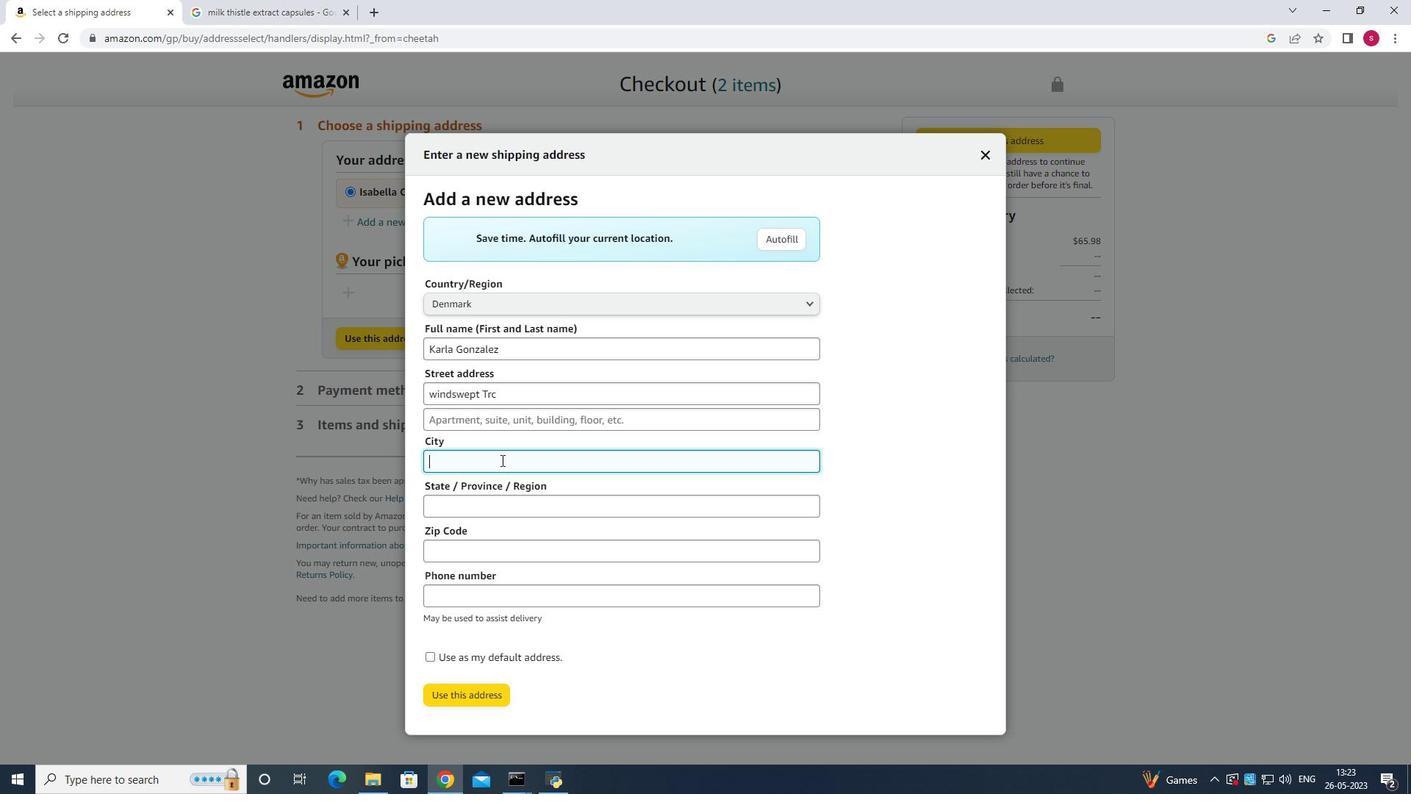 
Action: Key pressed <Key.shift>Windswept
Screenshot: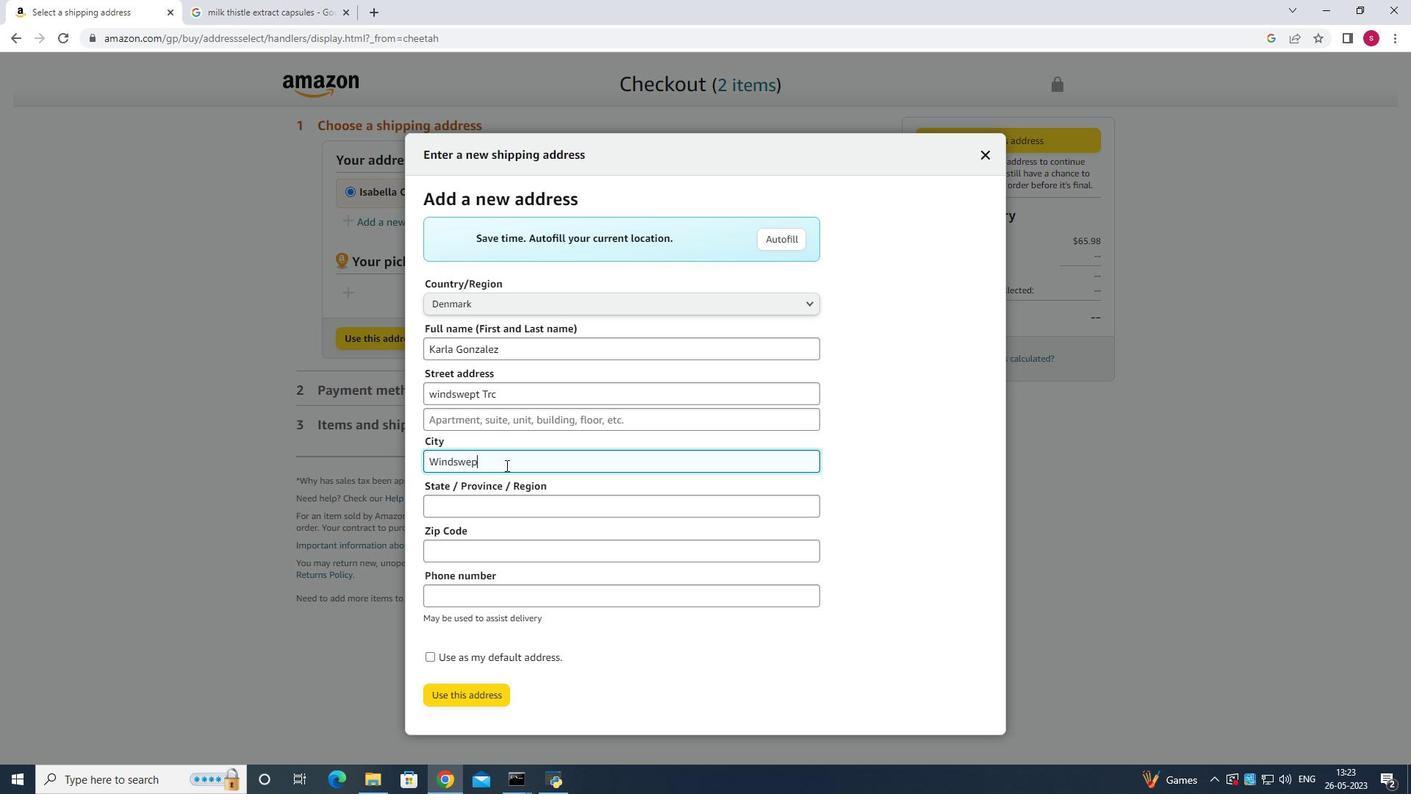 
Action: Mouse moved to (521, 505)
Screenshot: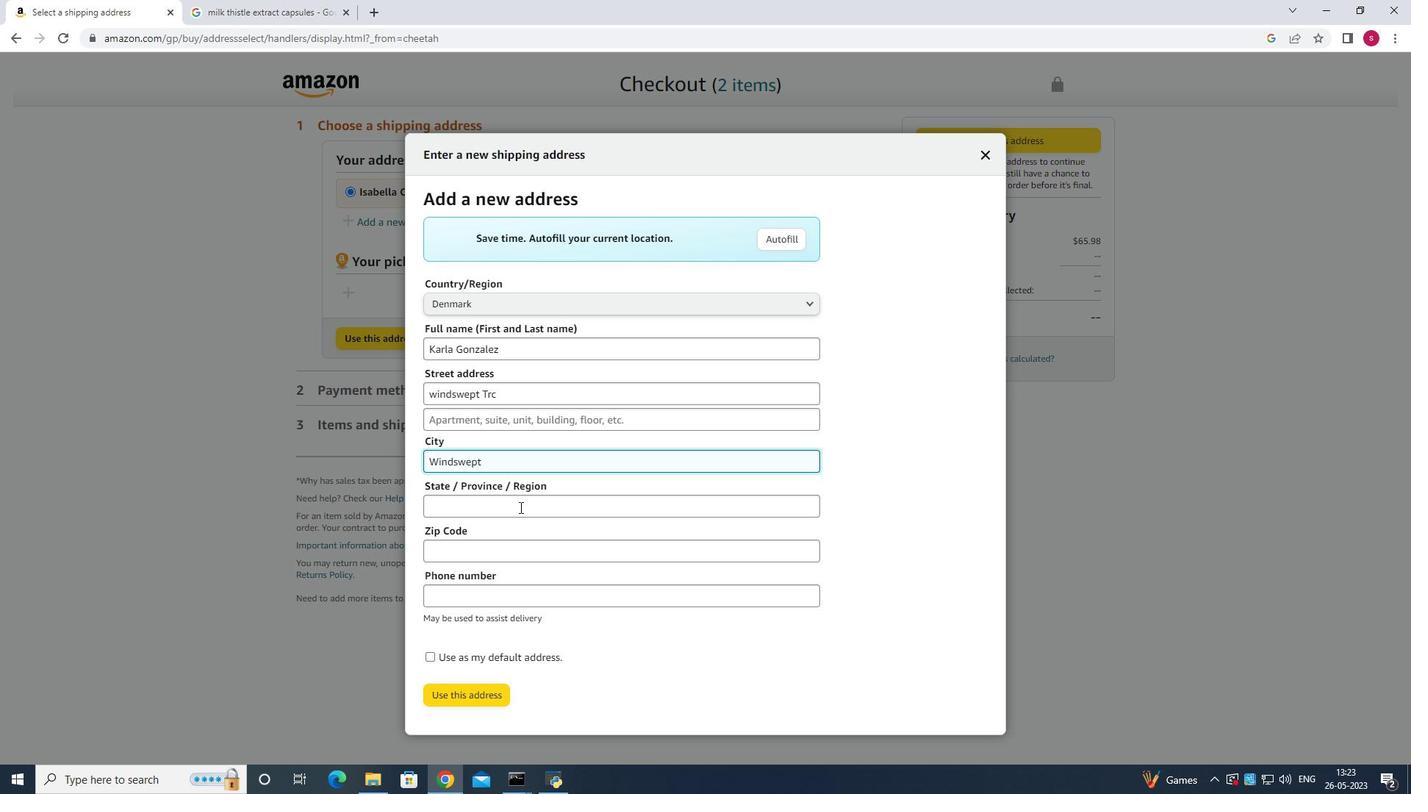 
Action: Mouse pressed left at (521, 505)
Screenshot: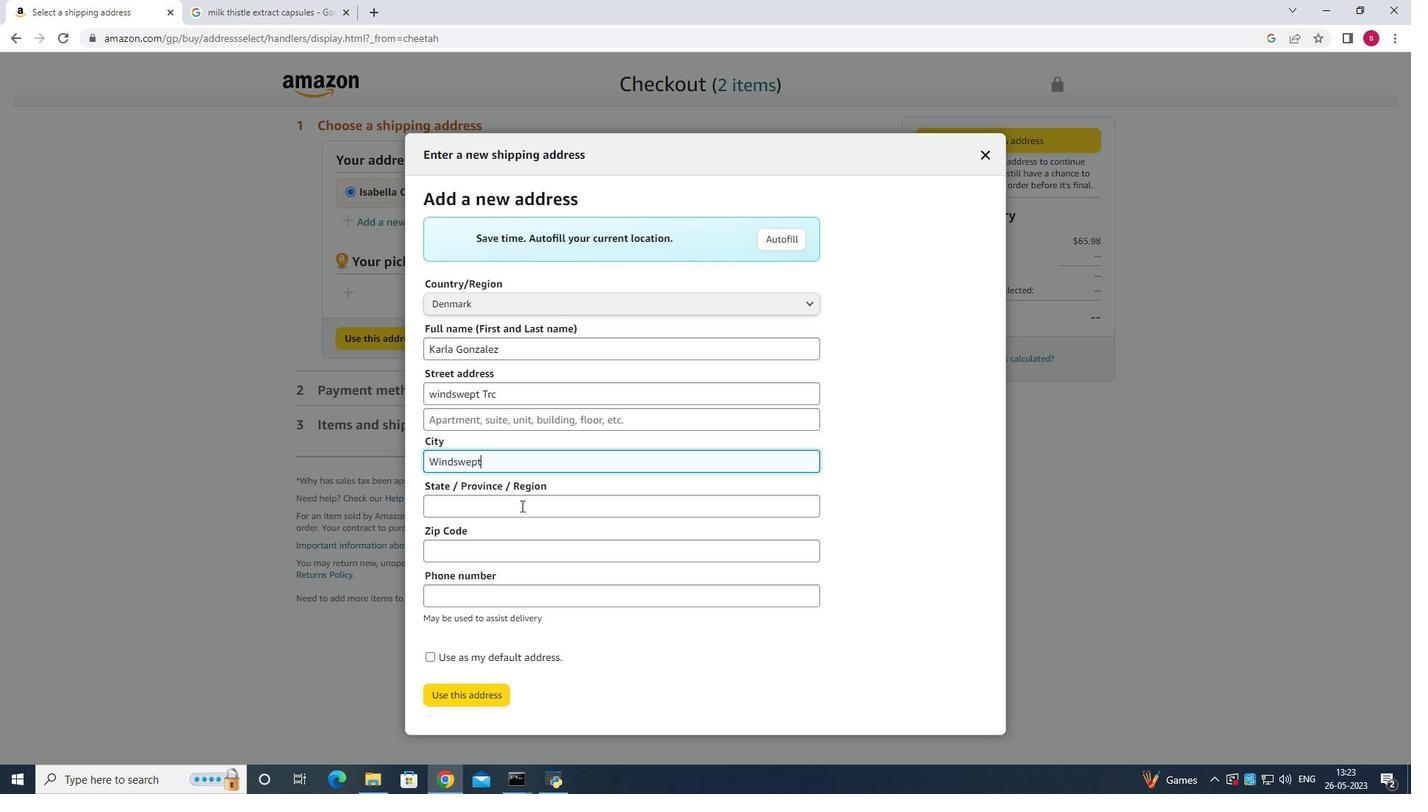 
Action: Mouse moved to (530, 540)
Screenshot: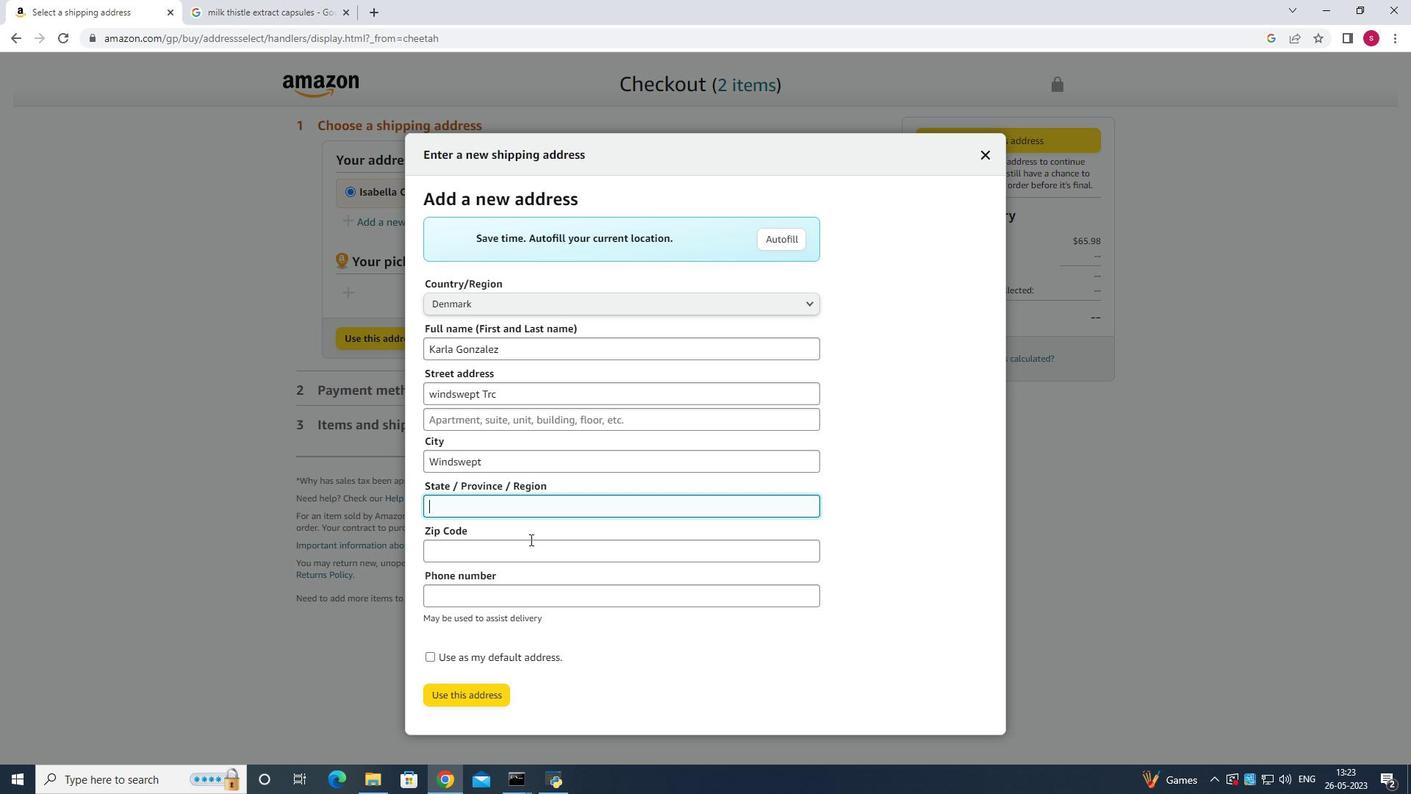
Action: Key pressed <Key.shift>G<Key.shift>A
Screenshot: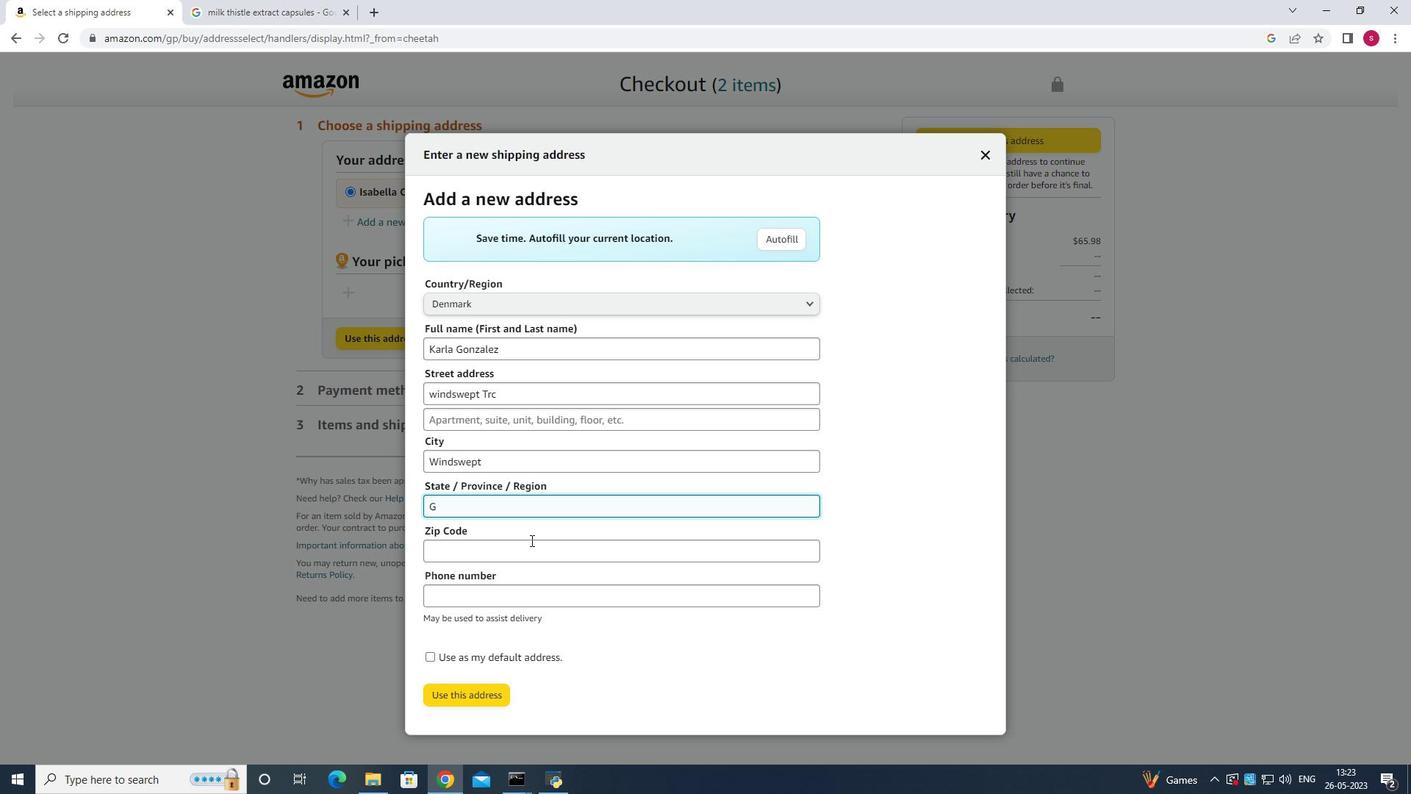 
Action: Mouse moved to (530, 548)
Screenshot: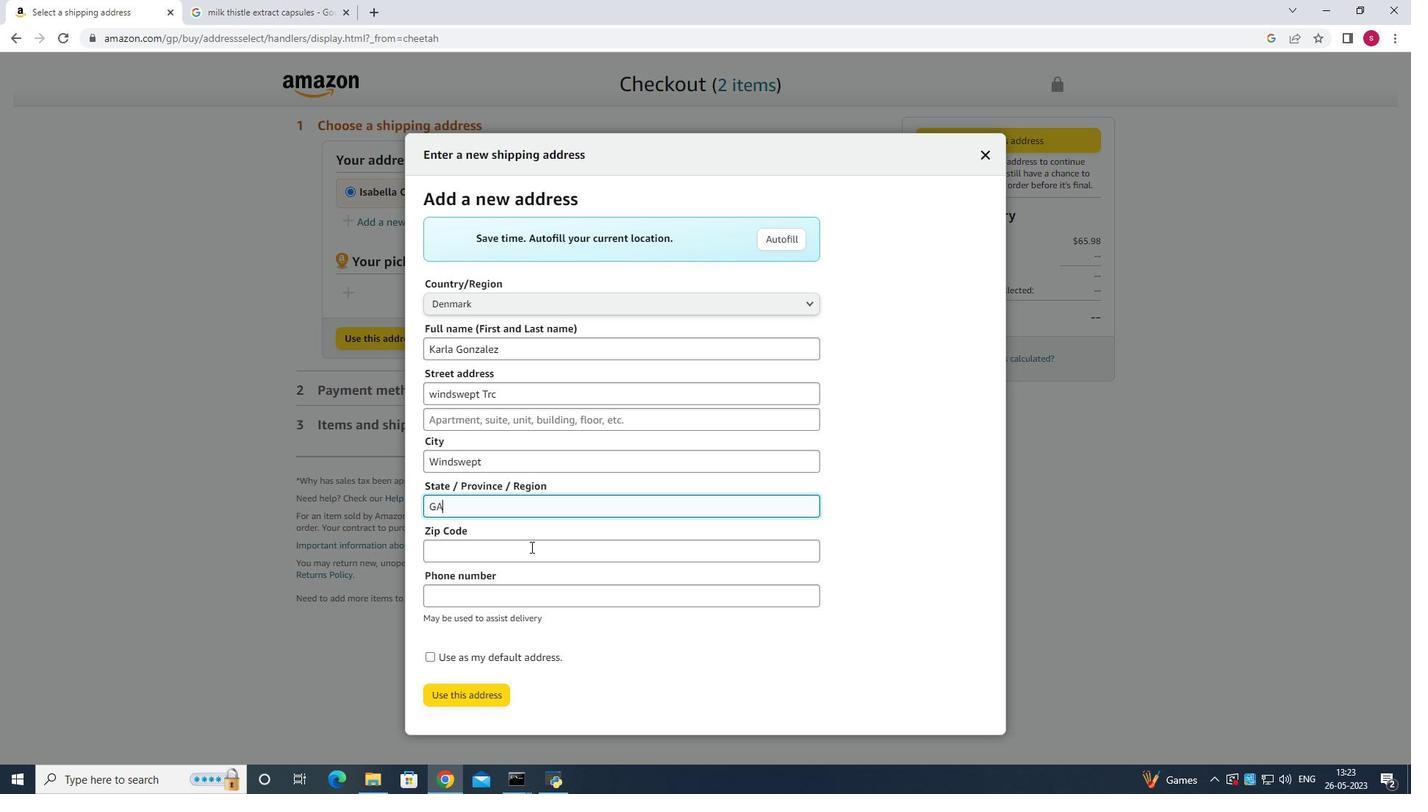 
Action: Mouse pressed left at (530, 548)
Screenshot: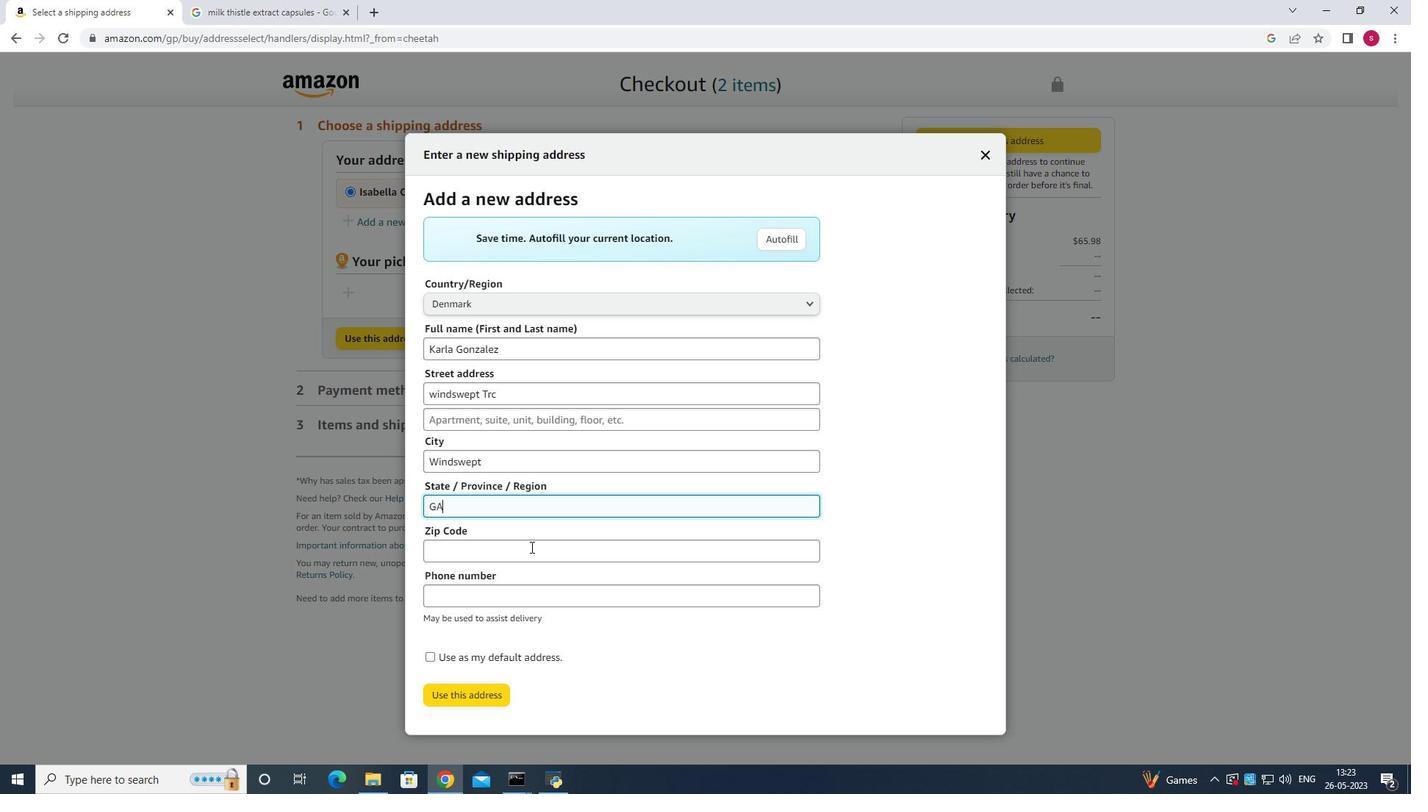 
Action: Mouse moved to (529, 550)
Screenshot: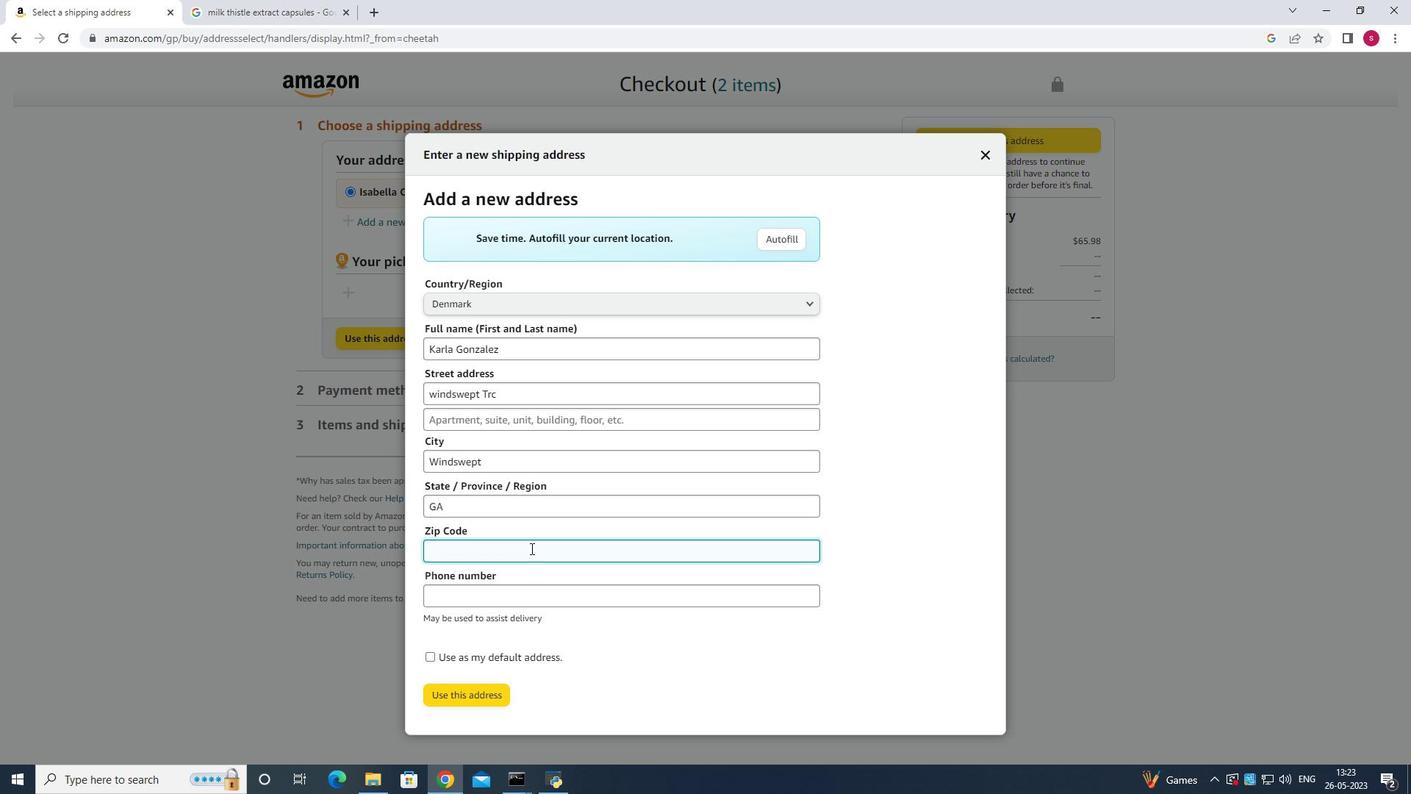 
Action: Key pressed 30518
Screenshot: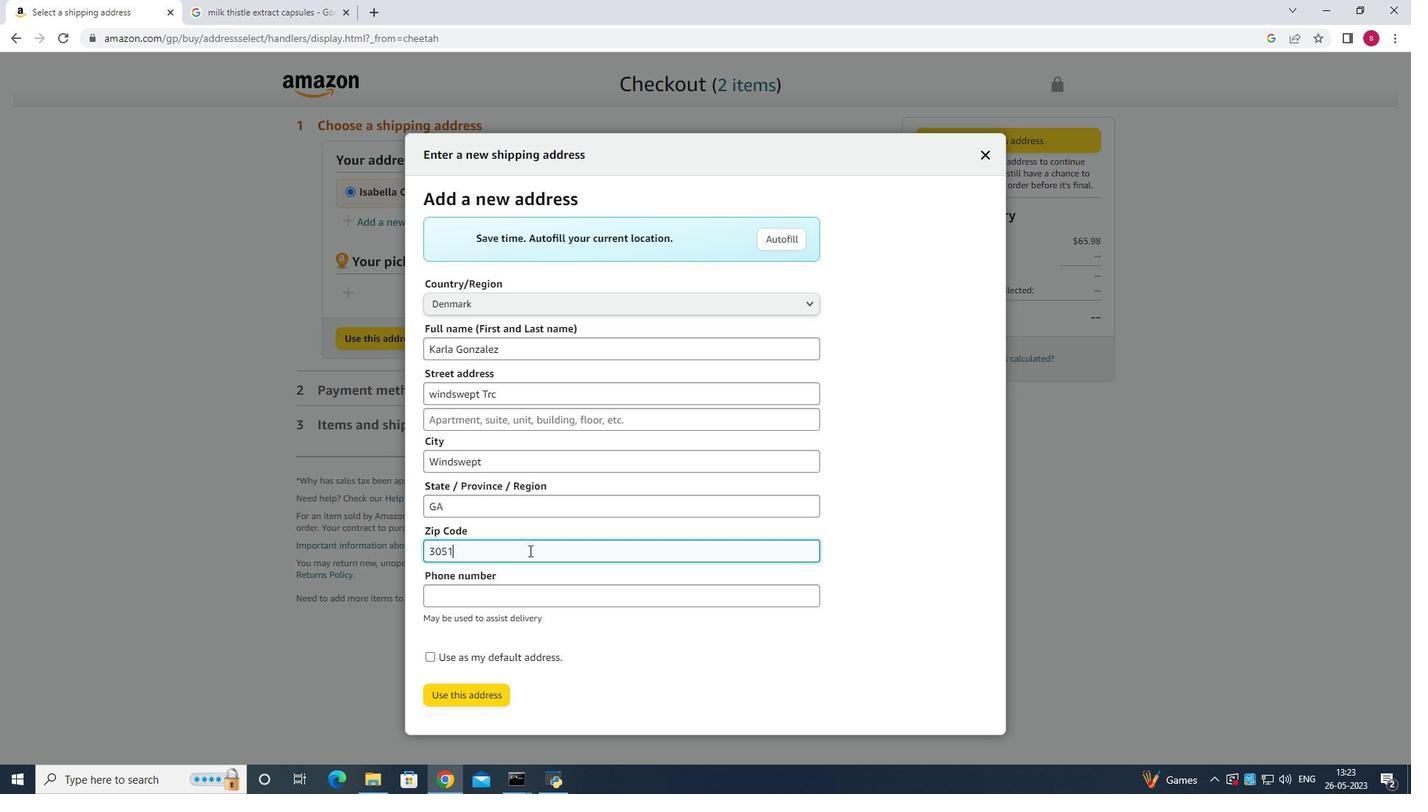 
Action: Mouse moved to (519, 596)
Screenshot: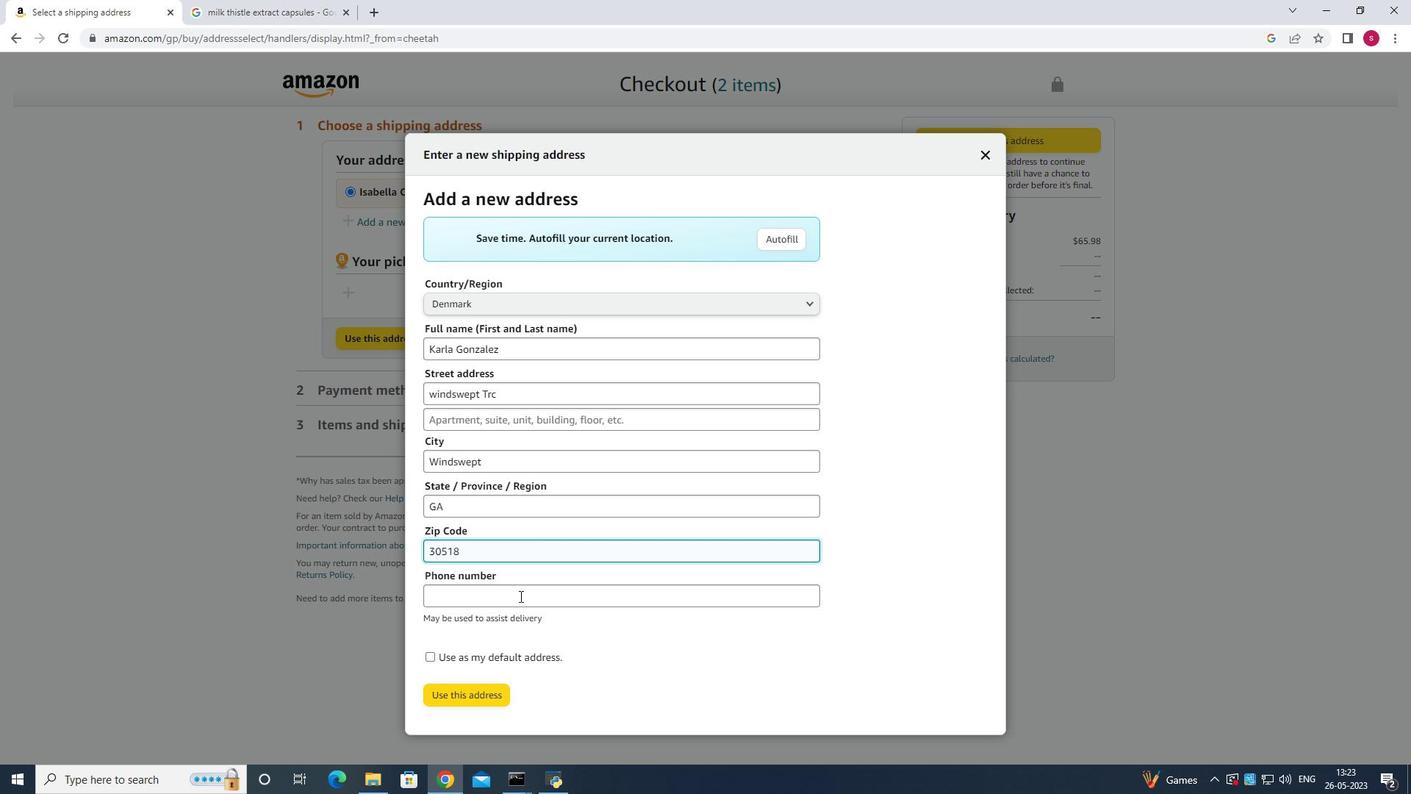 
Action: Mouse pressed left at (519, 596)
Screenshot: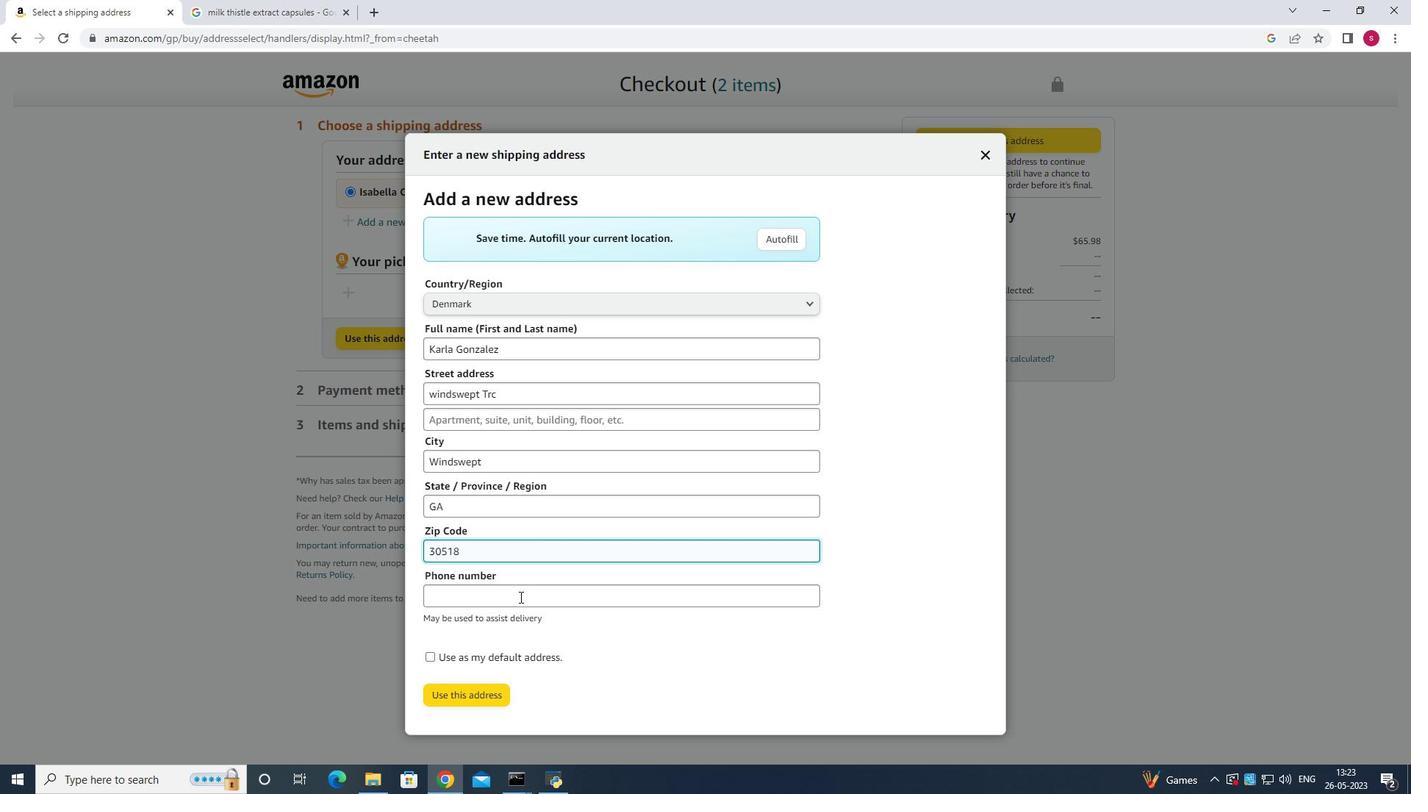 
Action: Mouse moved to (519, 597)
Screenshot: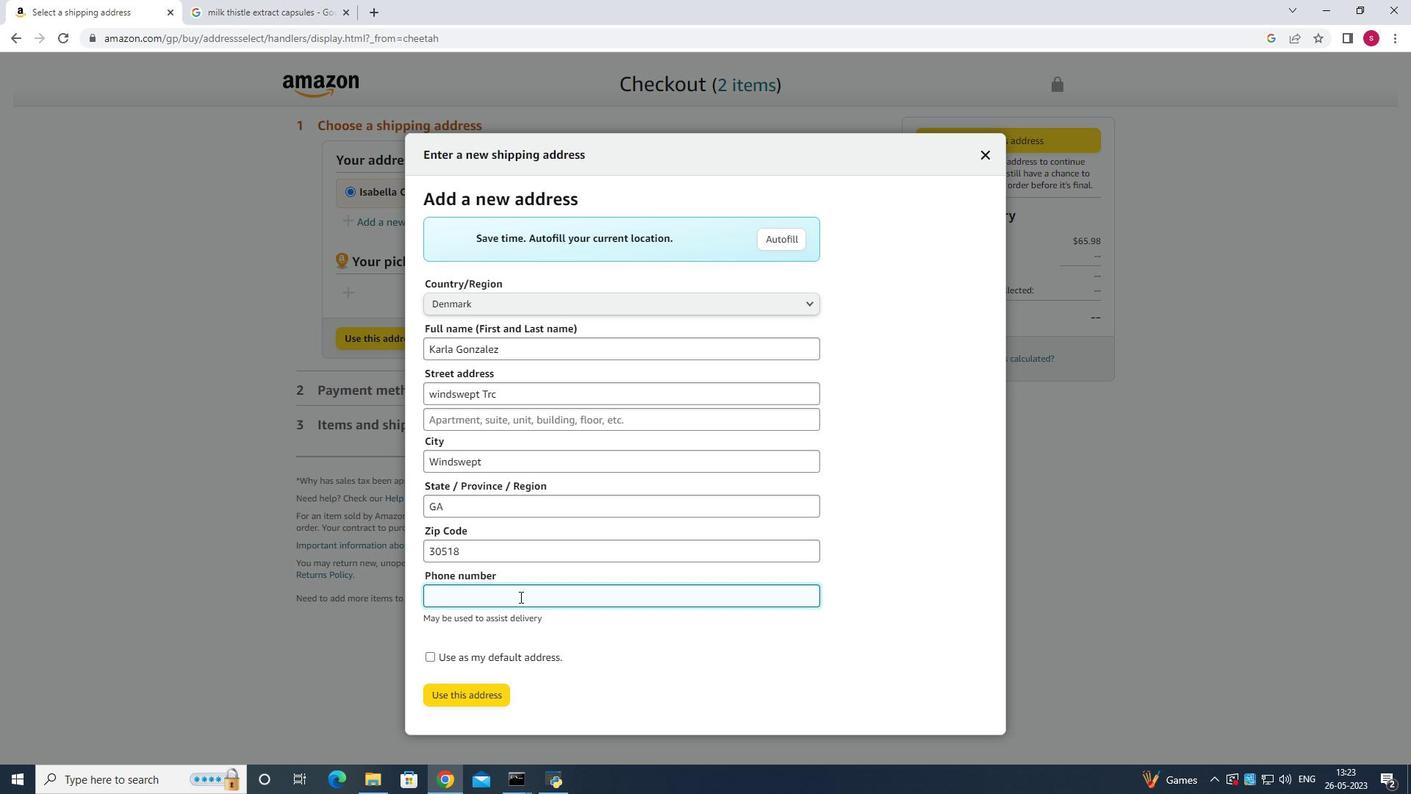 
Action: Key pressed 6787149141
Screenshot: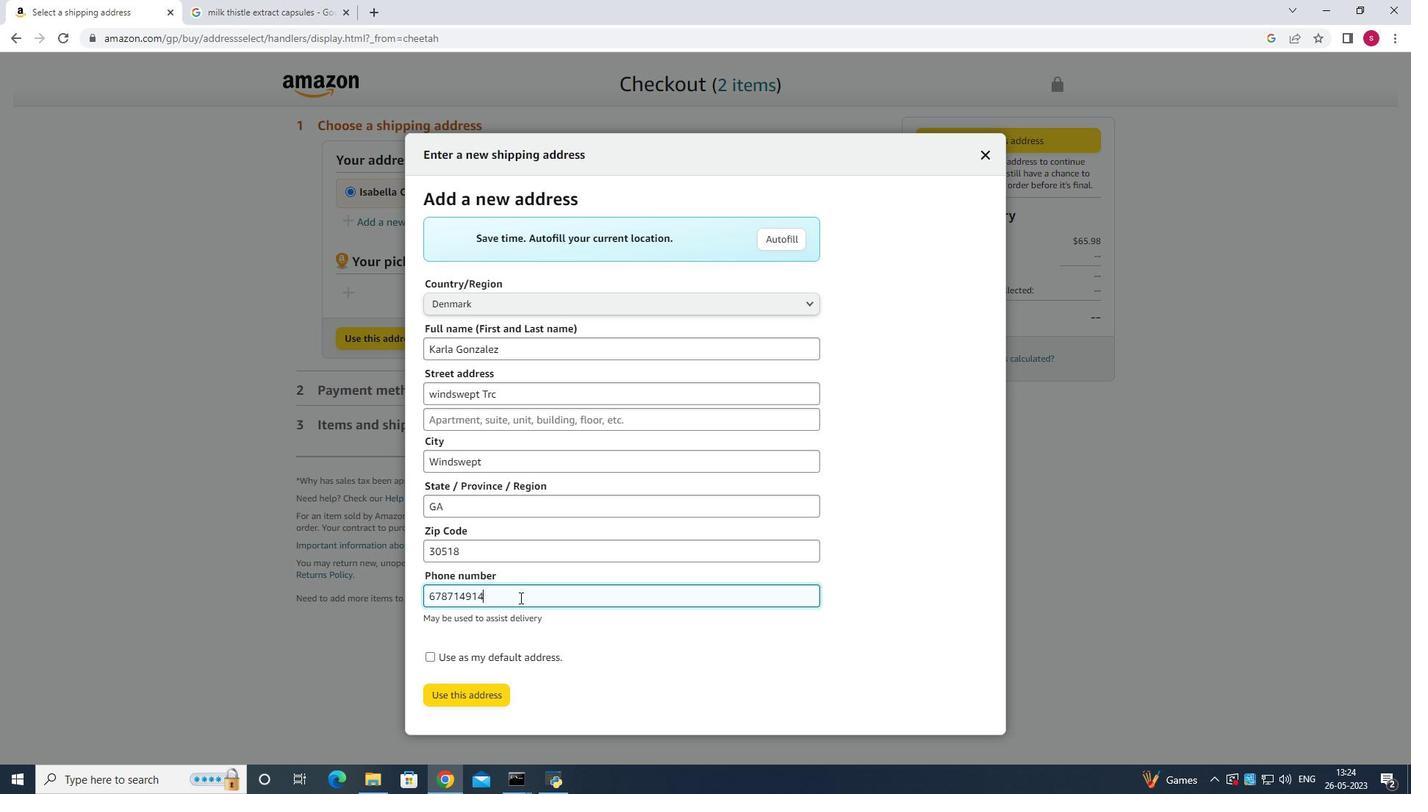 
Action: Mouse moved to (519, 600)
Screenshot: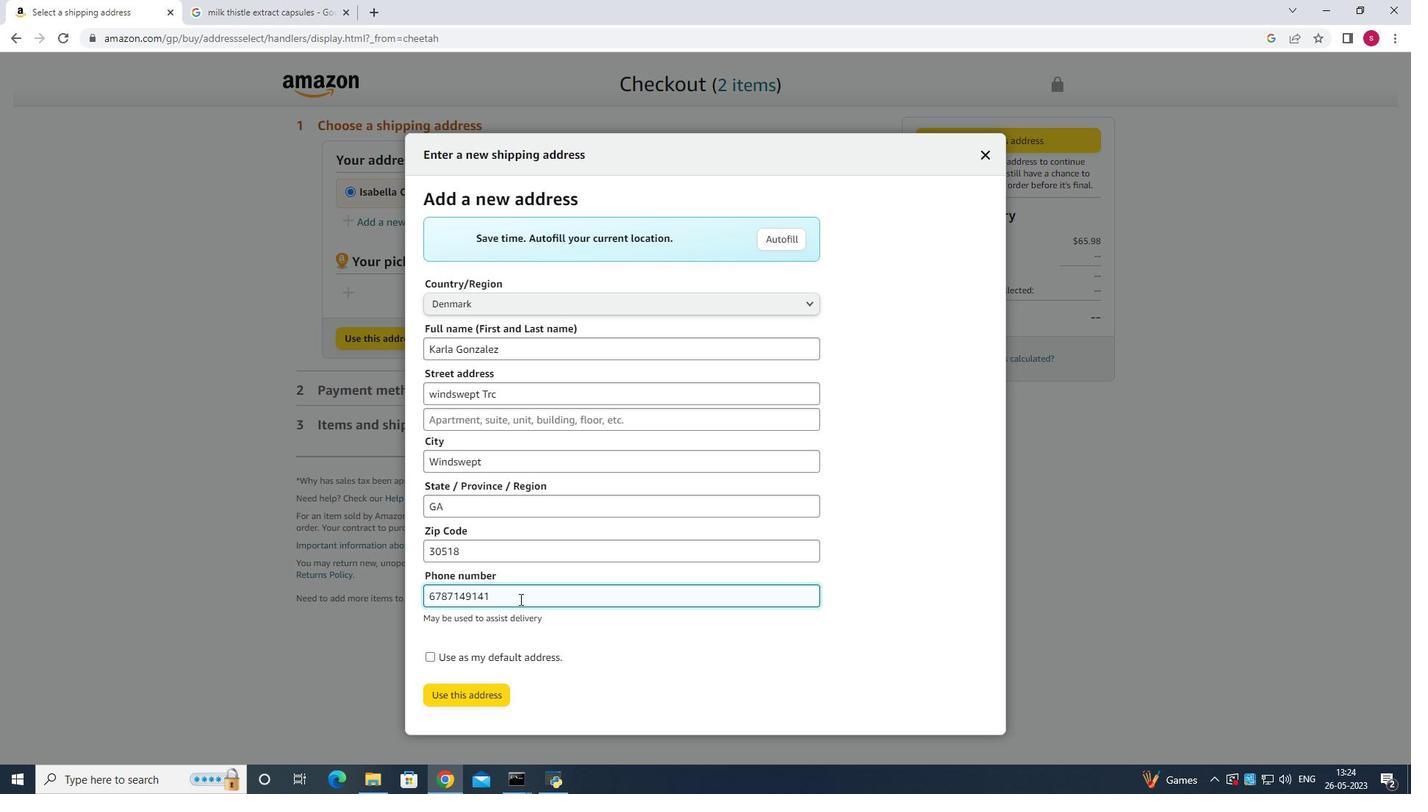 
Action: Mouse scrolled (519, 599) with delta (0, 0)
Screenshot: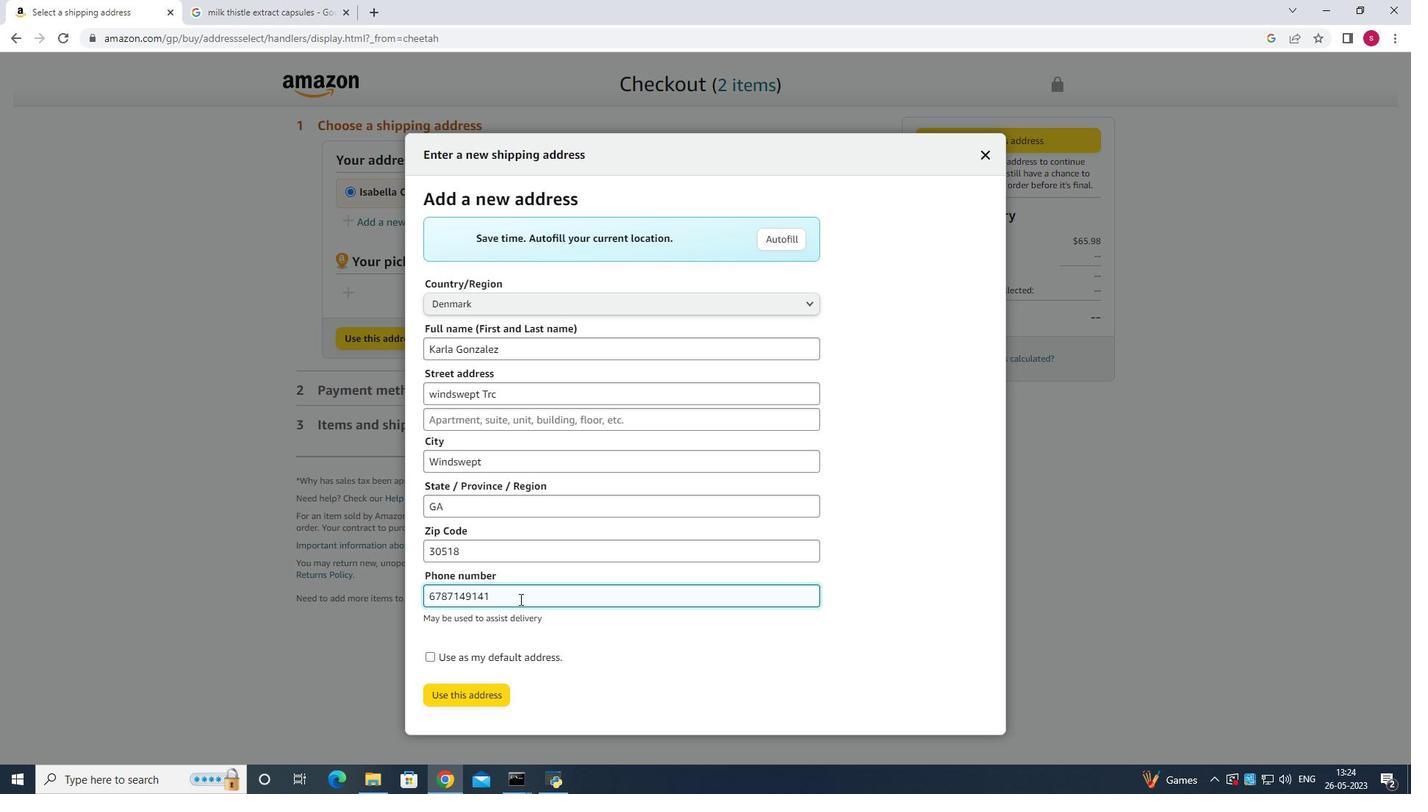 
Action: Mouse moved to (519, 601)
Screenshot: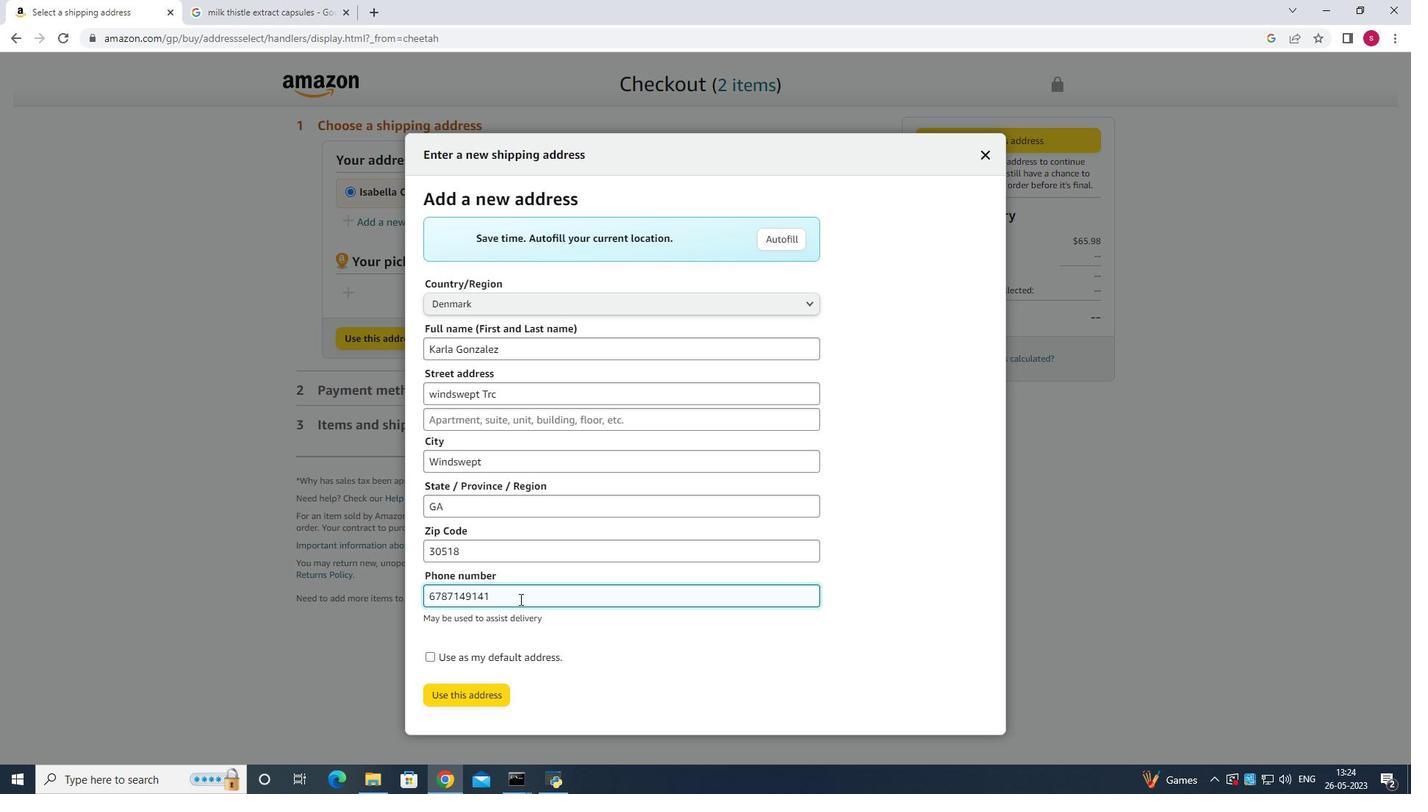 
Action: Mouse scrolled (519, 600) with delta (0, 0)
Screenshot: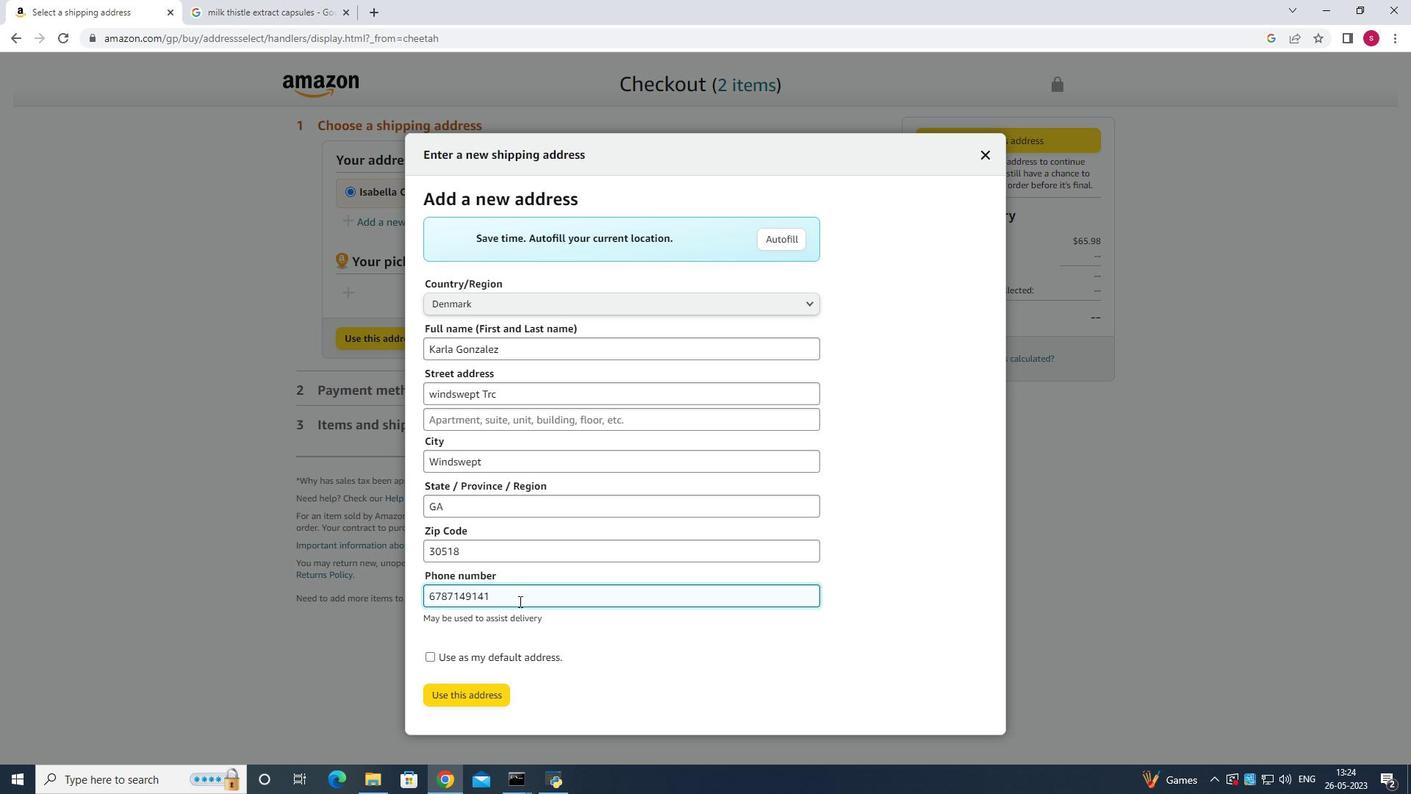 
Action: Mouse moved to (475, 699)
Screenshot: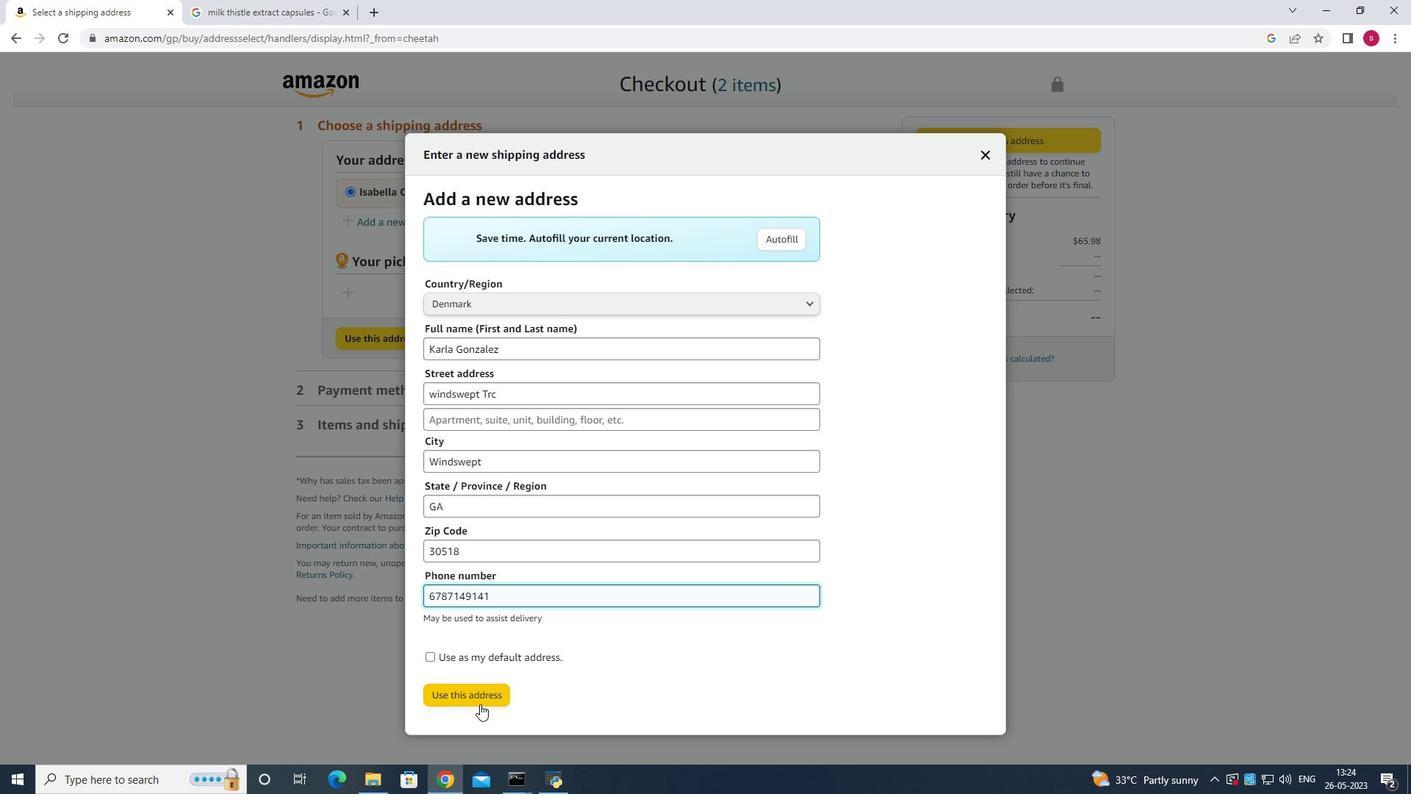 
Action: Mouse pressed left at (475, 699)
Screenshot: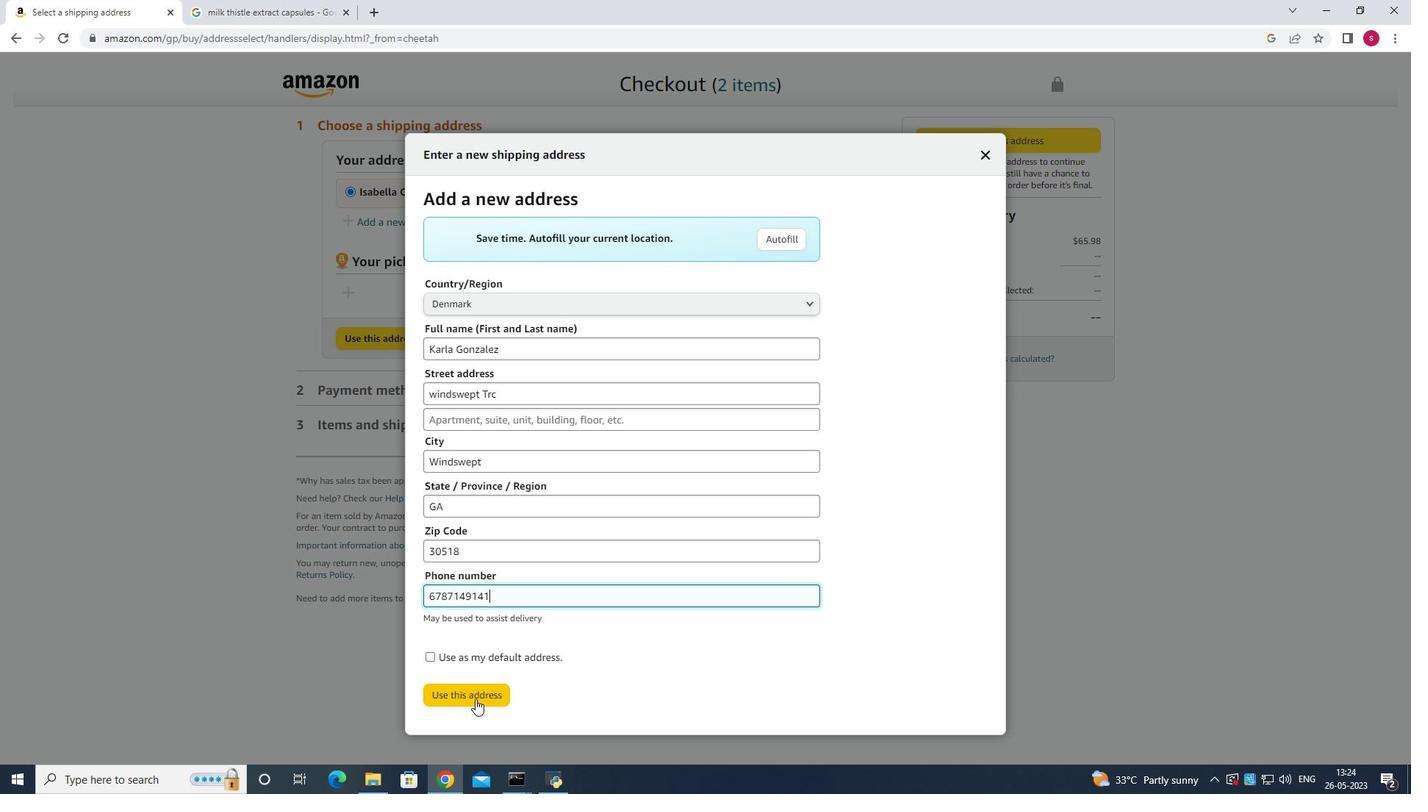 
Action: Mouse moved to (549, 480)
Screenshot: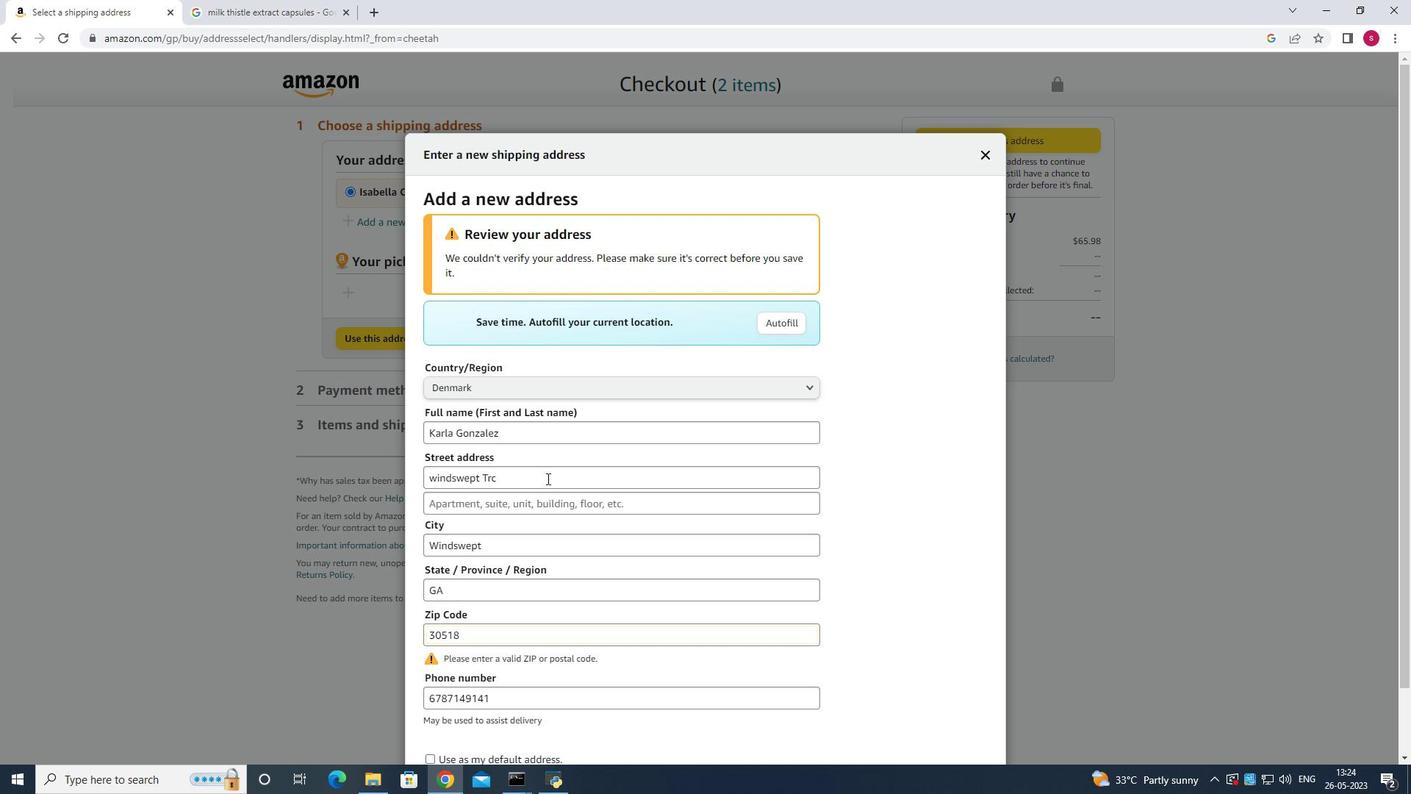 
Action: Mouse scrolled (549, 480) with delta (0, 0)
Screenshot: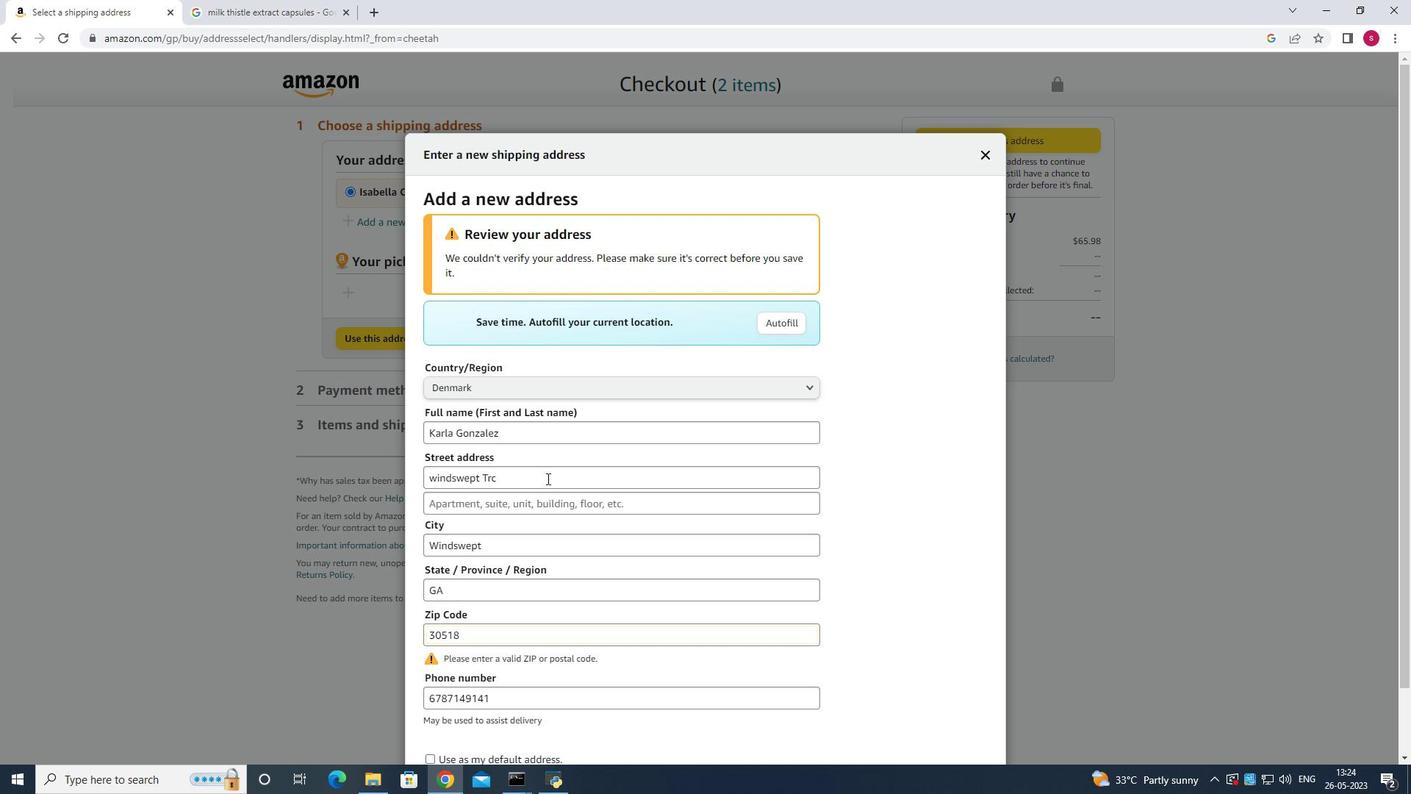 
Action: Mouse moved to (486, 552)
Screenshot: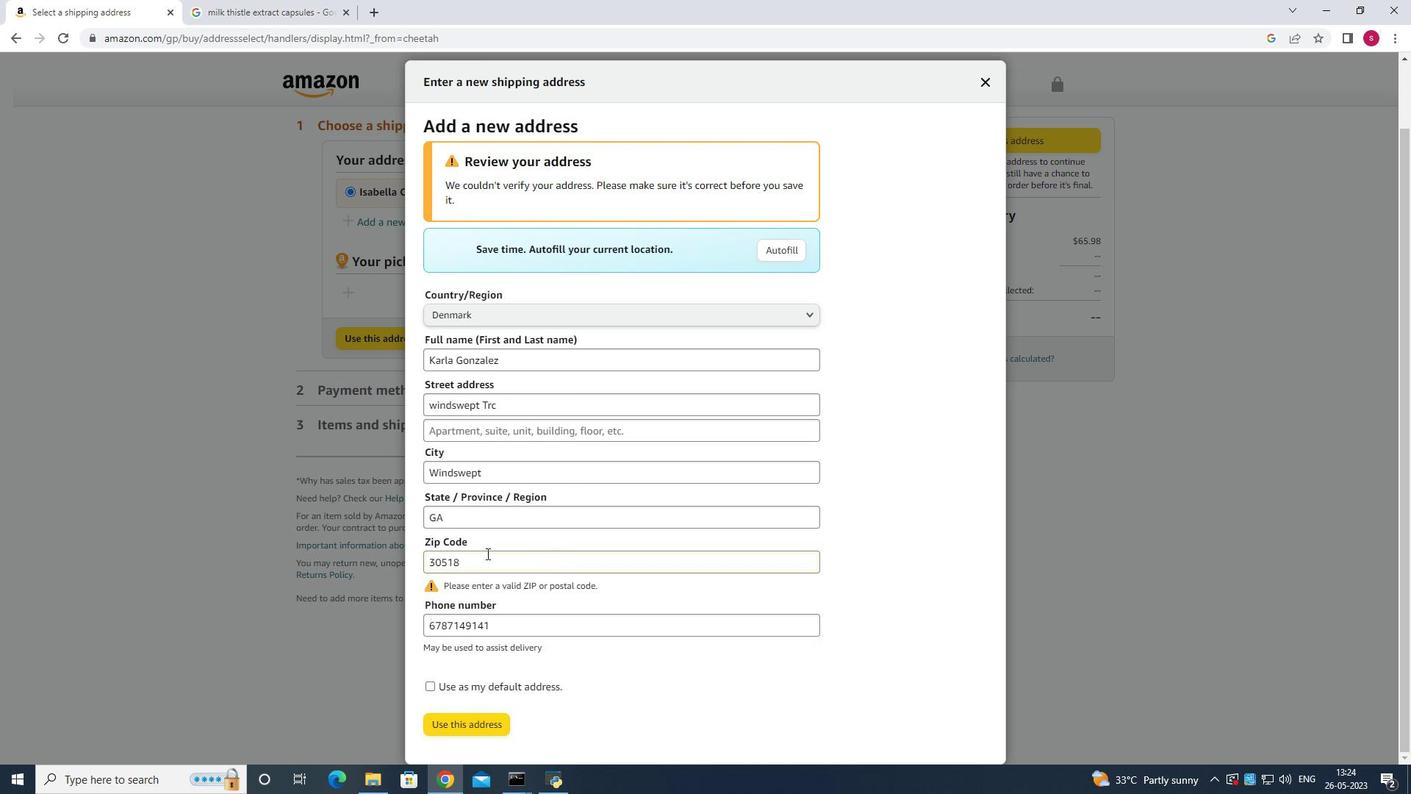 
Action: Mouse pressed left at (486, 552)
Screenshot: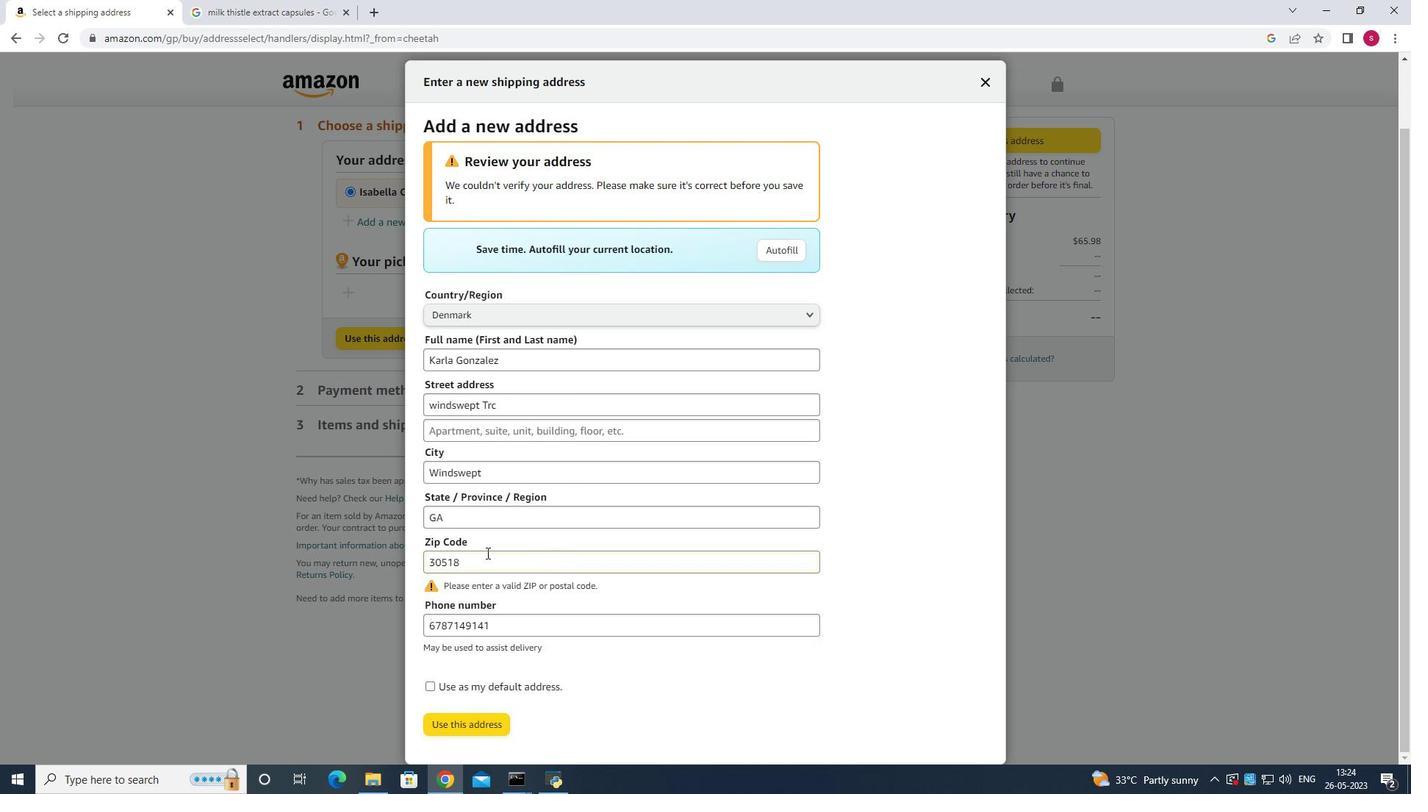 
Action: Key pressed <Key.backspace><Key.backspace><Key.backspace><Key.backspace><Key.backspace>
Screenshot: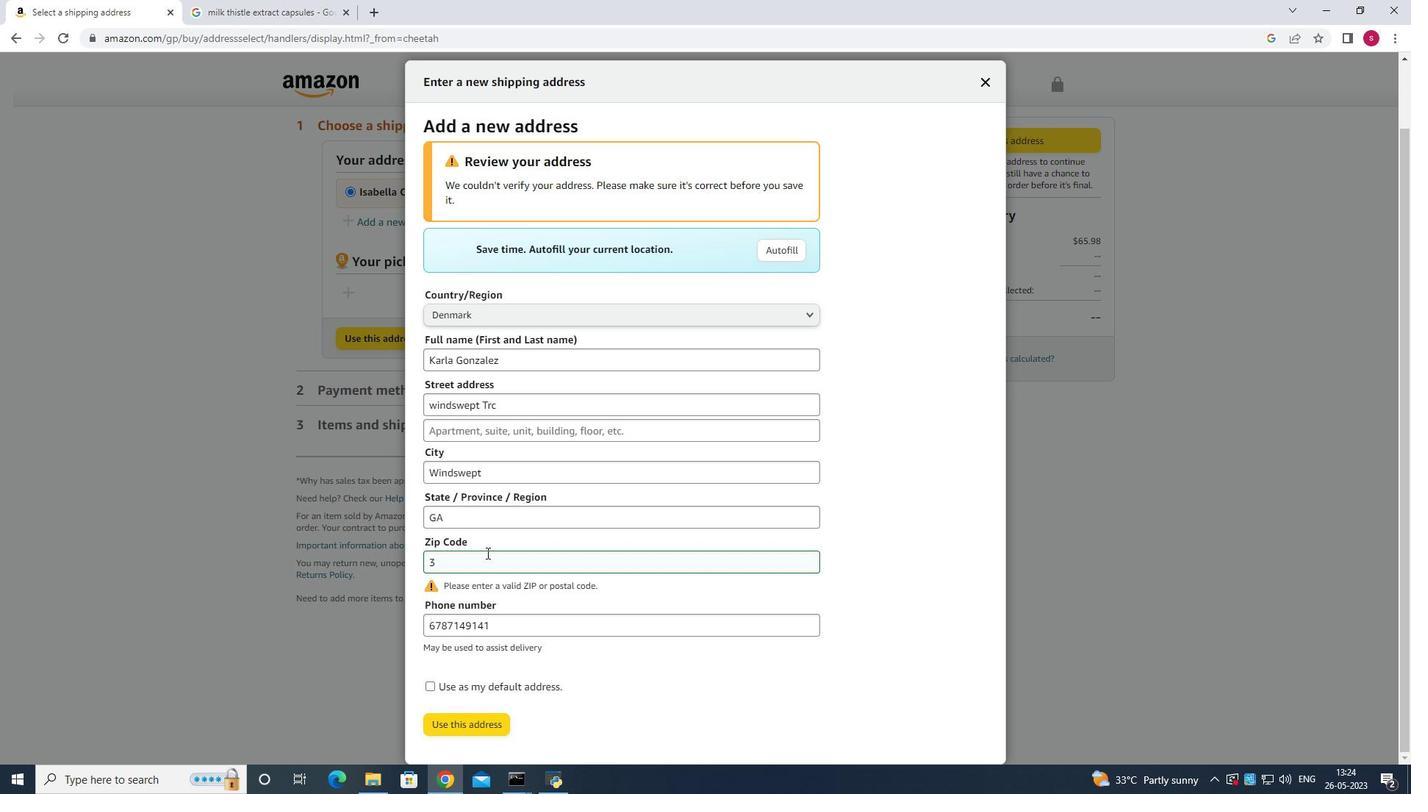 
Action: Mouse moved to (454, 559)
Screenshot: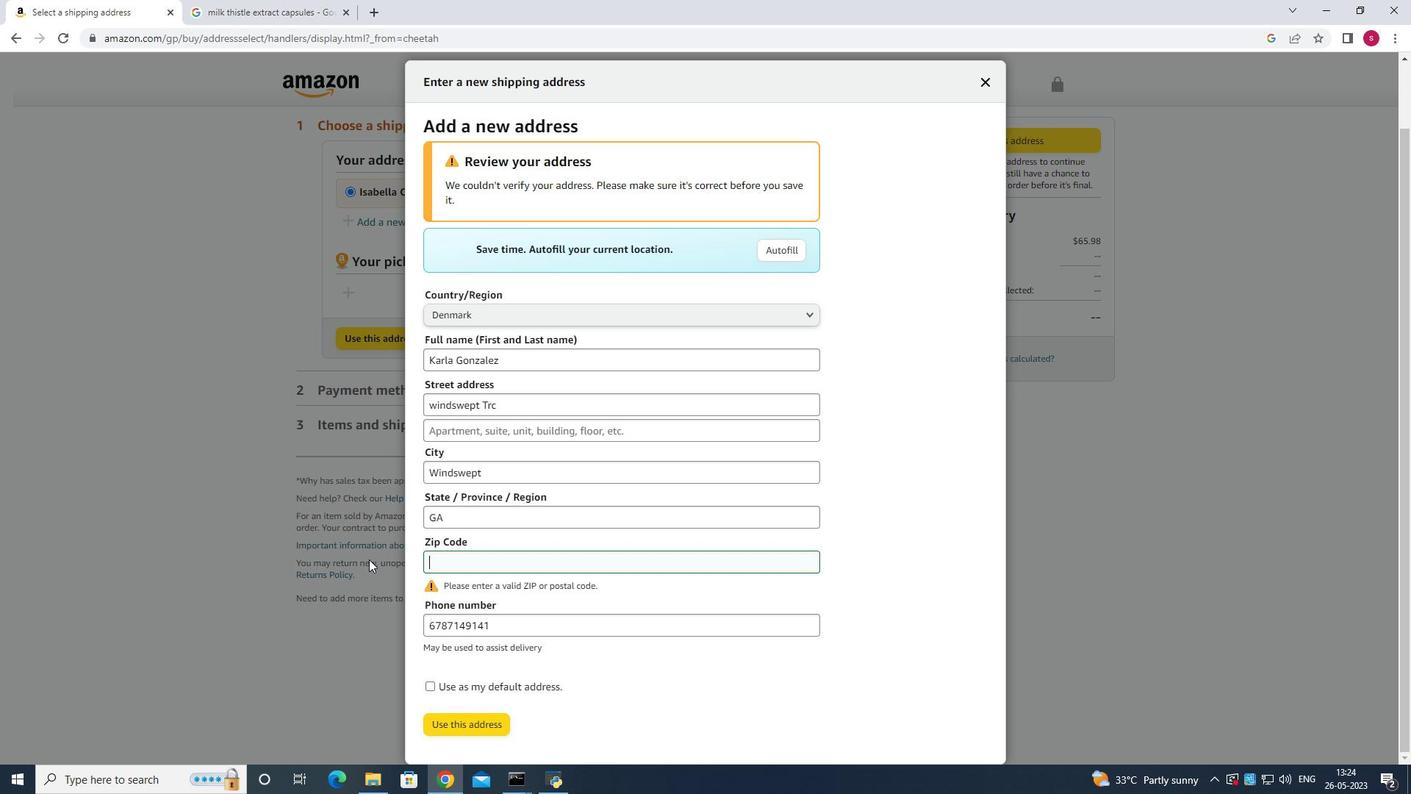 
Action: Mouse pressed left at (454, 559)
Screenshot: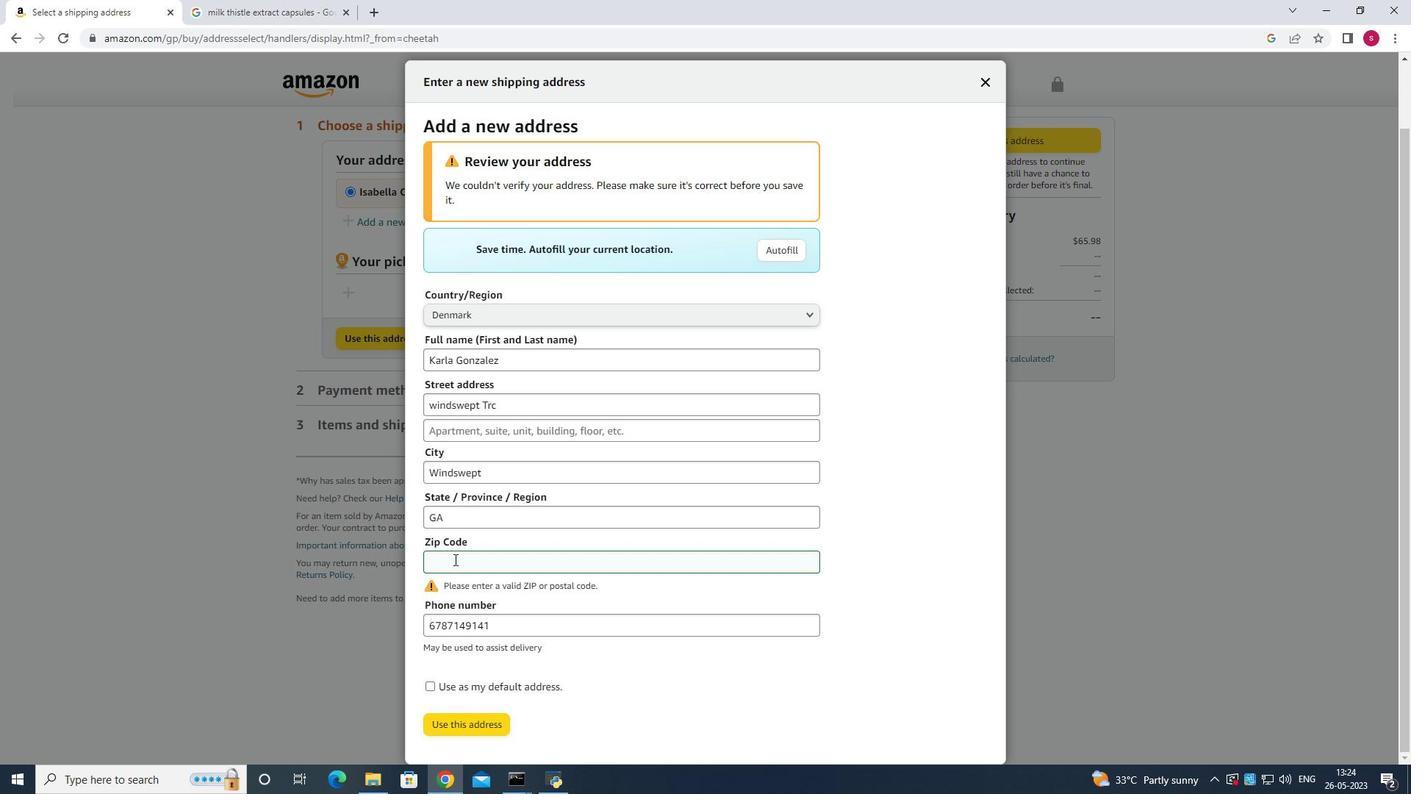 
Action: Mouse moved to (455, 559)
Screenshot: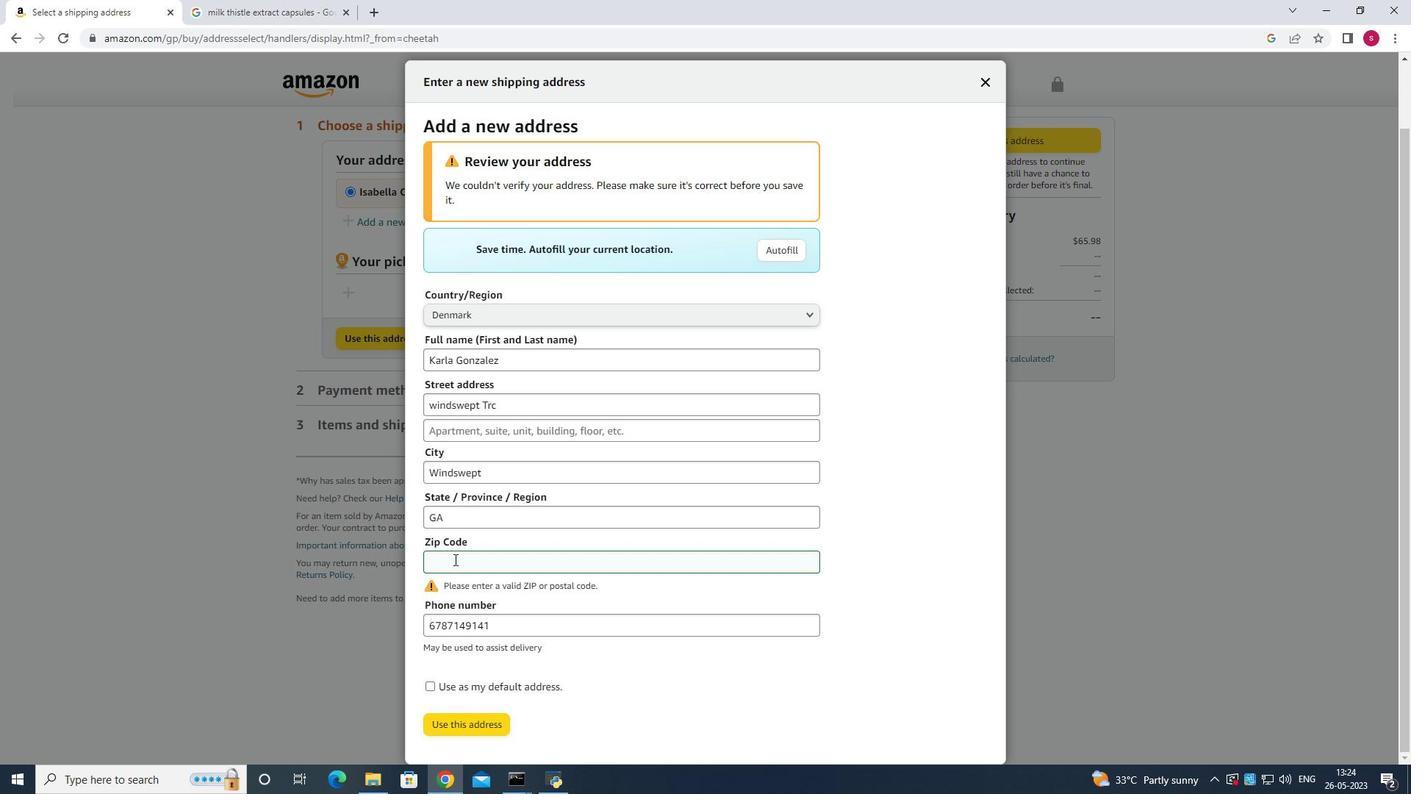 
Action: Key pressed 30518
Screenshot: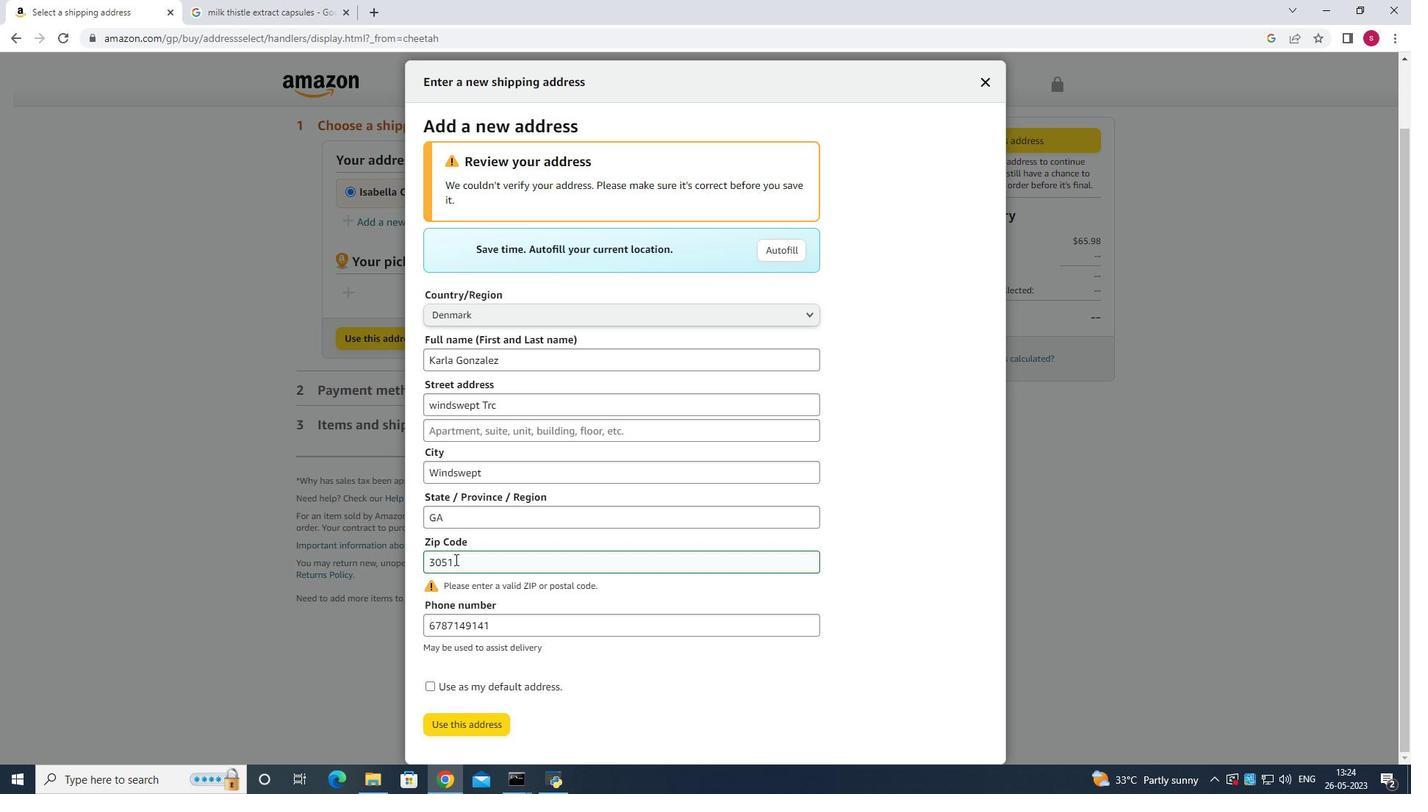 
Action: Mouse moved to (461, 718)
Screenshot: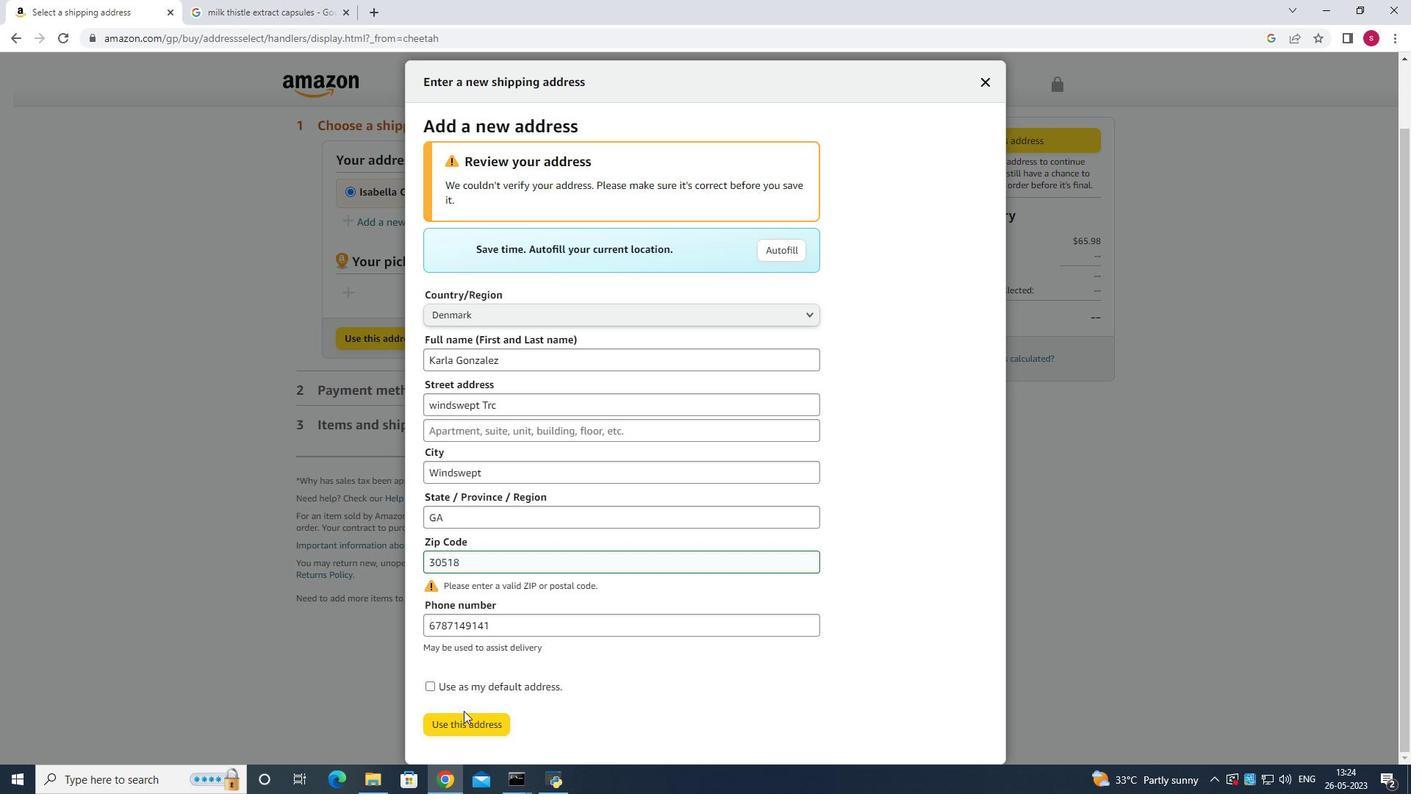 
Action: Mouse pressed left at (461, 718)
Screenshot: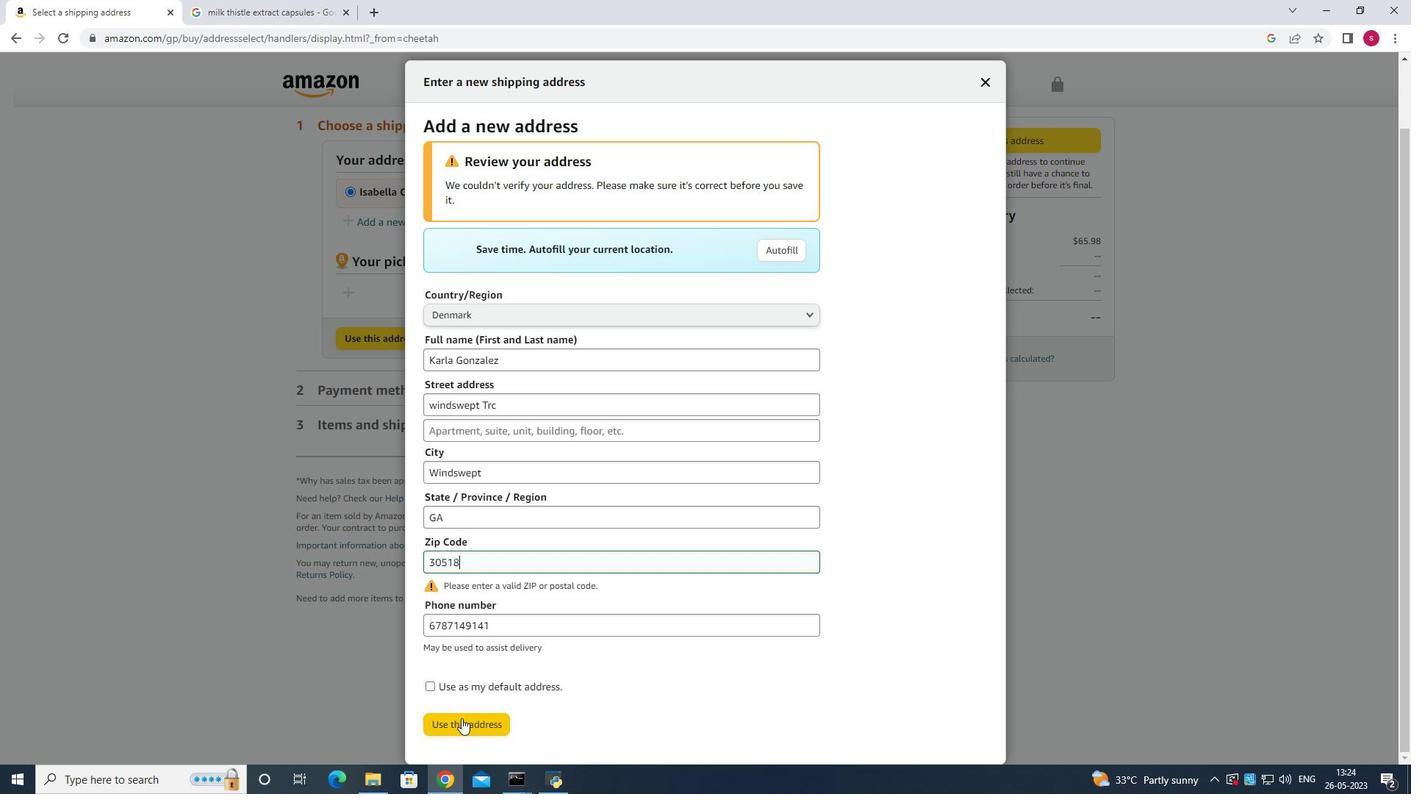 
Action: Mouse moved to (816, 313)
Screenshot: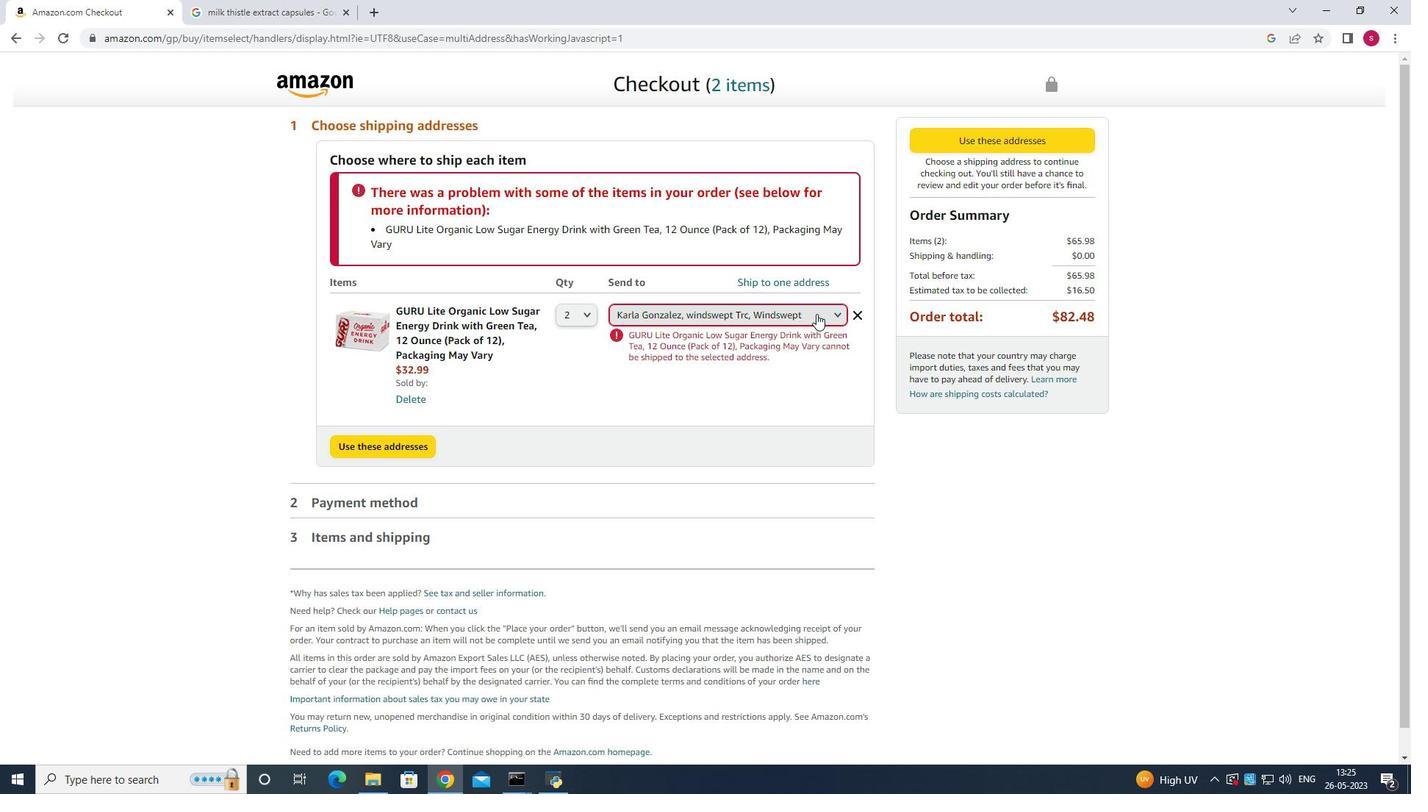 
Action: Mouse pressed left at (816, 313)
Screenshot: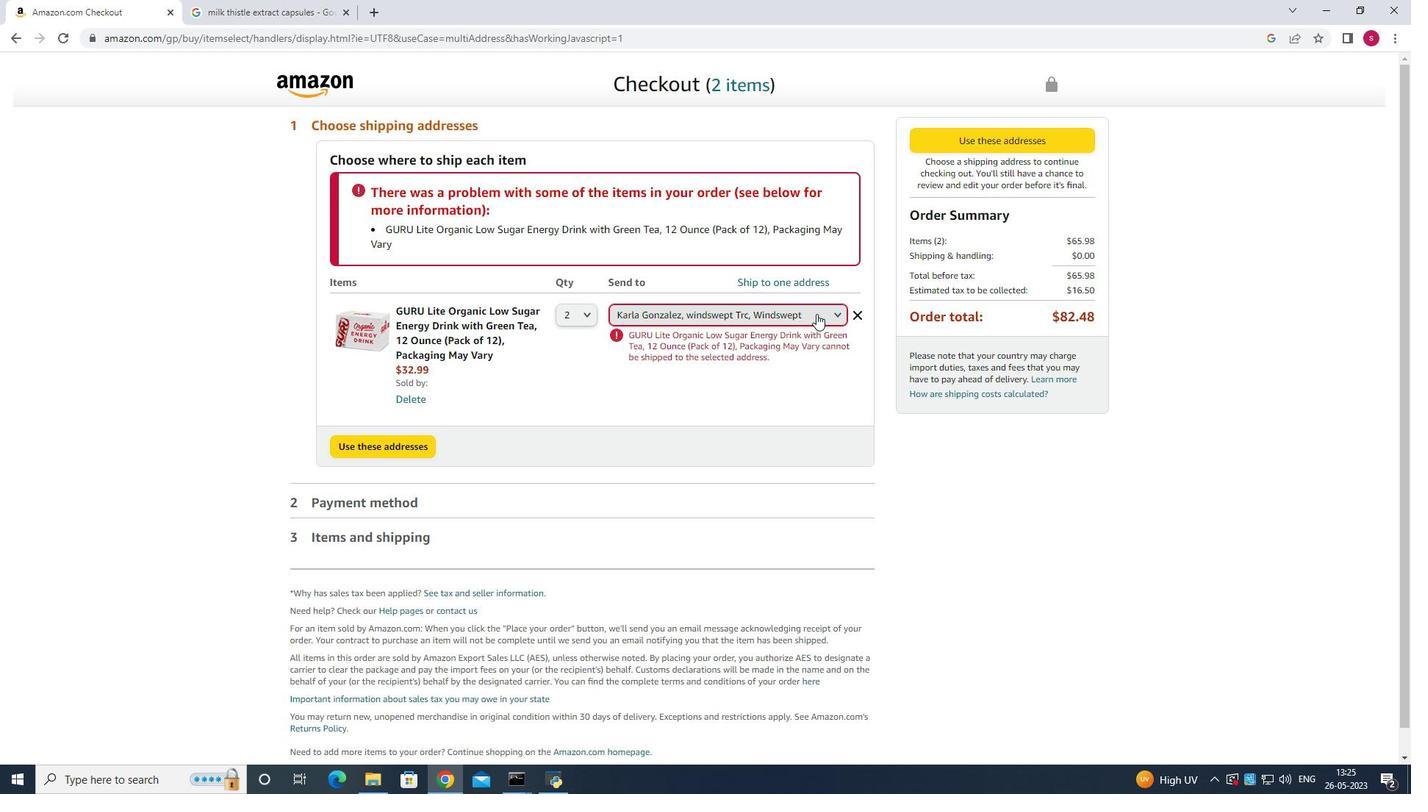 
Action: Mouse moved to (802, 335)
Screenshot: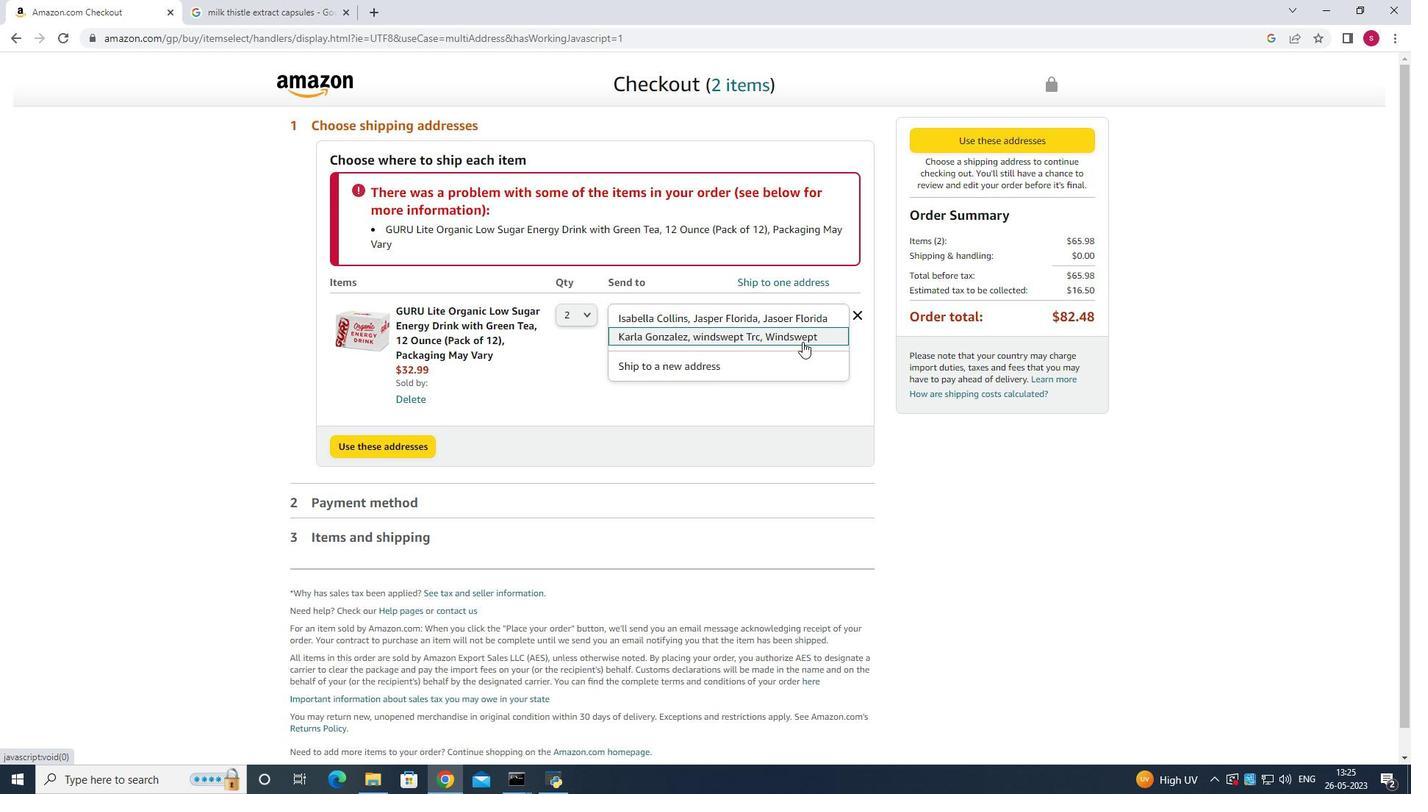 
Action: Mouse pressed left at (802, 335)
Screenshot: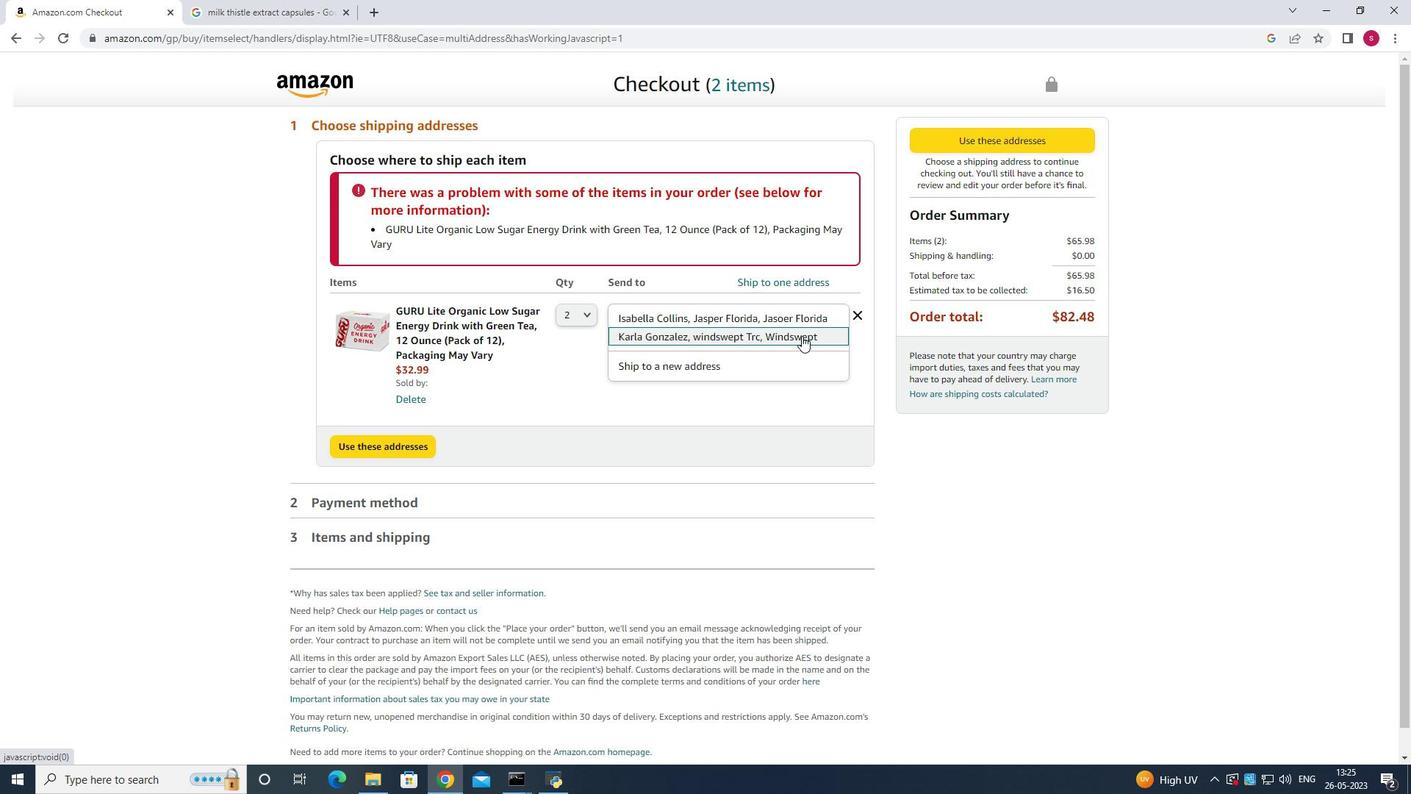 
Action: Mouse moved to (855, 310)
Screenshot: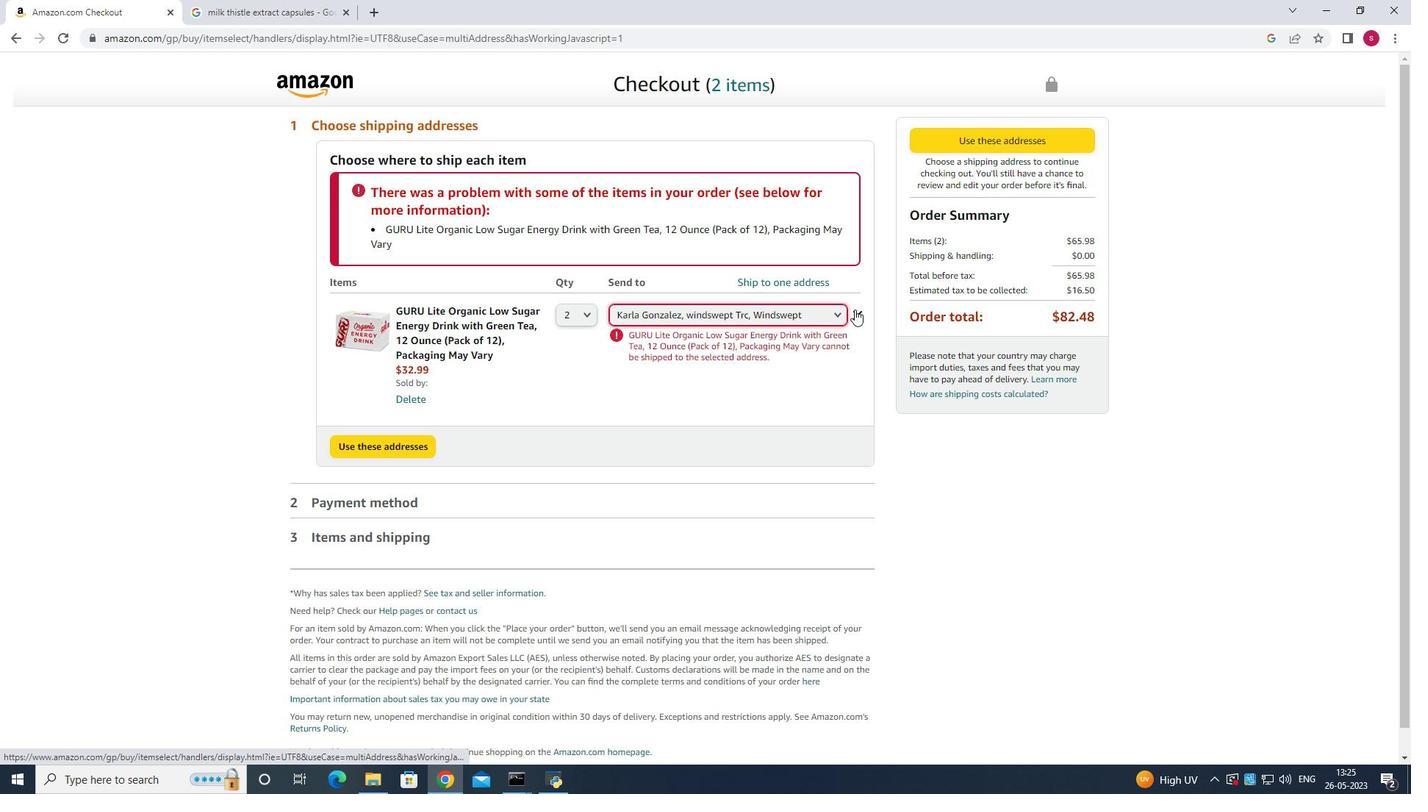 
Action: Mouse pressed left at (855, 310)
Screenshot: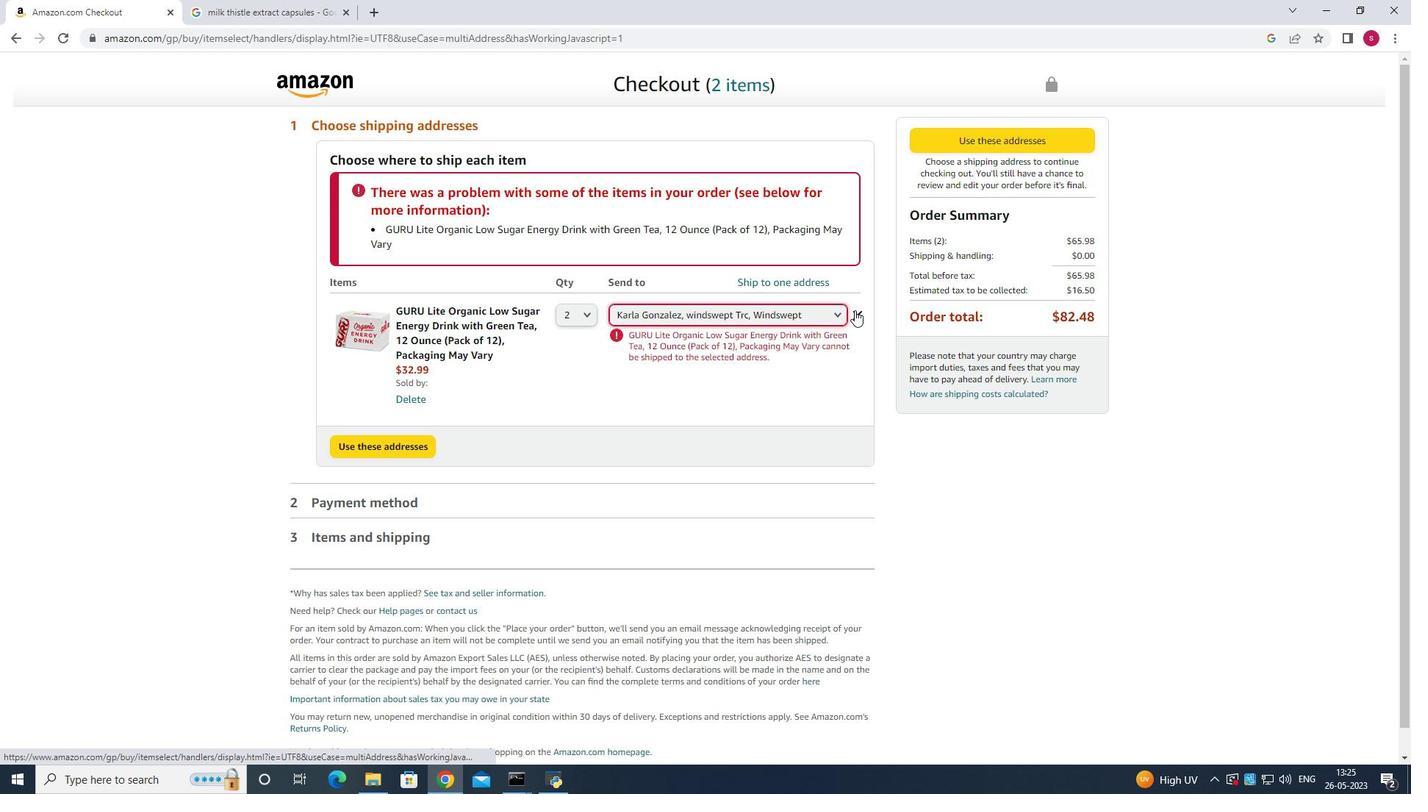 
Action: Mouse moved to (1202, 338)
Screenshot: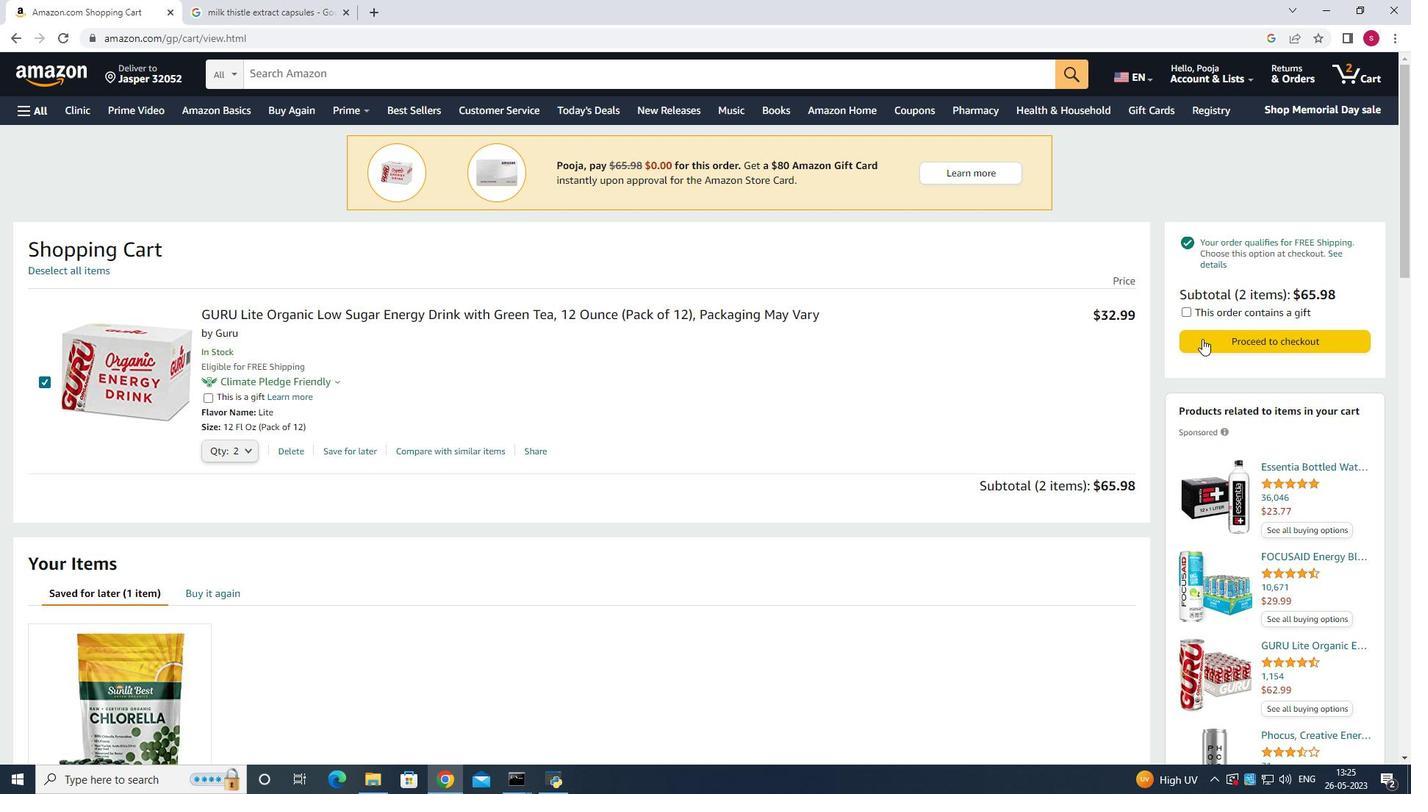 
Action: Mouse pressed left at (1202, 338)
Screenshot: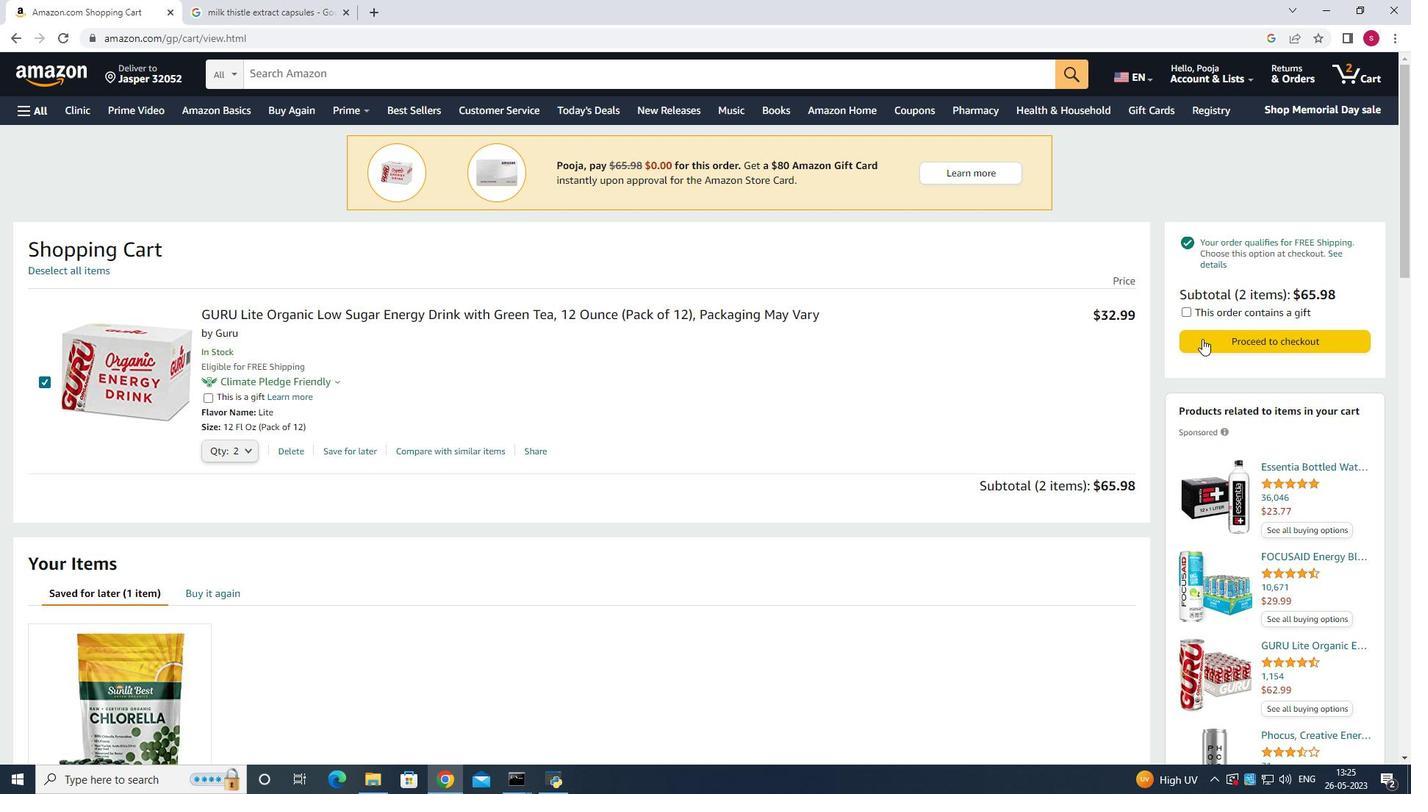 
Action: Mouse moved to (344, 222)
Screenshot: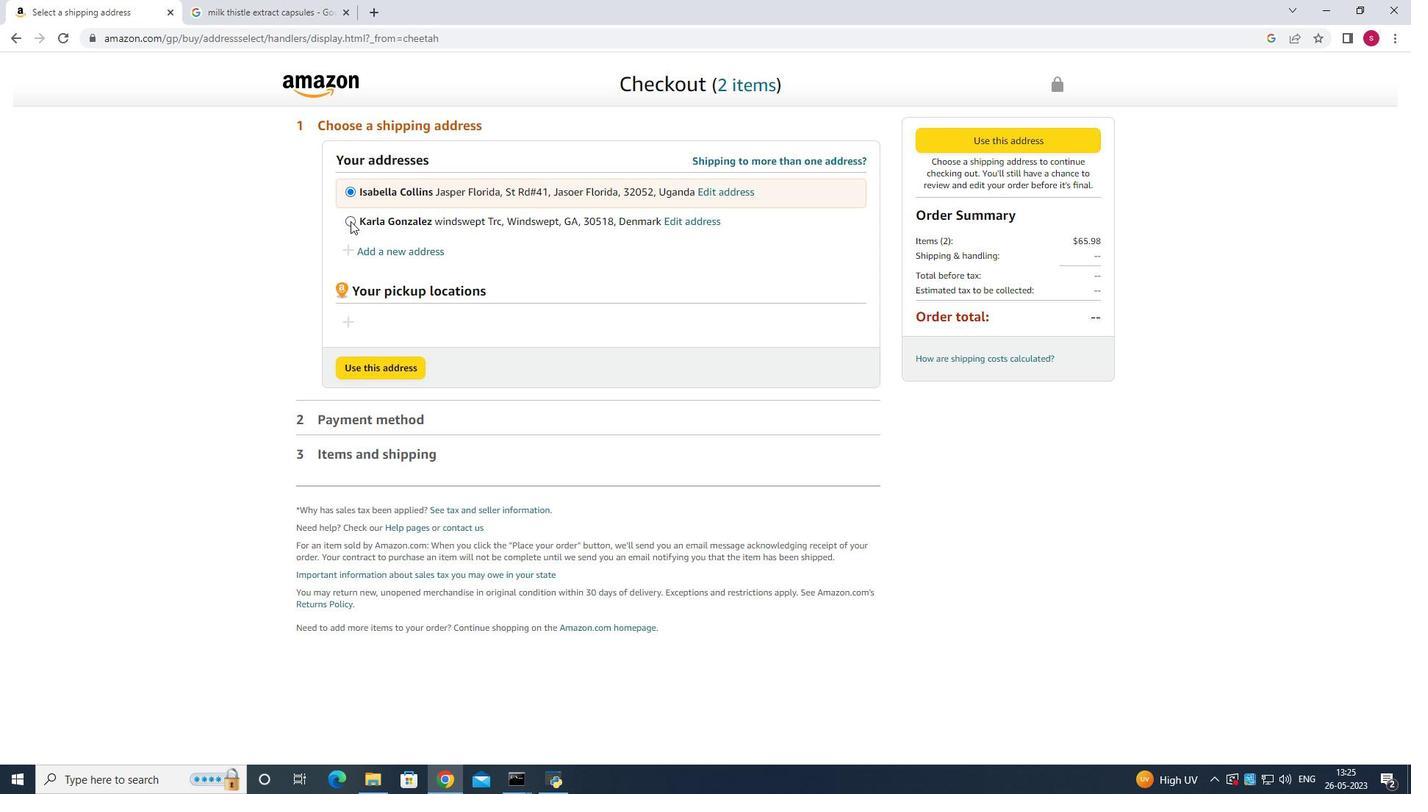
Action: Mouse pressed left at (344, 222)
Screenshot: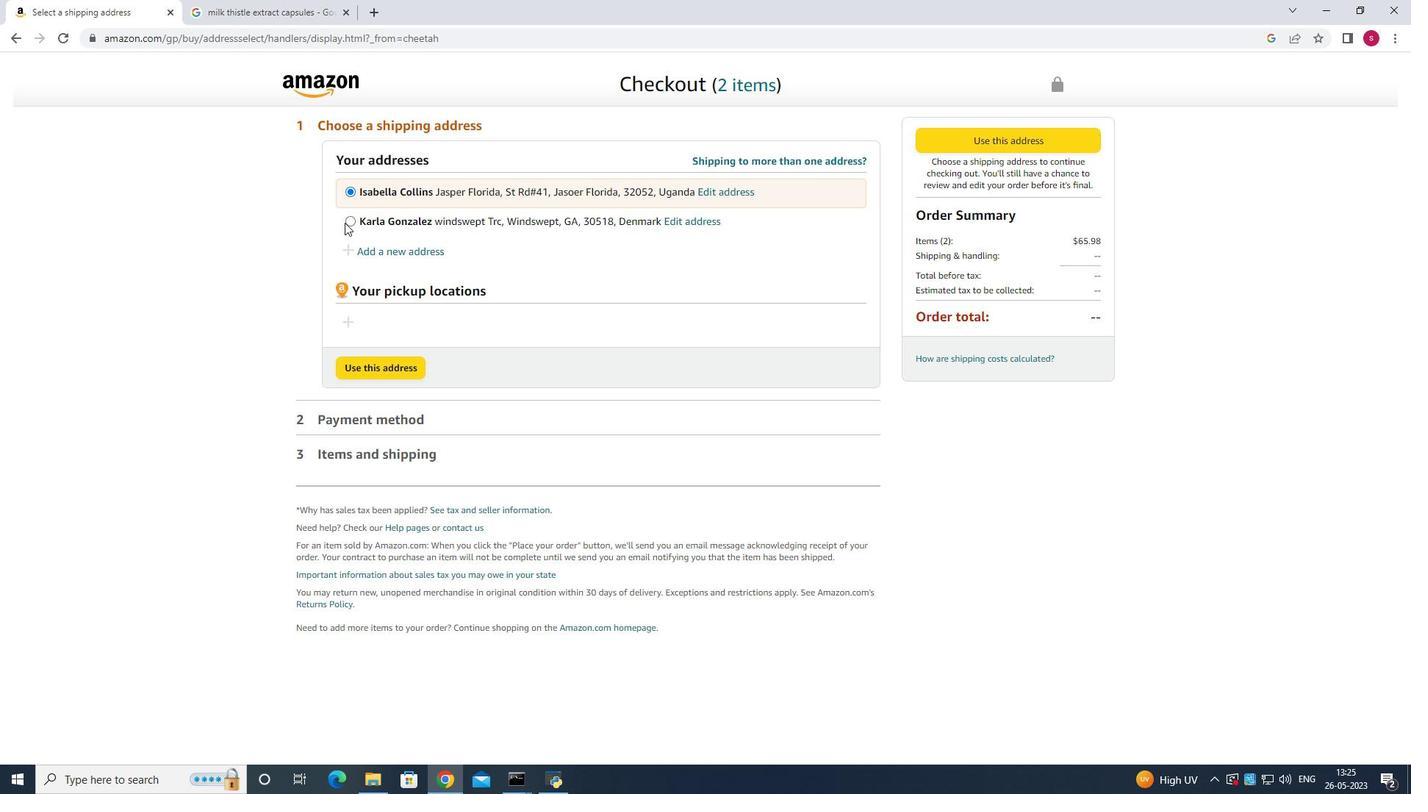 
Action: Mouse moved to (11, 47)
Screenshot: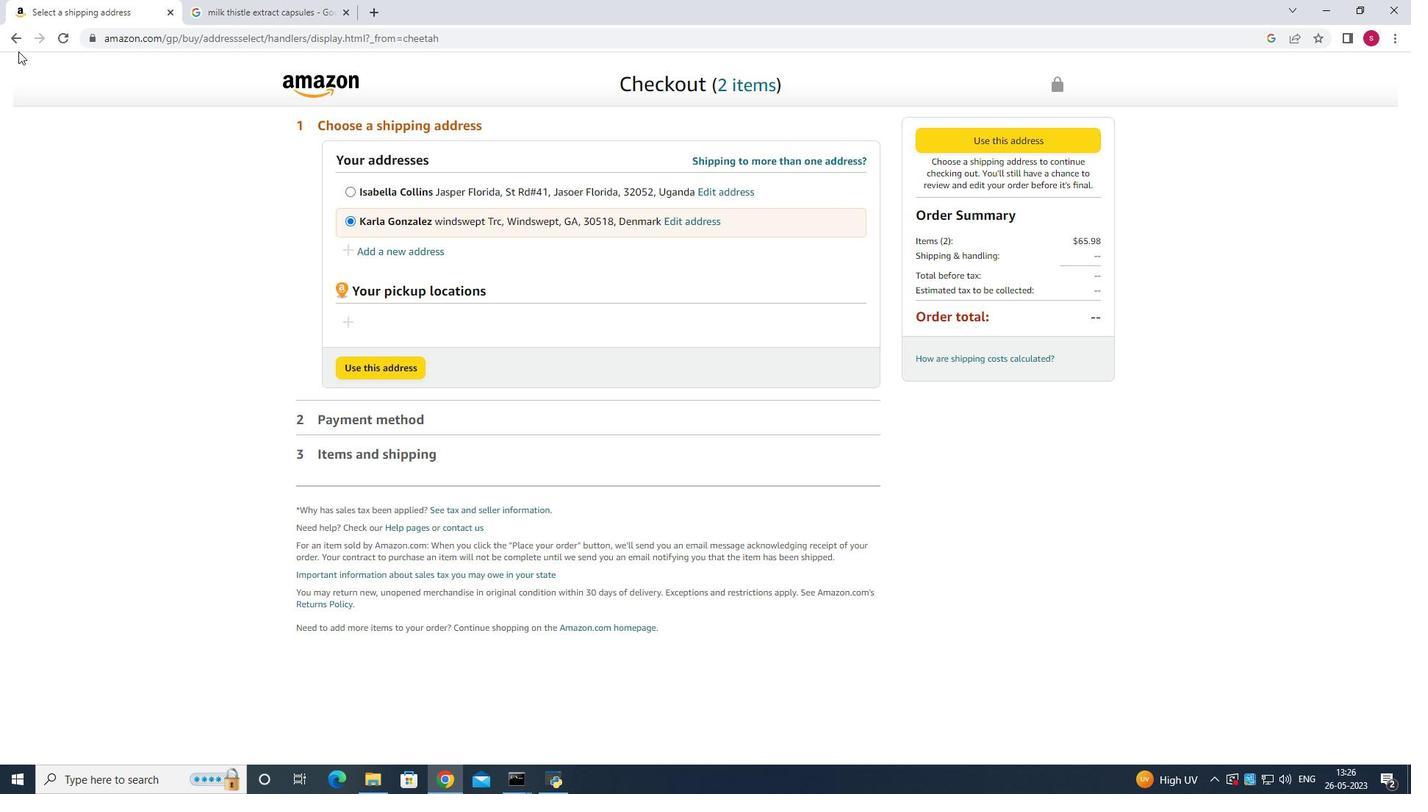 
Action: Mouse pressed left at (11, 47)
Screenshot: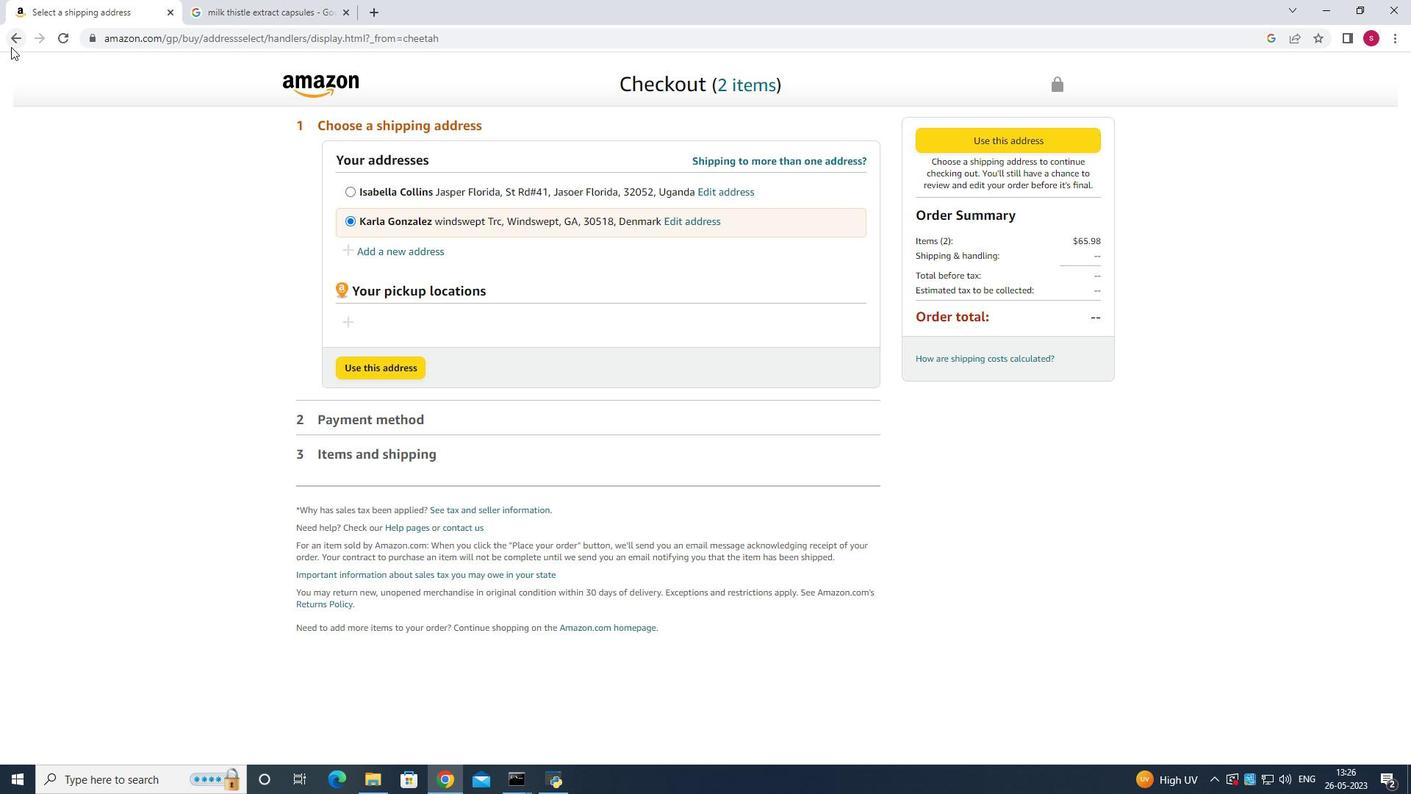 
Action: Mouse moved to (1271, 341)
Screenshot: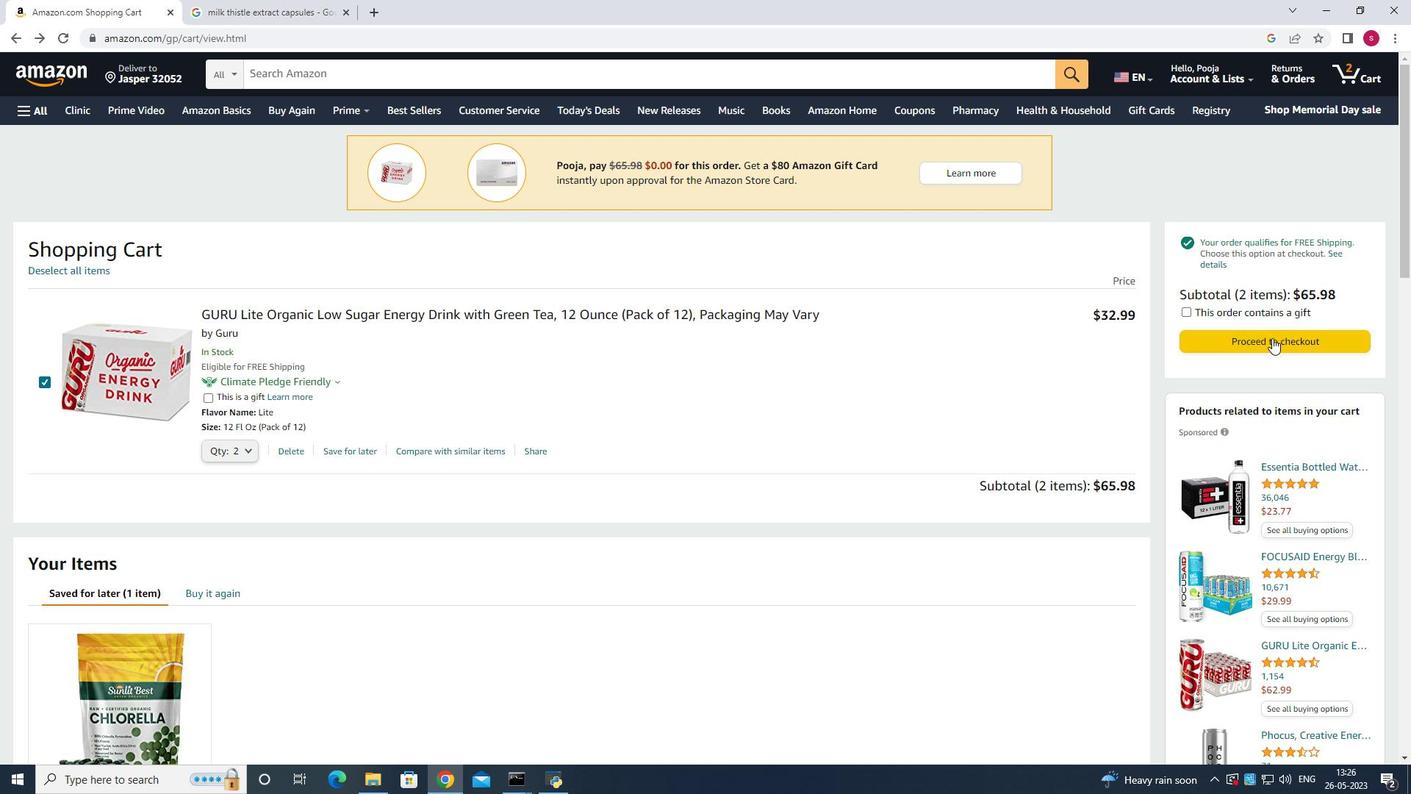 
Action: Mouse pressed left at (1271, 341)
Screenshot: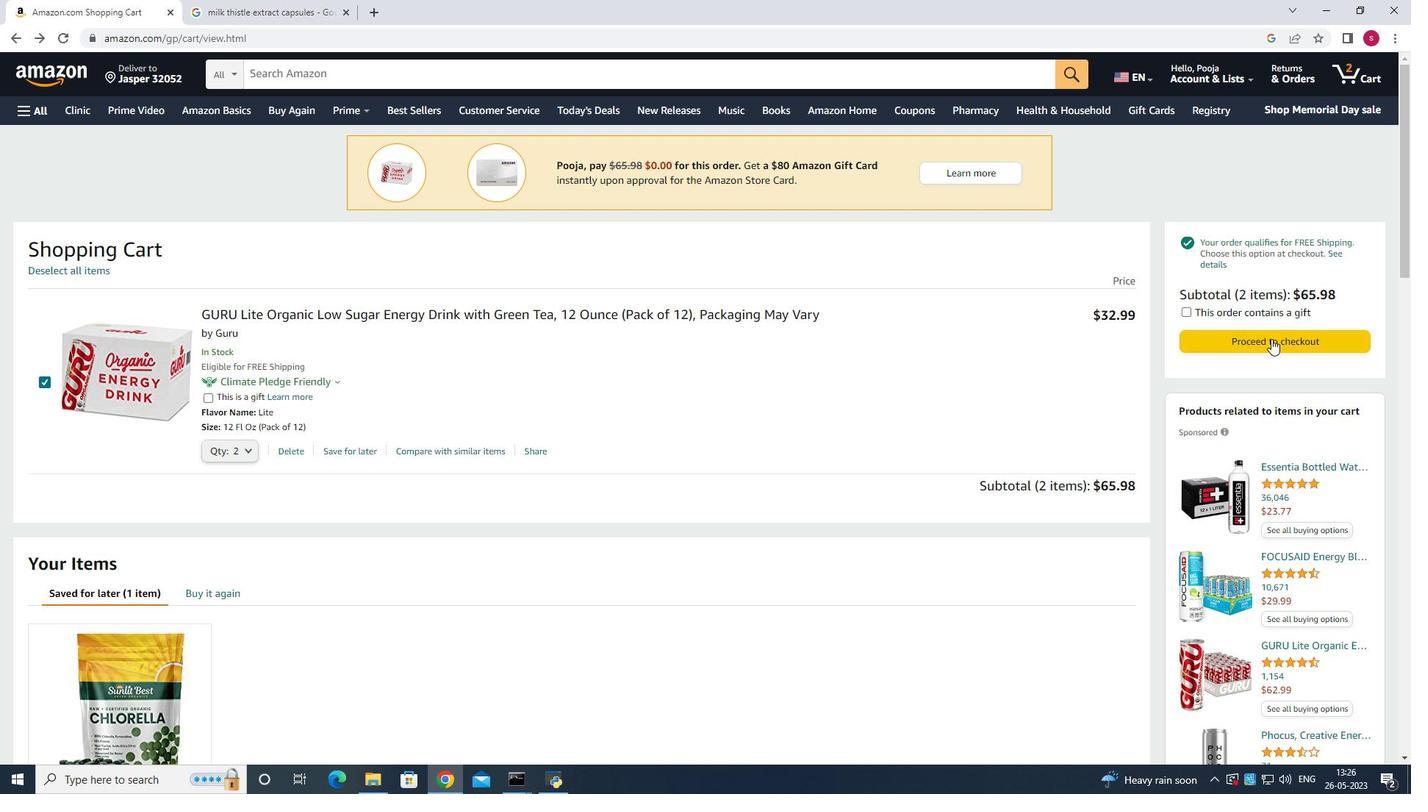
Action: Mouse moved to (352, 222)
Screenshot: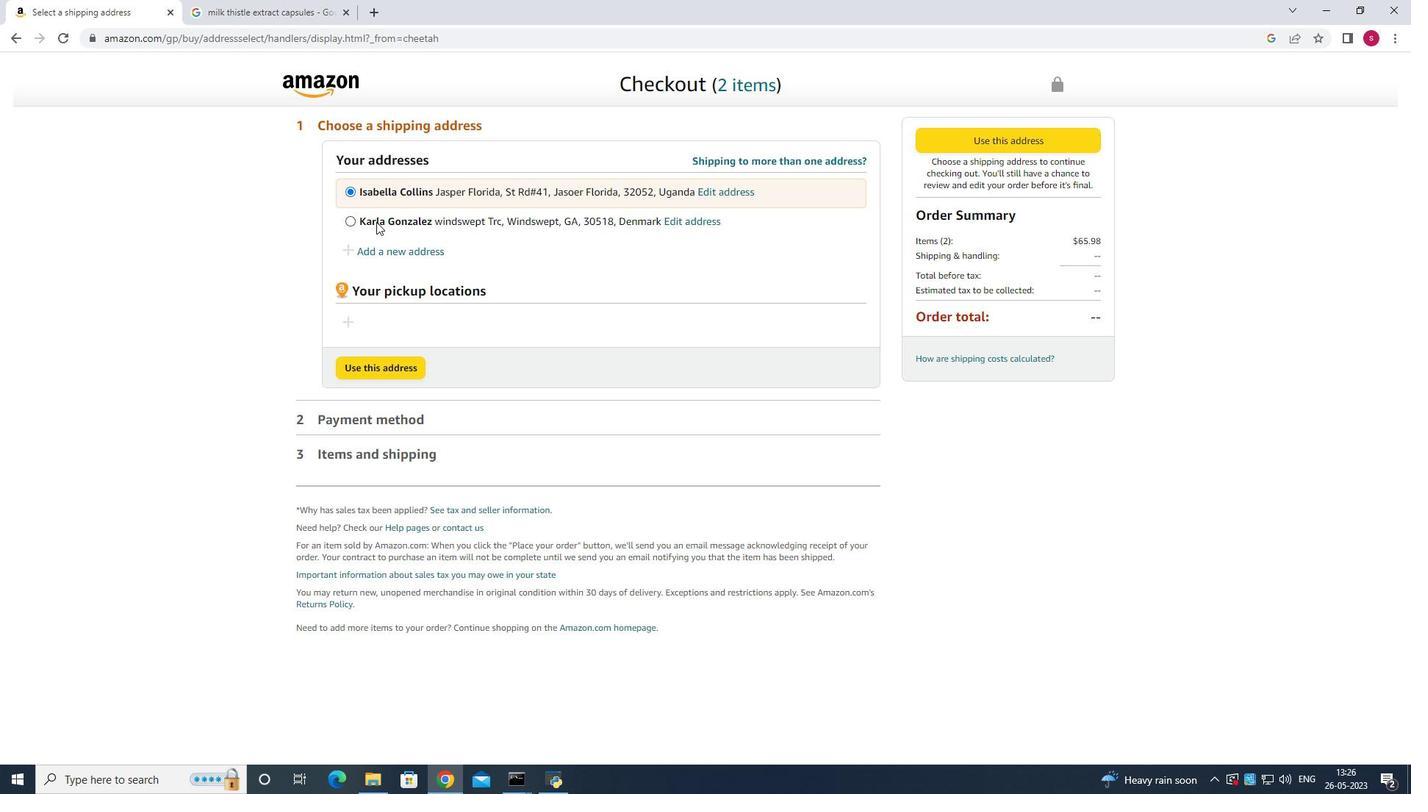 
Action: Mouse pressed left at (352, 222)
Screenshot: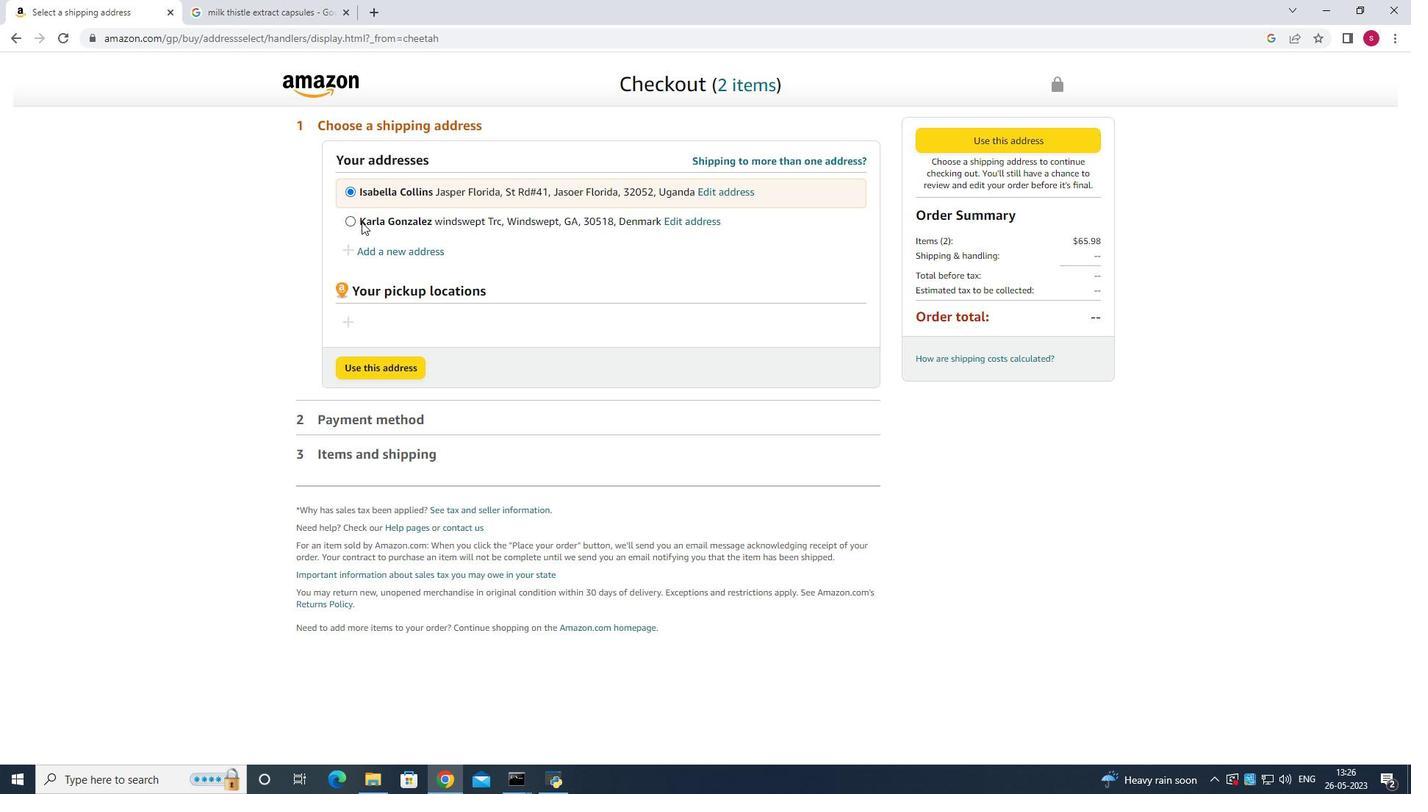 
Action: Mouse moved to (671, 224)
Screenshot: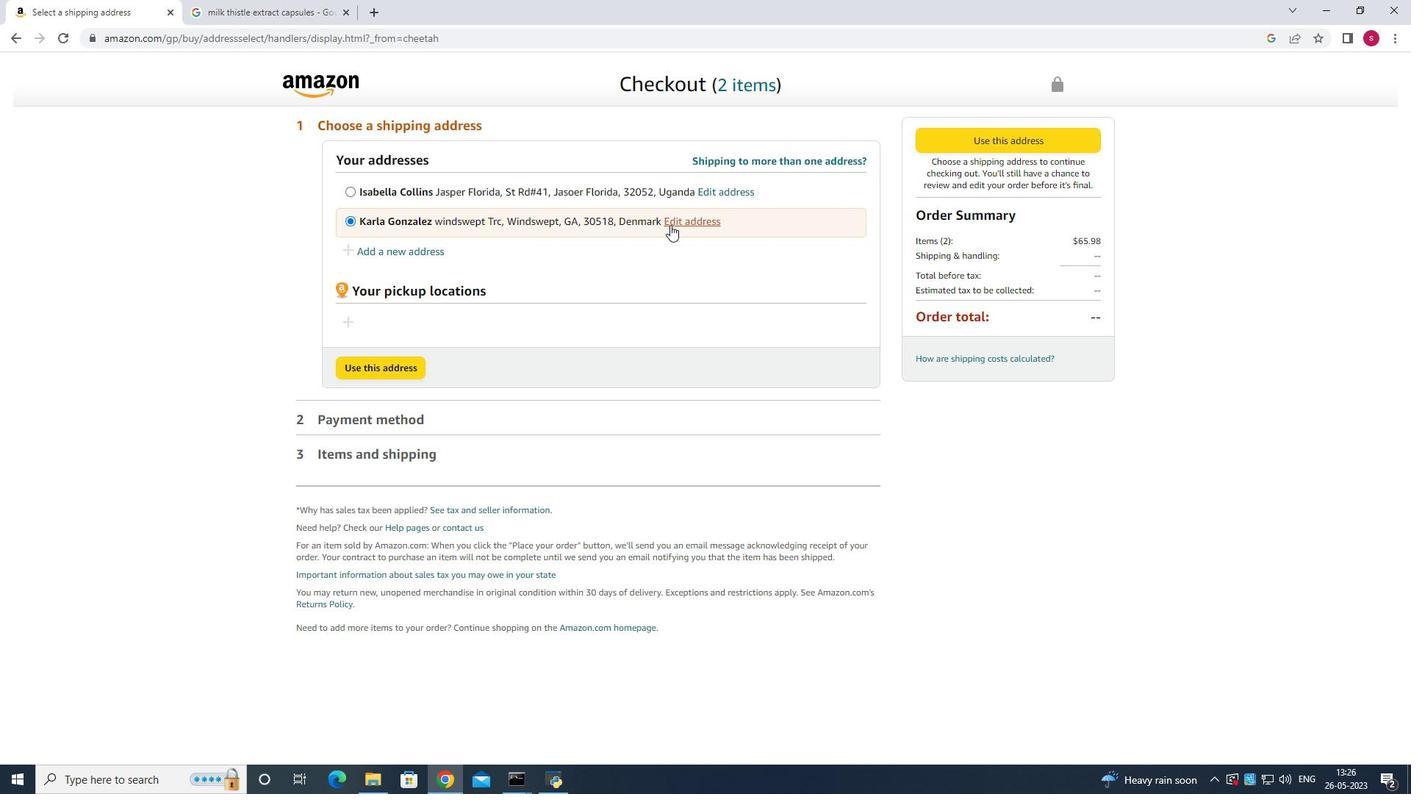 
Action: Mouse pressed left at (671, 224)
Screenshot: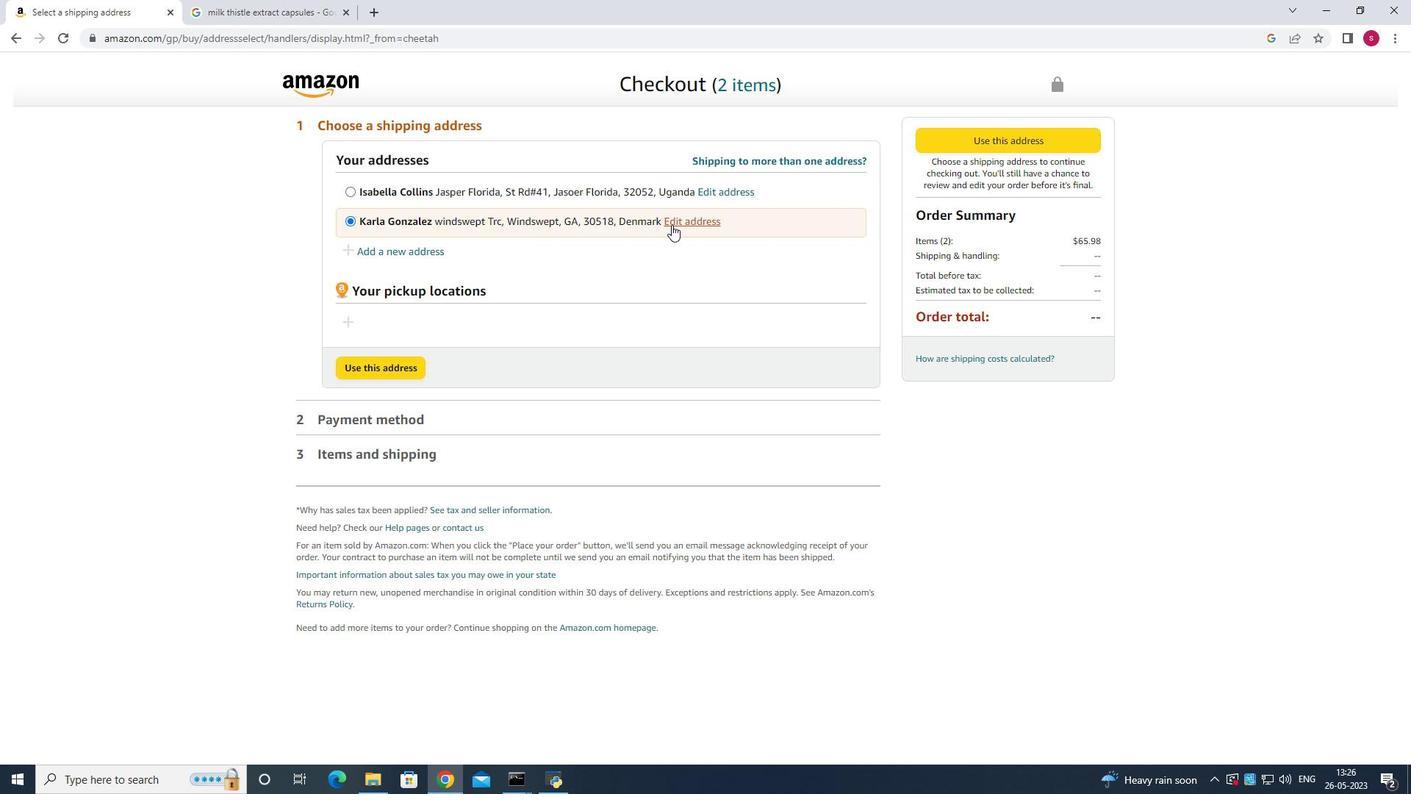 
Action: Mouse moved to (607, 485)
Screenshot: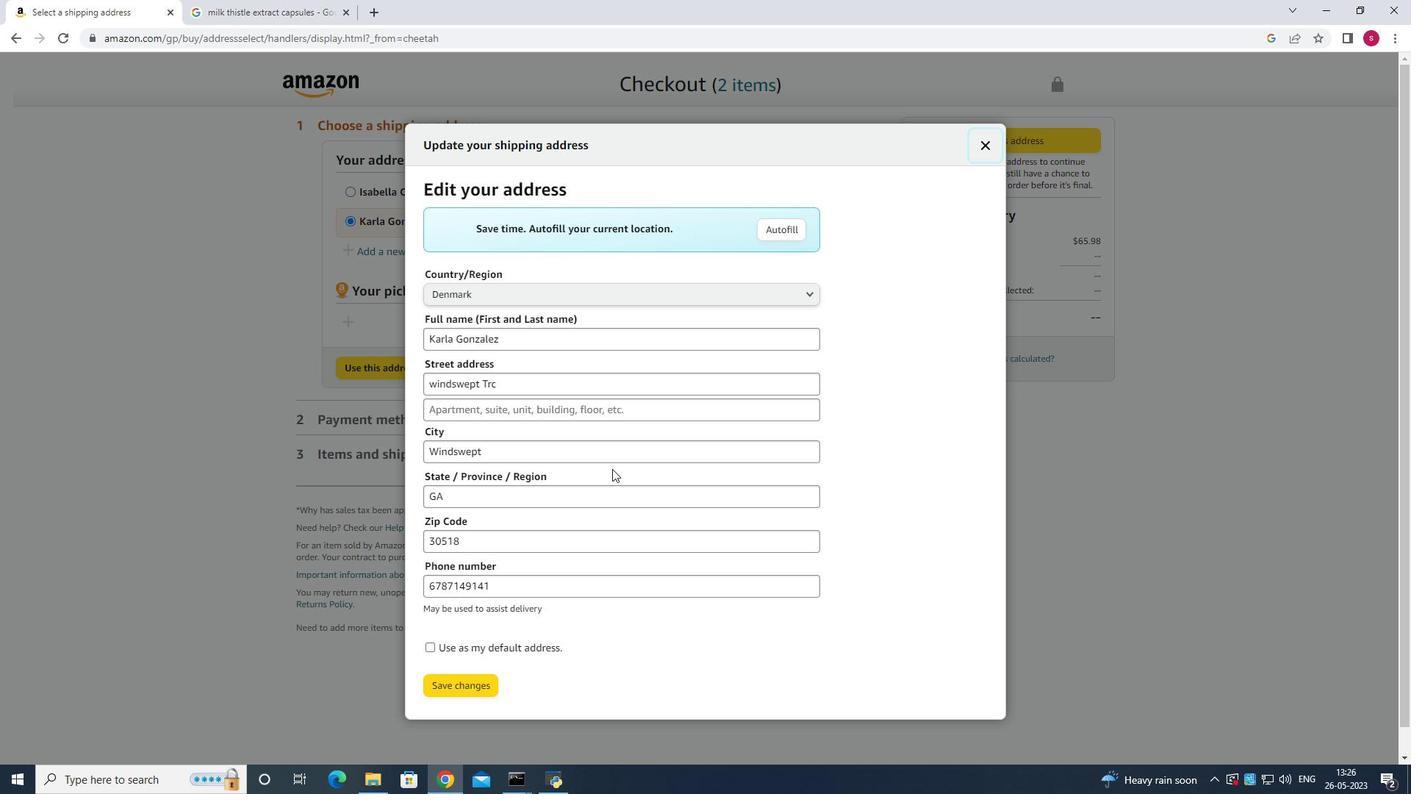 
Action: Mouse scrolled (607, 485) with delta (0, 0)
Screenshot: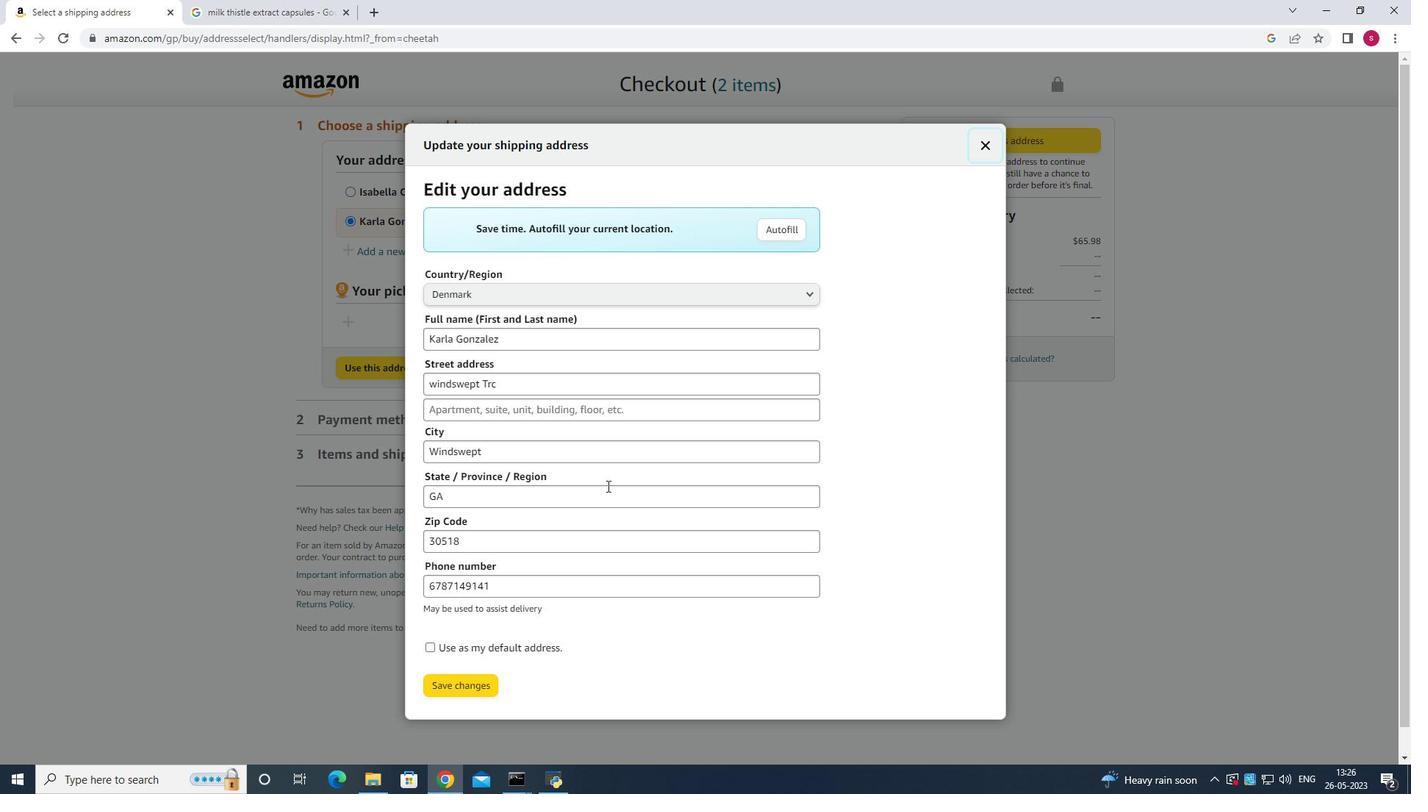 
Action: Mouse scrolled (607, 485) with delta (0, 0)
Screenshot: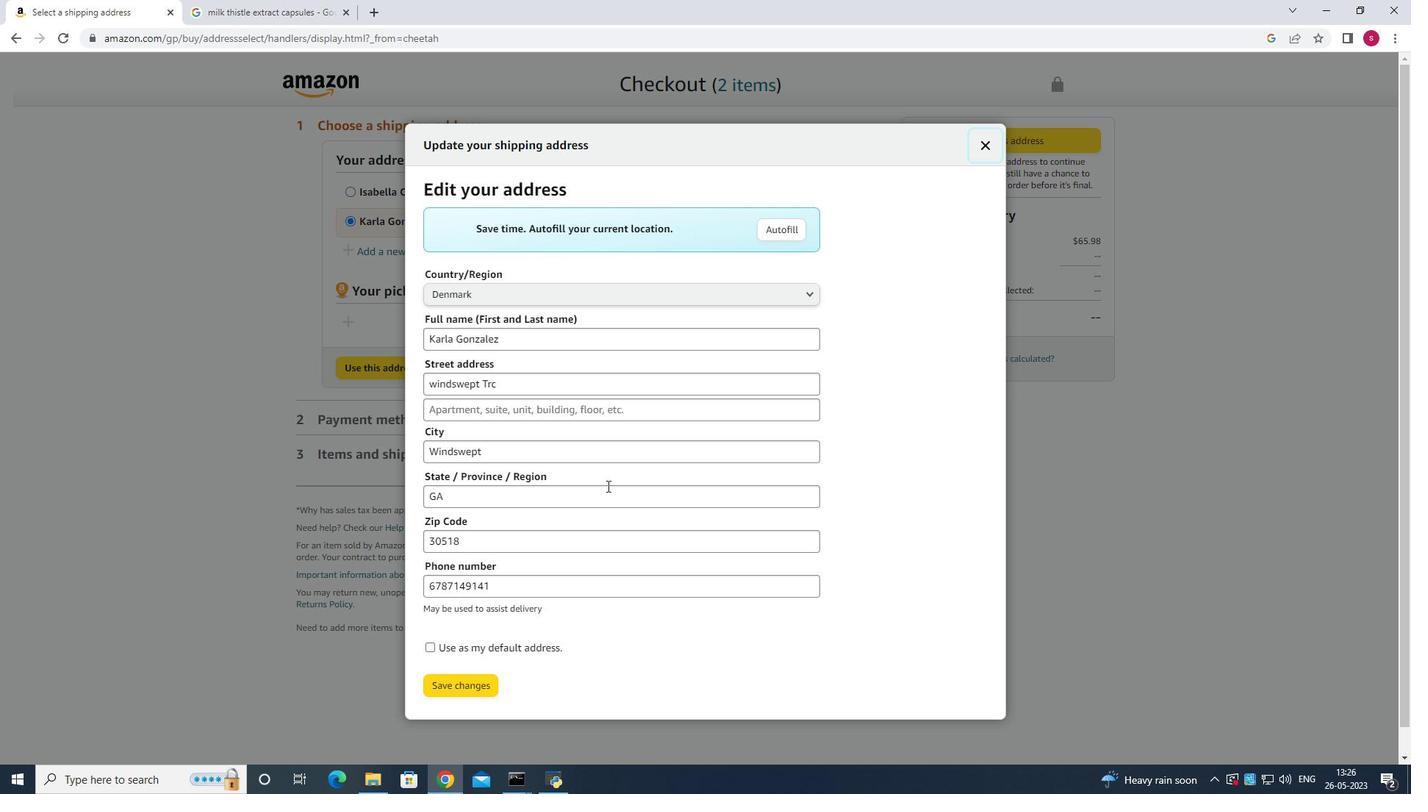 
Action: Mouse moved to (476, 657)
Screenshot: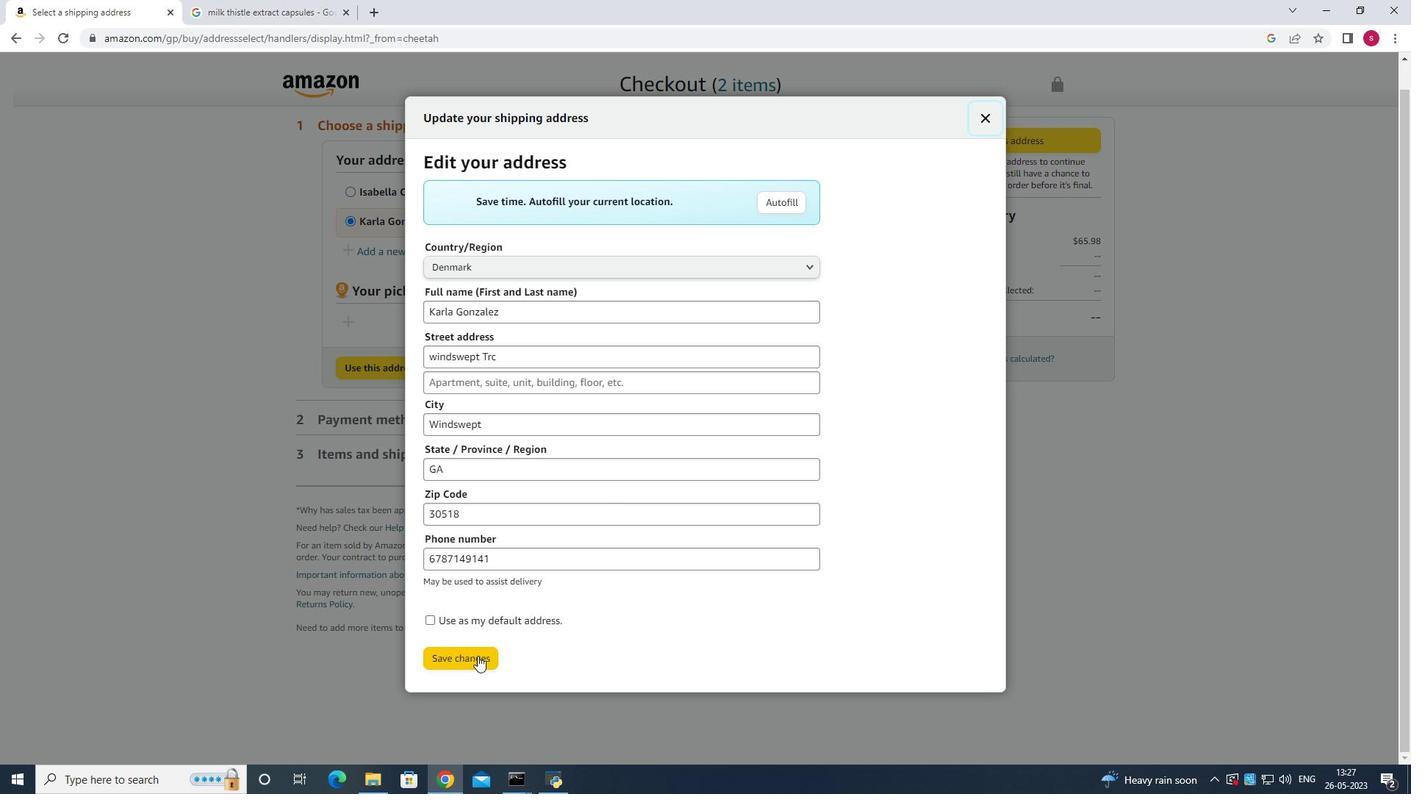 
Action: Mouse pressed left at (476, 657)
Screenshot: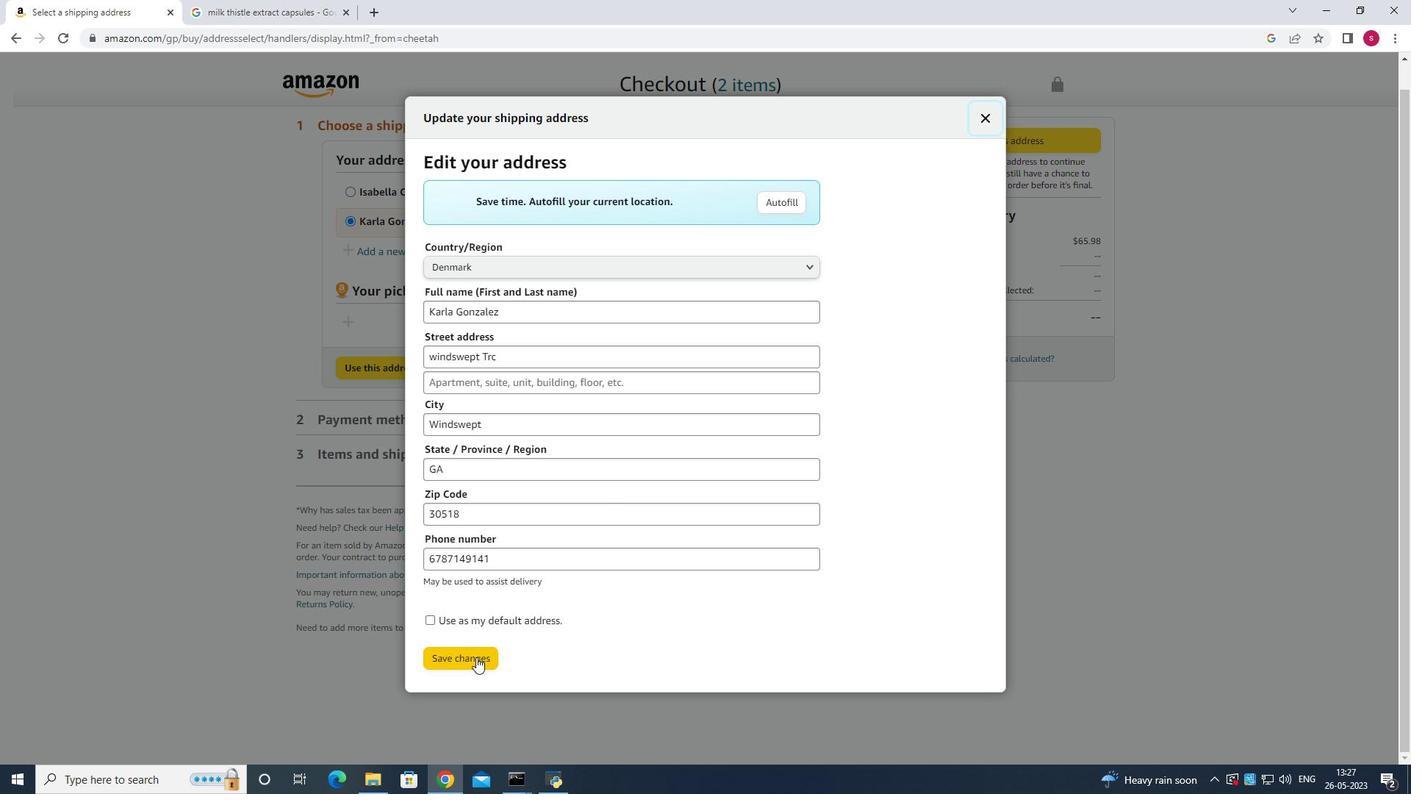 
Action: Mouse moved to (616, 460)
Screenshot: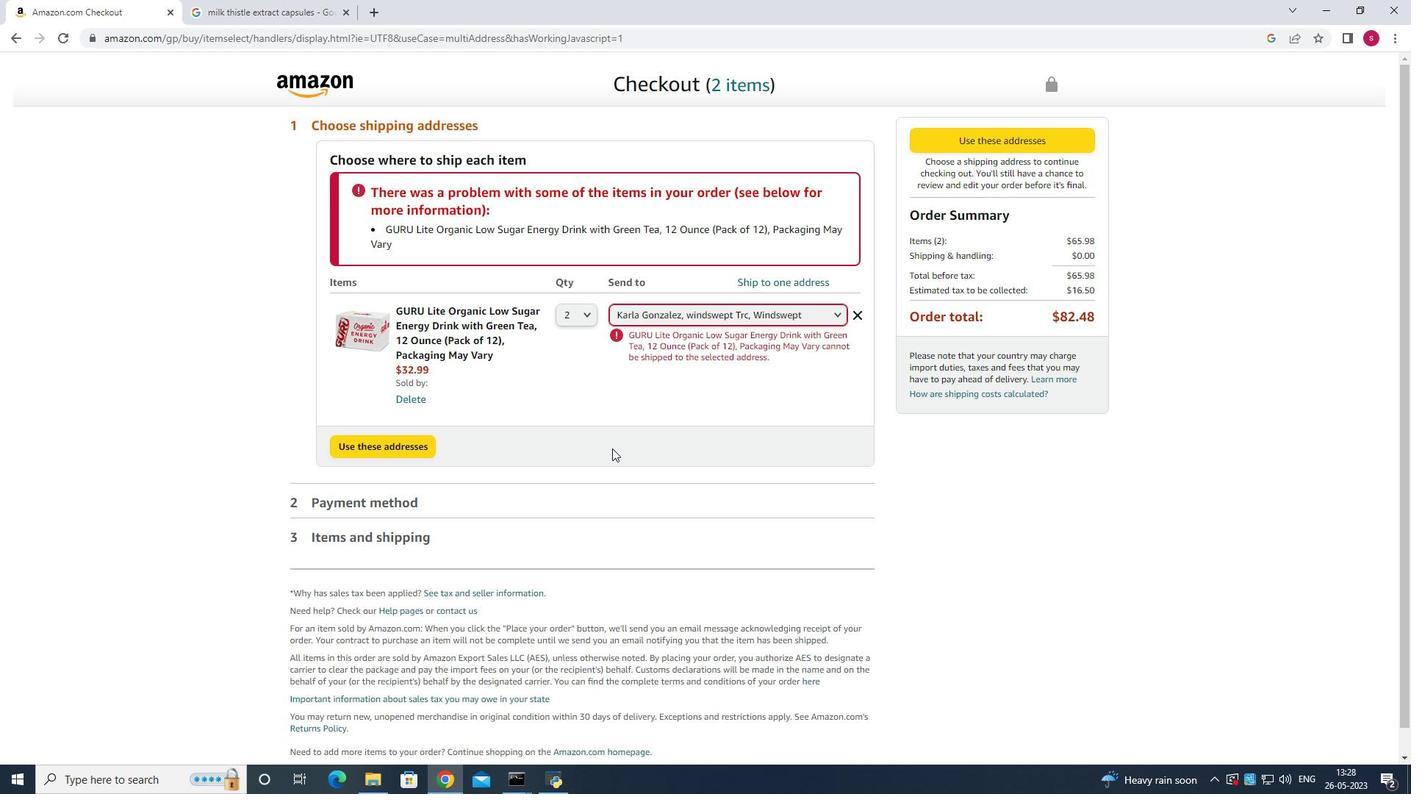 
Action: Mouse scrolled (616, 460) with delta (0, 0)
Screenshot: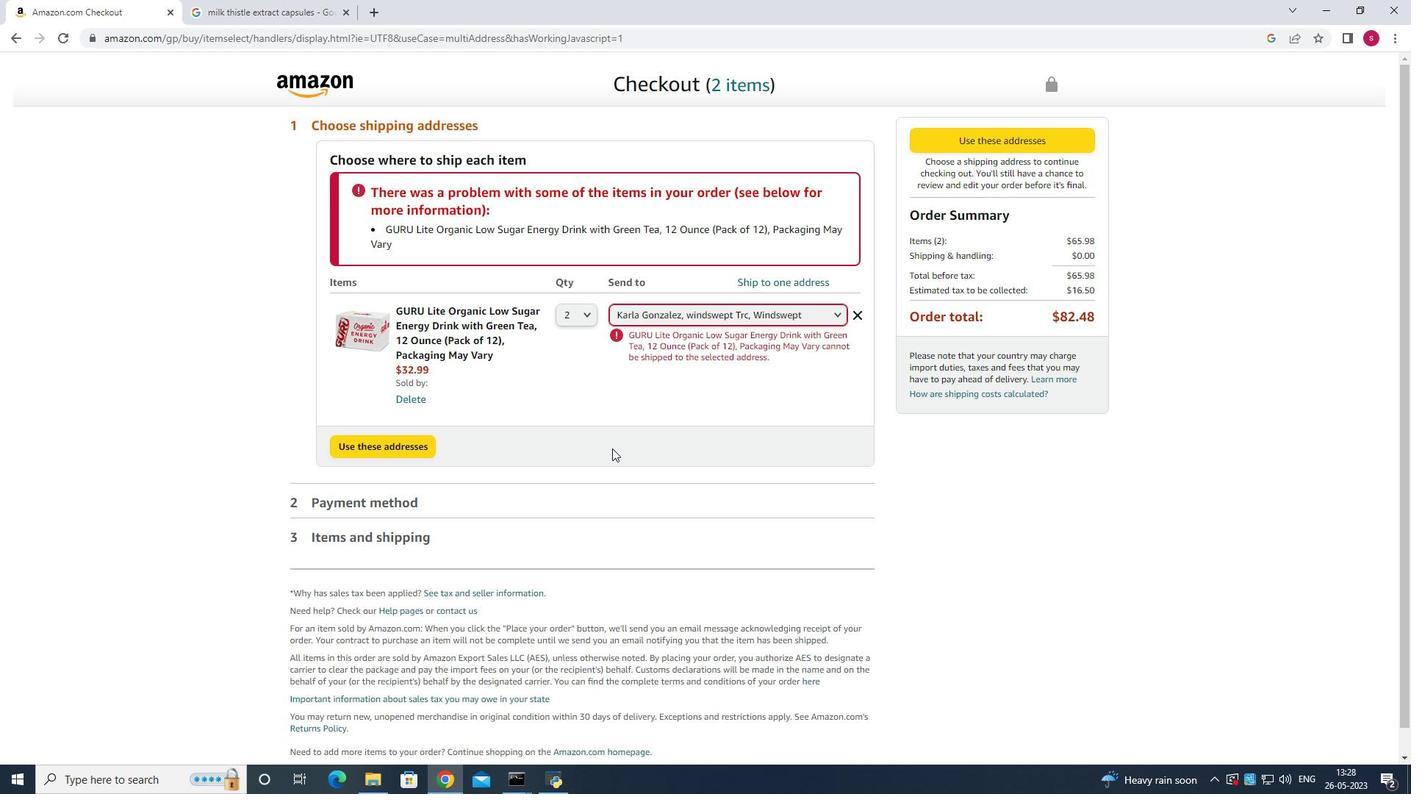 
Action: Mouse moved to (616, 469)
Screenshot: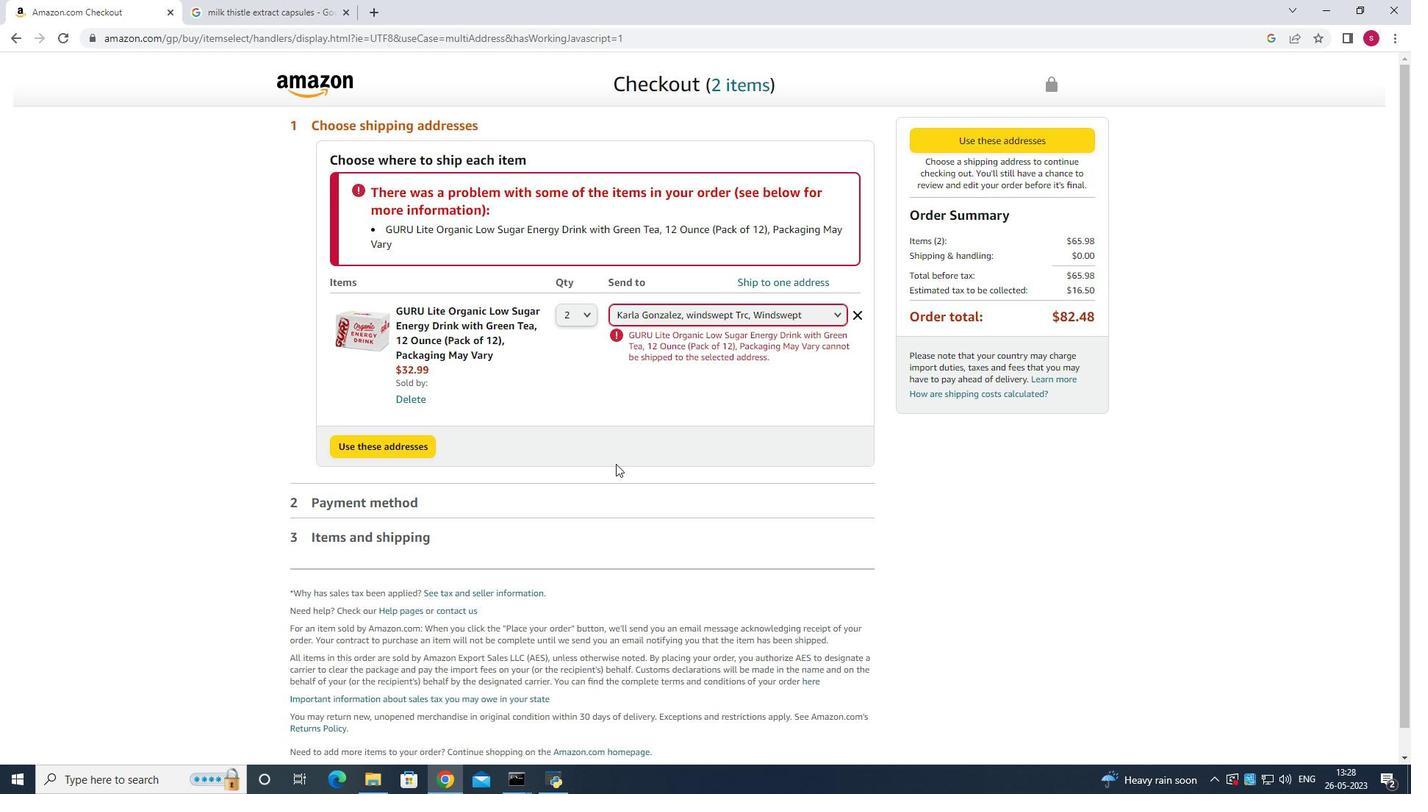 
Action: Mouse scrolled (616, 469) with delta (0, 0)
Screenshot: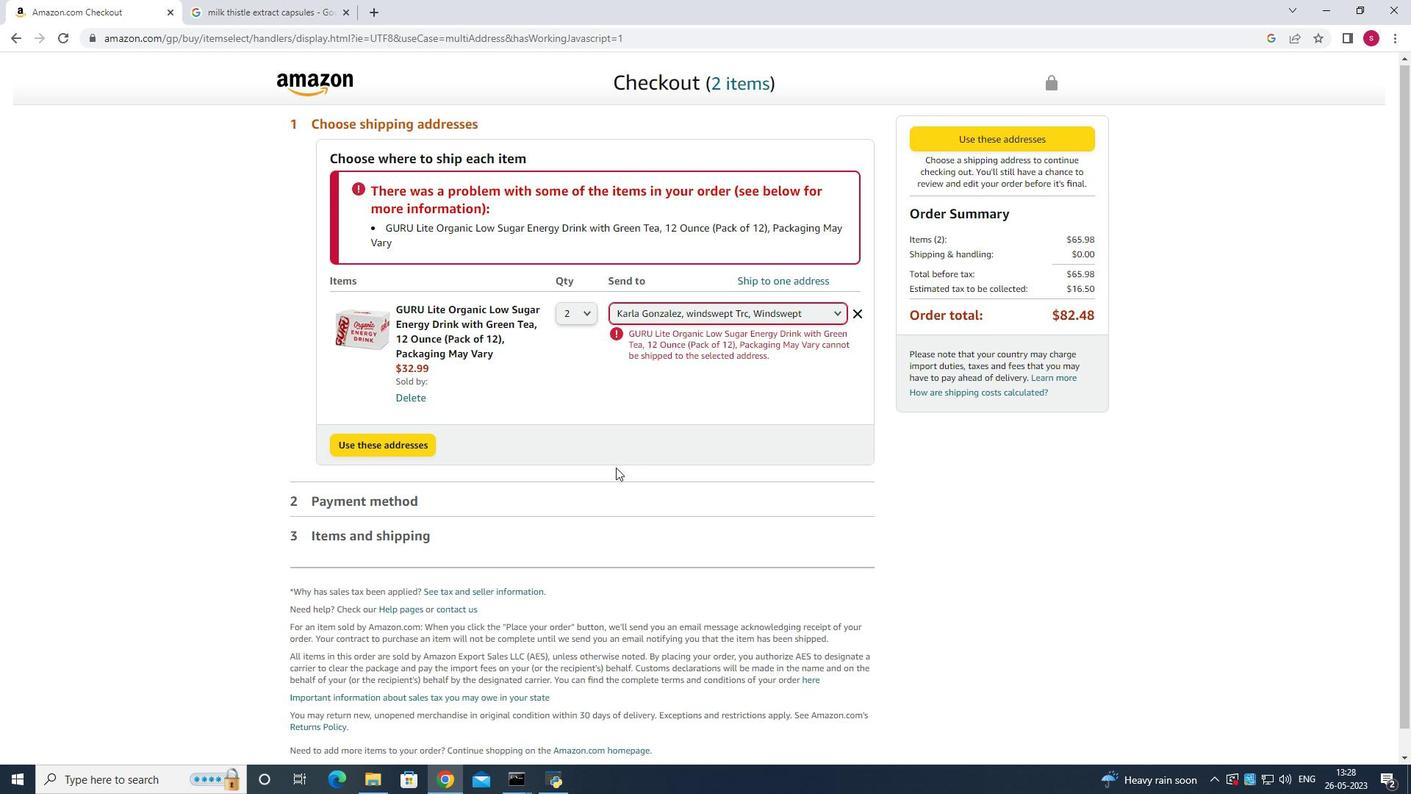 
Action: Mouse moved to (616, 470)
Screenshot: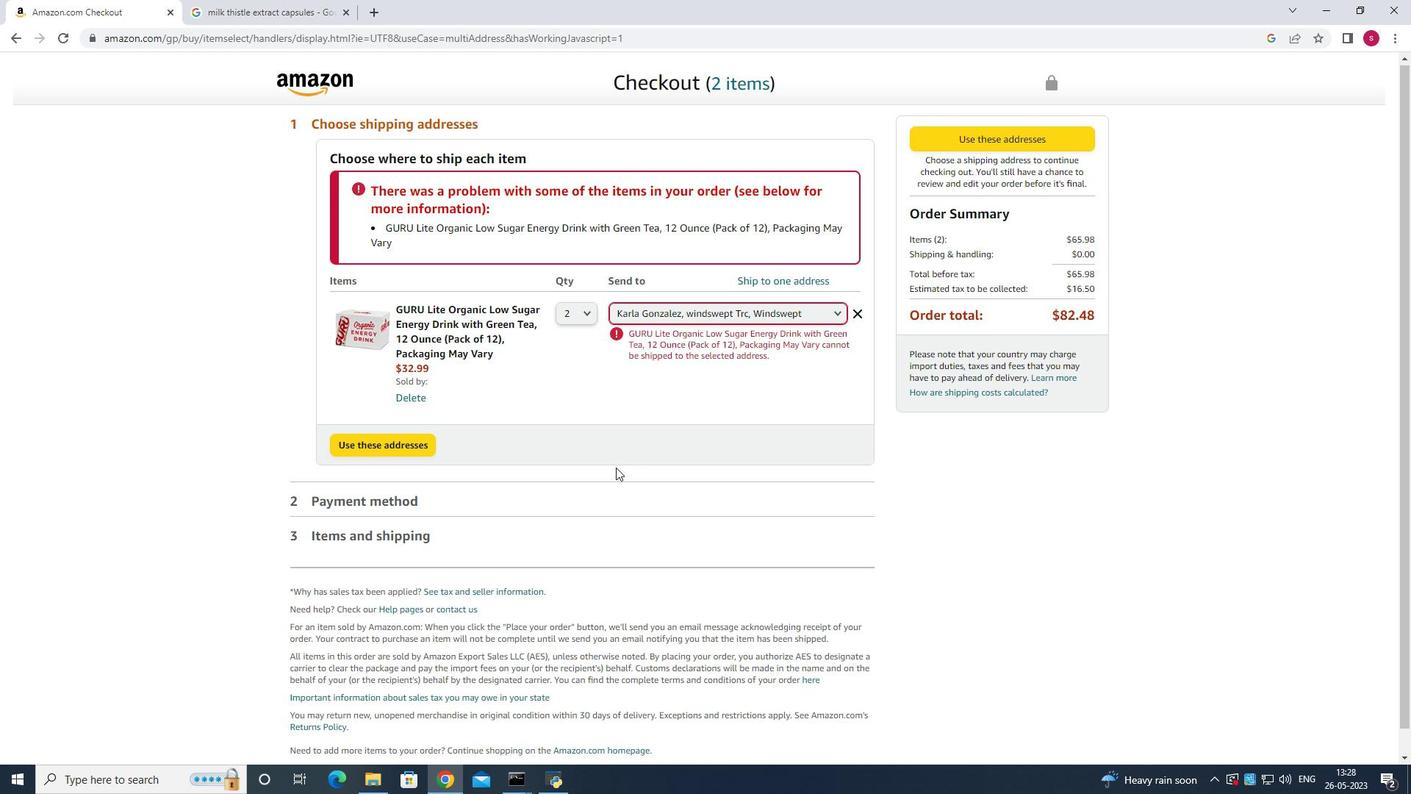 
Action: Mouse scrolled (616, 469) with delta (0, 0)
Screenshot: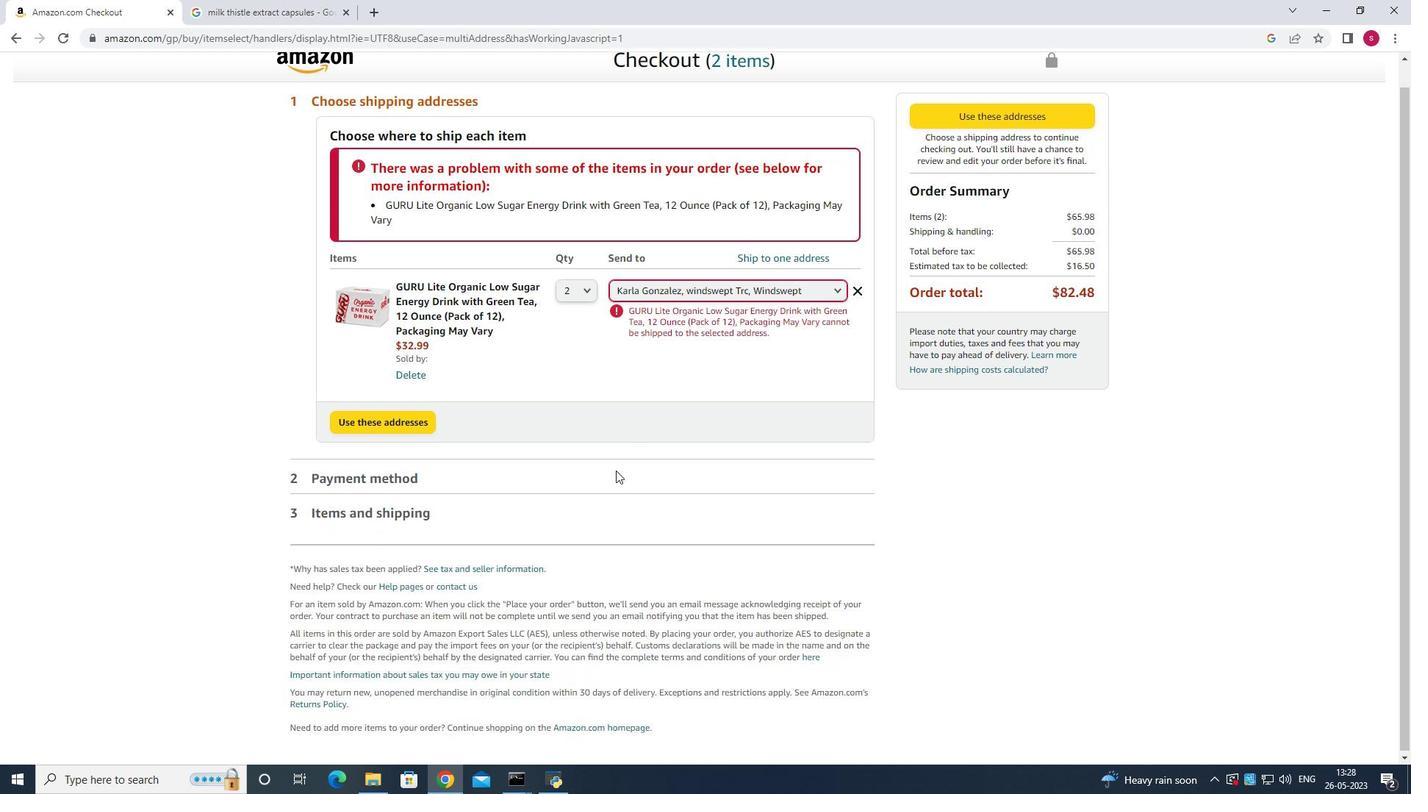 
Action: Mouse moved to (640, 565)
Screenshot: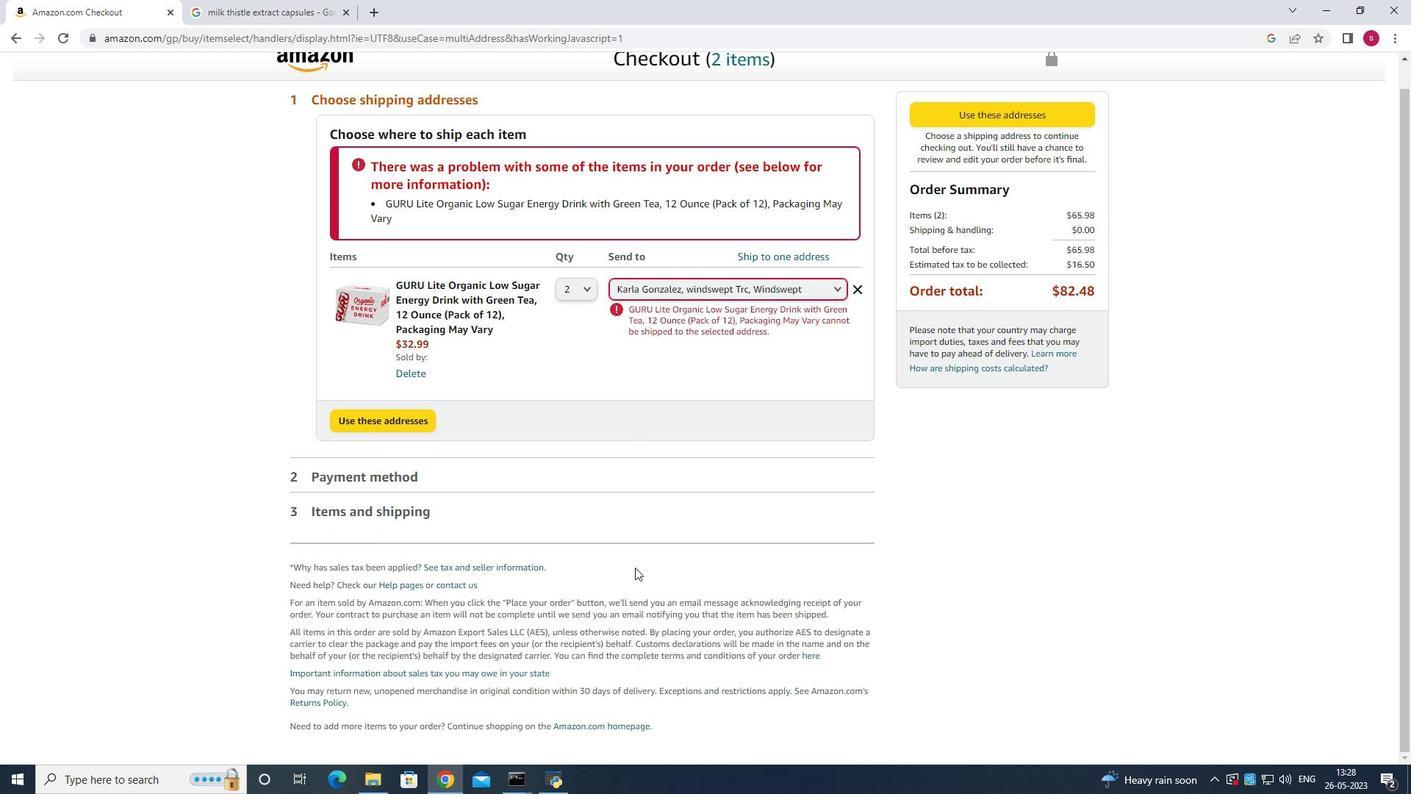 
Action: Mouse scrolled (640, 566) with delta (0, 0)
Screenshot: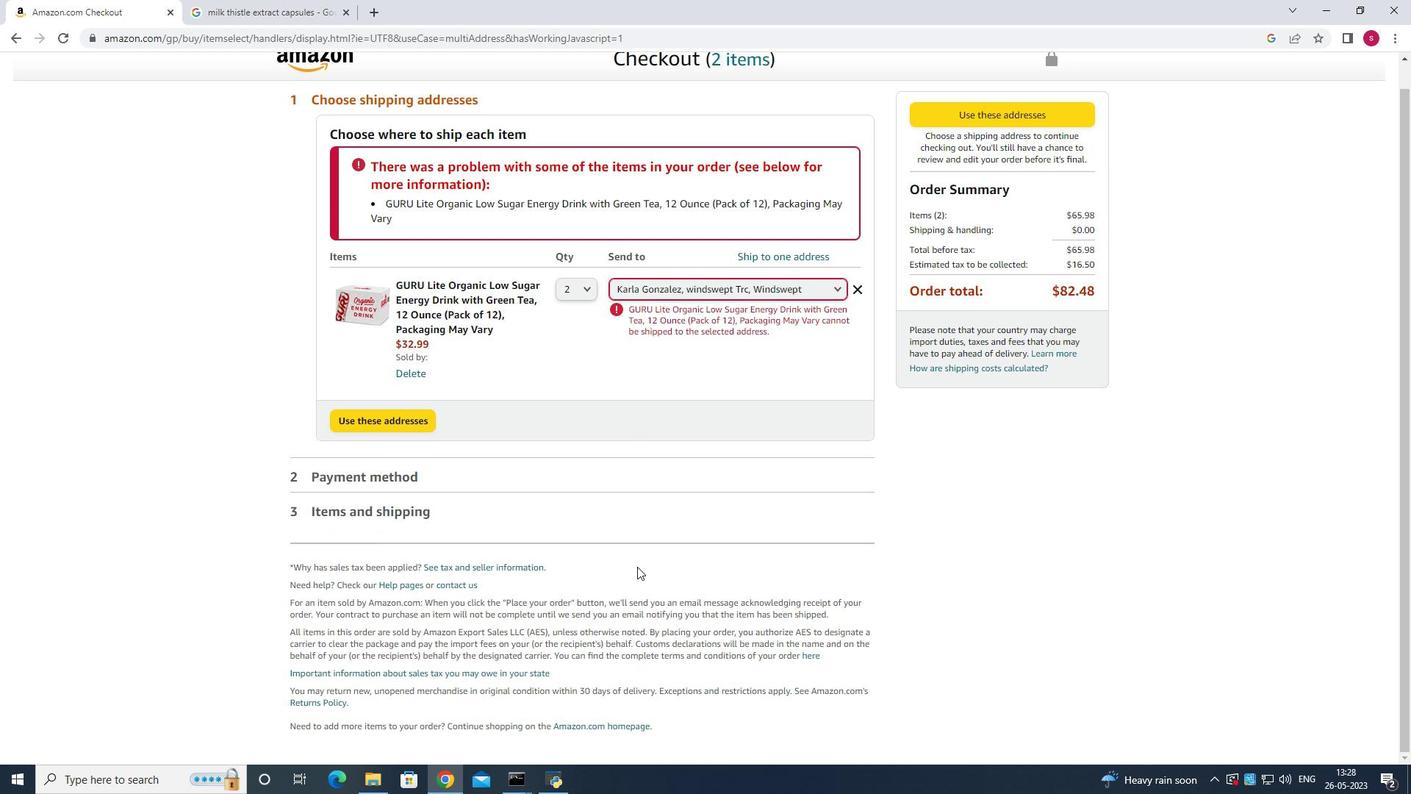 
Action: Mouse moved to (640, 565)
Screenshot: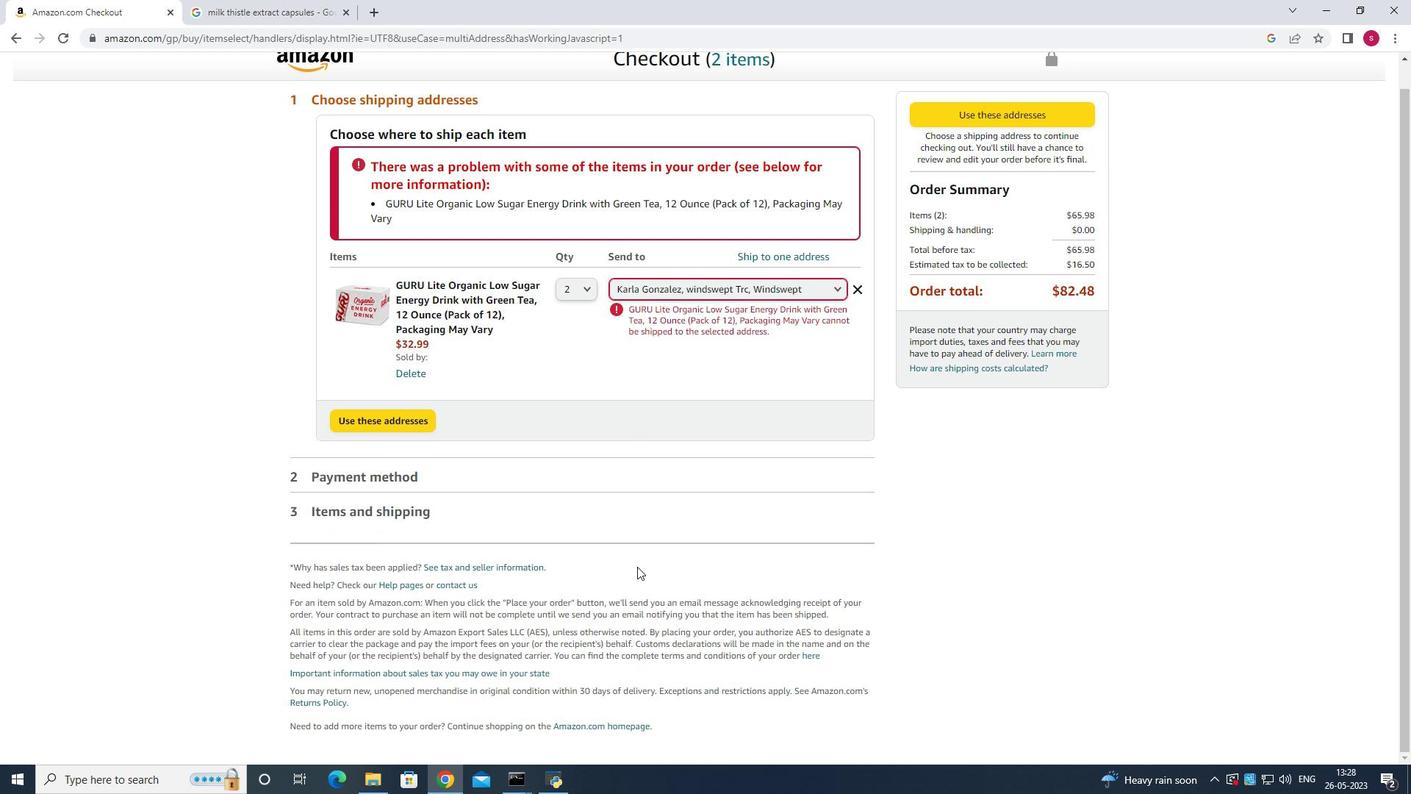 
Action: Mouse scrolled (640, 566) with delta (0, 0)
Screenshot: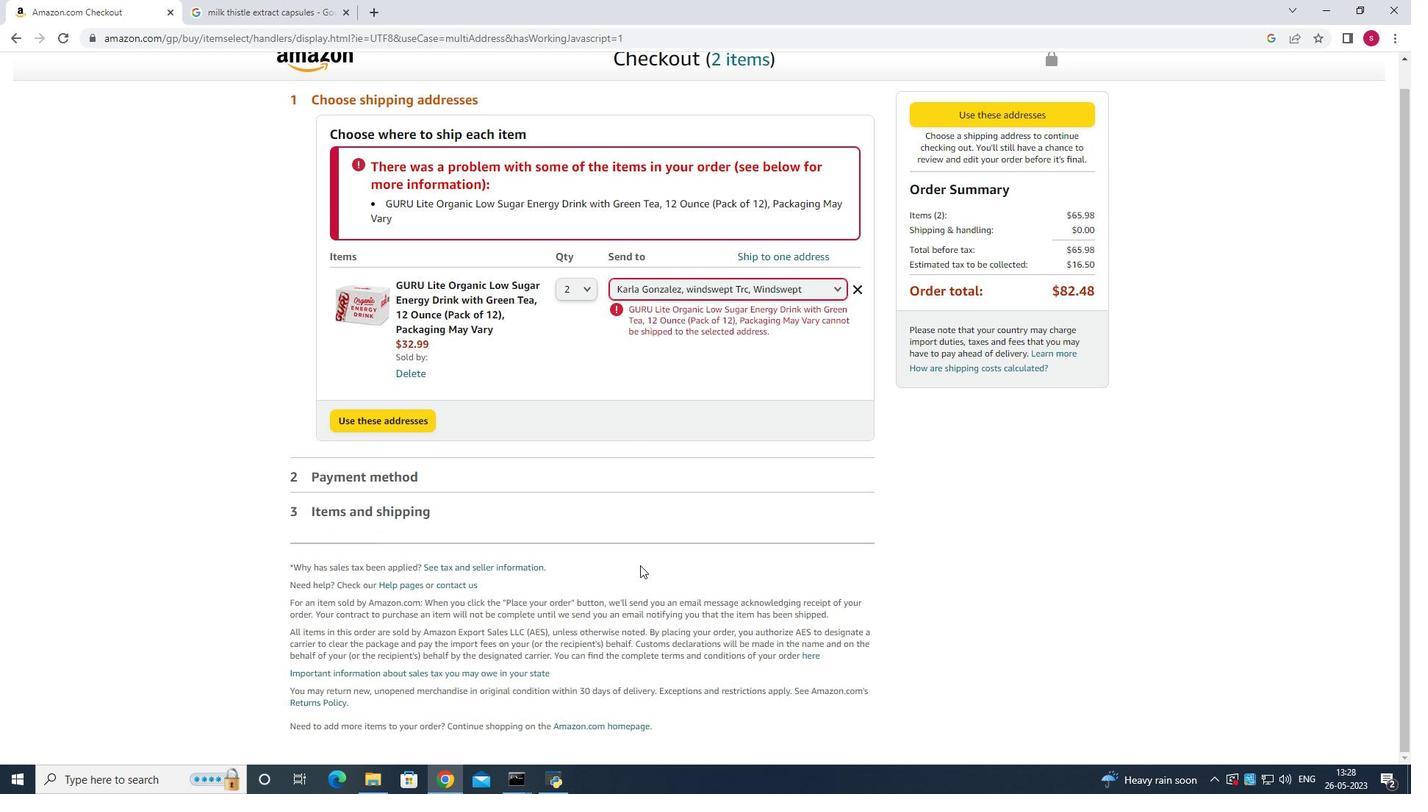 
Action: Mouse scrolled (640, 566) with delta (0, 0)
Screenshot: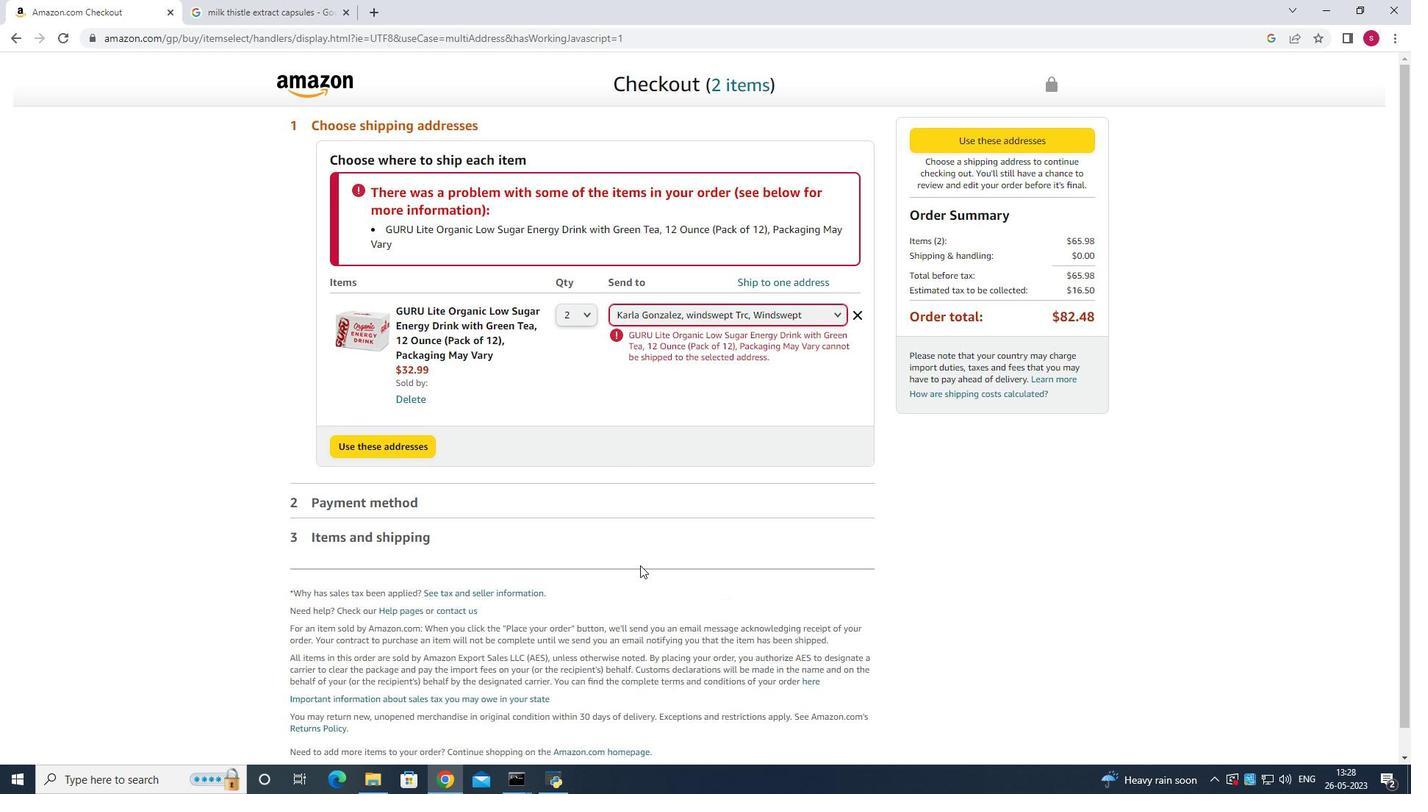 
Action: Mouse moved to (380, 450)
Screenshot: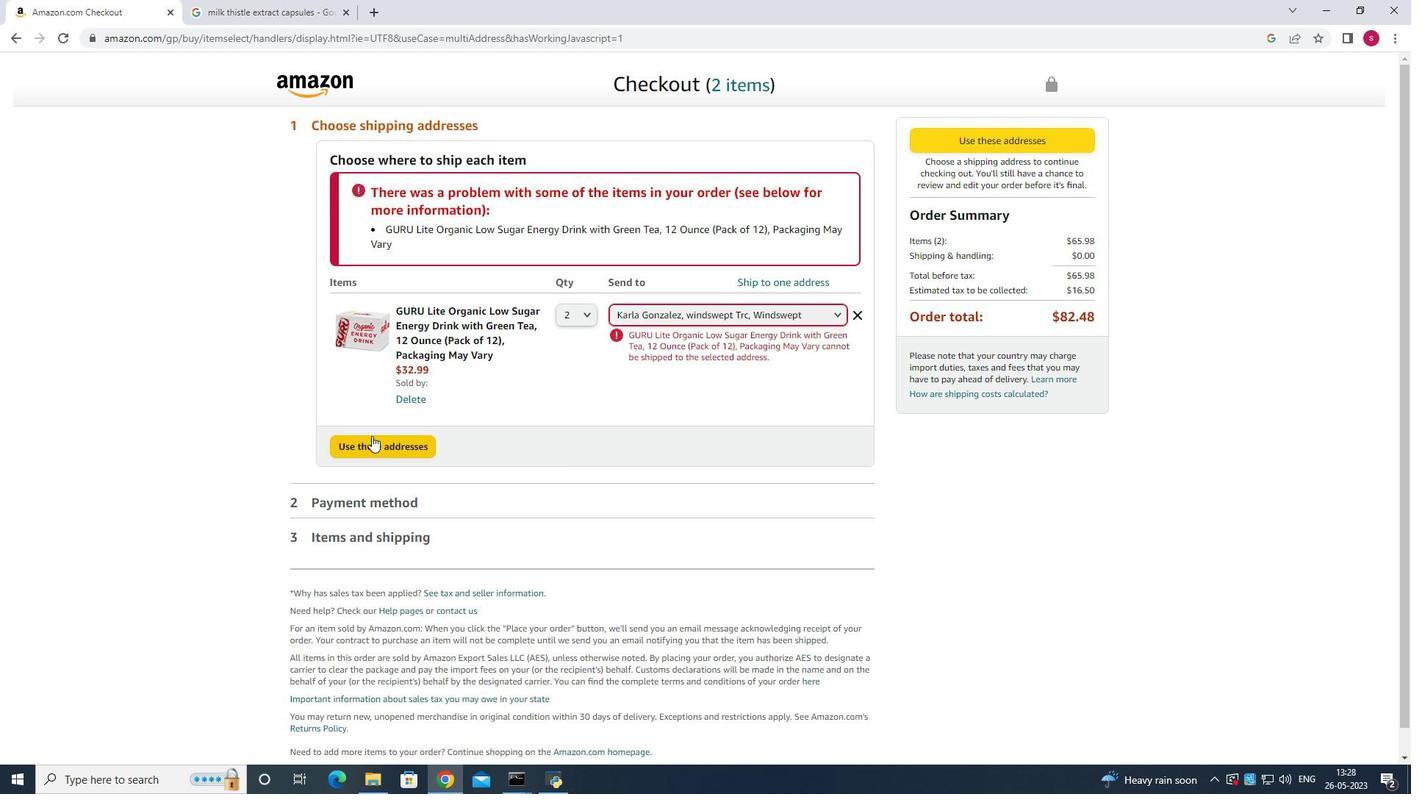 
Action: Mouse pressed left at (380, 450)
Screenshot: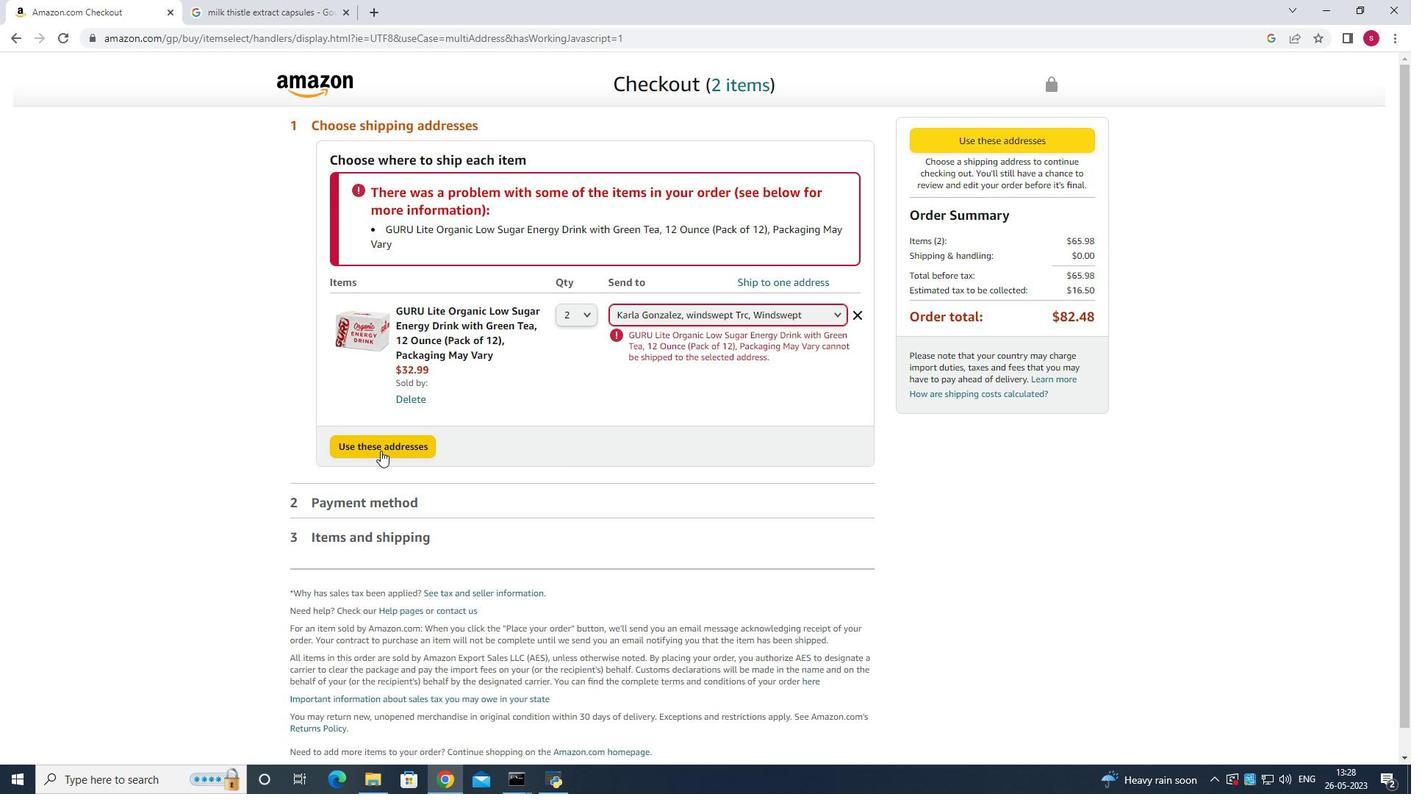 
Action: Mouse moved to (379, 445)
Screenshot: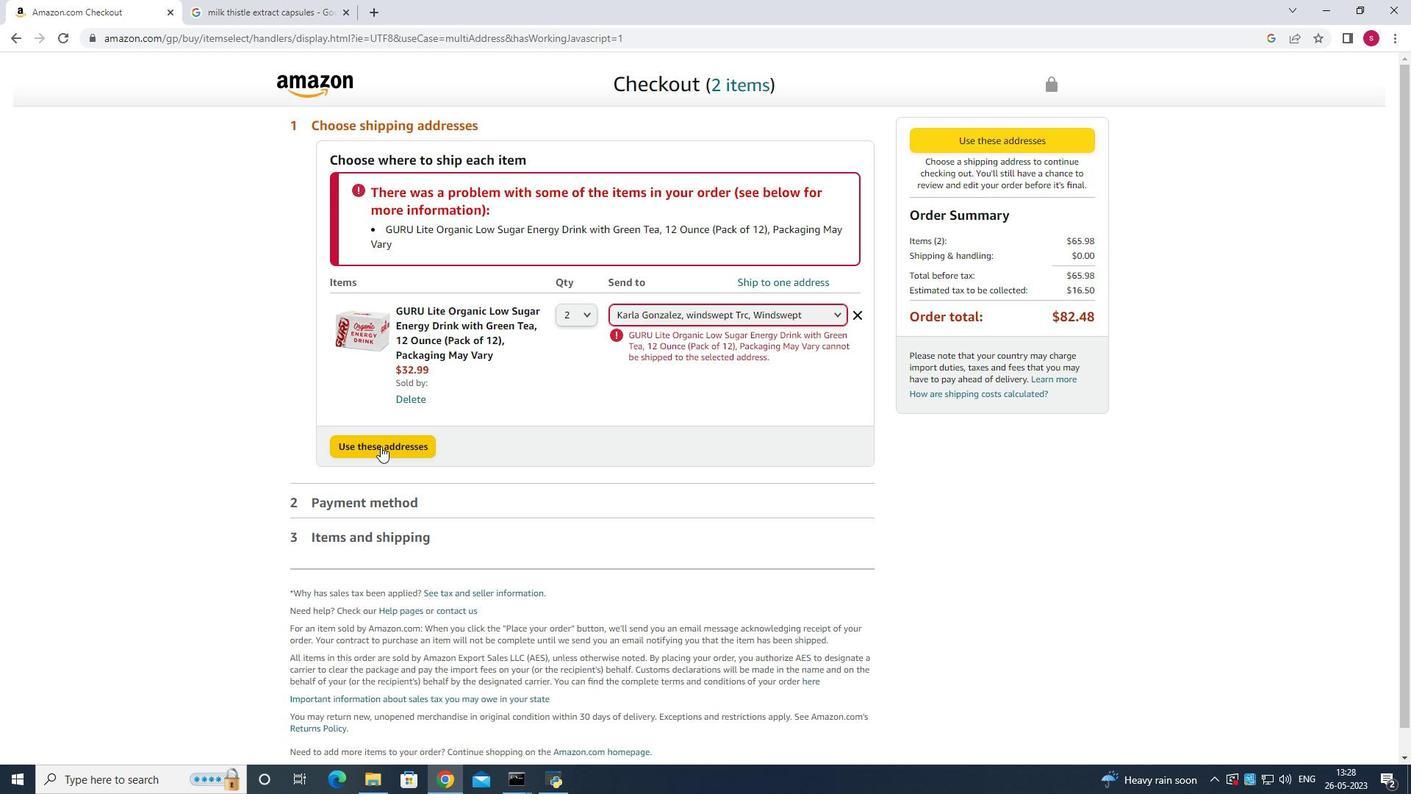 
Action: Mouse pressed left at (379, 445)
Screenshot: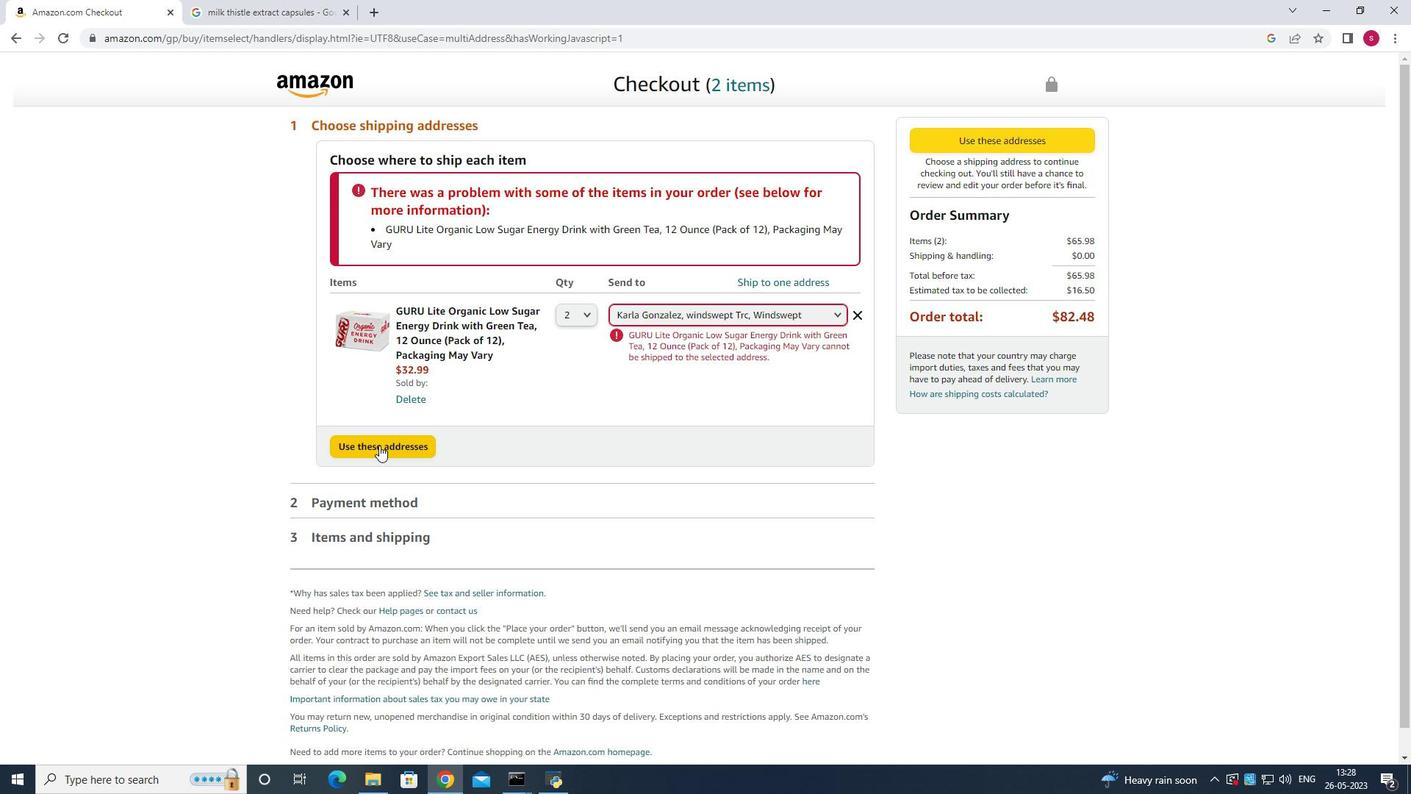 
